 Task: Explore upcoming open houses in Charlotte, North Carolina, to visit properties in desirable neighborhoods.
Action: Mouse moved to (279, 232)
Screenshot: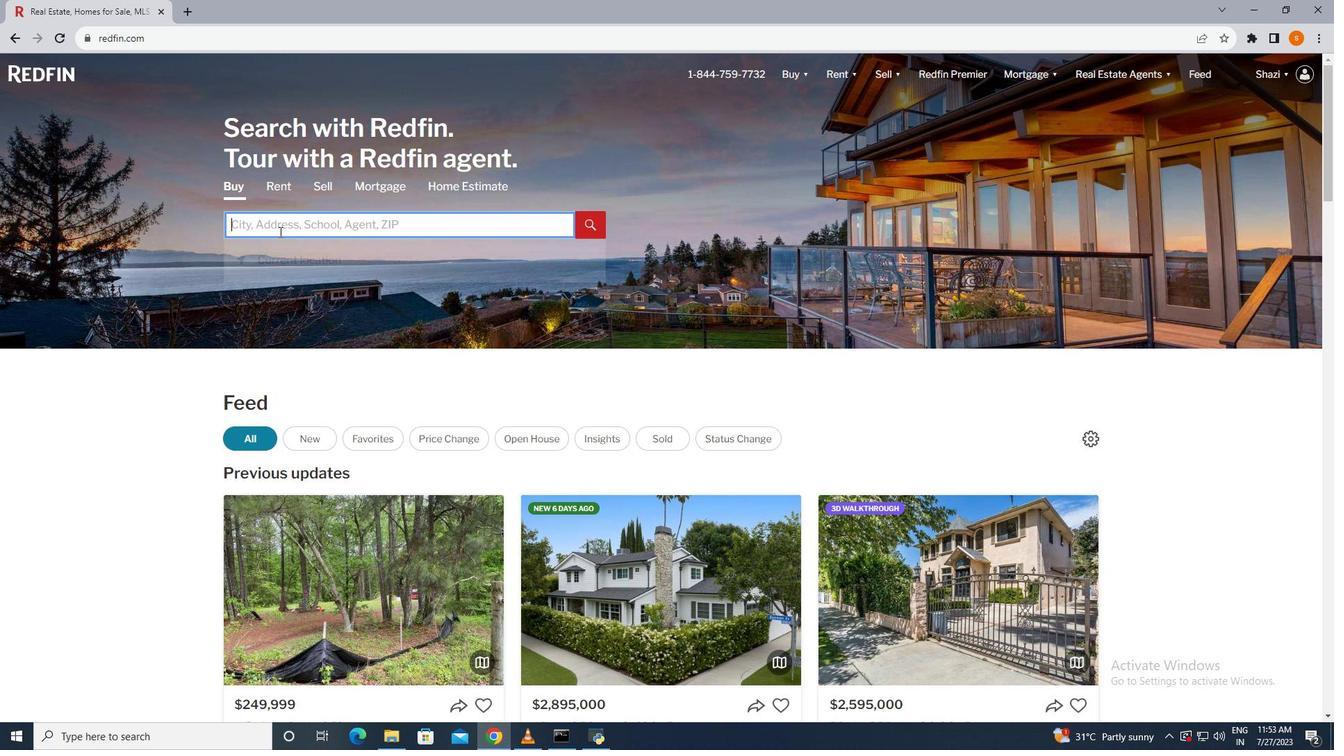 
Action: Mouse pressed left at (279, 232)
Screenshot: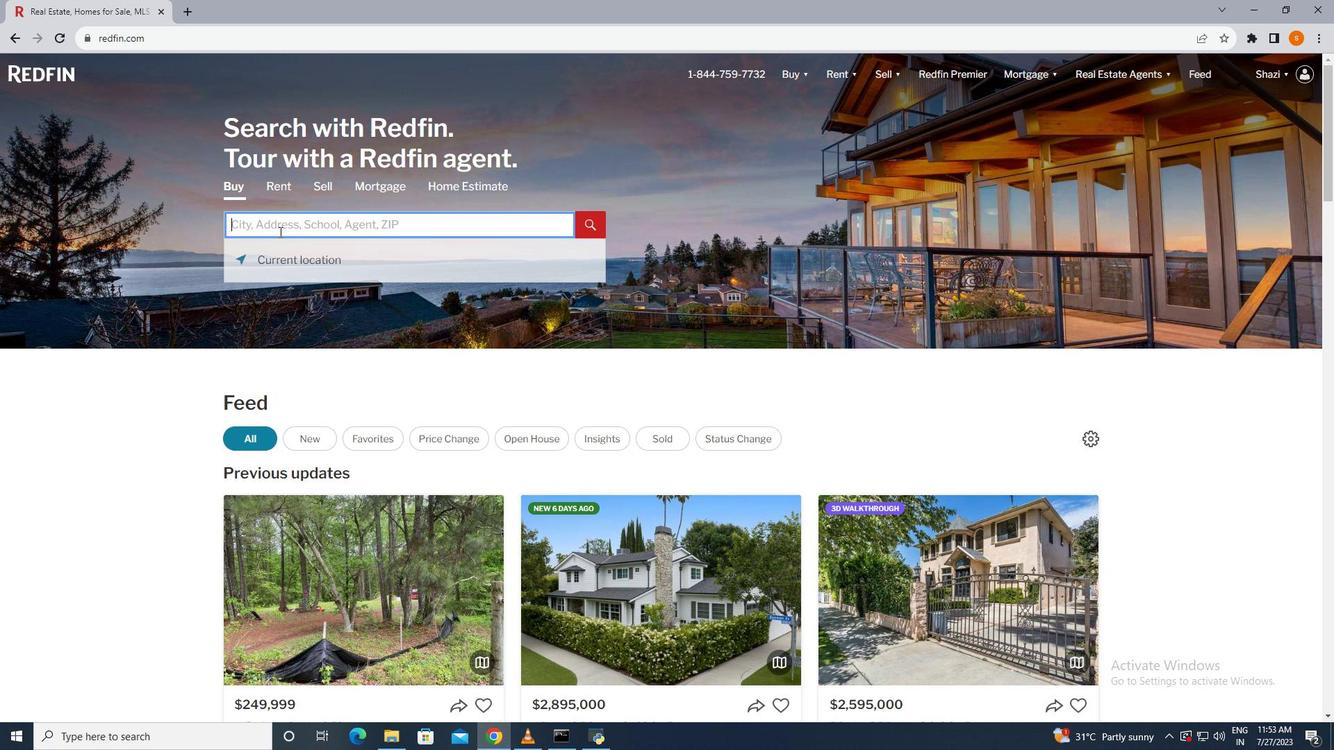 
Action: Mouse moved to (285, 225)
Screenshot: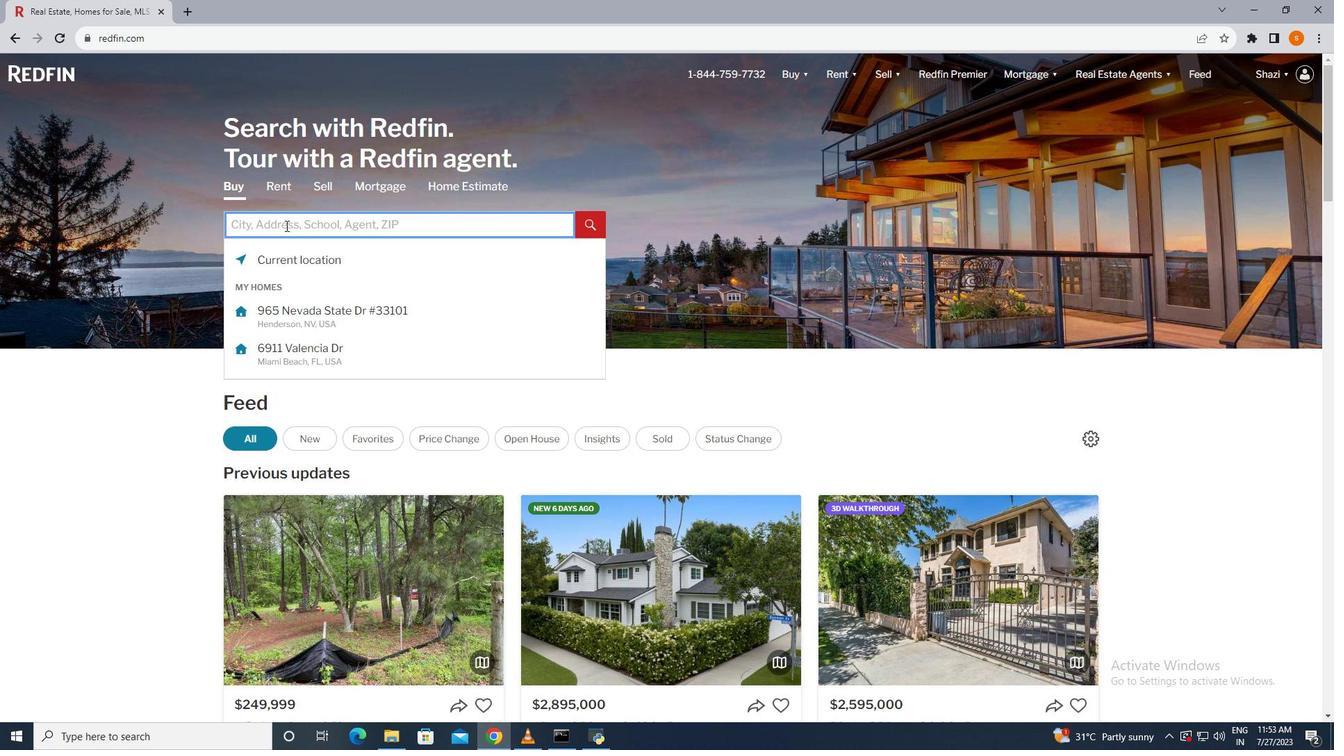 
Action: Mouse pressed left at (285, 225)
Screenshot: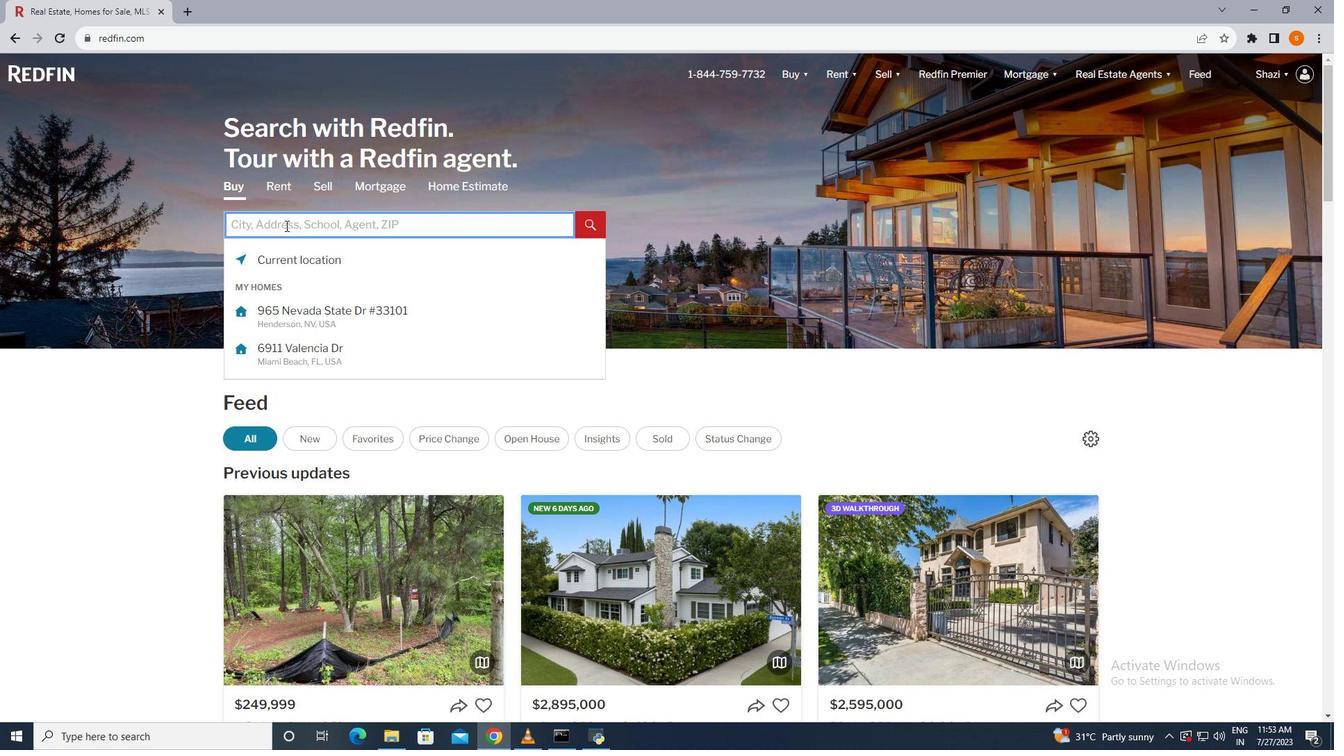 
Action: Key pressed <Key.shift>Charlotte,<Key.space><Key.shift><Key.shift><Key.shift><Key.shift><Key.shift><Key.shift><Key.shift><Key.shift><Key.shift><Key.shift>North<Key.space><Key.shift>Carolina<Key.enter>
Screenshot: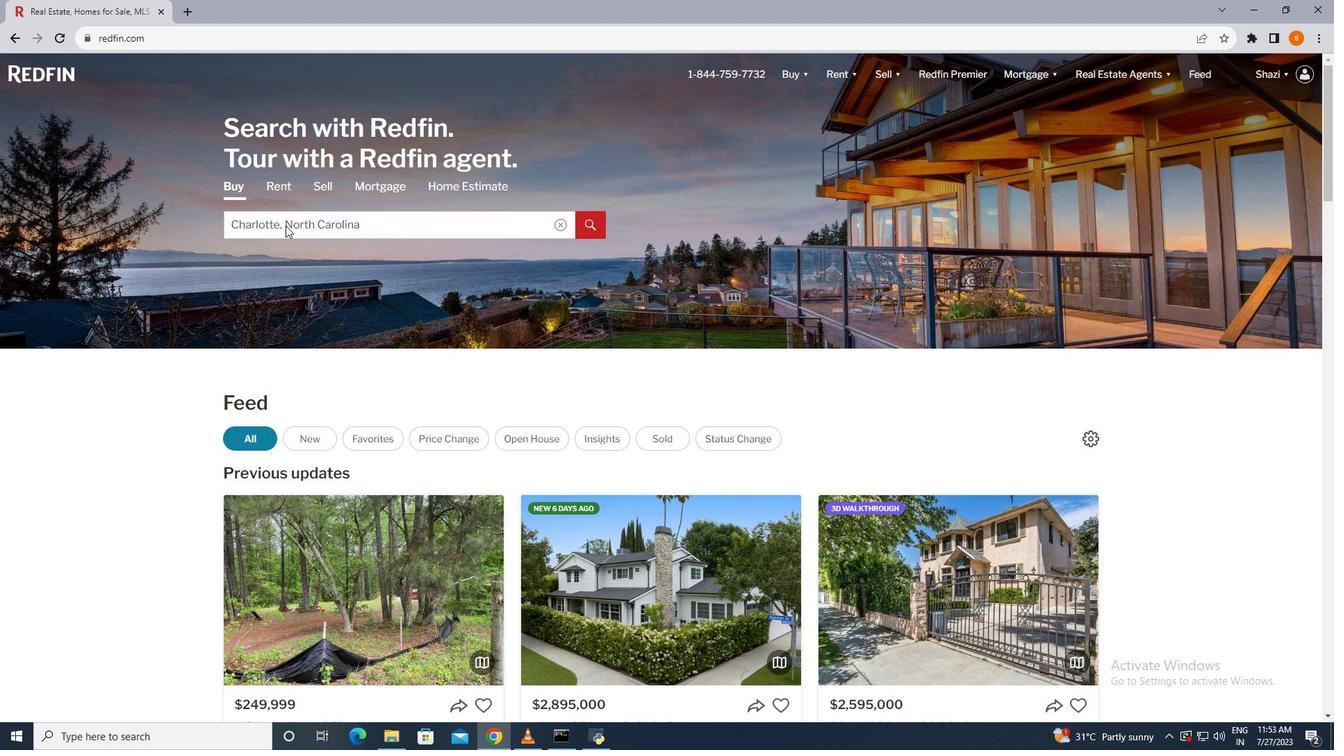 
Action: Mouse moved to (1219, 166)
Screenshot: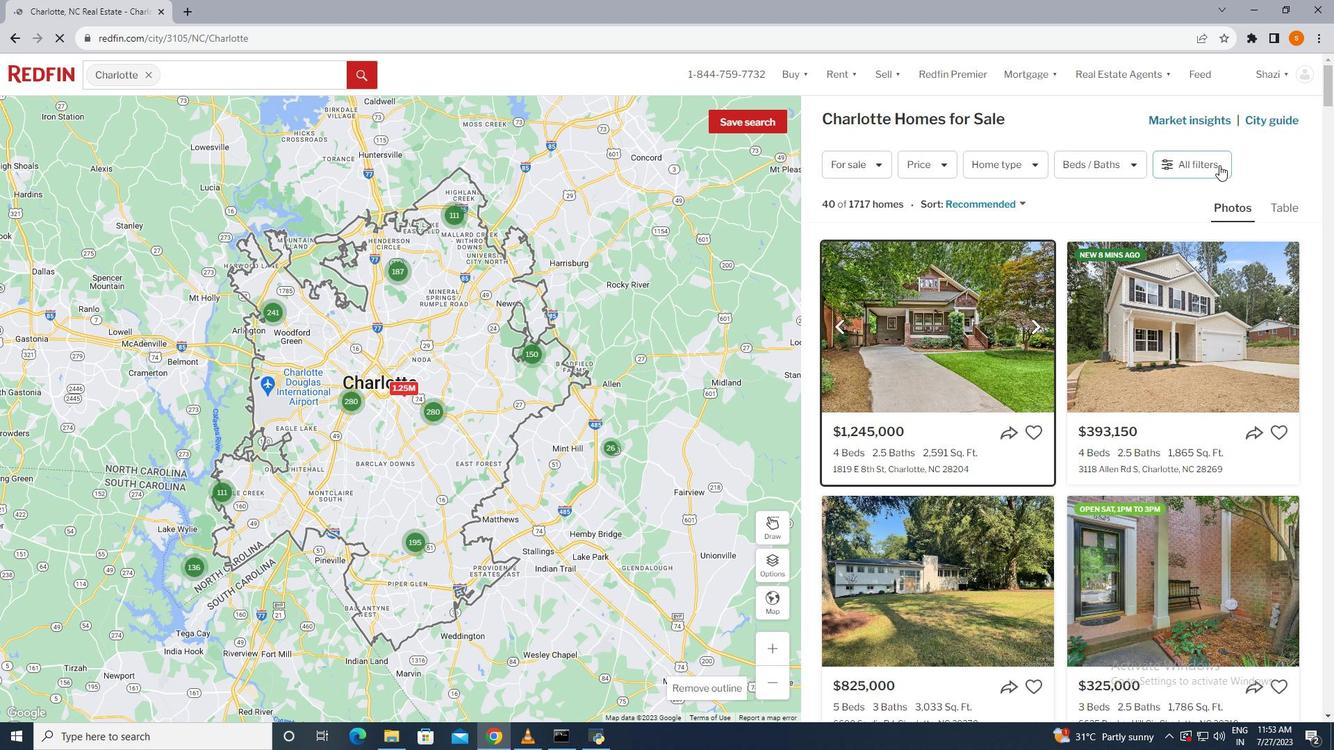 
Action: Mouse pressed left at (1219, 166)
Screenshot: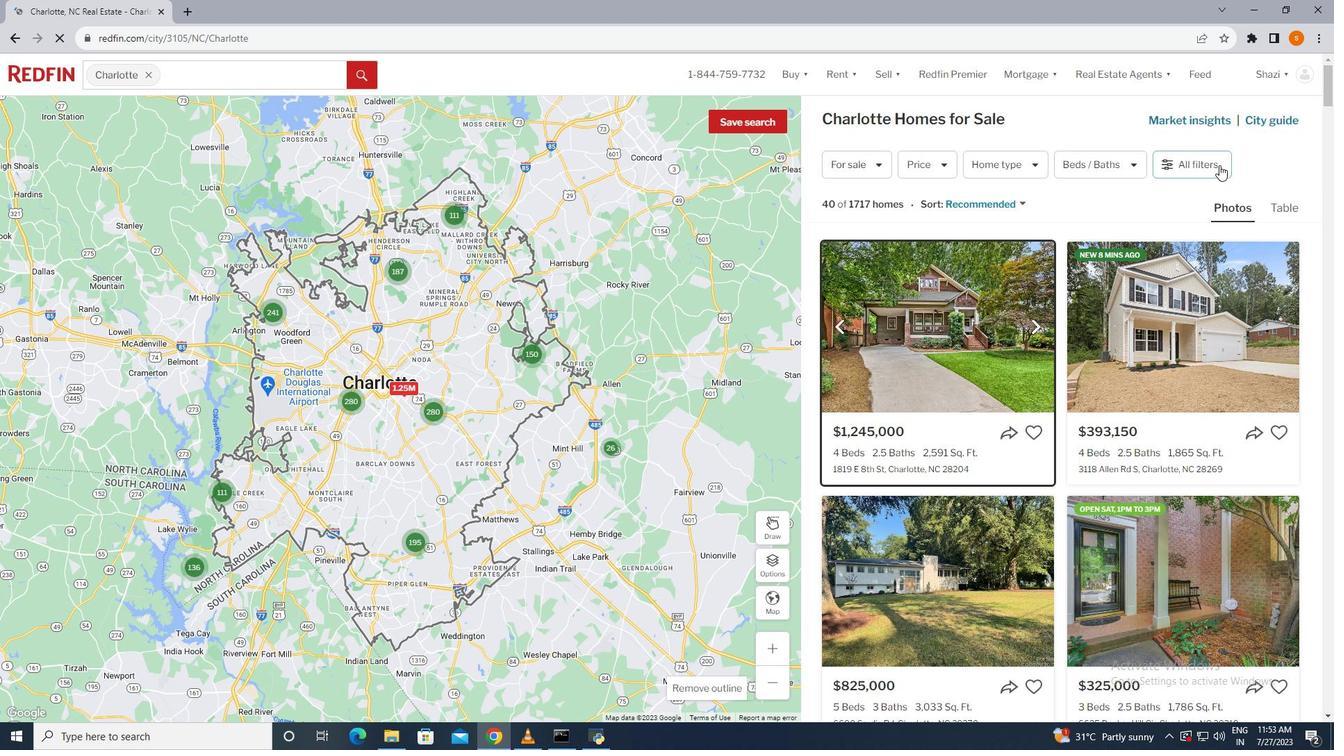 
Action: Mouse moved to (1216, 484)
Screenshot: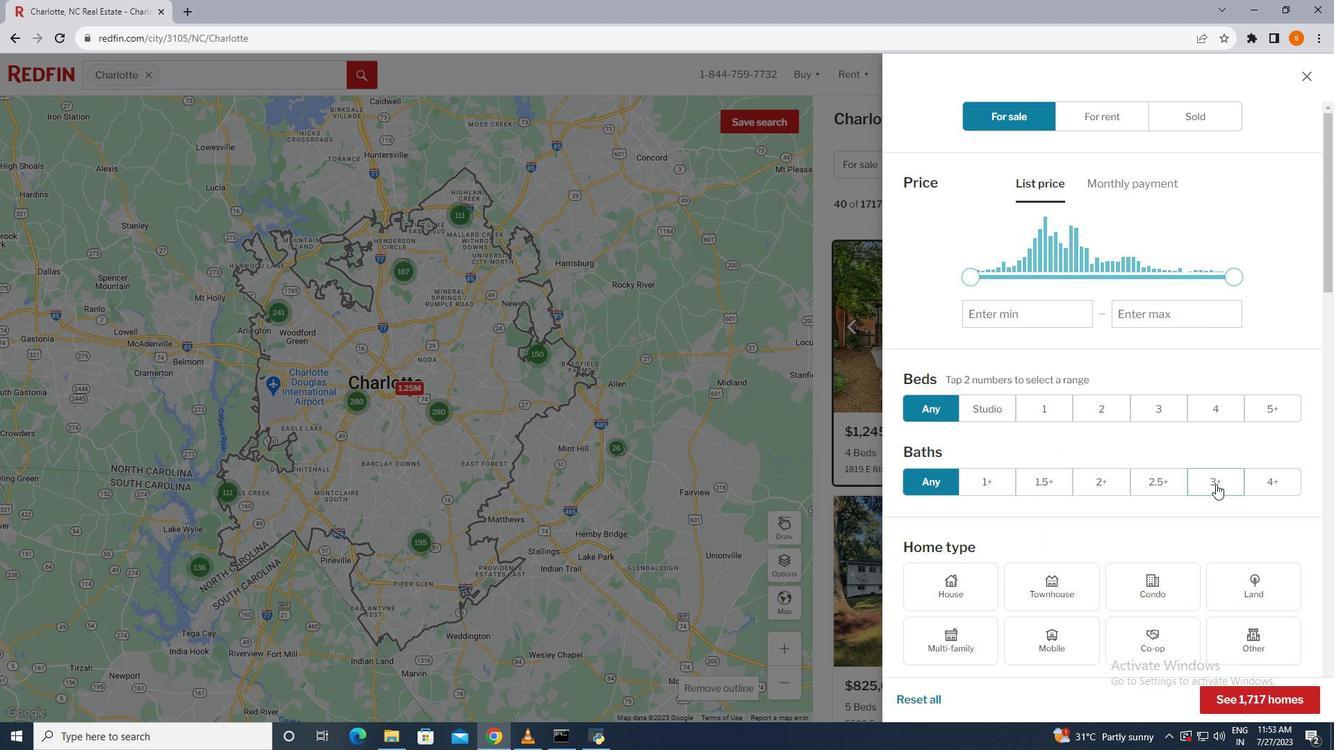 
Action: Mouse scrolled (1216, 483) with delta (0, 0)
Screenshot: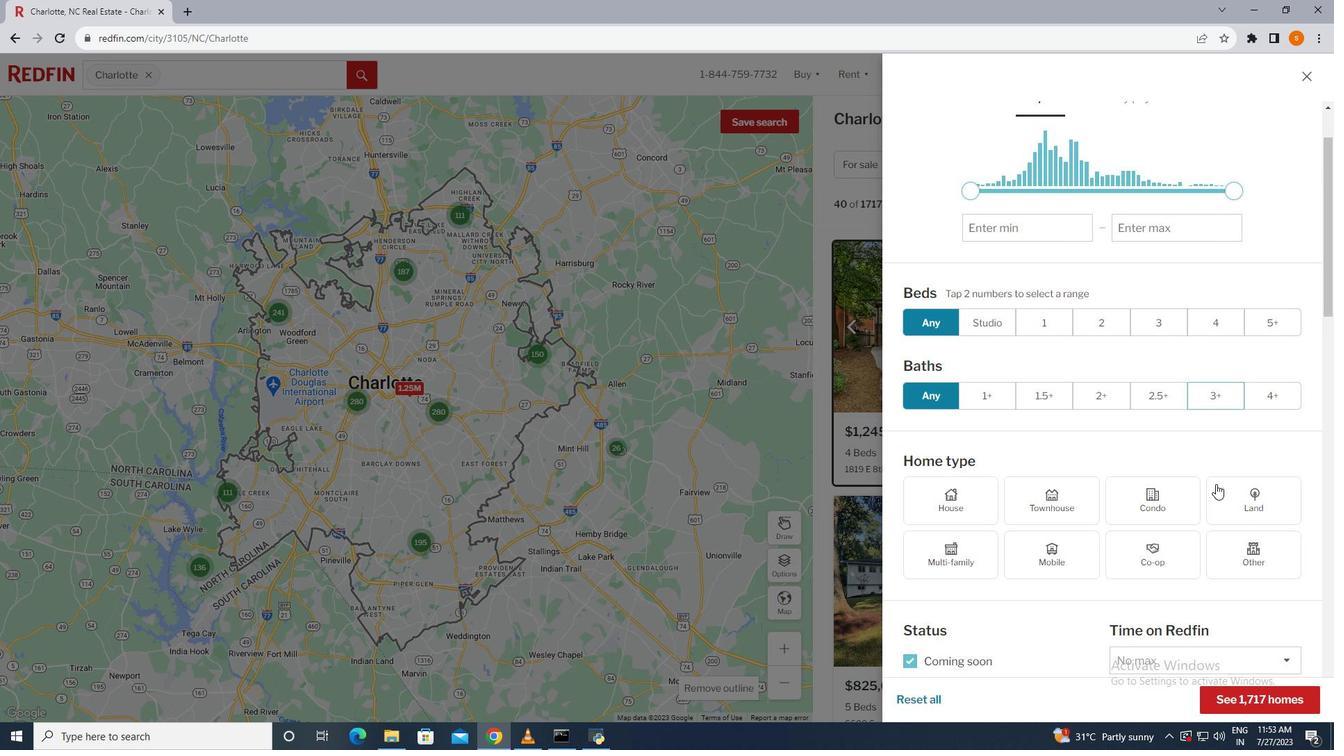 
Action: Mouse scrolled (1216, 483) with delta (0, 0)
Screenshot: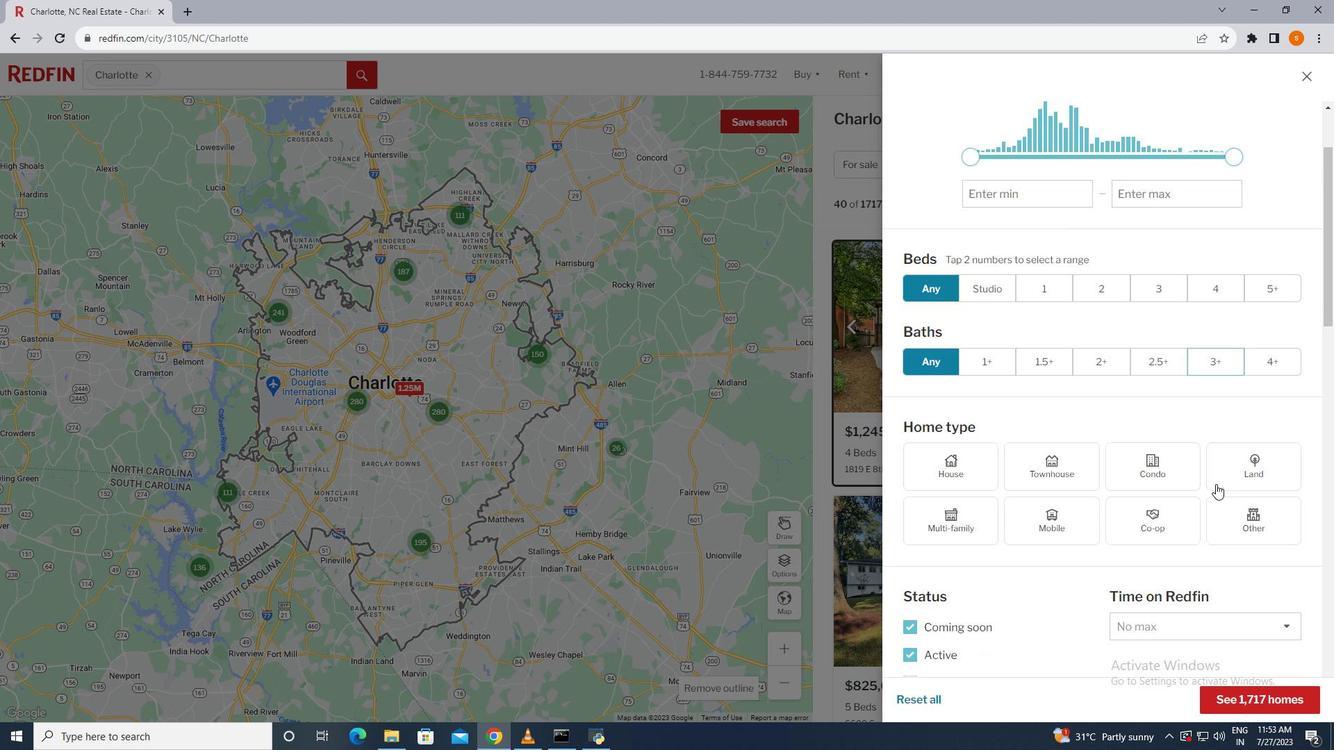 
Action: Mouse scrolled (1216, 483) with delta (0, 0)
Screenshot: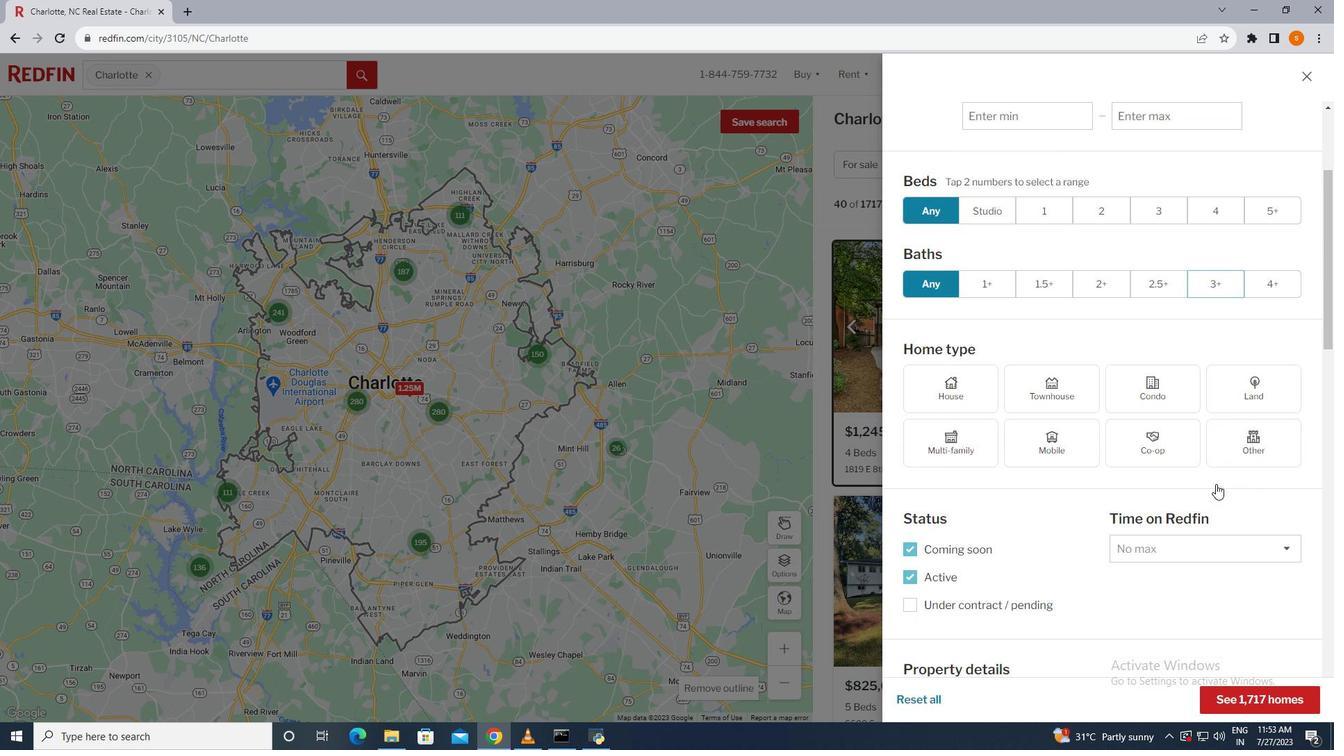 
Action: Mouse scrolled (1216, 483) with delta (0, 0)
Screenshot: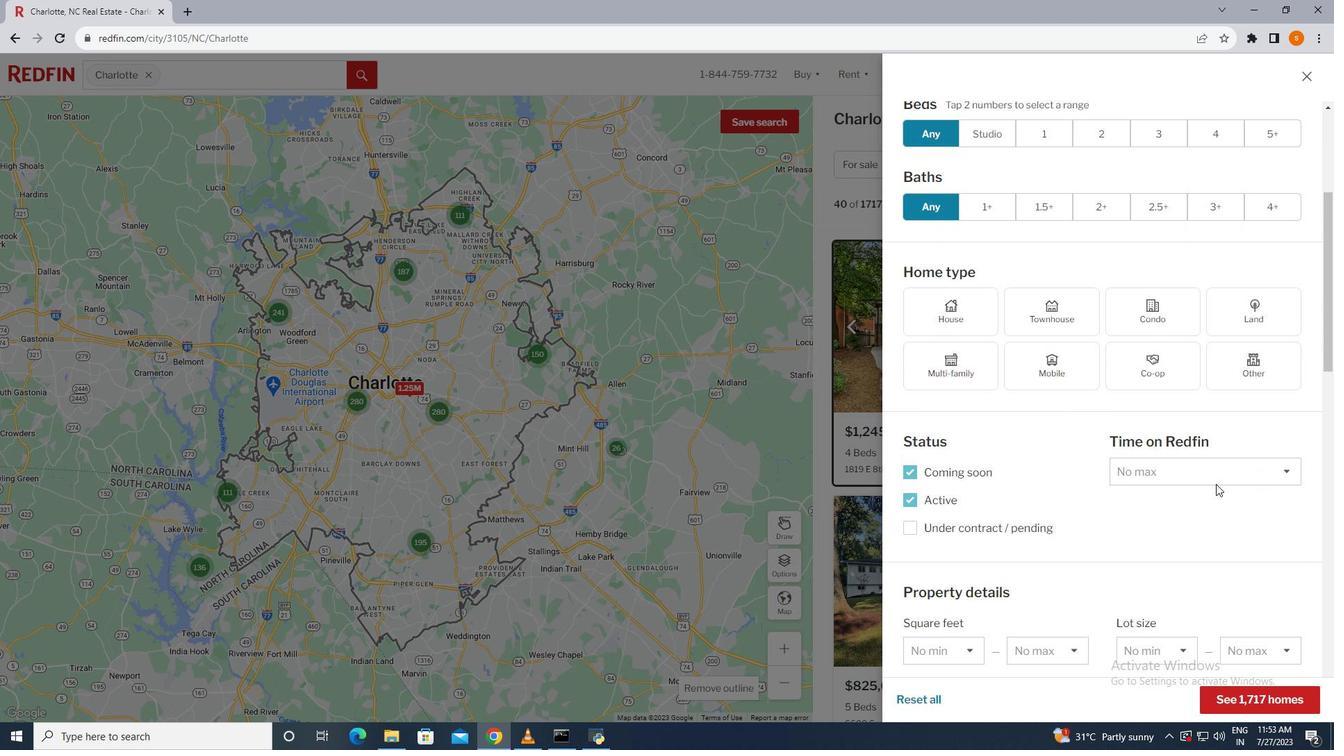 
Action: Mouse scrolled (1216, 483) with delta (0, 0)
Screenshot: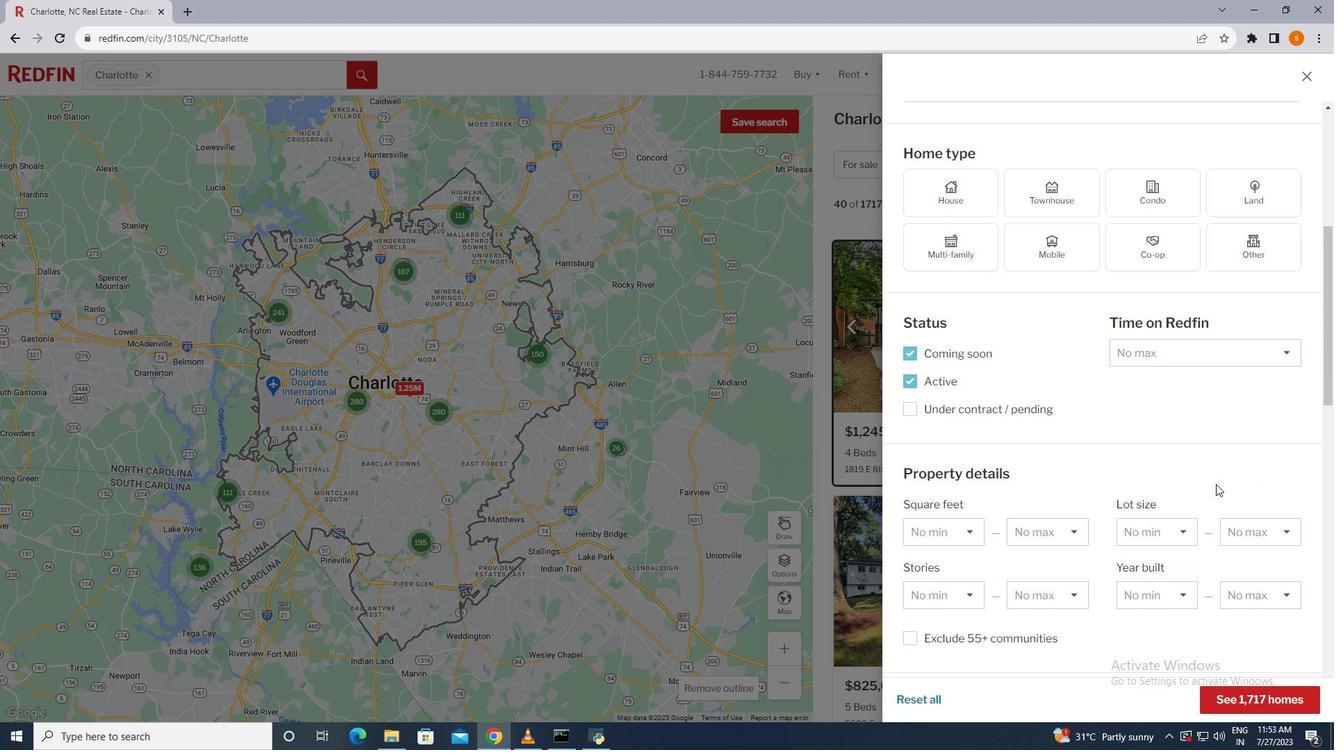 
Action: Mouse scrolled (1216, 483) with delta (0, 0)
Screenshot: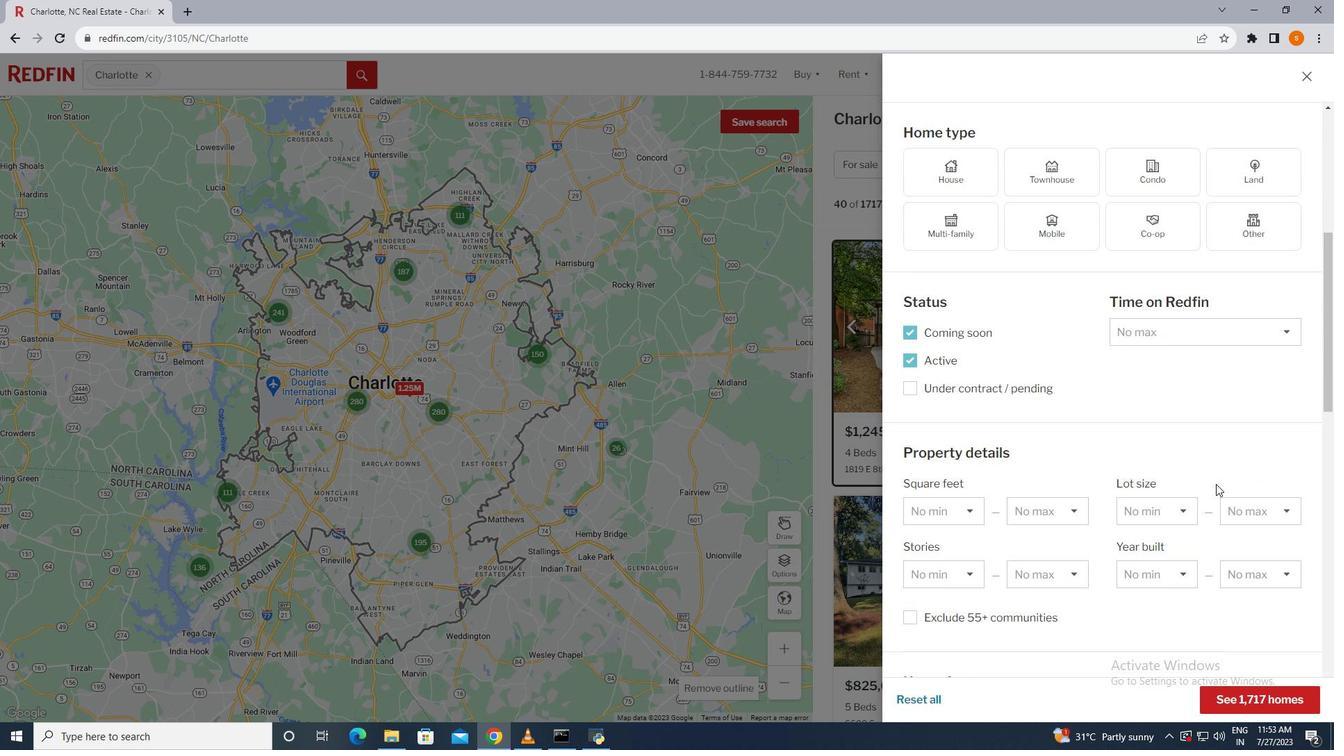 
Action: Mouse scrolled (1216, 483) with delta (0, 0)
Screenshot: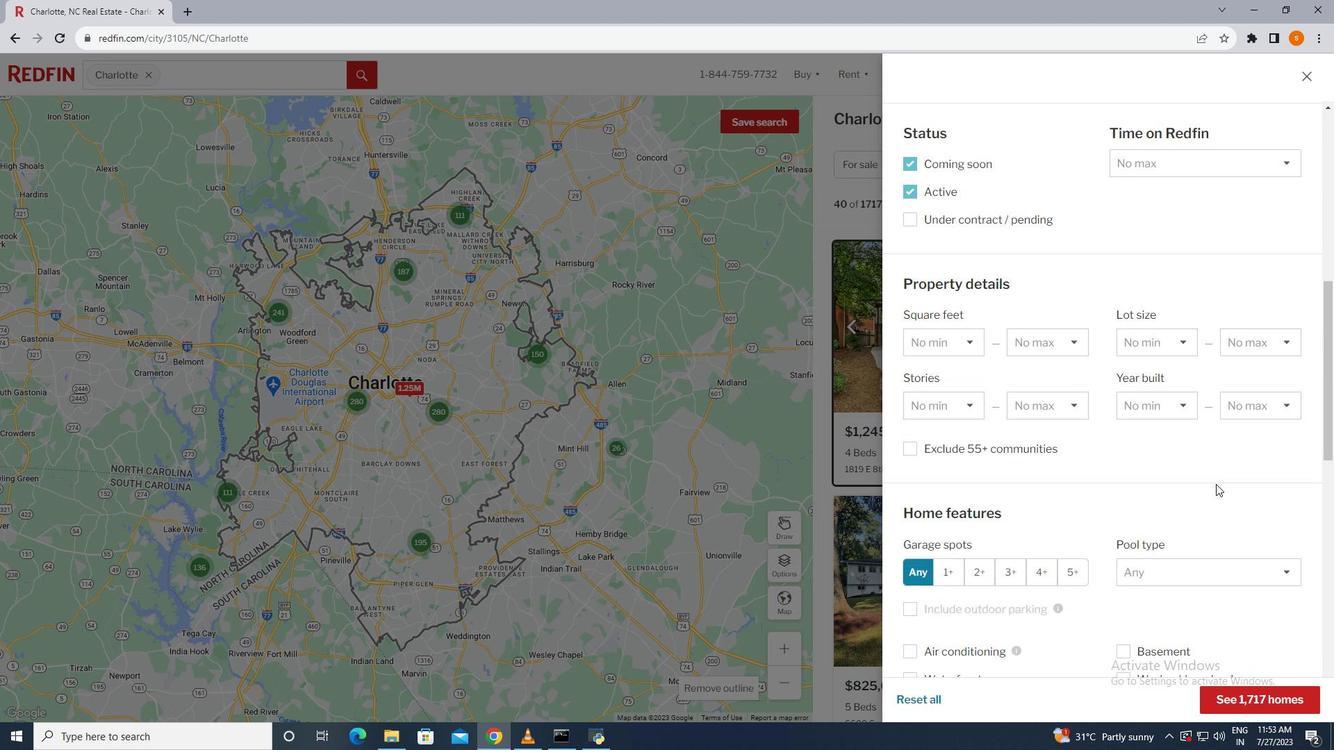 
Action: Mouse scrolled (1216, 483) with delta (0, 0)
Screenshot: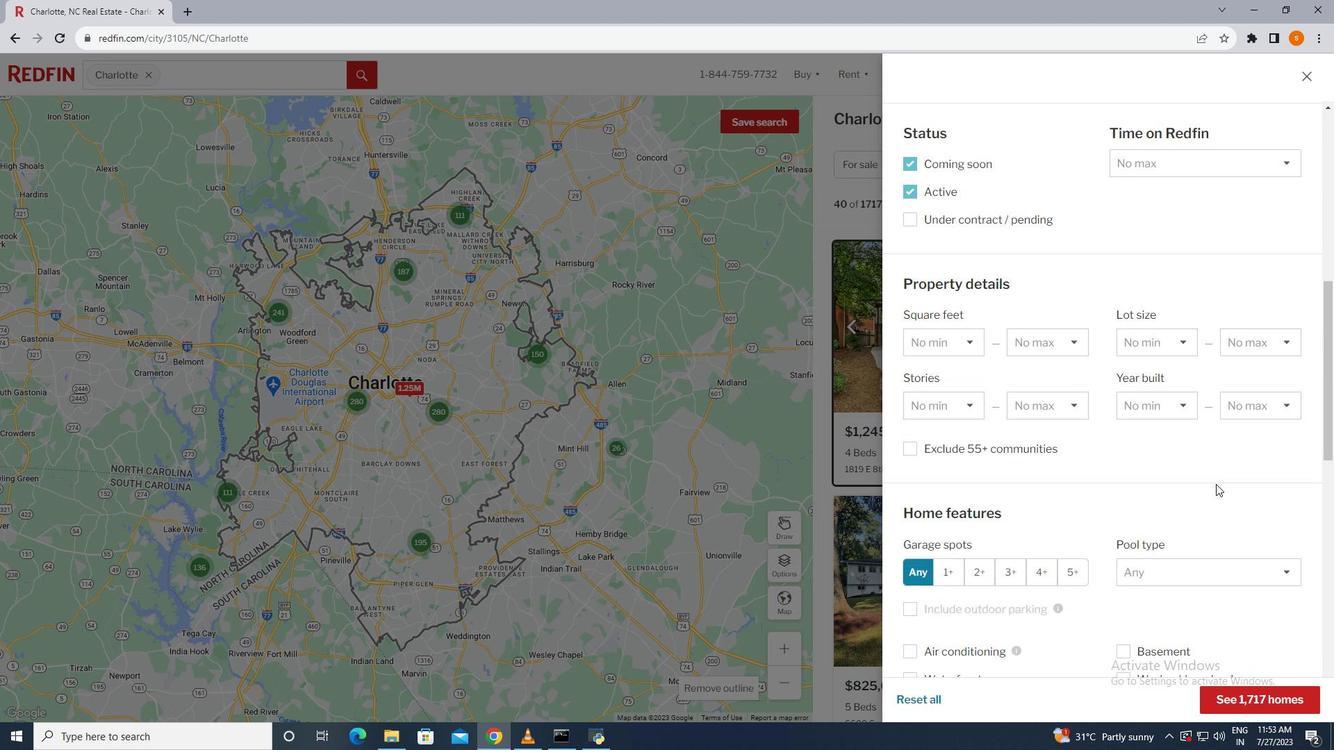 
Action: Mouse scrolled (1216, 483) with delta (0, 0)
Screenshot: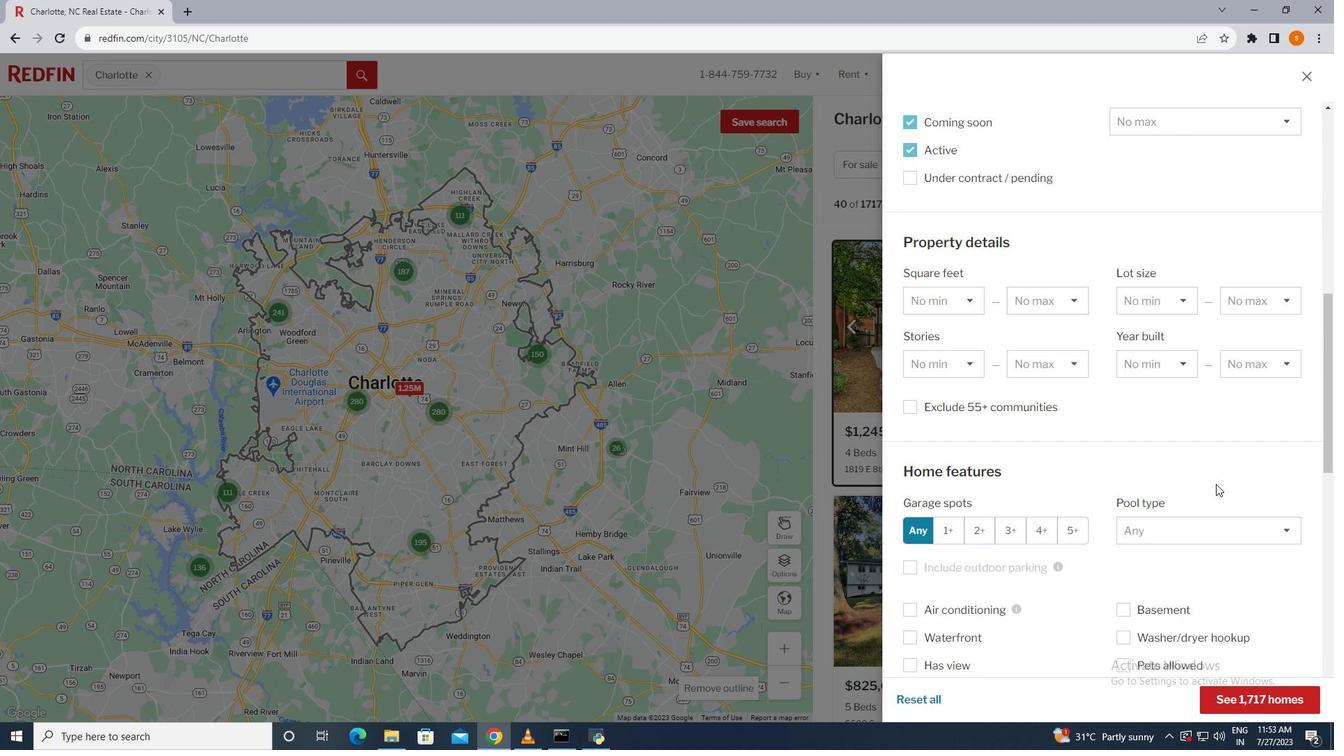 
Action: Mouse scrolled (1216, 483) with delta (0, 0)
Screenshot: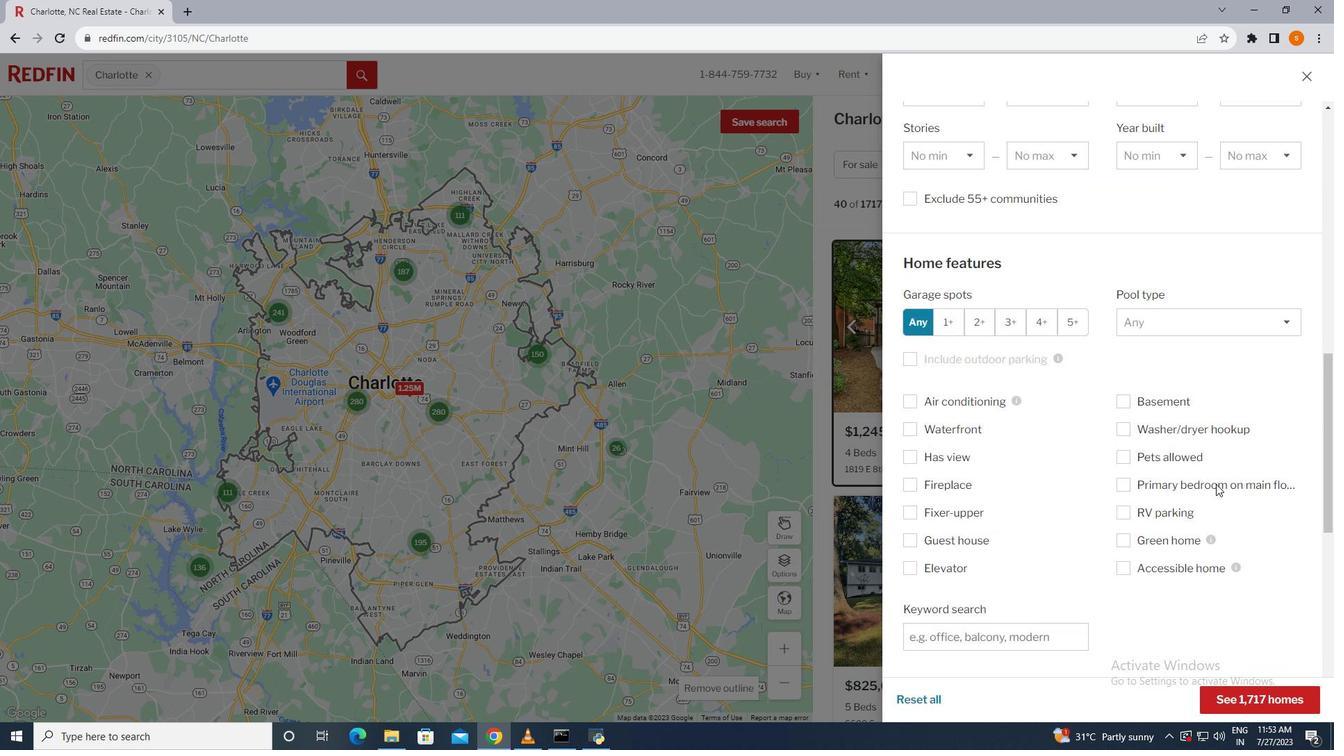 
Action: Mouse scrolled (1216, 483) with delta (0, 0)
Screenshot: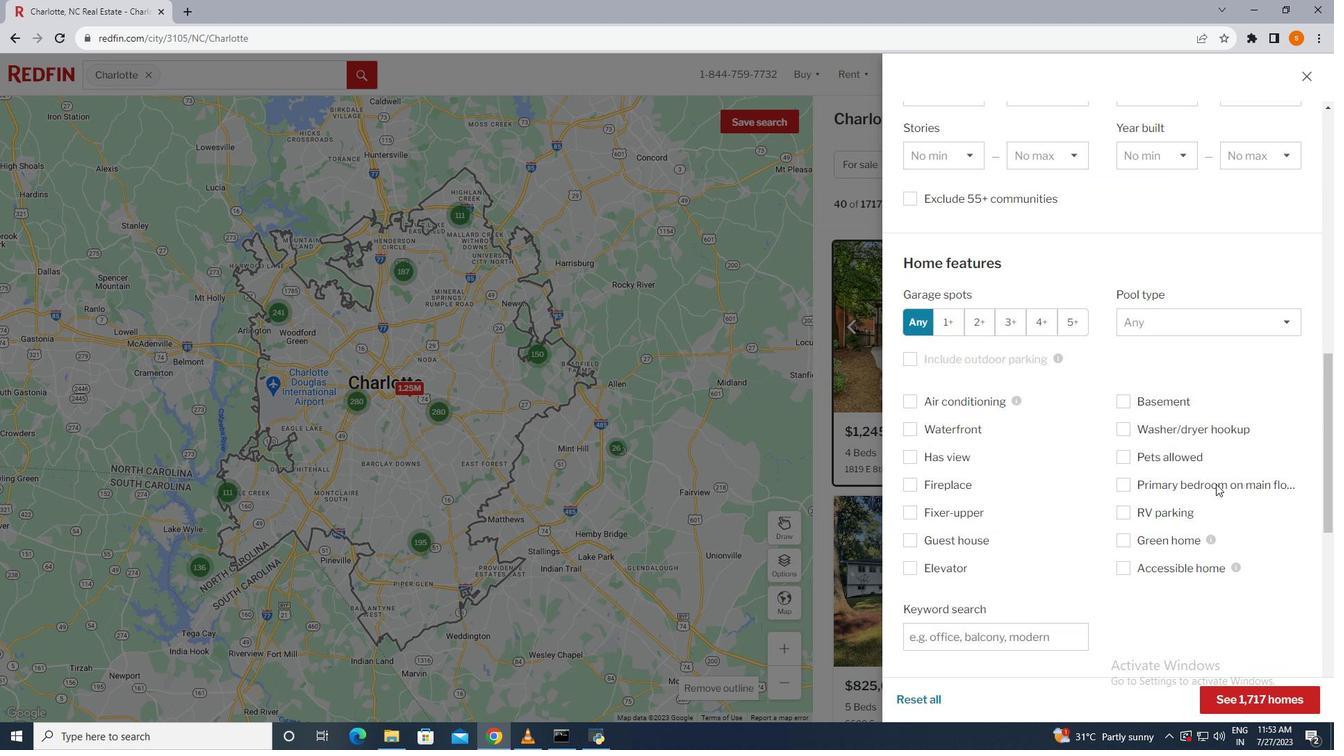 
Action: Mouse scrolled (1216, 483) with delta (0, 0)
Screenshot: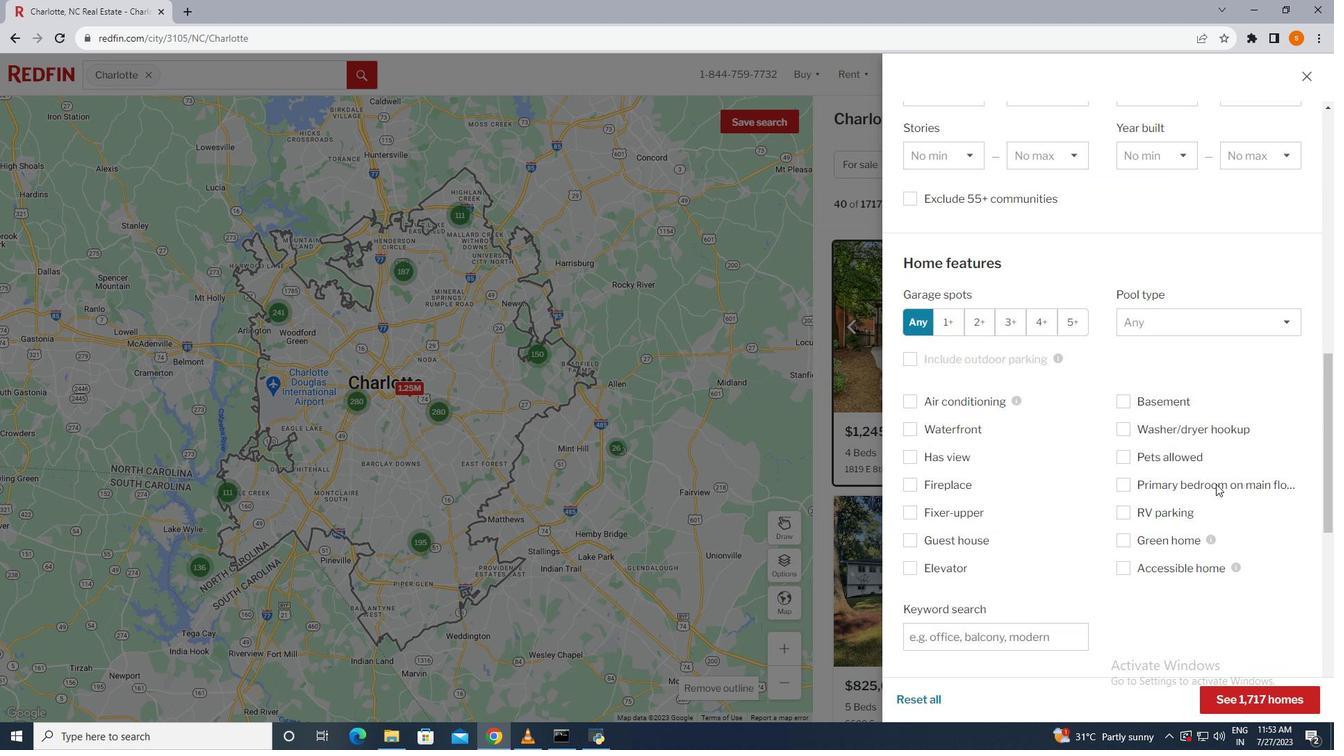 
Action: Mouse scrolled (1216, 483) with delta (0, 0)
Screenshot: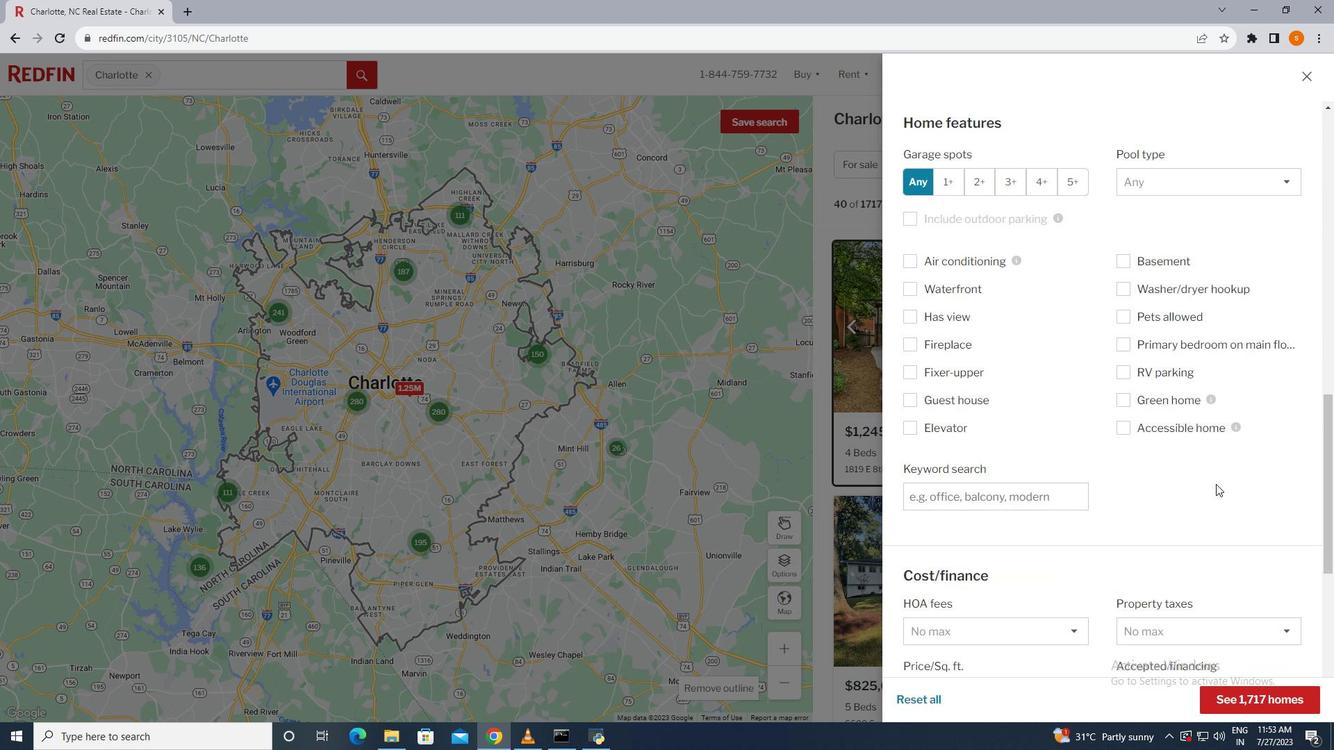 
Action: Mouse scrolled (1216, 483) with delta (0, 0)
Screenshot: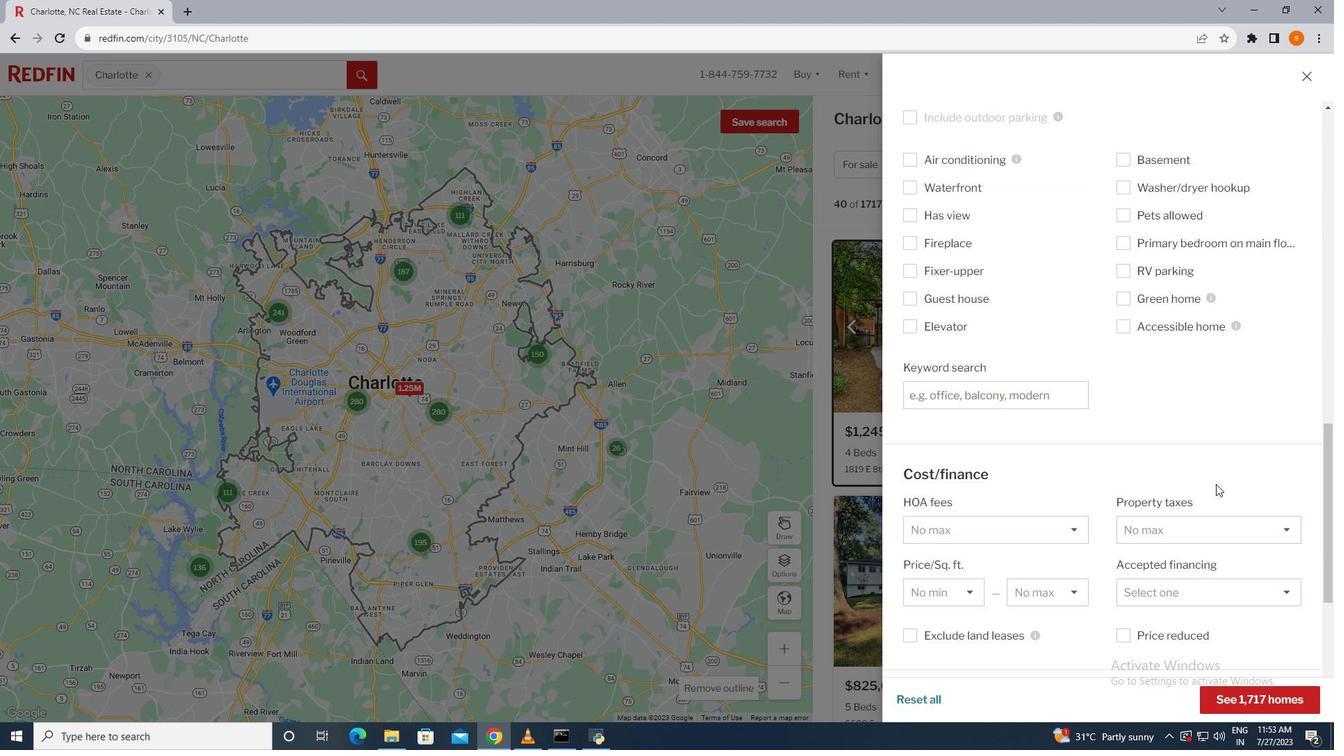 
Action: Mouse scrolled (1216, 483) with delta (0, 0)
Screenshot: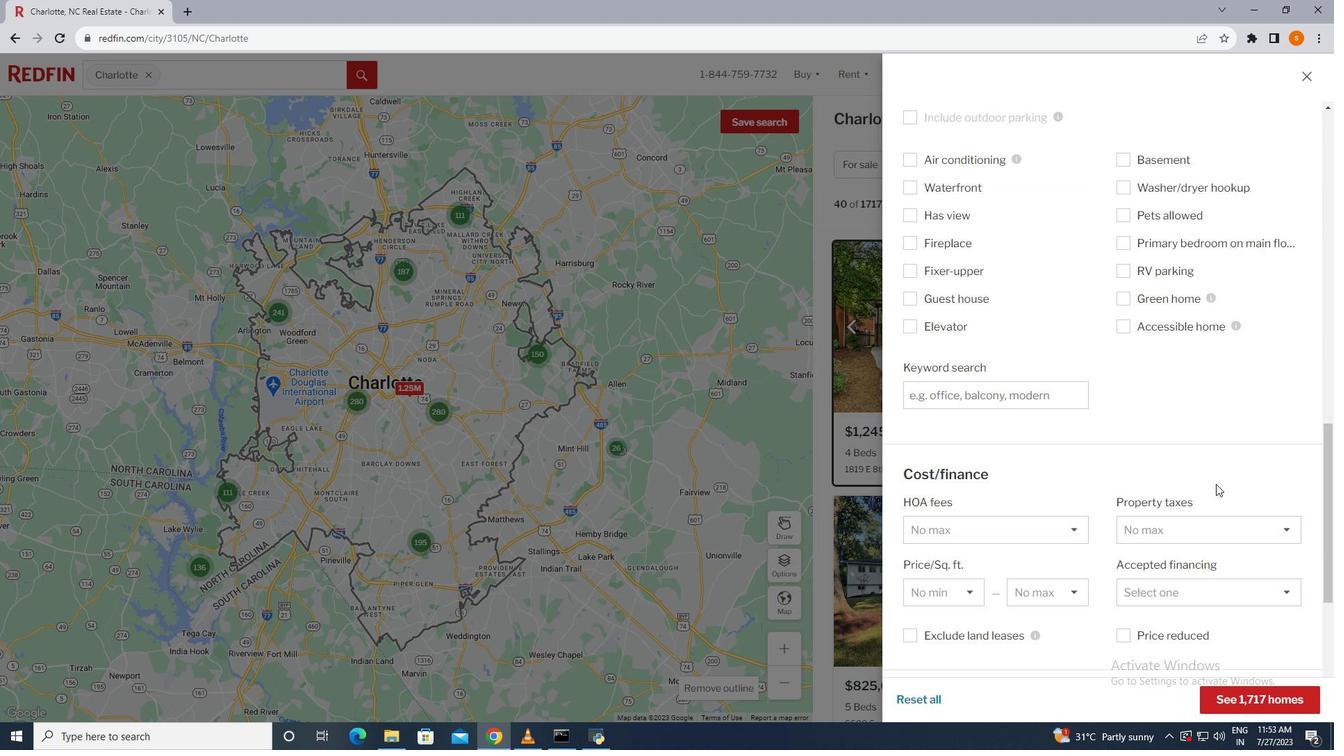 
Action: Mouse scrolled (1216, 483) with delta (0, 0)
Screenshot: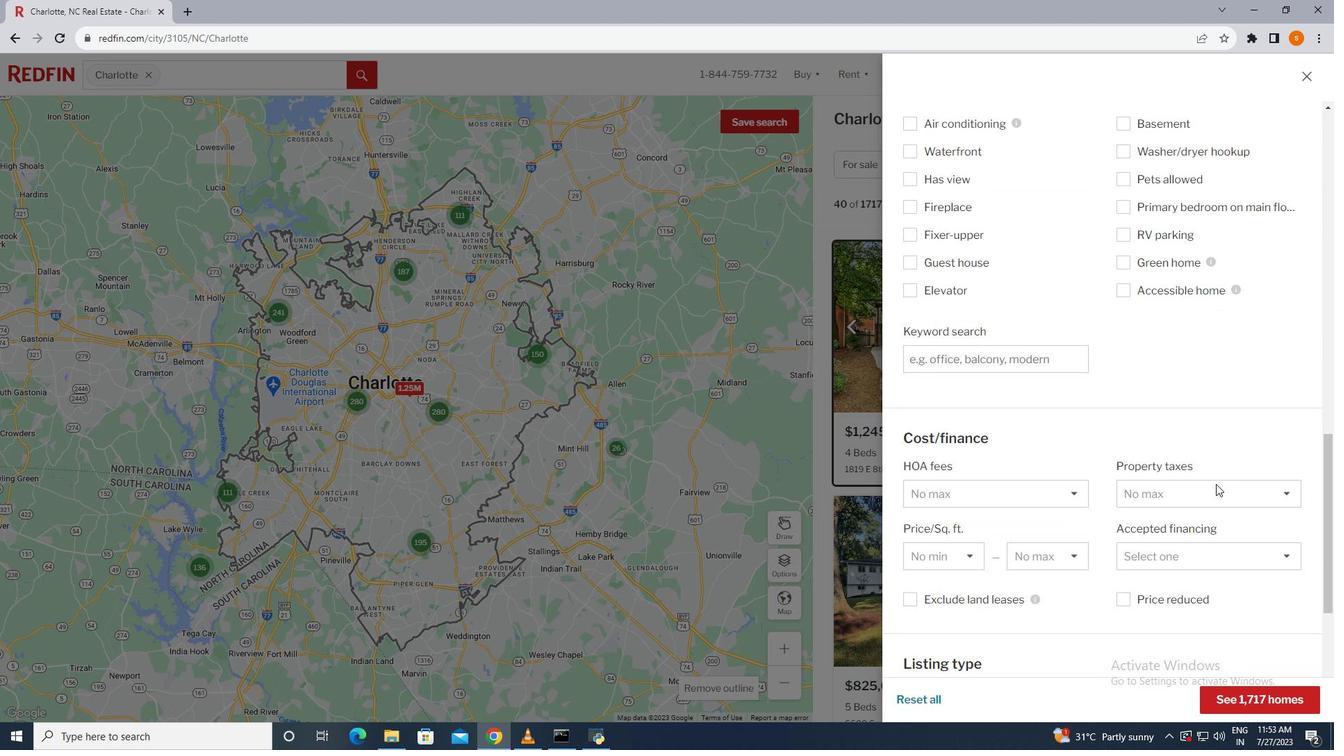 
Action: Mouse scrolled (1216, 483) with delta (0, 0)
Screenshot: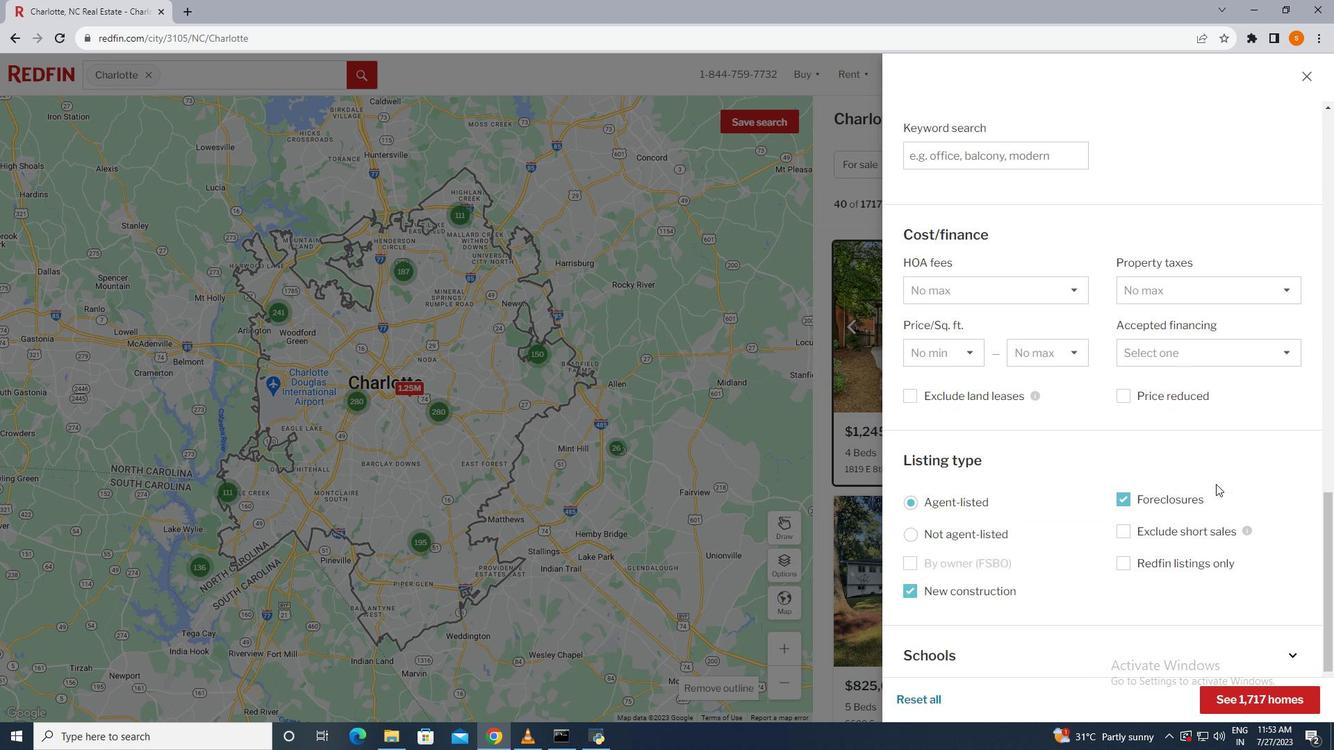 
Action: Mouse scrolled (1216, 483) with delta (0, 0)
Screenshot: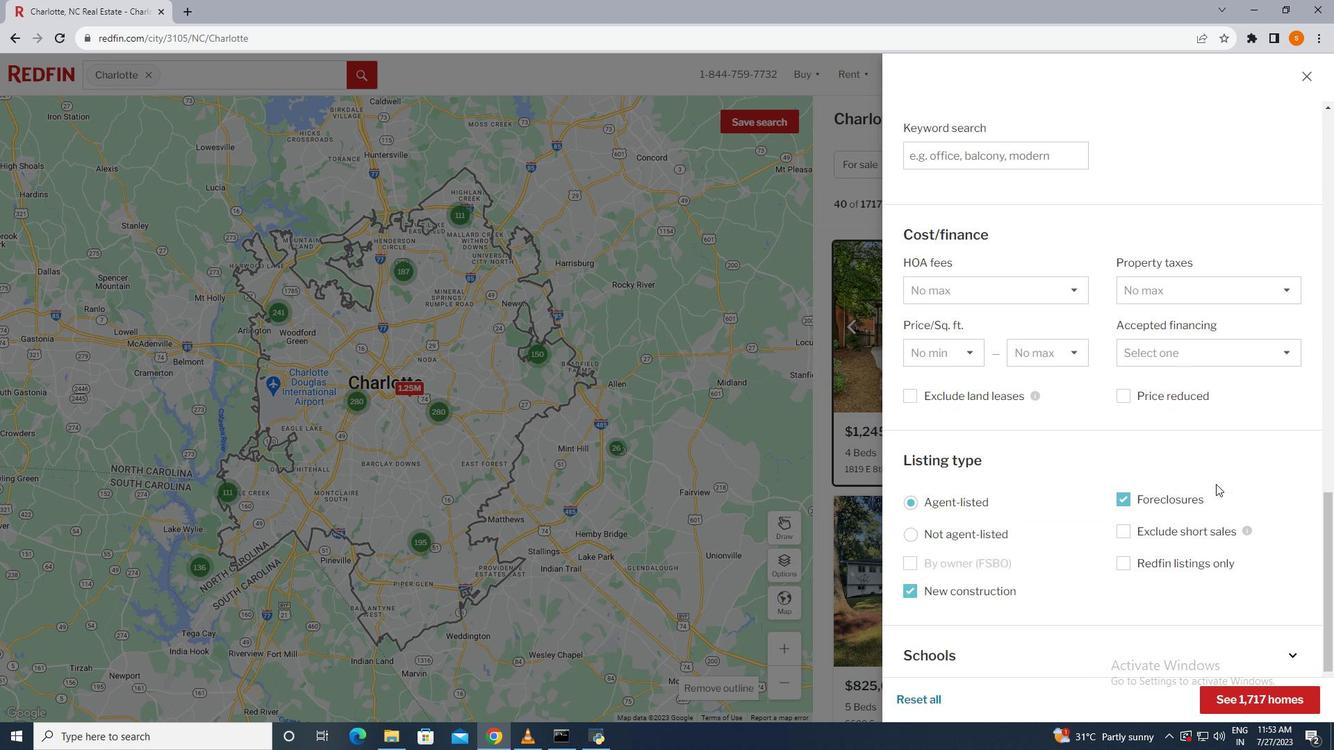 
Action: Mouse scrolled (1216, 483) with delta (0, 0)
Screenshot: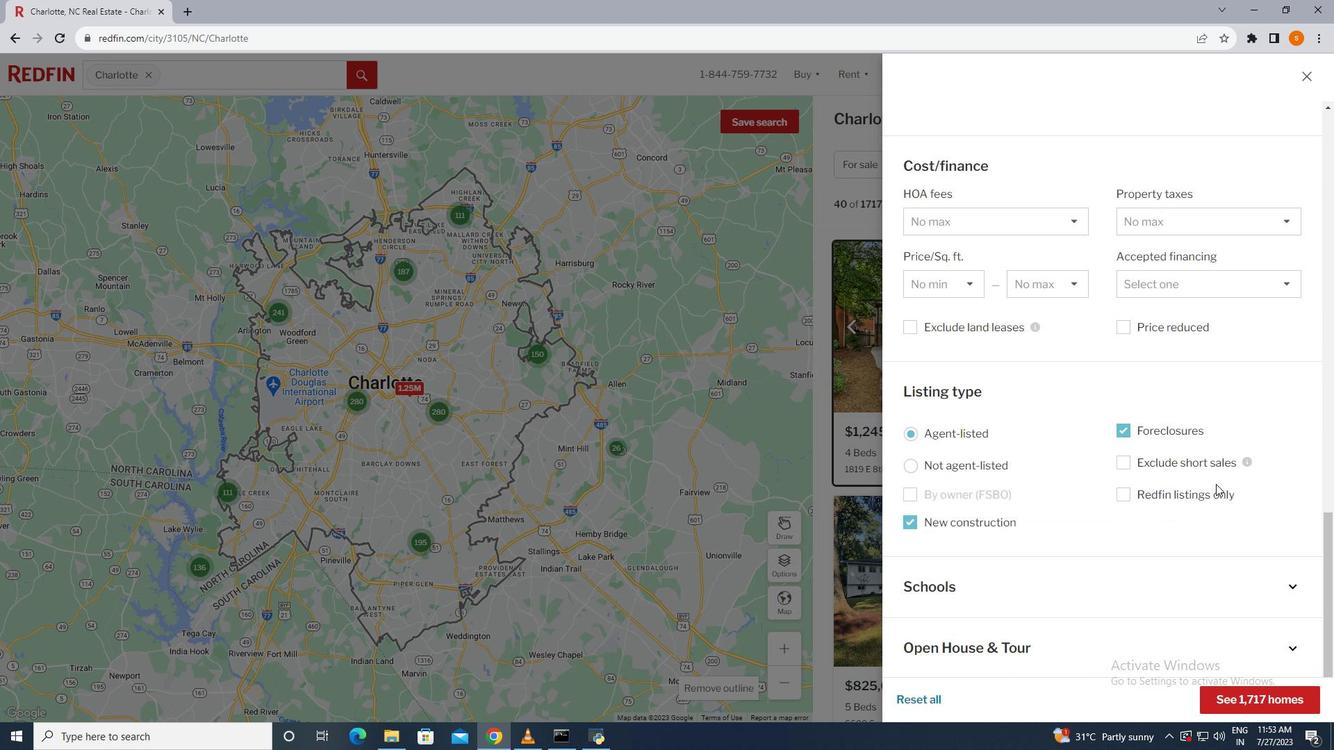 
Action: Mouse scrolled (1216, 483) with delta (0, 0)
Screenshot: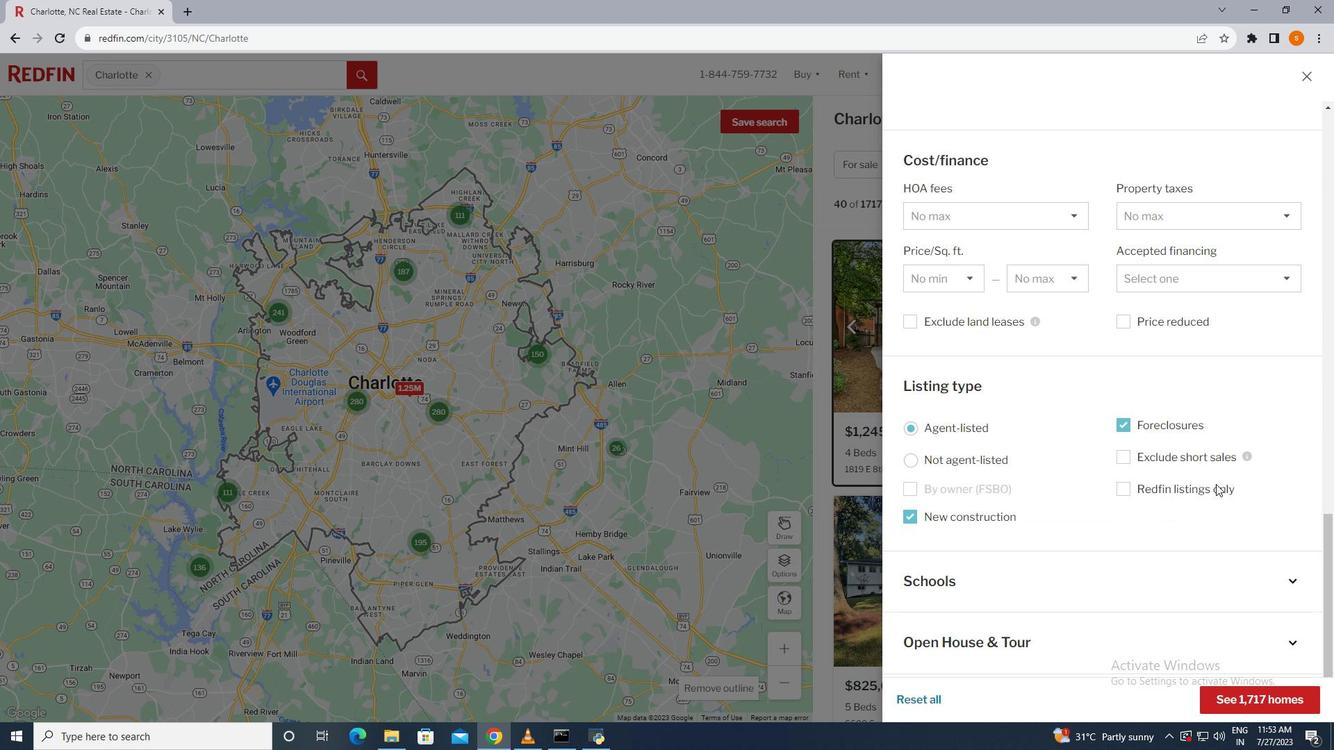 
Action: Mouse scrolled (1216, 483) with delta (0, 0)
Screenshot: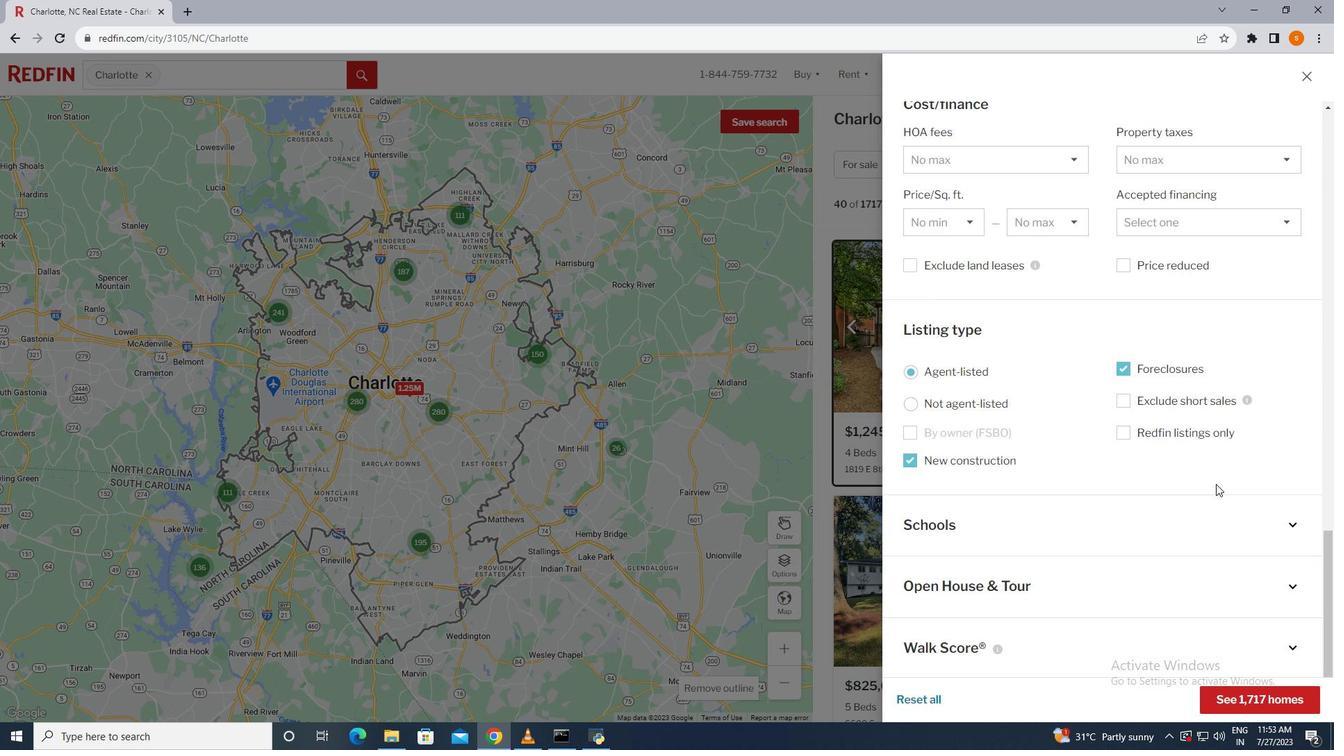 
Action: Mouse scrolled (1216, 483) with delta (0, 0)
Screenshot: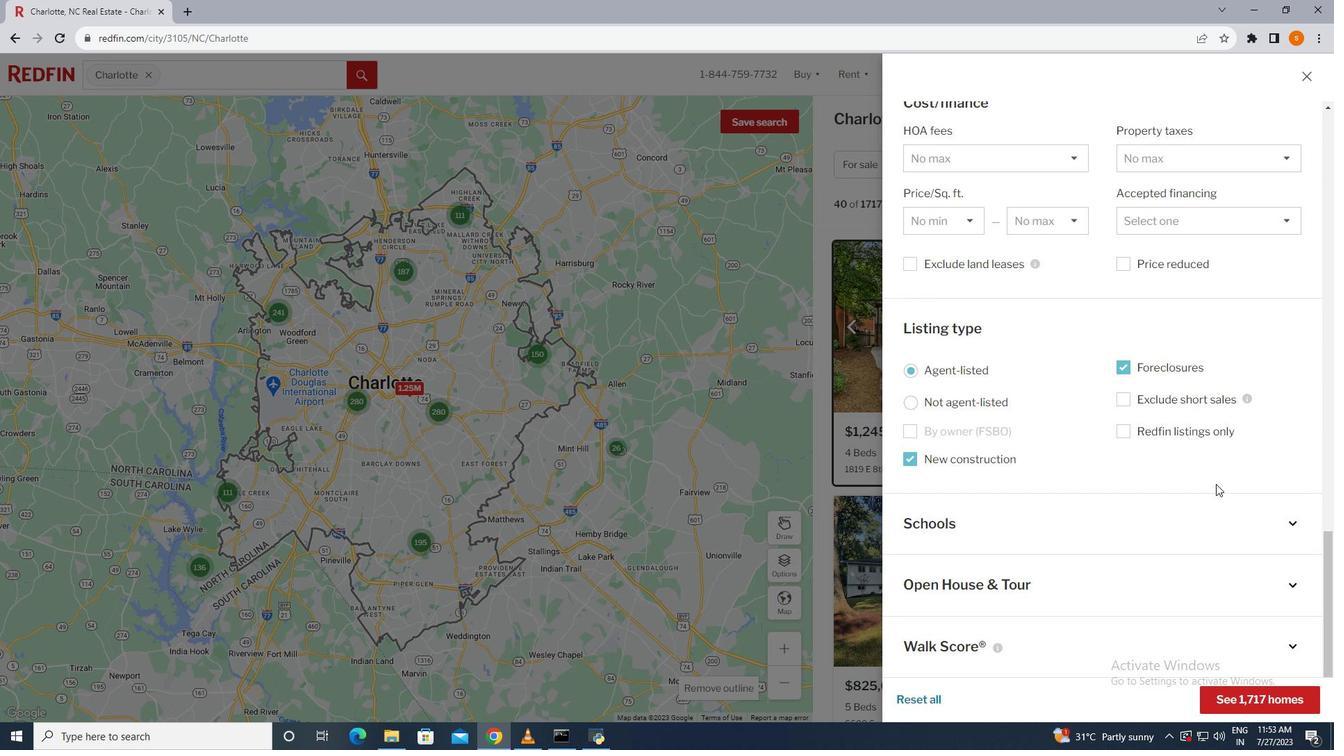
Action: Mouse scrolled (1216, 483) with delta (0, 0)
Screenshot: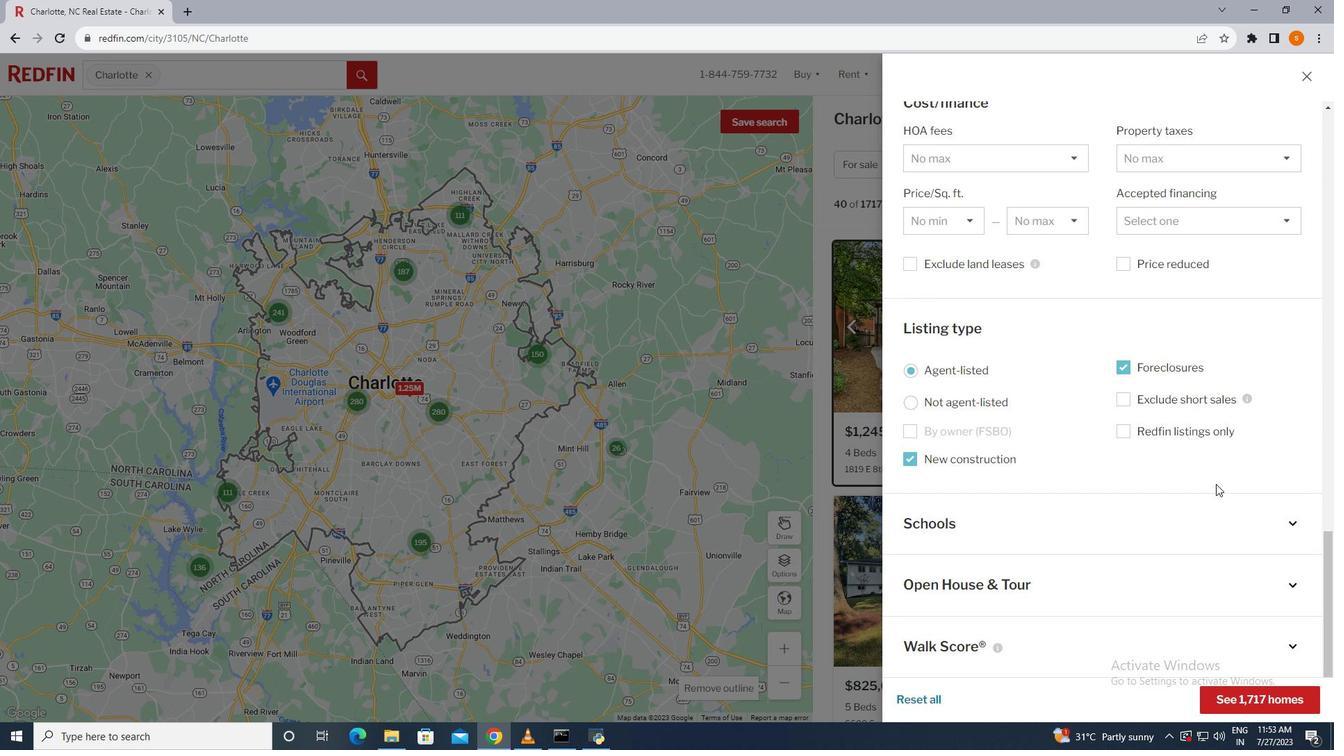 
Action: Mouse moved to (975, 588)
Screenshot: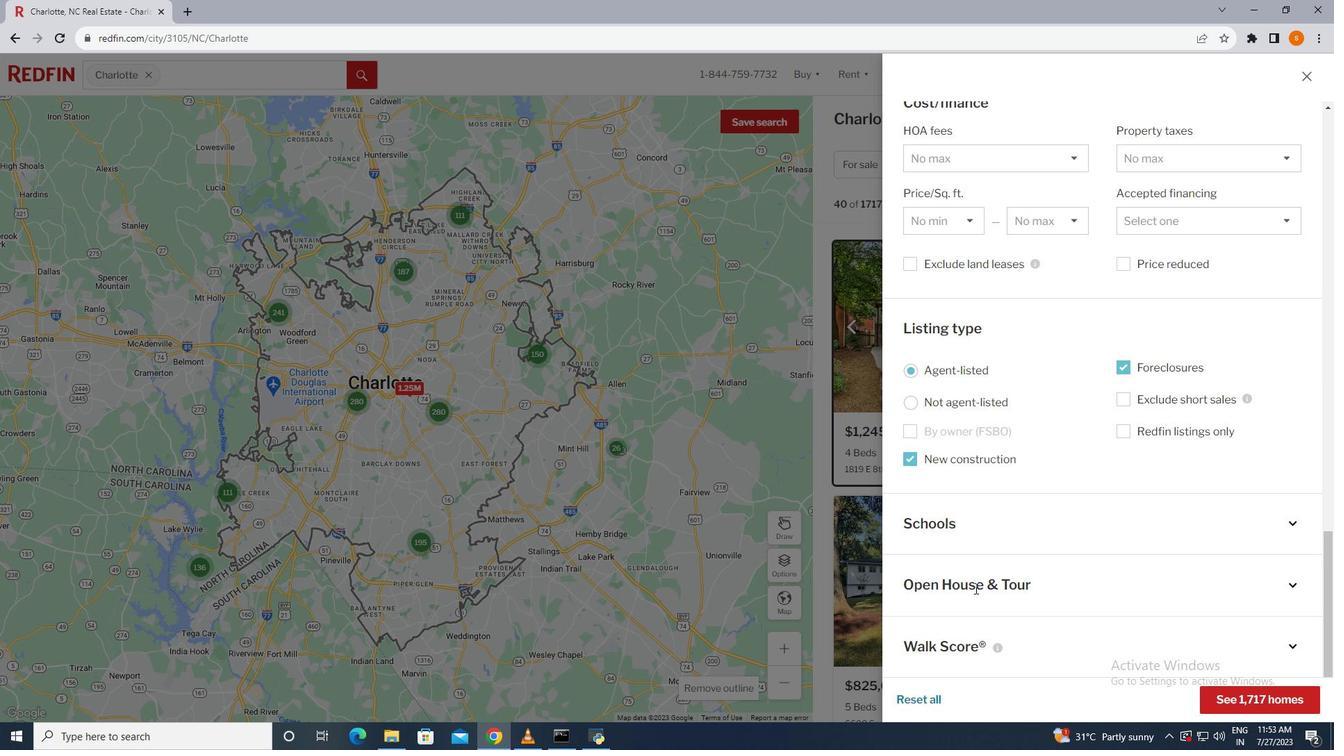 
Action: Mouse pressed left at (975, 588)
Screenshot: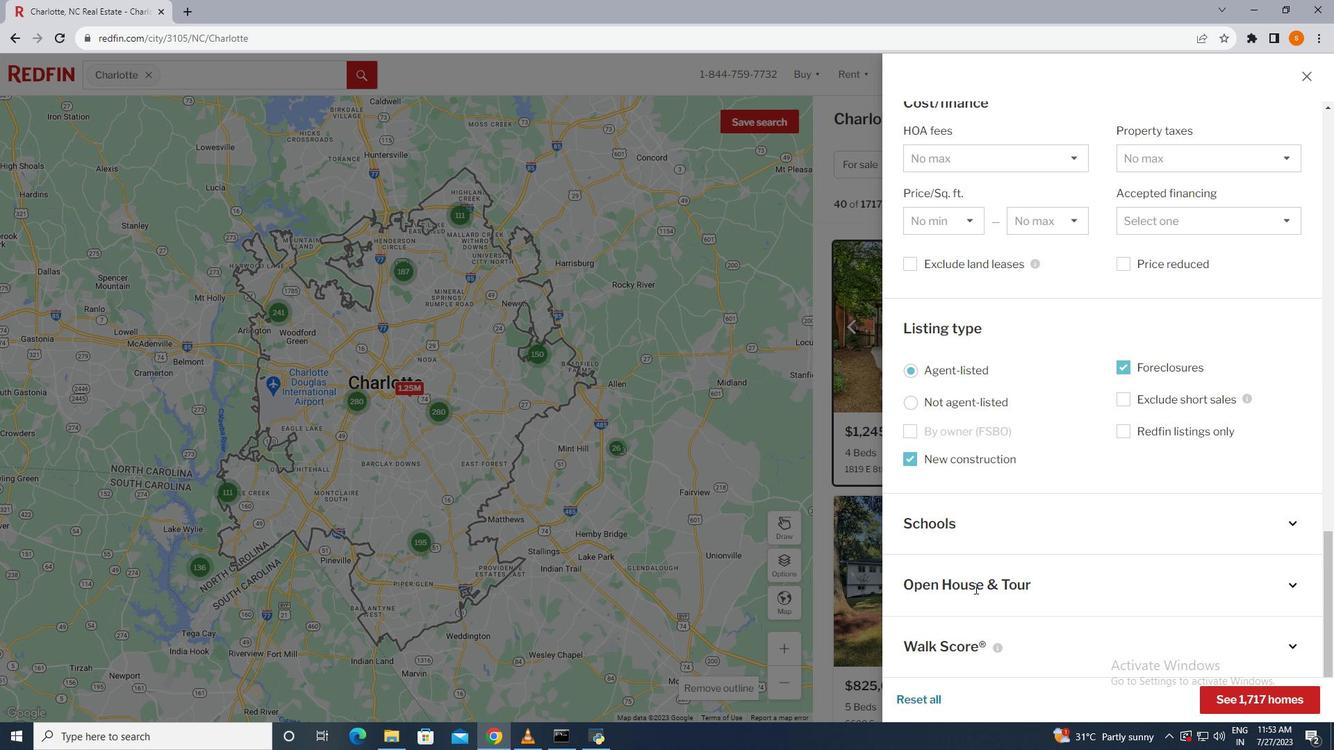 
Action: Mouse moved to (911, 583)
Screenshot: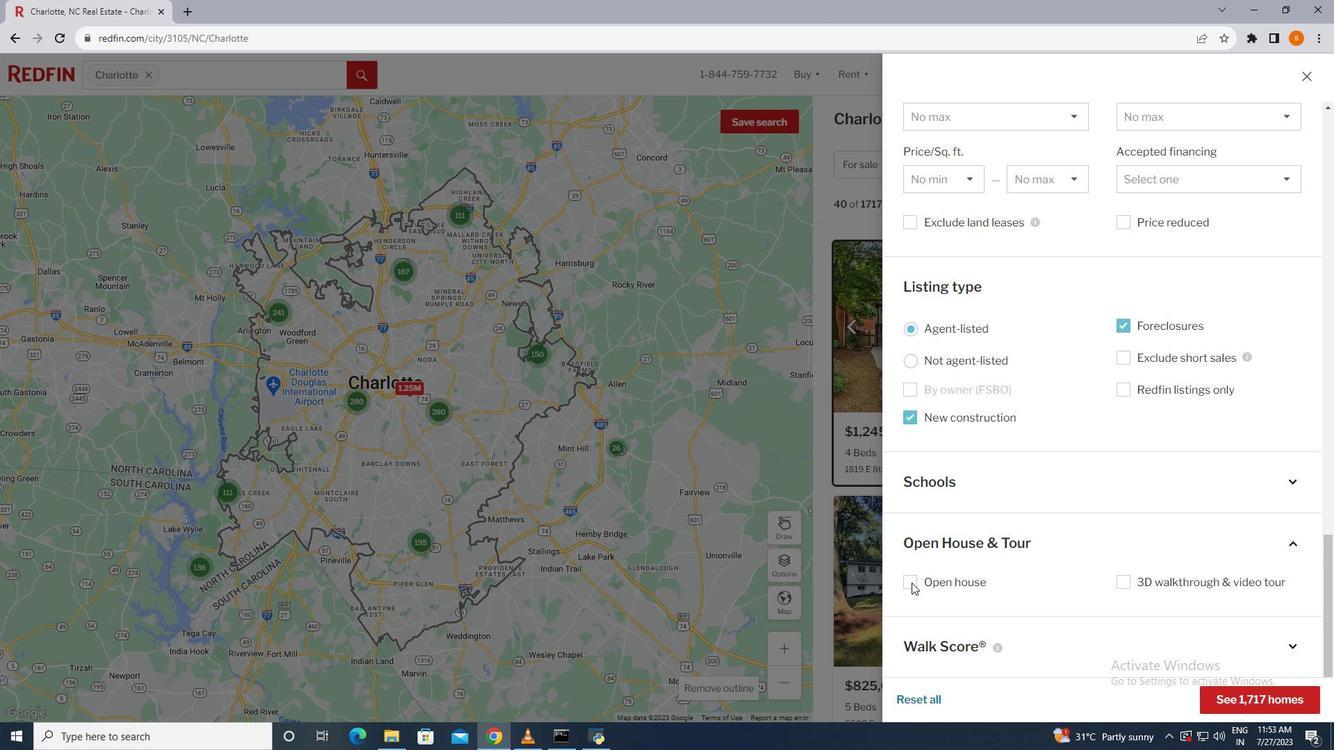 
Action: Mouse pressed left at (911, 583)
Screenshot: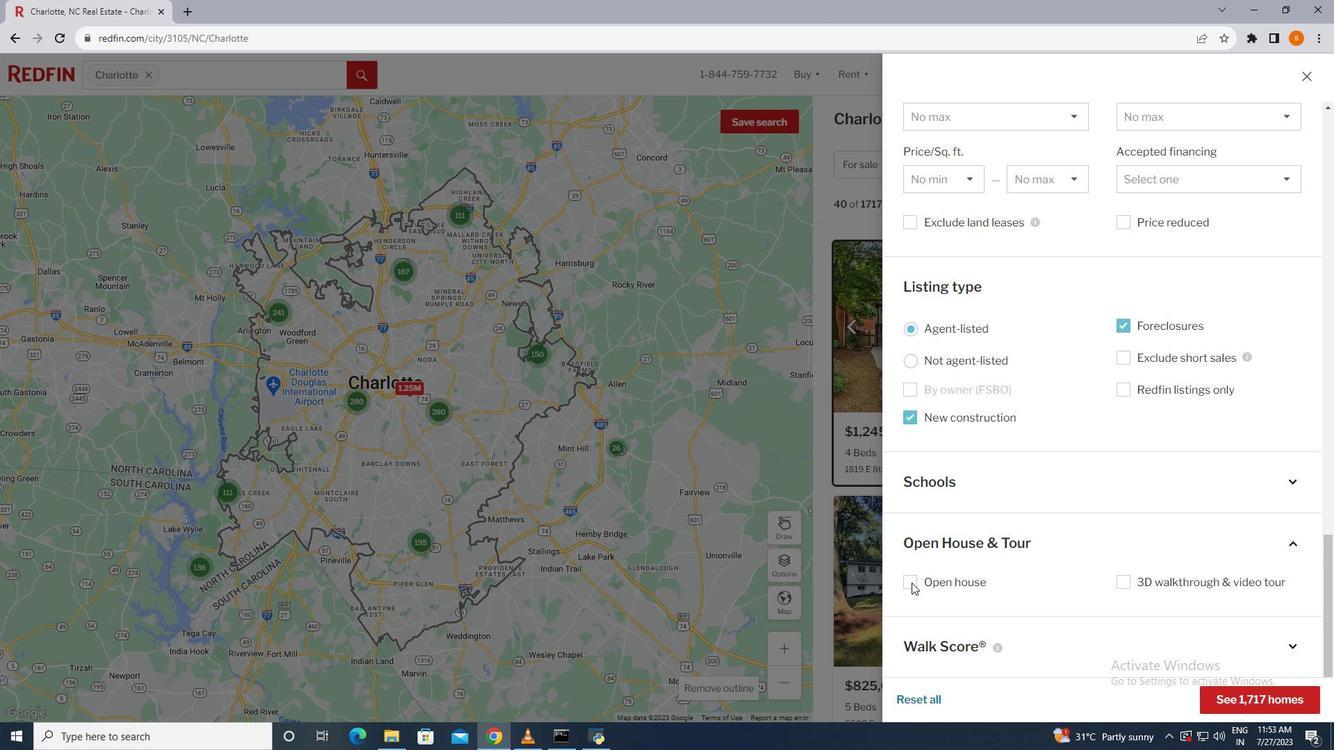 
Action: Mouse moved to (1080, 442)
Screenshot: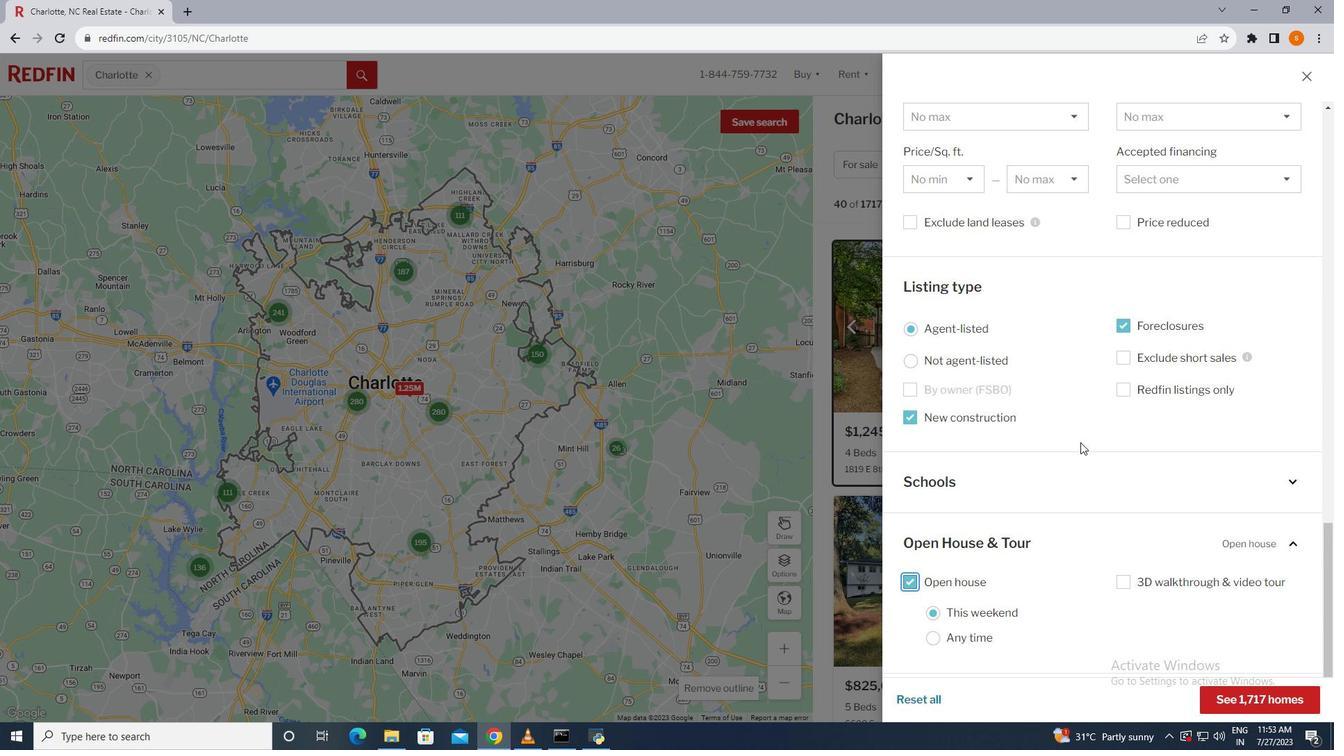 
Action: Mouse scrolled (1080, 443) with delta (0, 0)
Screenshot: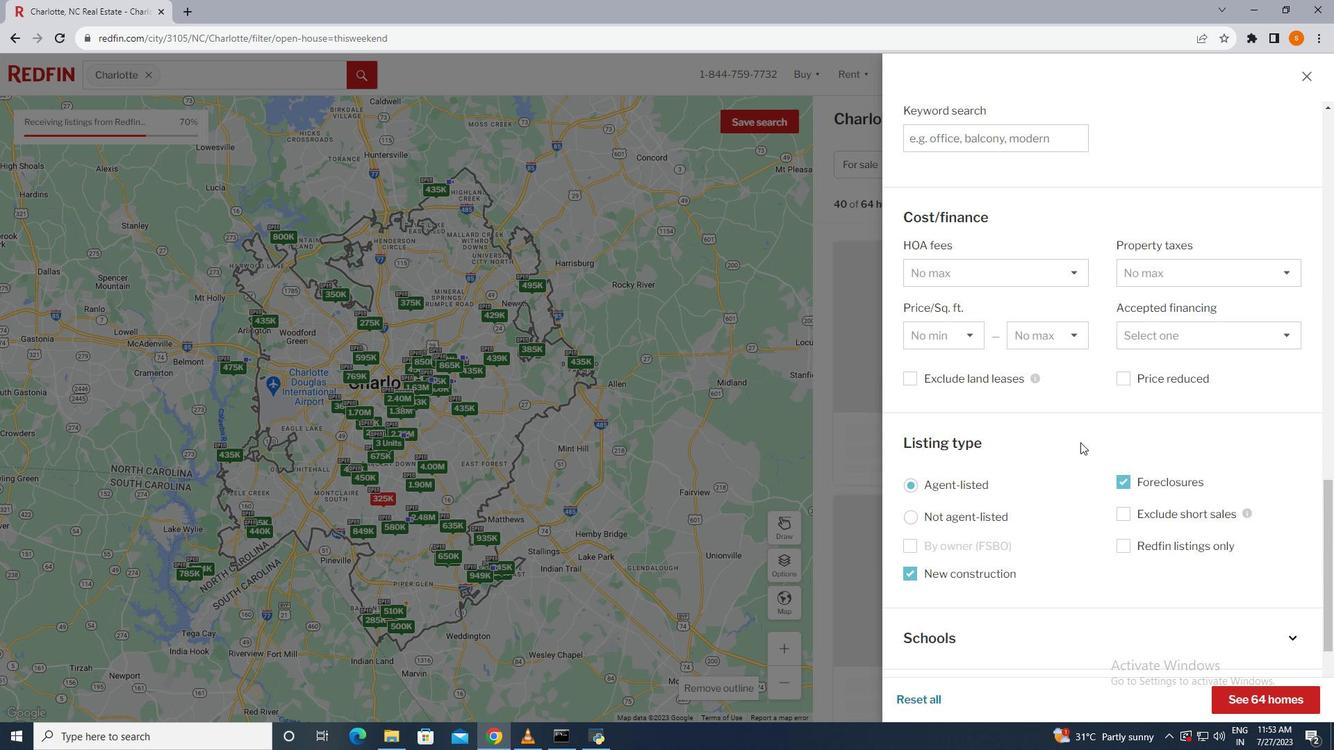 
Action: Mouse scrolled (1080, 443) with delta (0, 0)
Screenshot: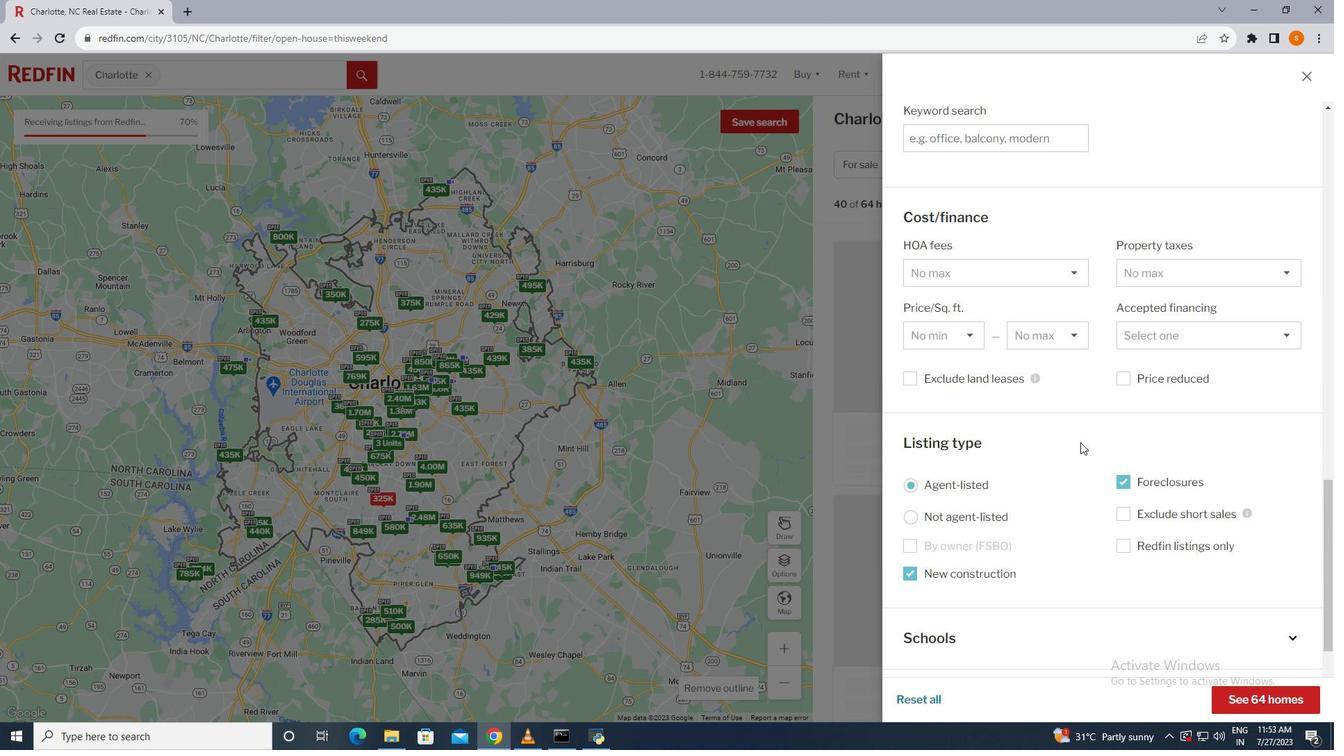 
Action: Mouse scrolled (1080, 443) with delta (0, 0)
Screenshot: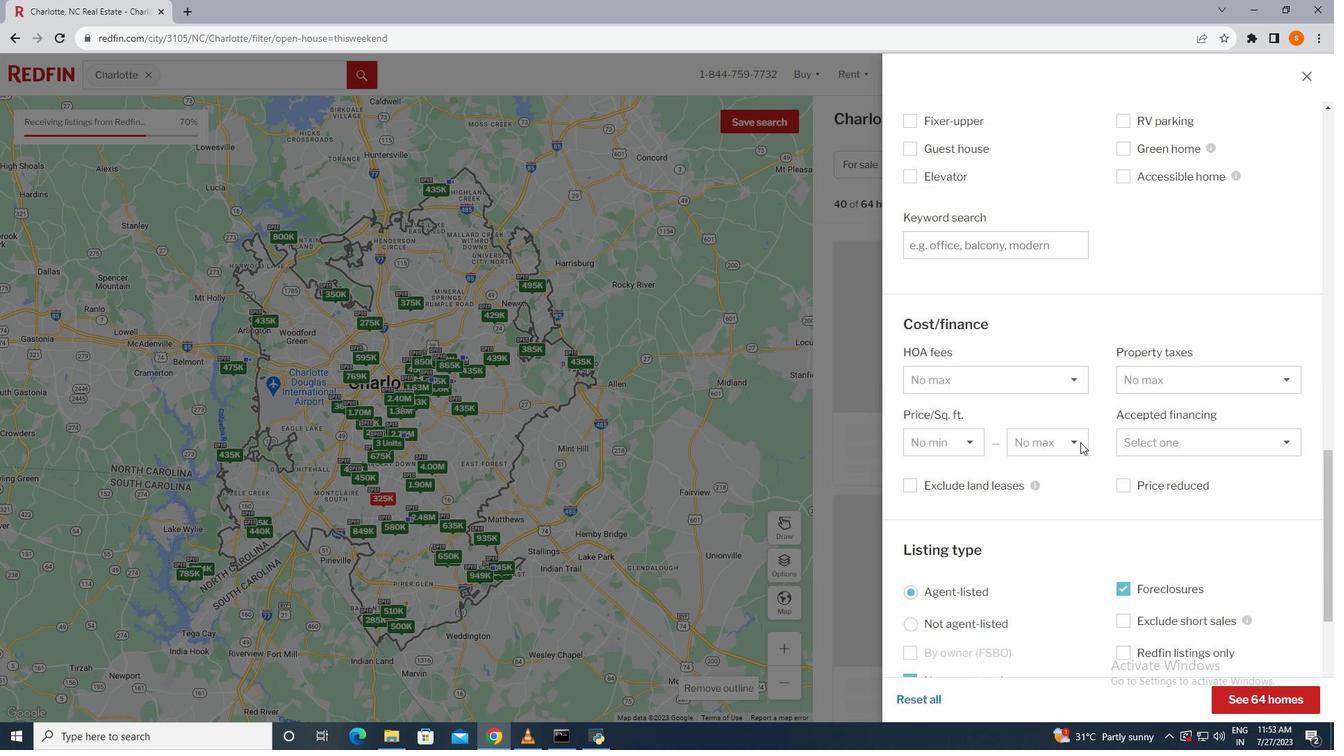 
Action: Mouse scrolled (1080, 443) with delta (0, 0)
Screenshot: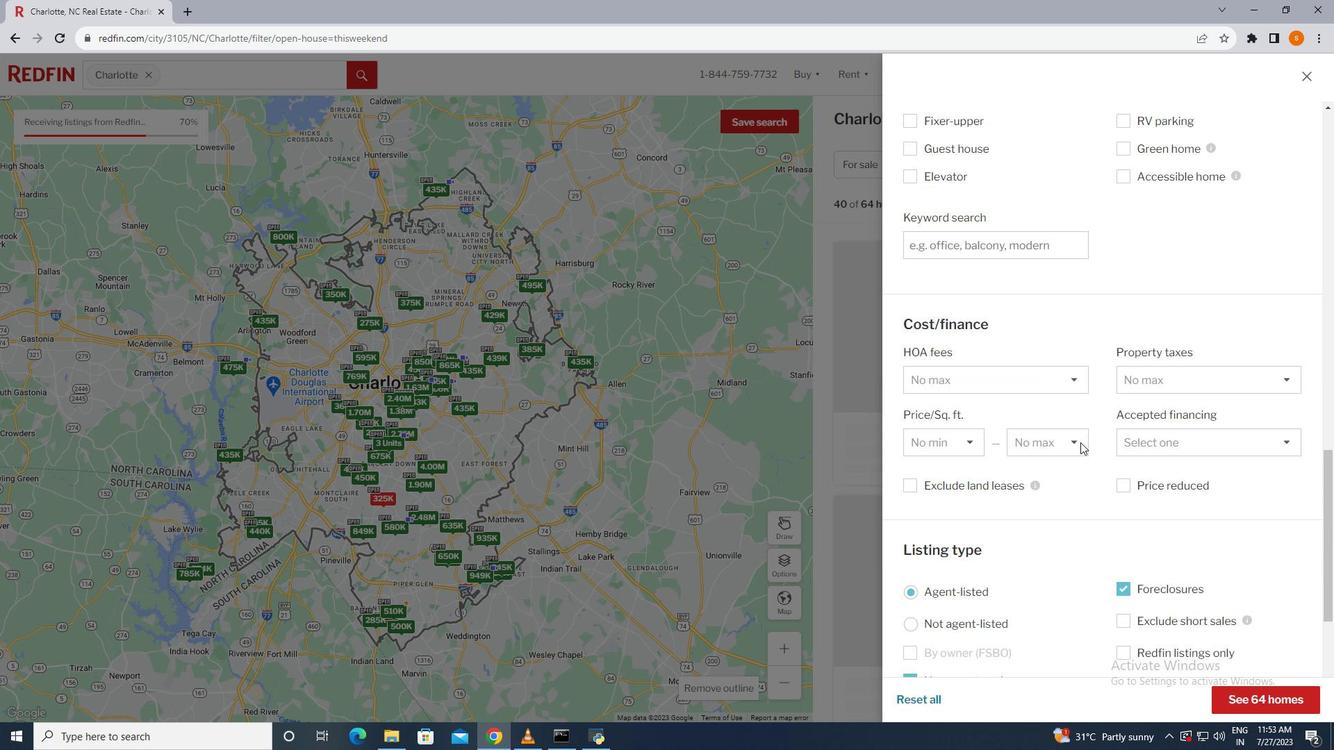 
Action: Mouse scrolled (1080, 443) with delta (0, 0)
Screenshot: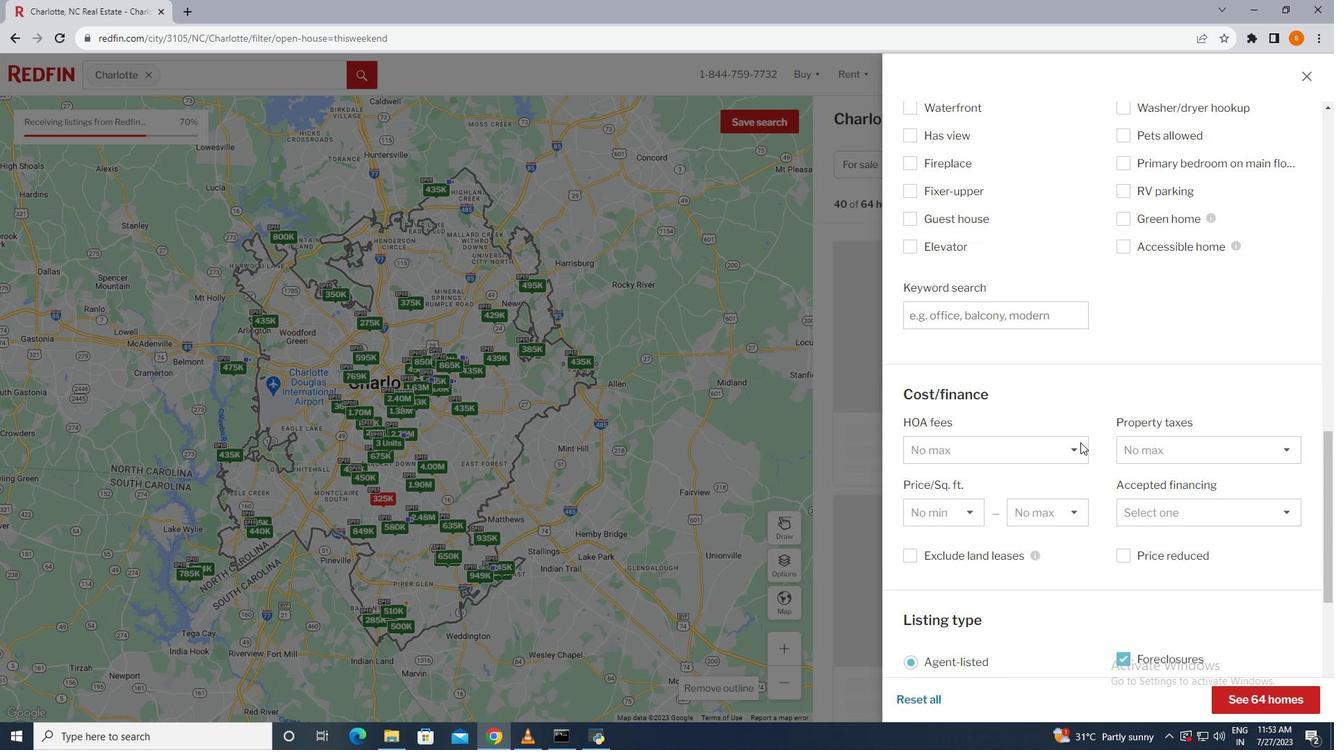 
Action: Mouse scrolled (1080, 443) with delta (0, 0)
Screenshot: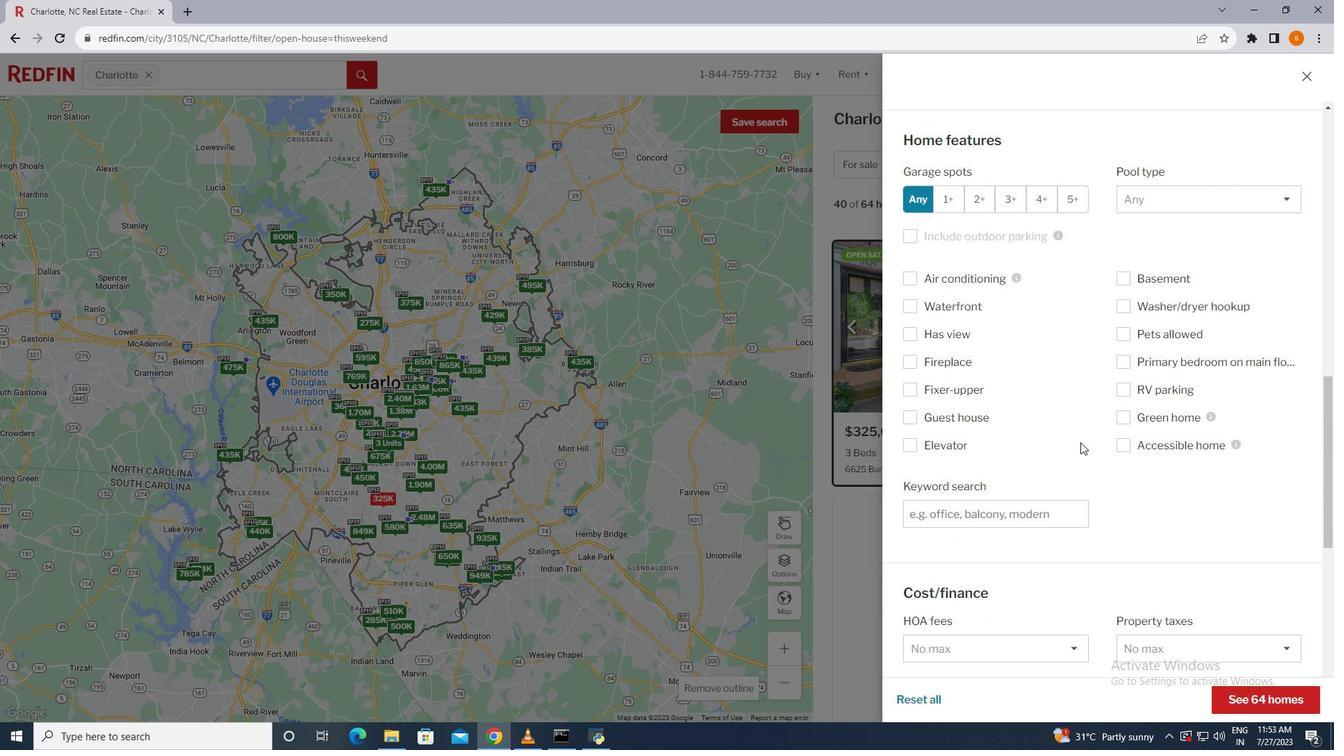 
Action: Mouse scrolled (1080, 443) with delta (0, 0)
Screenshot: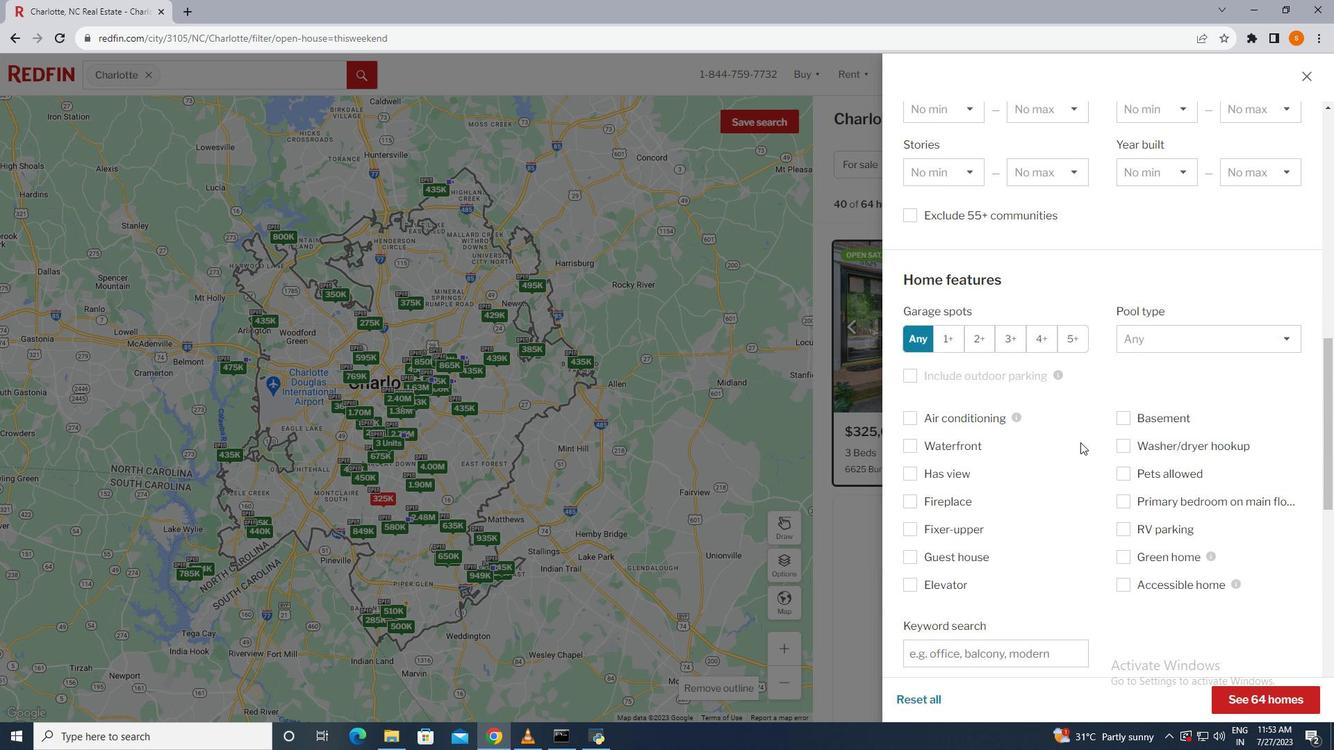 
Action: Mouse scrolled (1080, 443) with delta (0, 0)
Screenshot: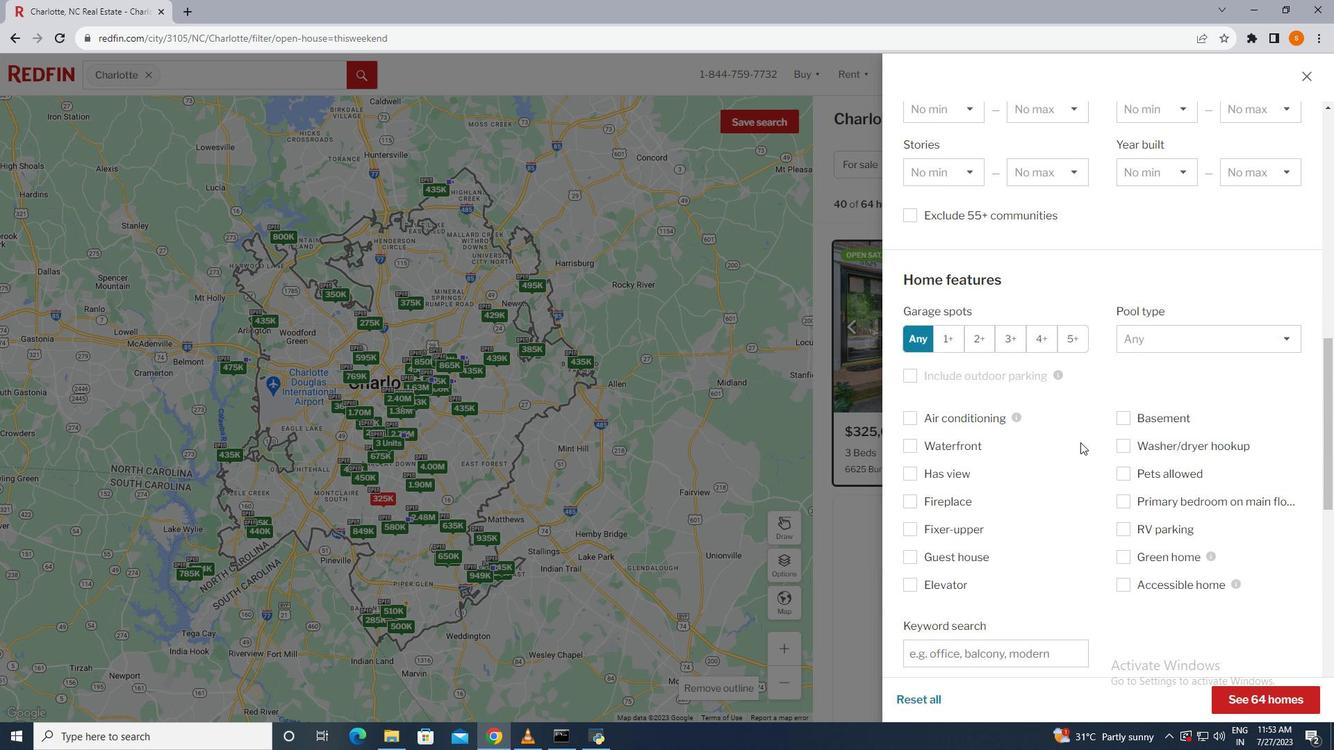 
Action: Mouse scrolled (1080, 443) with delta (0, 0)
Screenshot: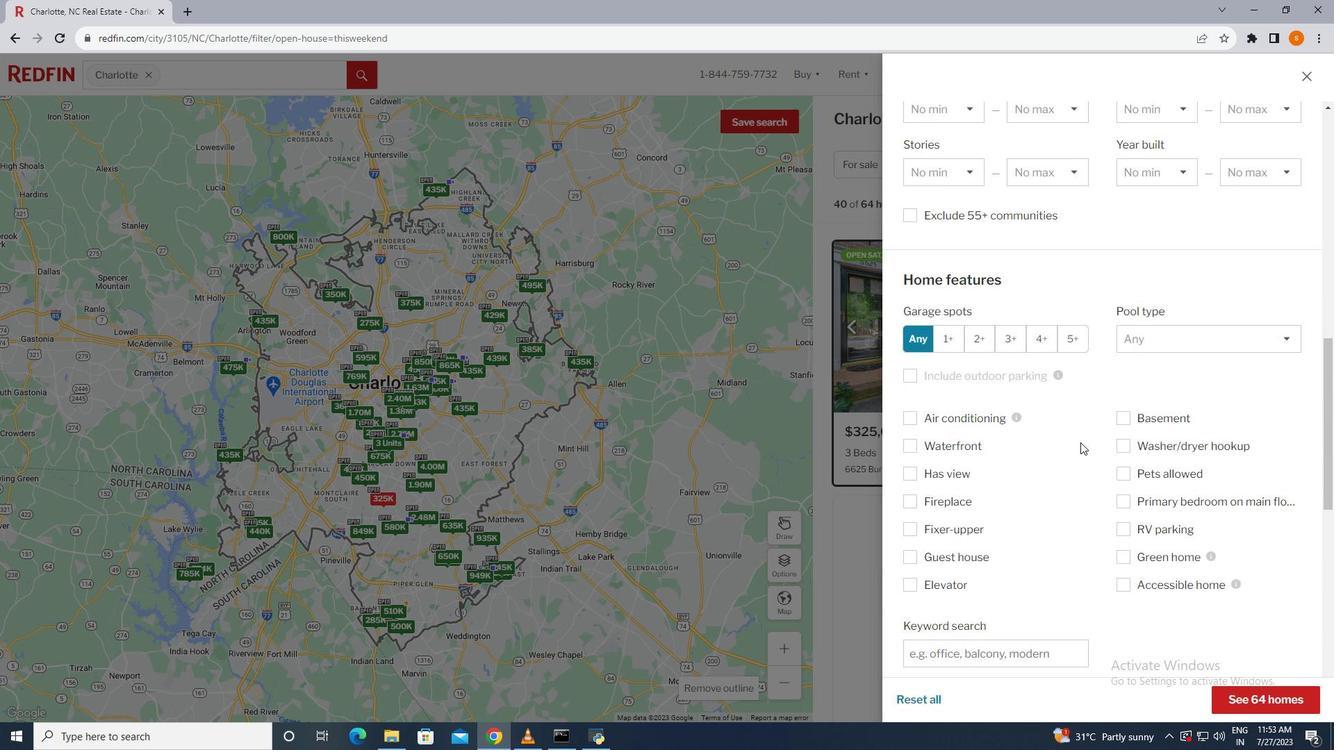
Action: Mouse scrolled (1080, 443) with delta (0, 0)
Screenshot: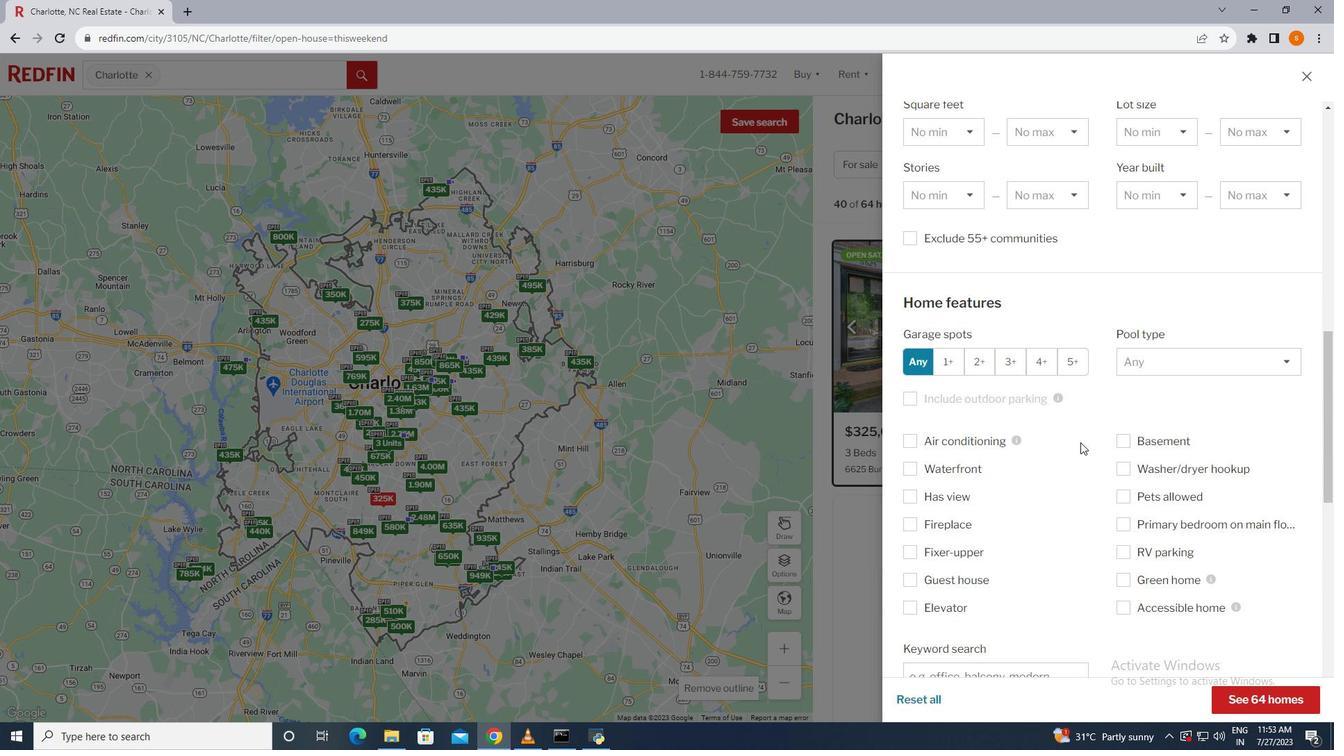 
Action: Mouse scrolled (1080, 443) with delta (0, 0)
Screenshot: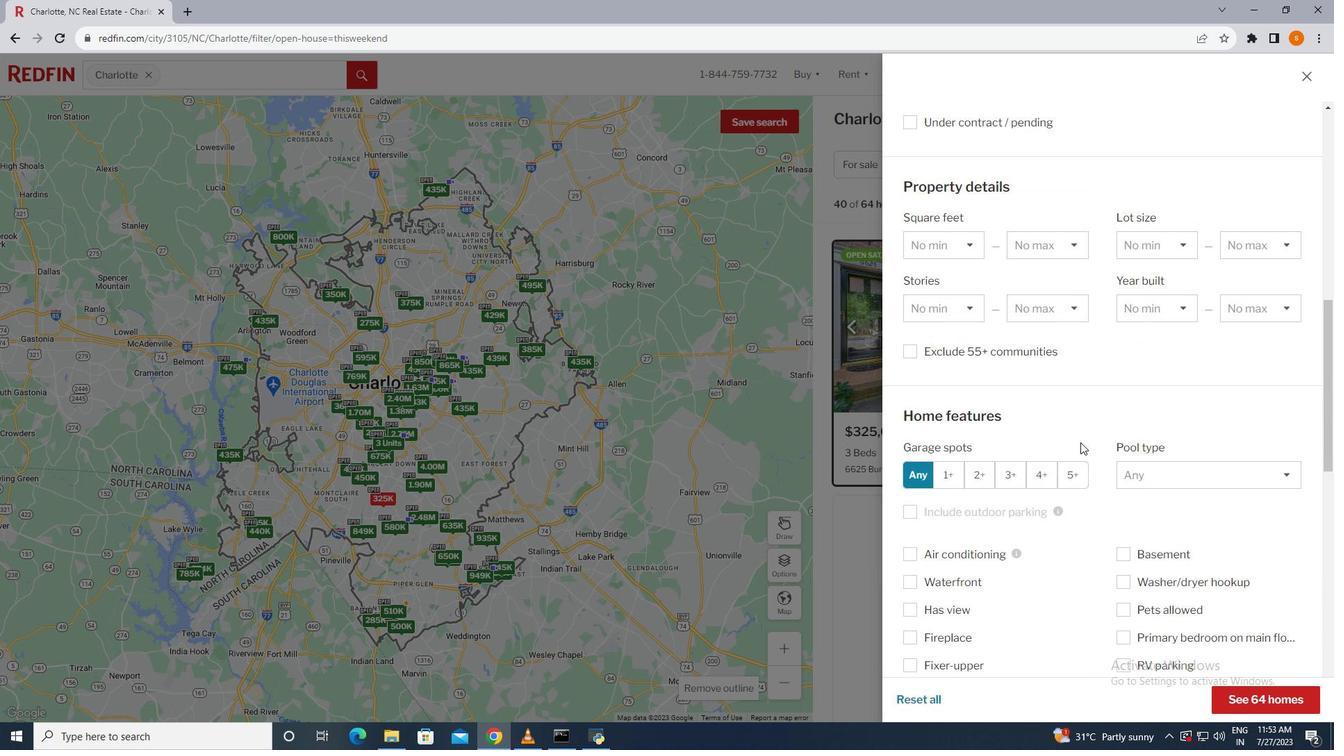 
Action: Mouse scrolled (1080, 443) with delta (0, 0)
Screenshot: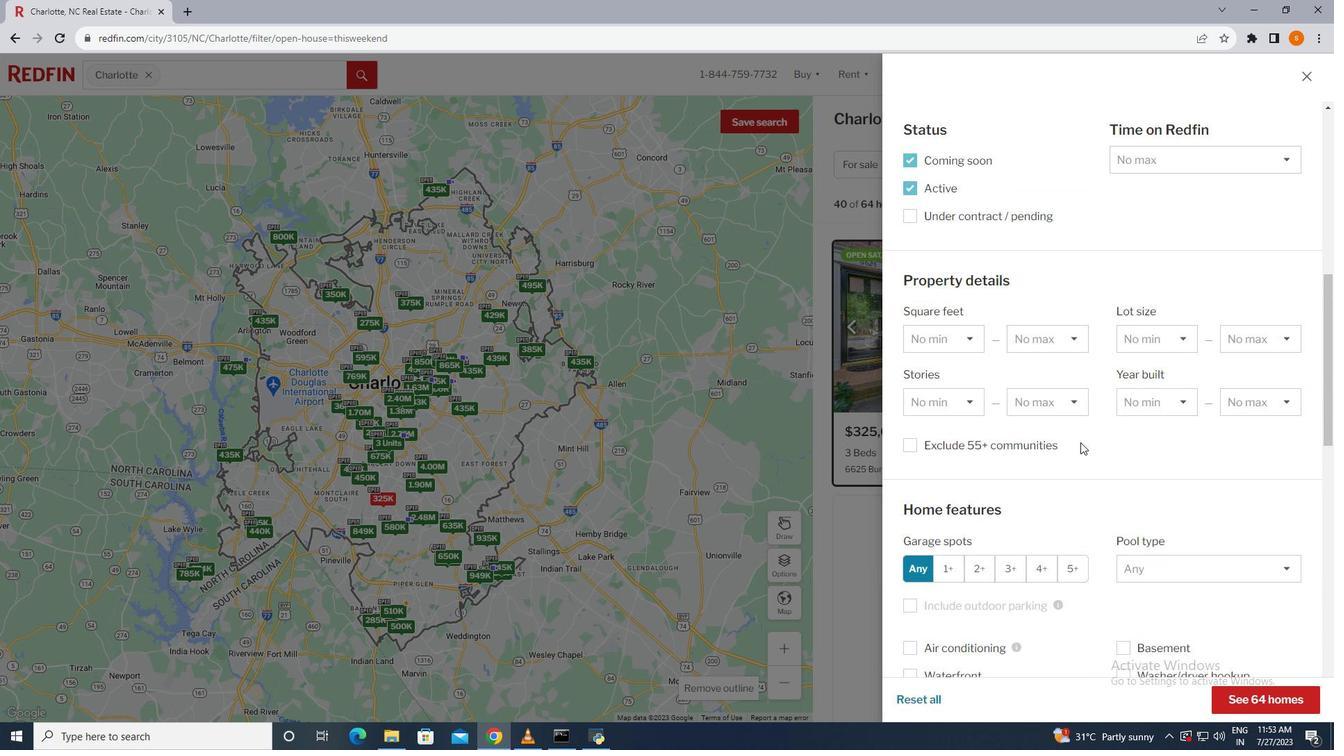 
Action: Mouse scrolled (1080, 443) with delta (0, 0)
Screenshot: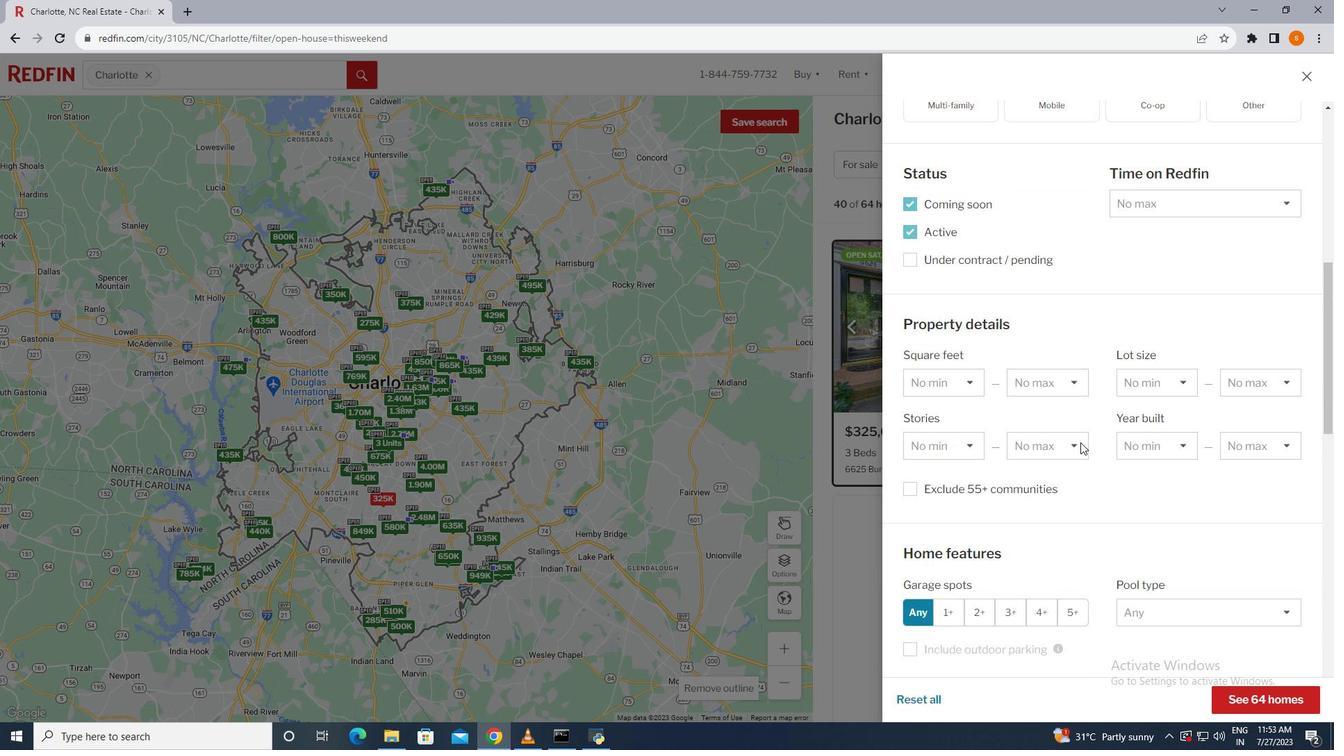 
Action: Mouse scrolled (1080, 443) with delta (0, 0)
Screenshot: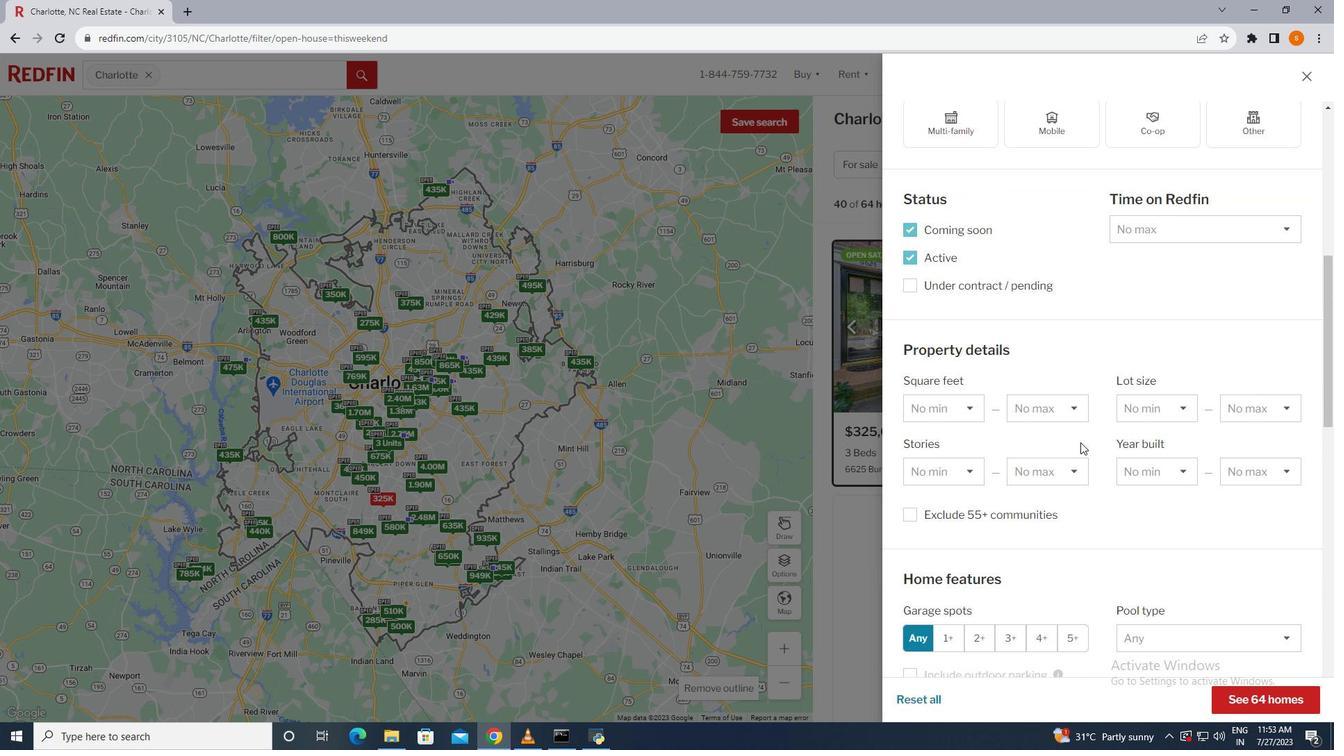 
Action: Mouse scrolled (1080, 443) with delta (0, 0)
Screenshot: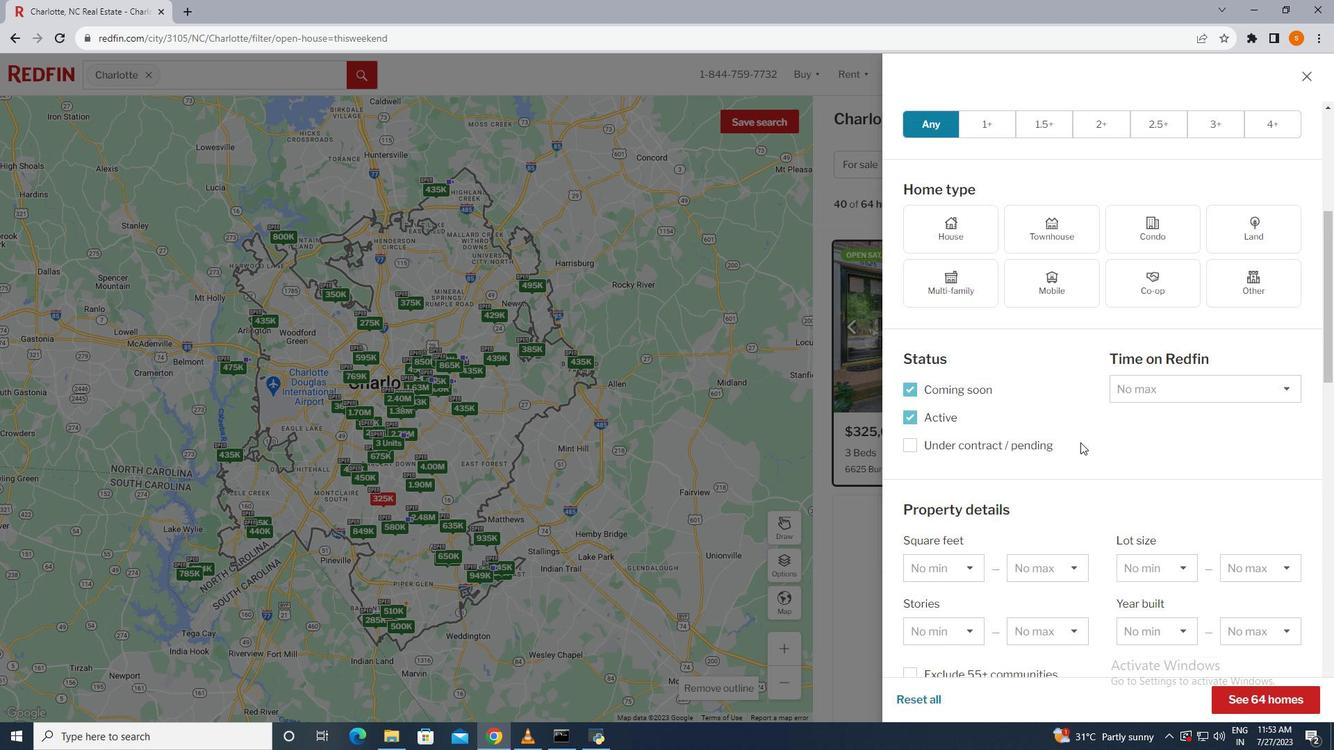 
Action: Mouse scrolled (1080, 443) with delta (0, 0)
Screenshot: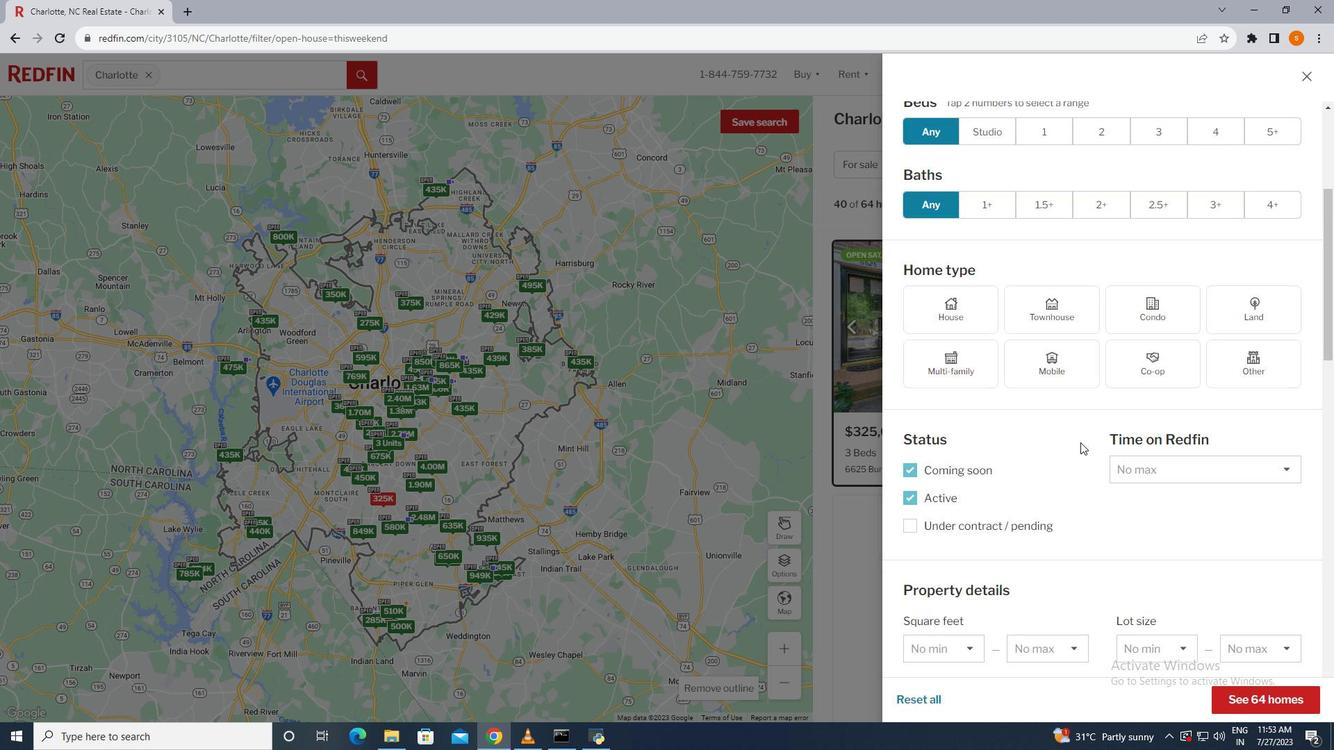 
Action: Mouse scrolled (1080, 443) with delta (0, 0)
Screenshot: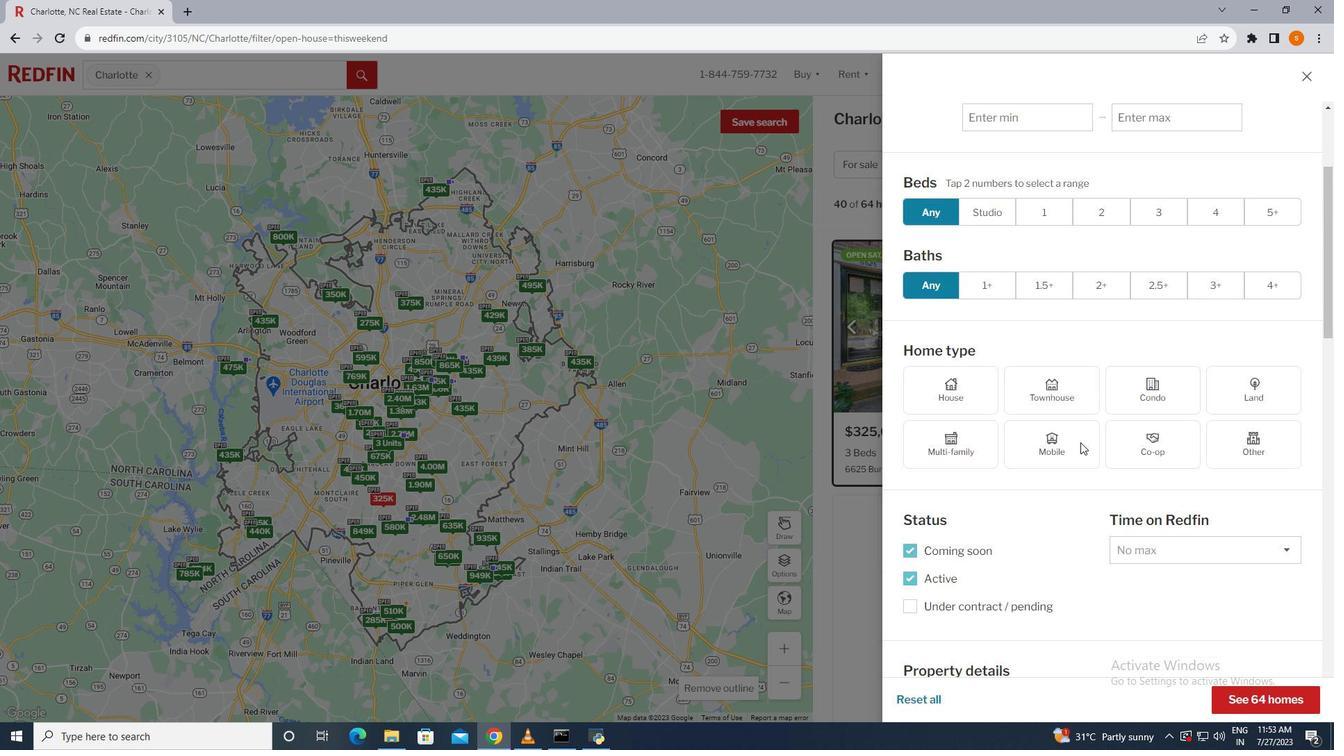 
Action: Mouse scrolled (1080, 443) with delta (0, 0)
Screenshot: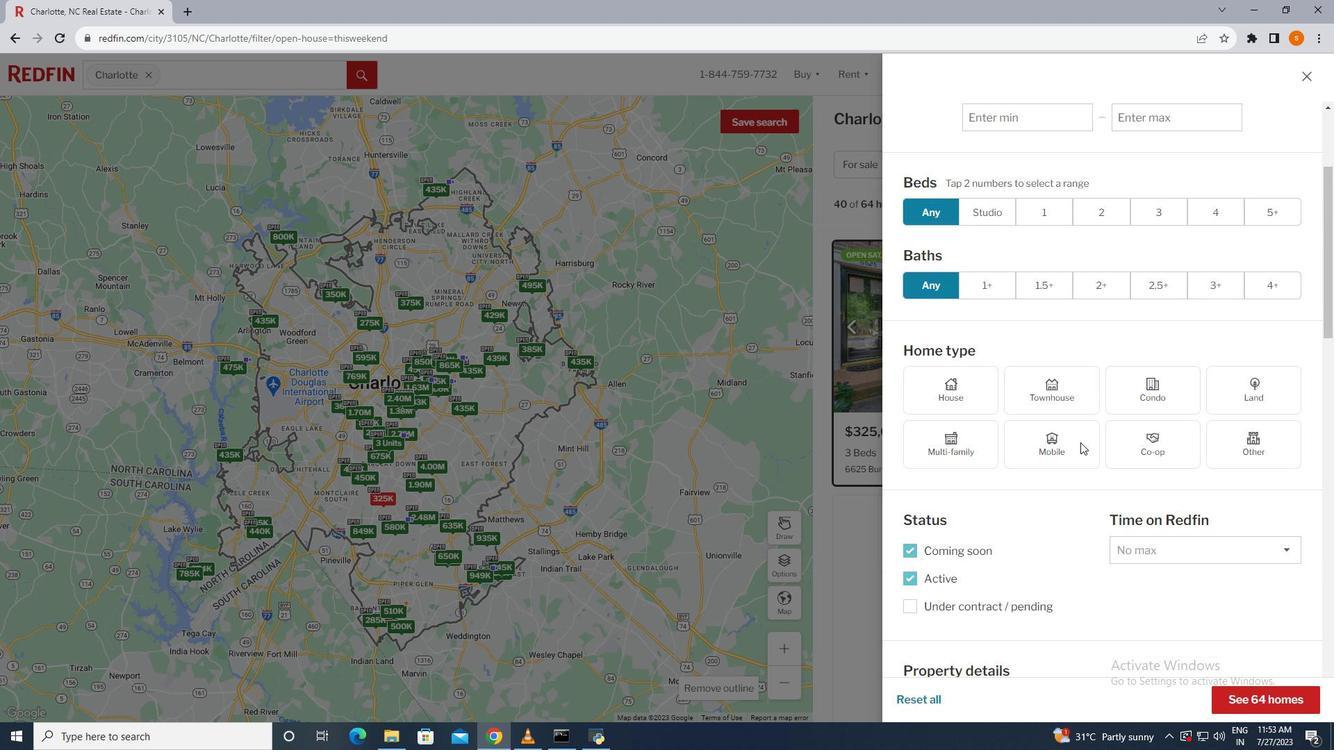 
Action: Mouse scrolled (1080, 443) with delta (0, 0)
Screenshot: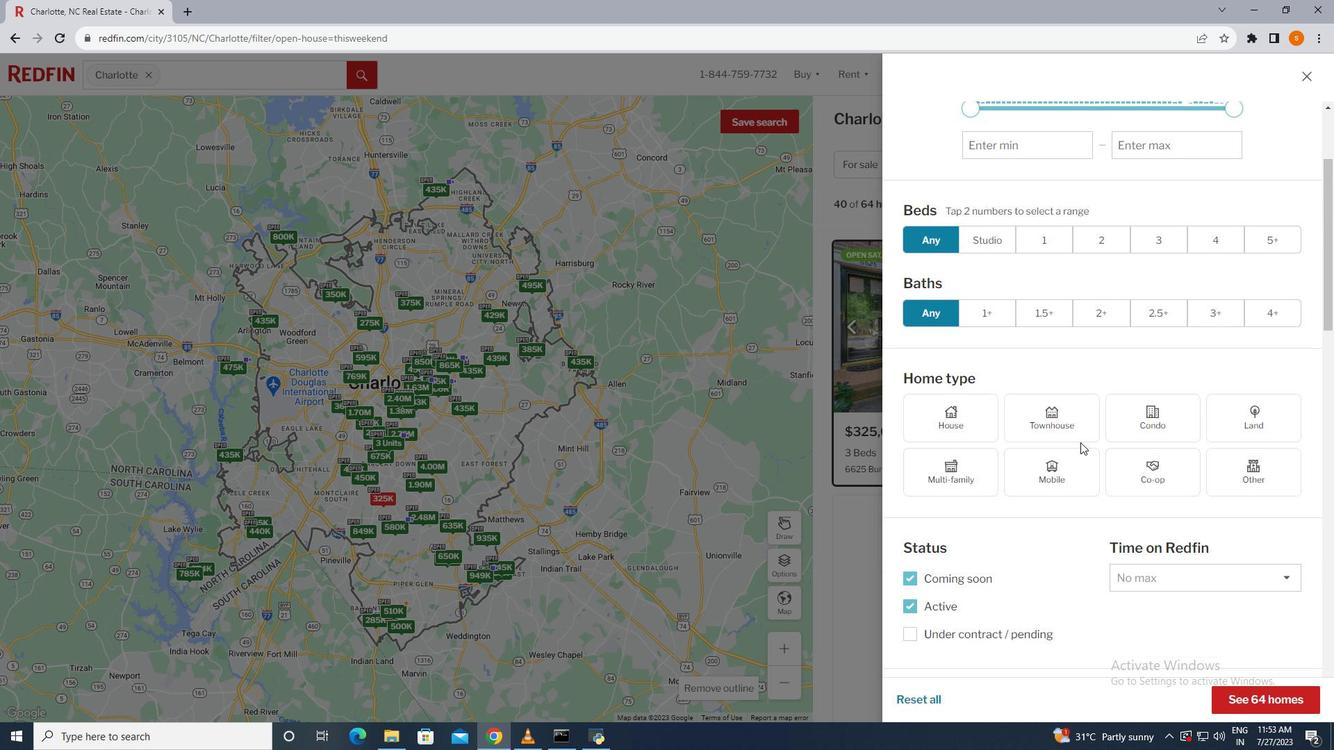 
Action: Mouse moved to (1043, 503)
Screenshot: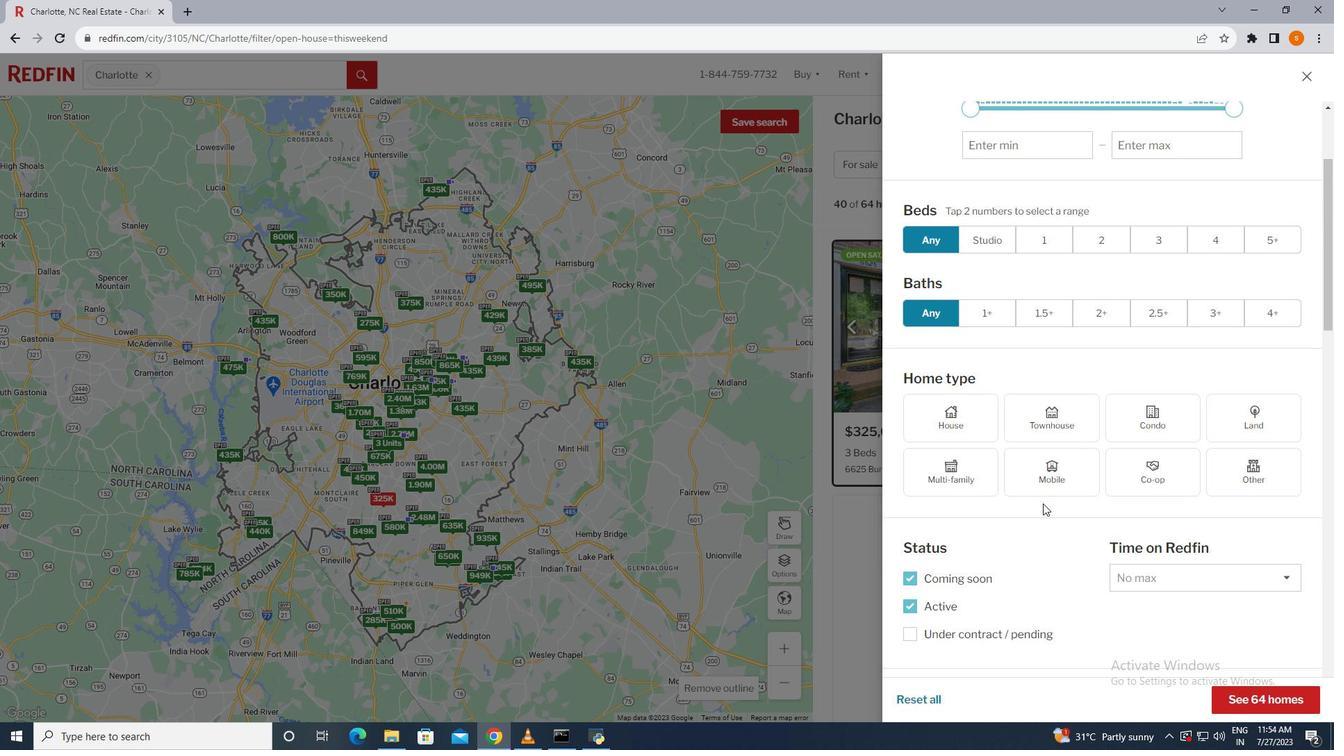 
Action: Mouse scrolled (1043, 503) with delta (0, 0)
Screenshot: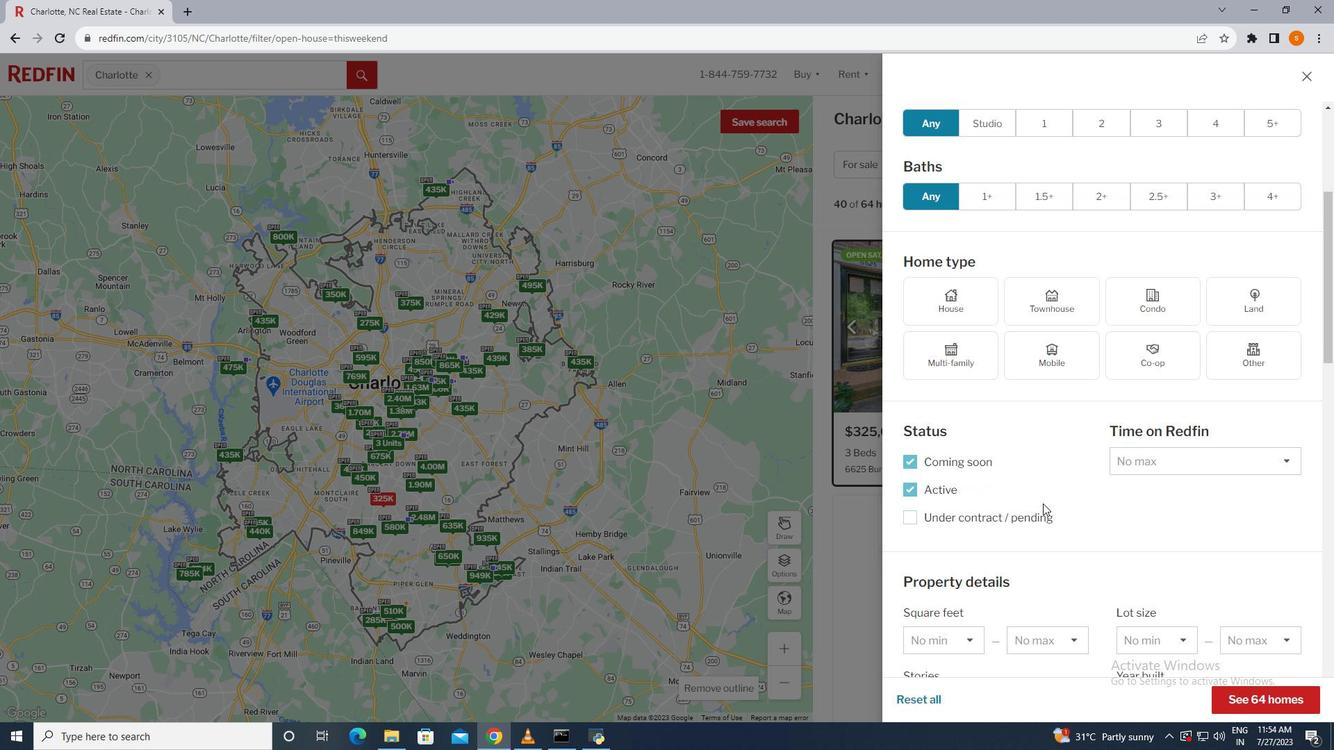 
Action: Mouse scrolled (1043, 503) with delta (0, 0)
Screenshot: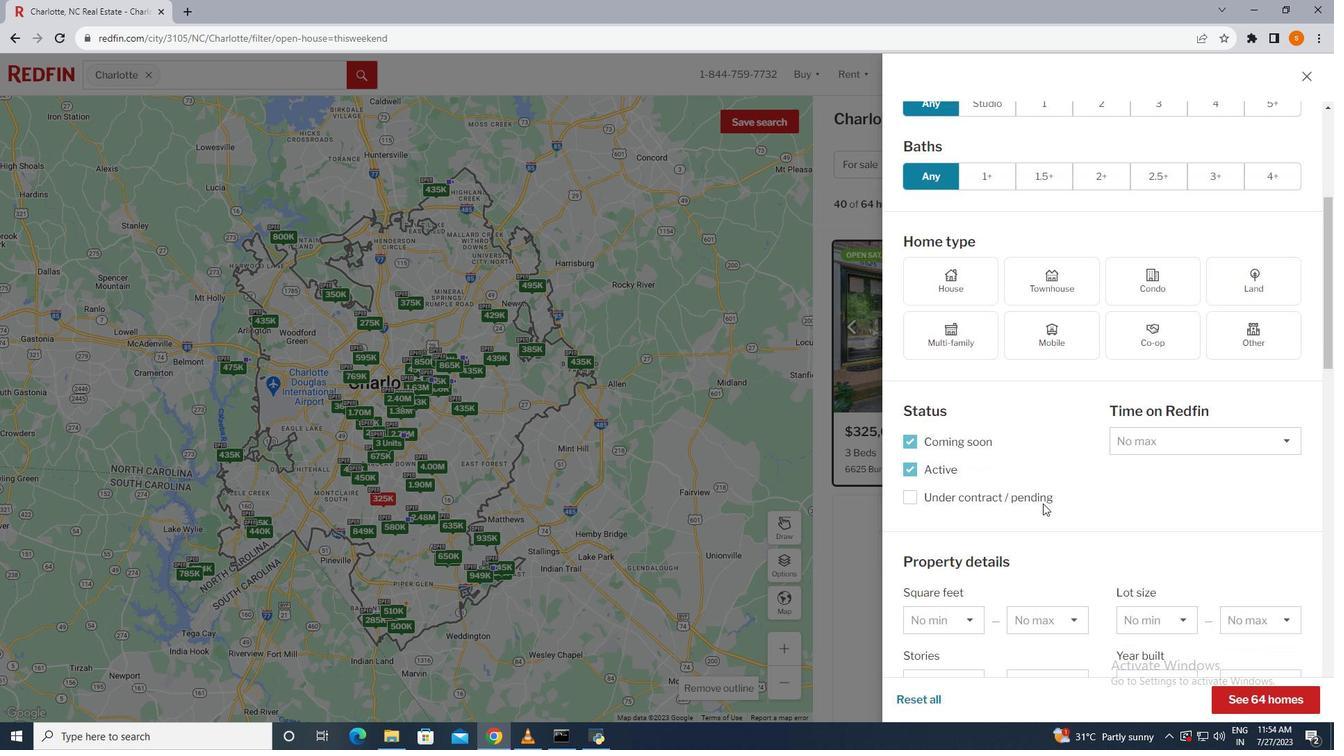 
Action: Mouse moved to (912, 466)
Screenshot: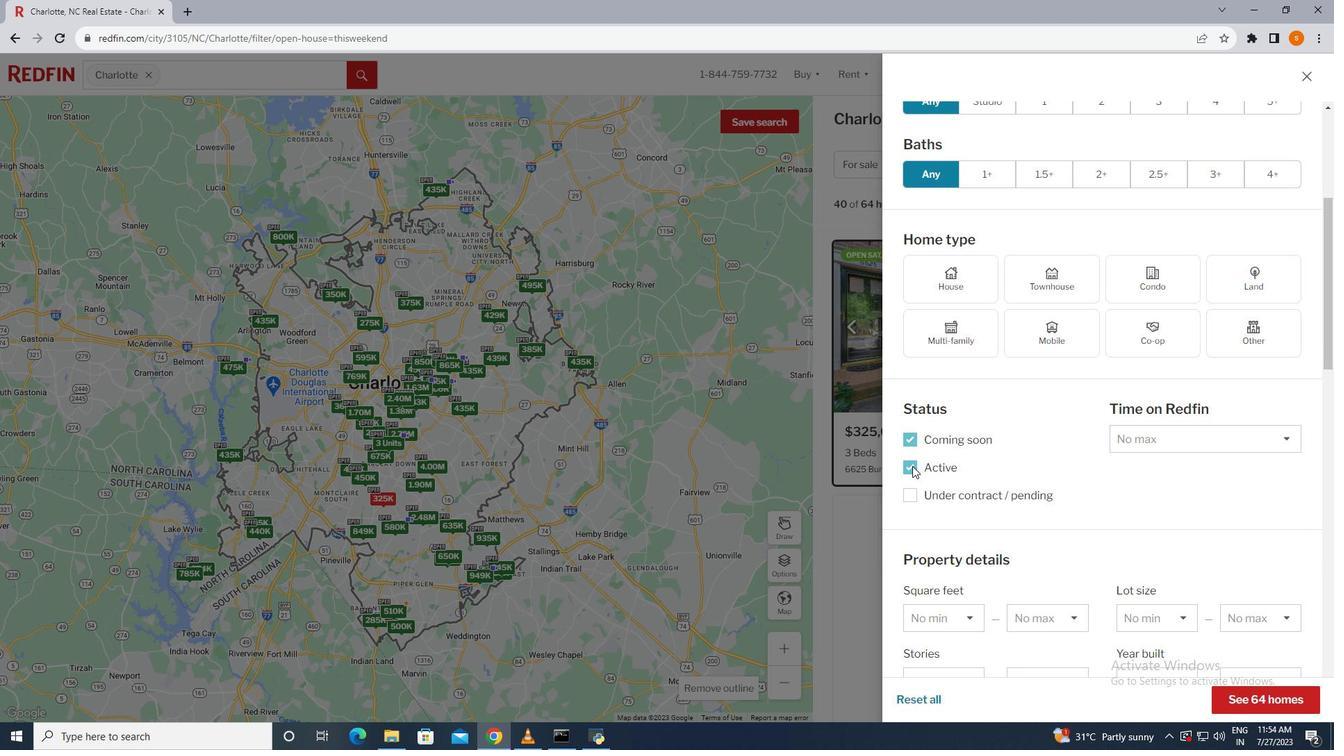 
Action: Mouse pressed left at (912, 466)
Screenshot: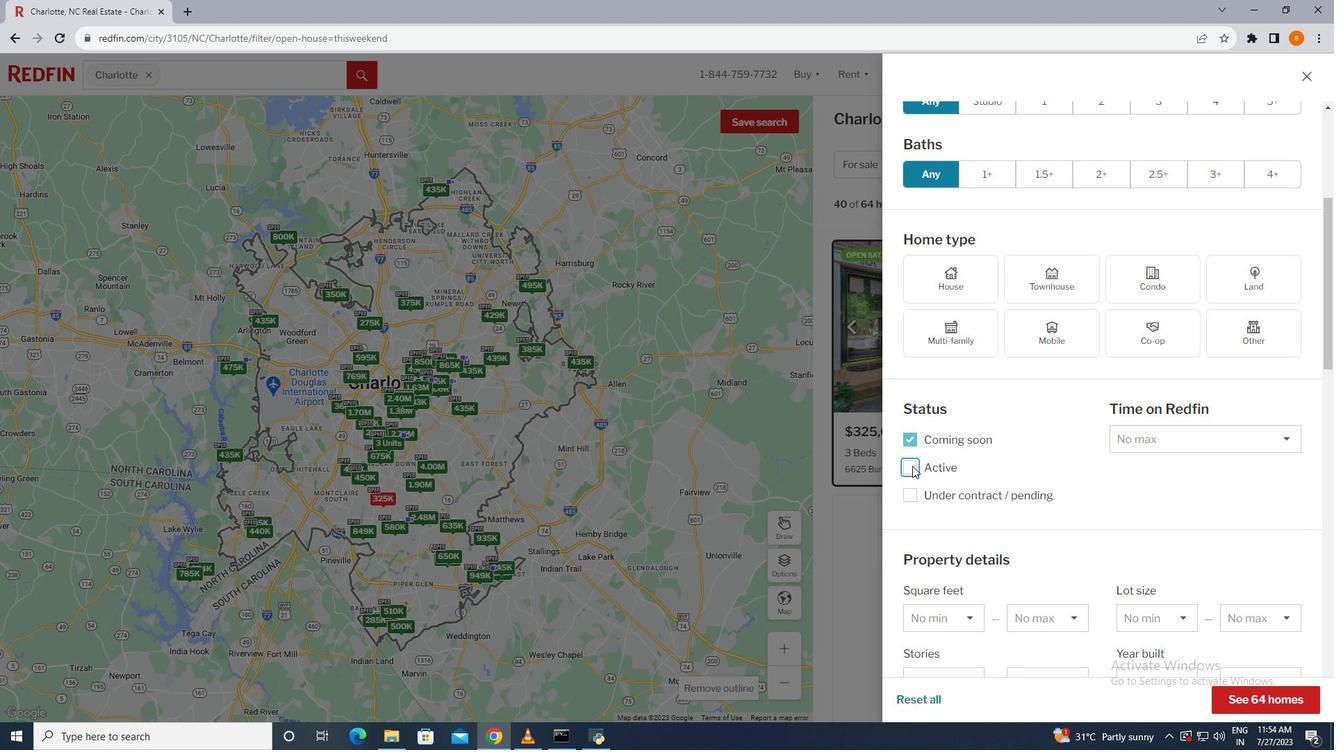 
Action: Mouse moved to (1261, 700)
Screenshot: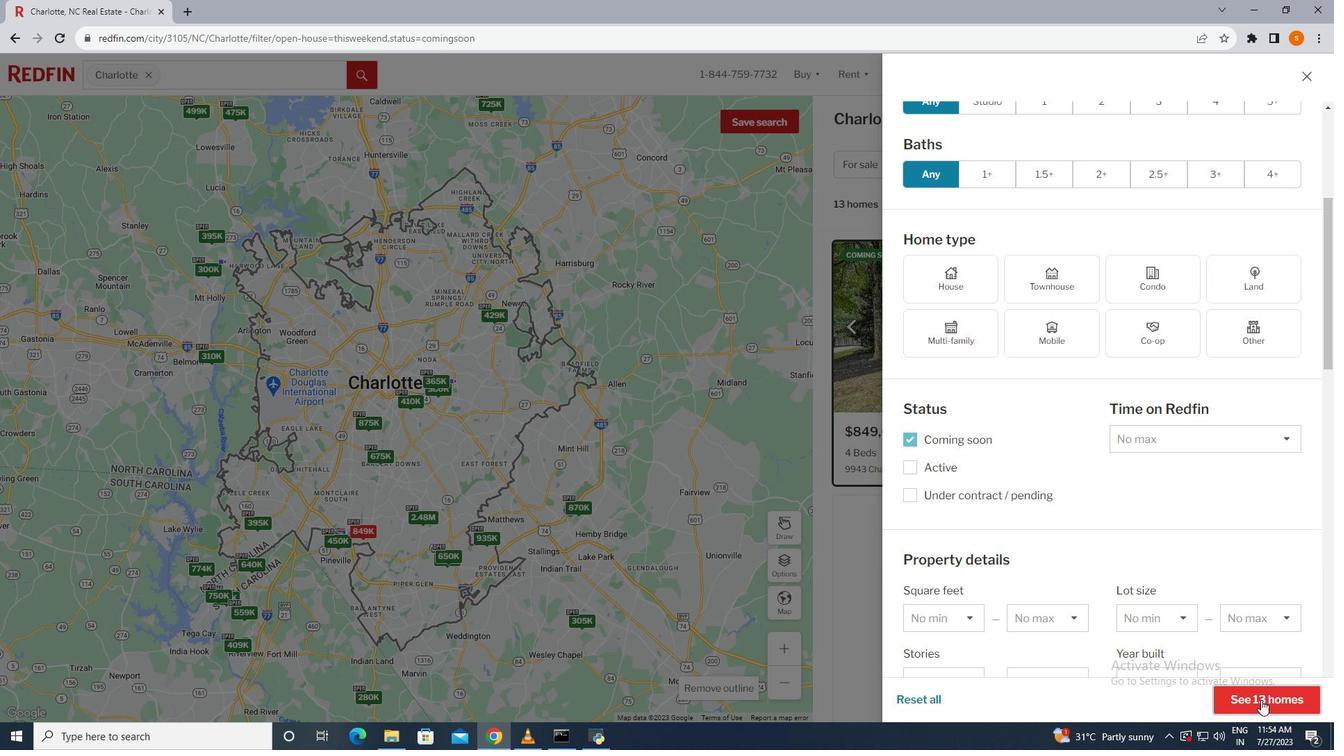 
Action: Mouse pressed left at (1261, 700)
Screenshot: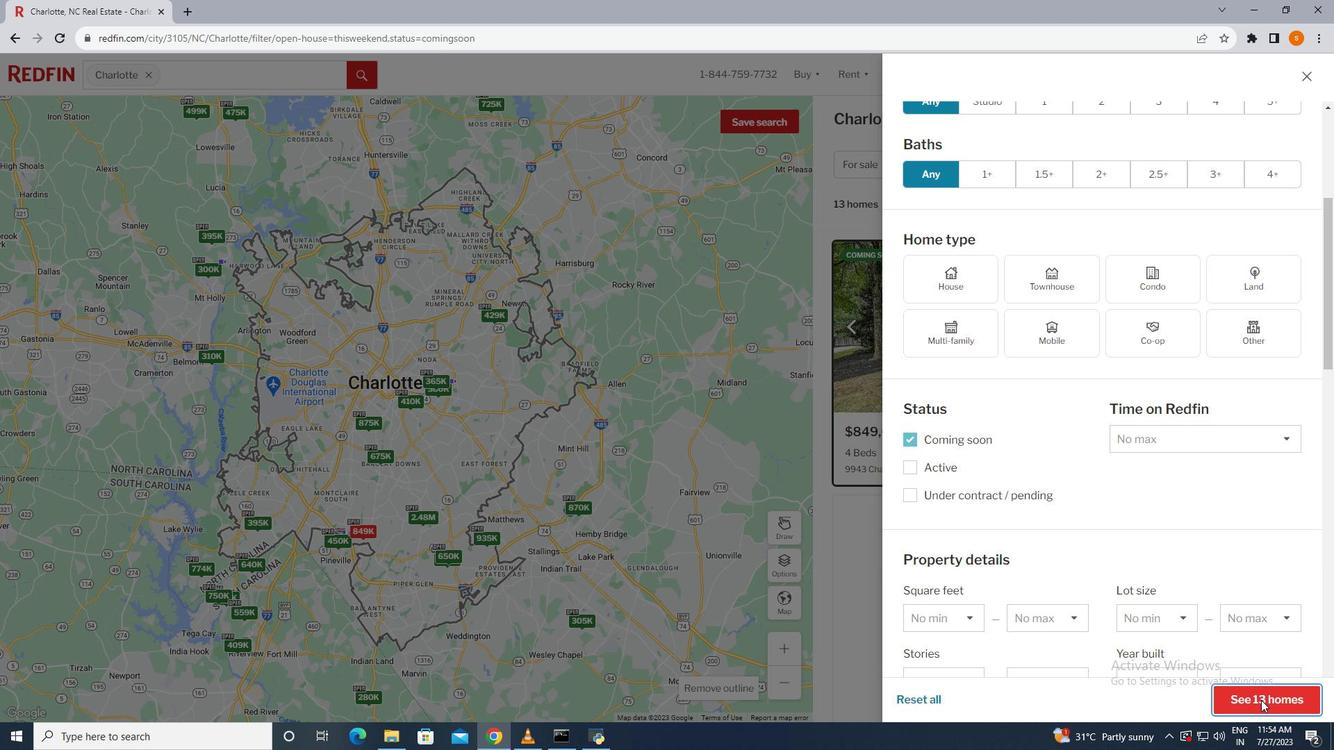 
Action: Mouse moved to (951, 376)
Screenshot: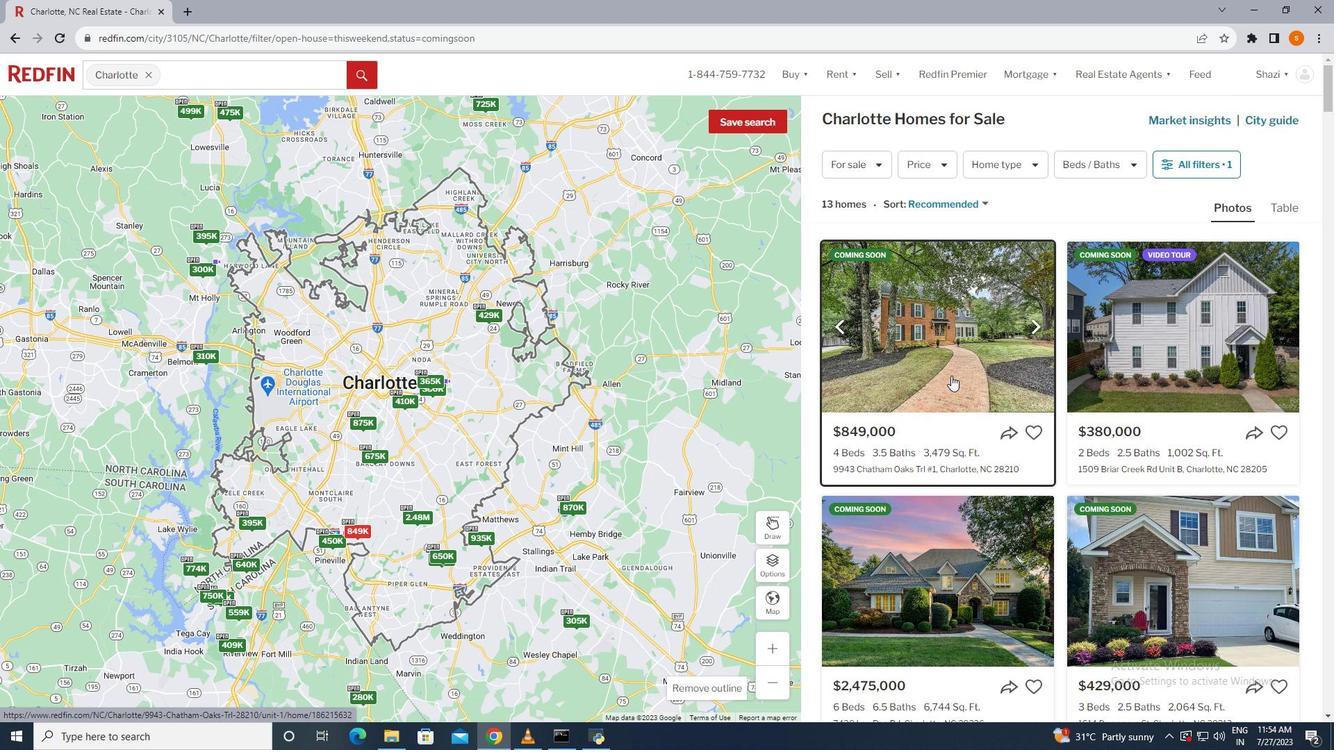 
Action: Mouse pressed left at (951, 376)
Screenshot: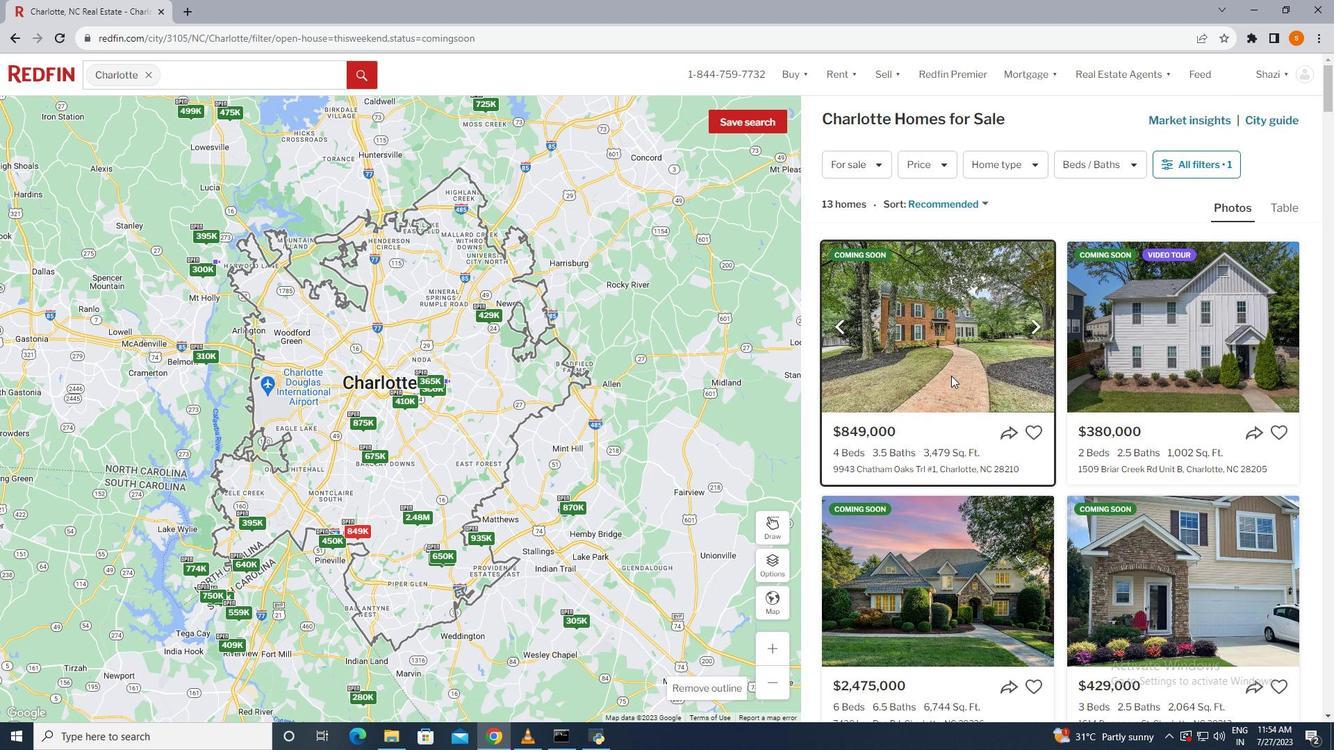 
Action: Mouse moved to (561, 474)
Screenshot: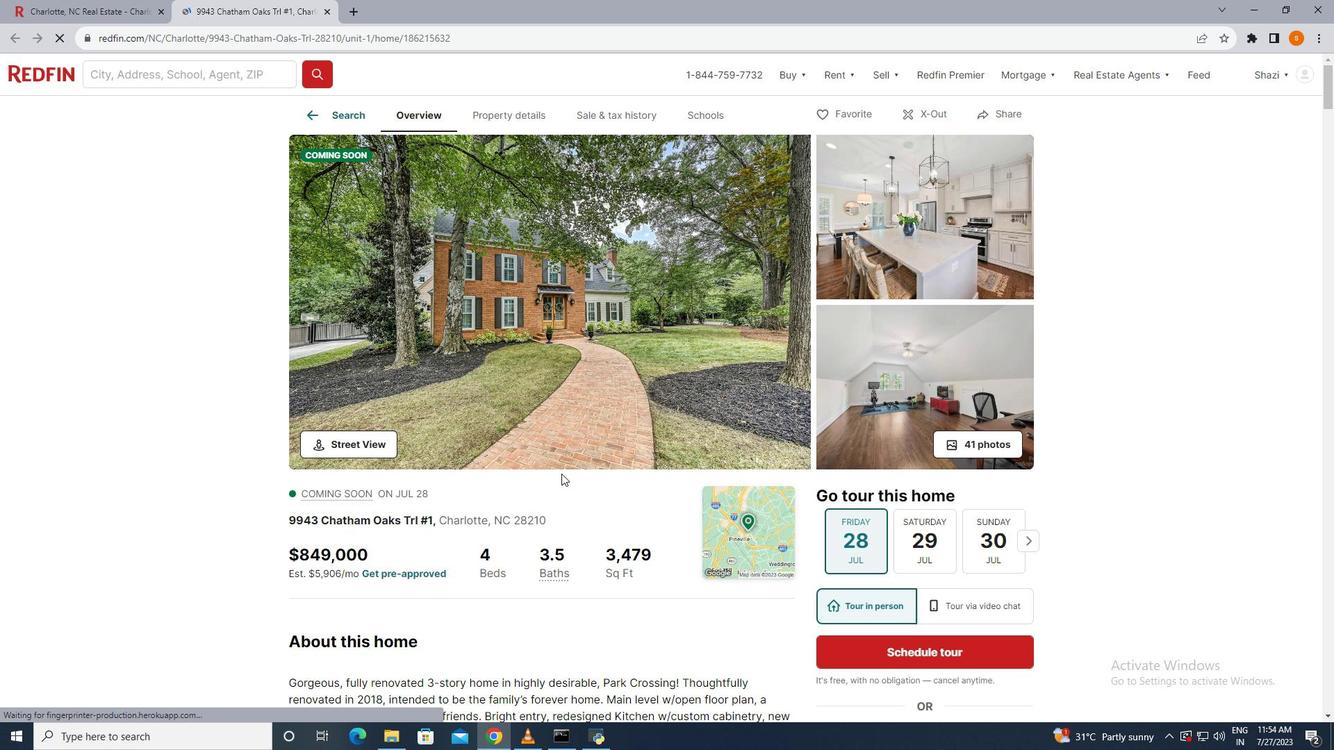 
Action: Mouse scrolled (561, 473) with delta (0, 0)
Screenshot: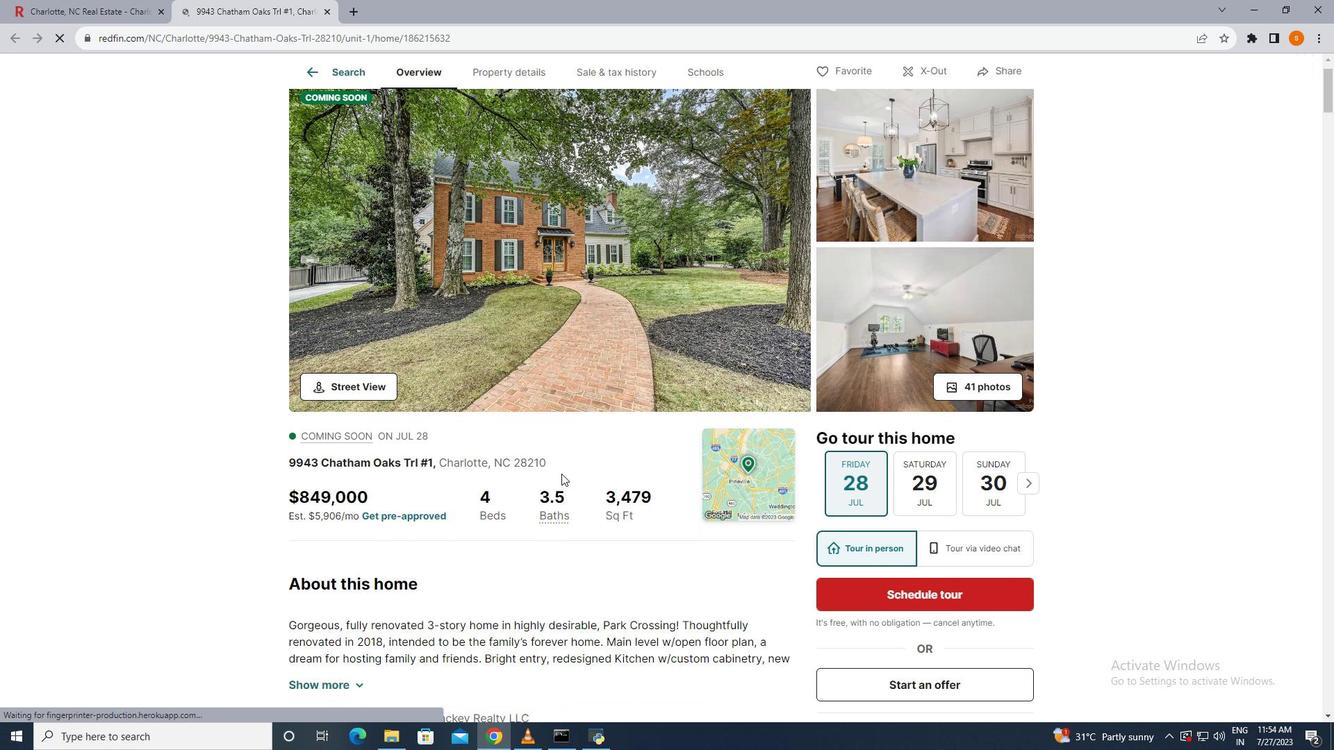 
Action: Mouse scrolled (561, 473) with delta (0, 0)
Screenshot: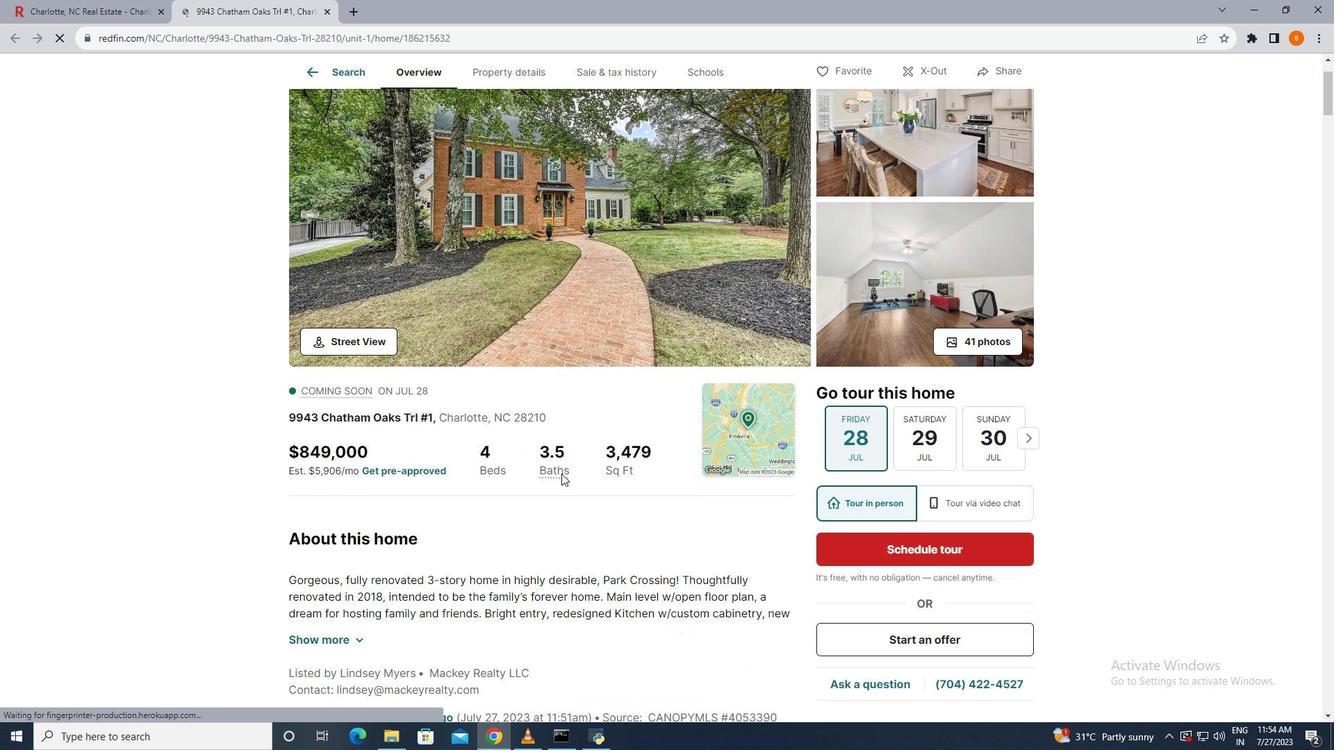 
Action: Mouse scrolled (561, 473) with delta (0, 0)
Screenshot: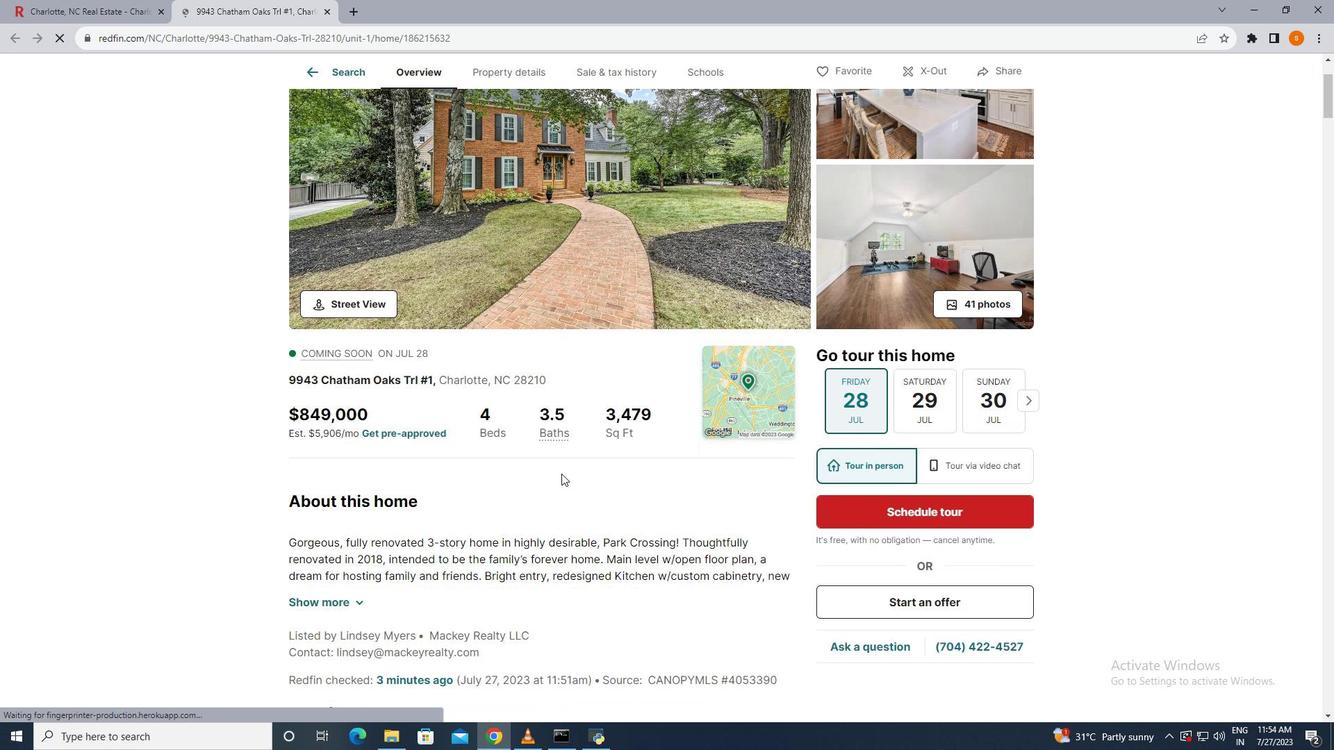 
Action: Mouse scrolled (561, 473) with delta (0, 0)
Screenshot: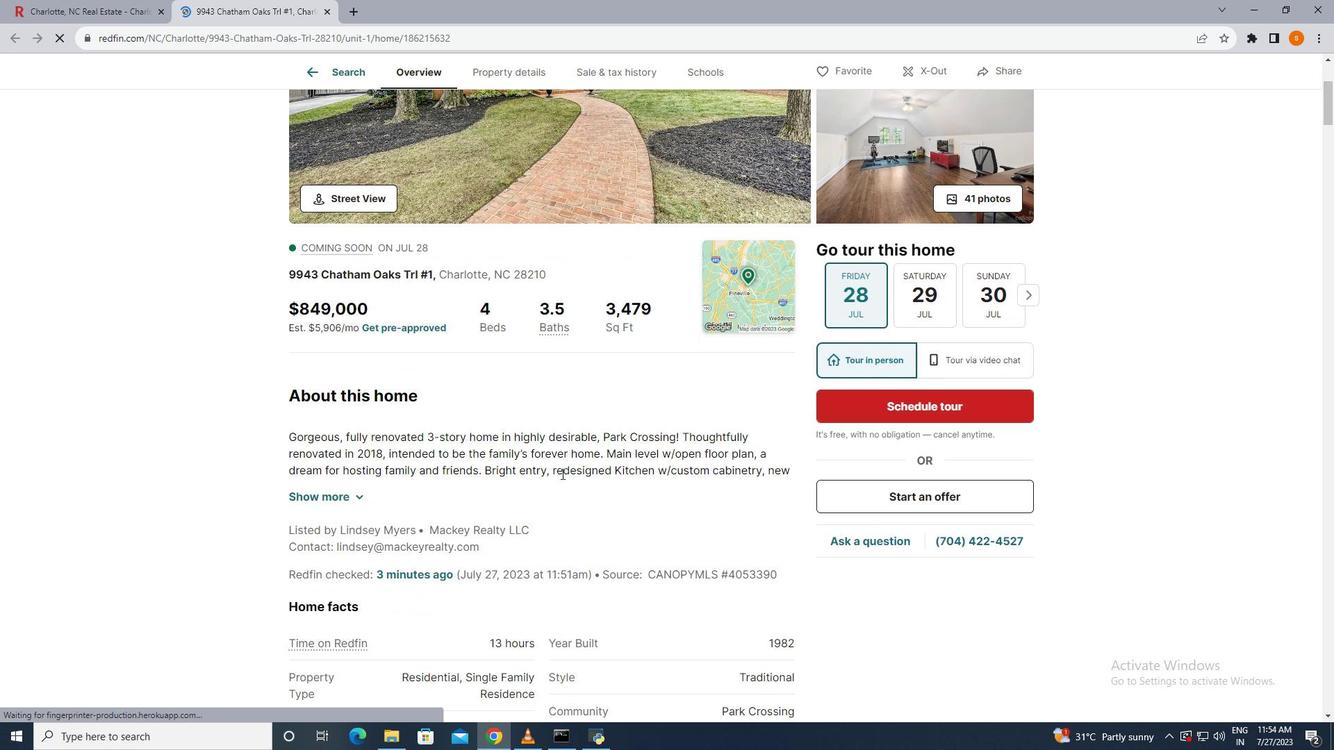 
Action: Mouse scrolled (561, 473) with delta (0, 0)
Screenshot: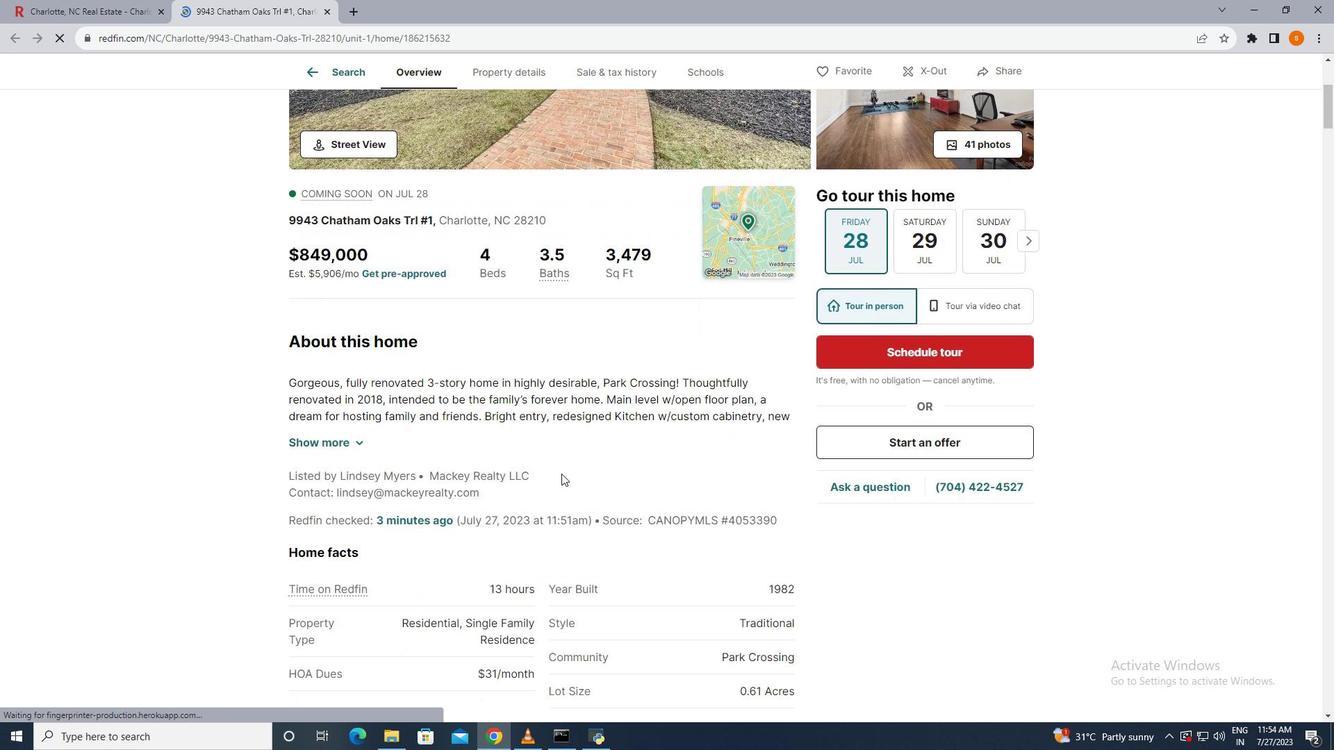 
Action: Mouse scrolled (561, 473) with delta (0, 0)
Screenshot: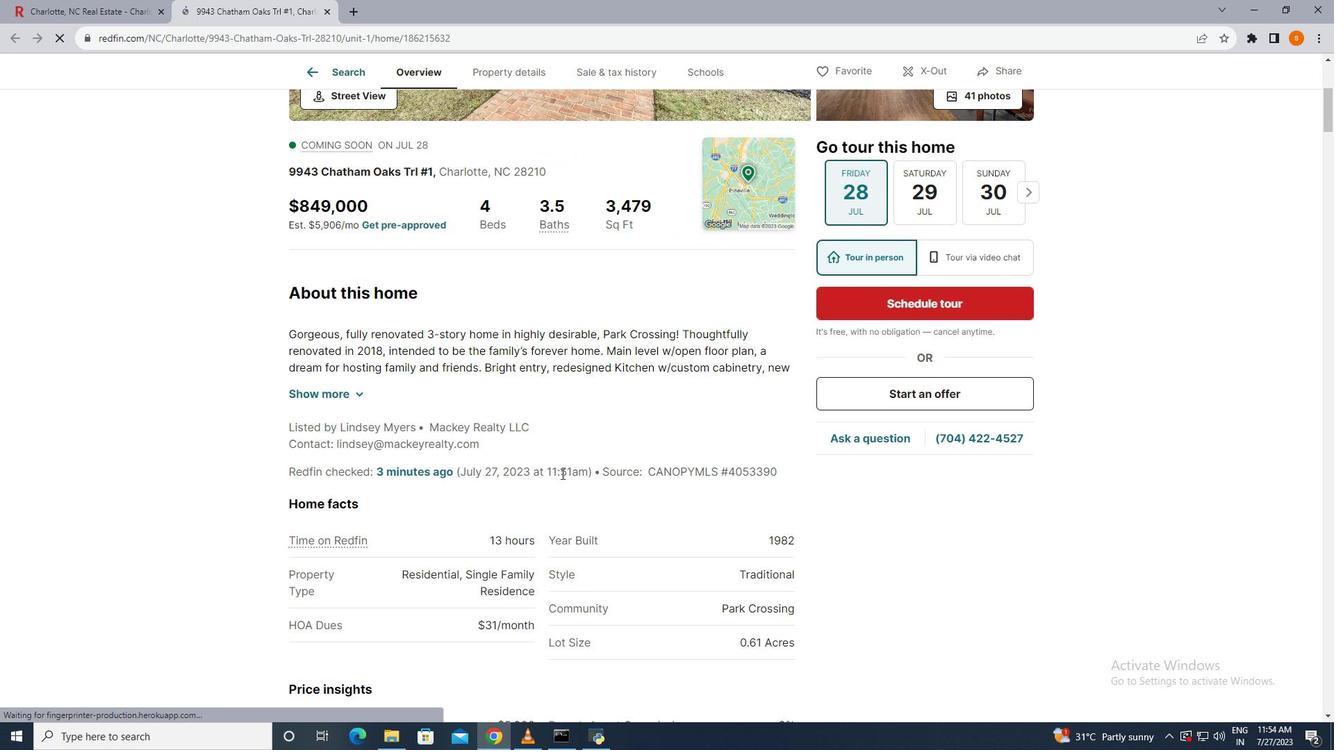 
Action: Mouse scrolled (561, 473) with delta (0, 0)
Screenshot: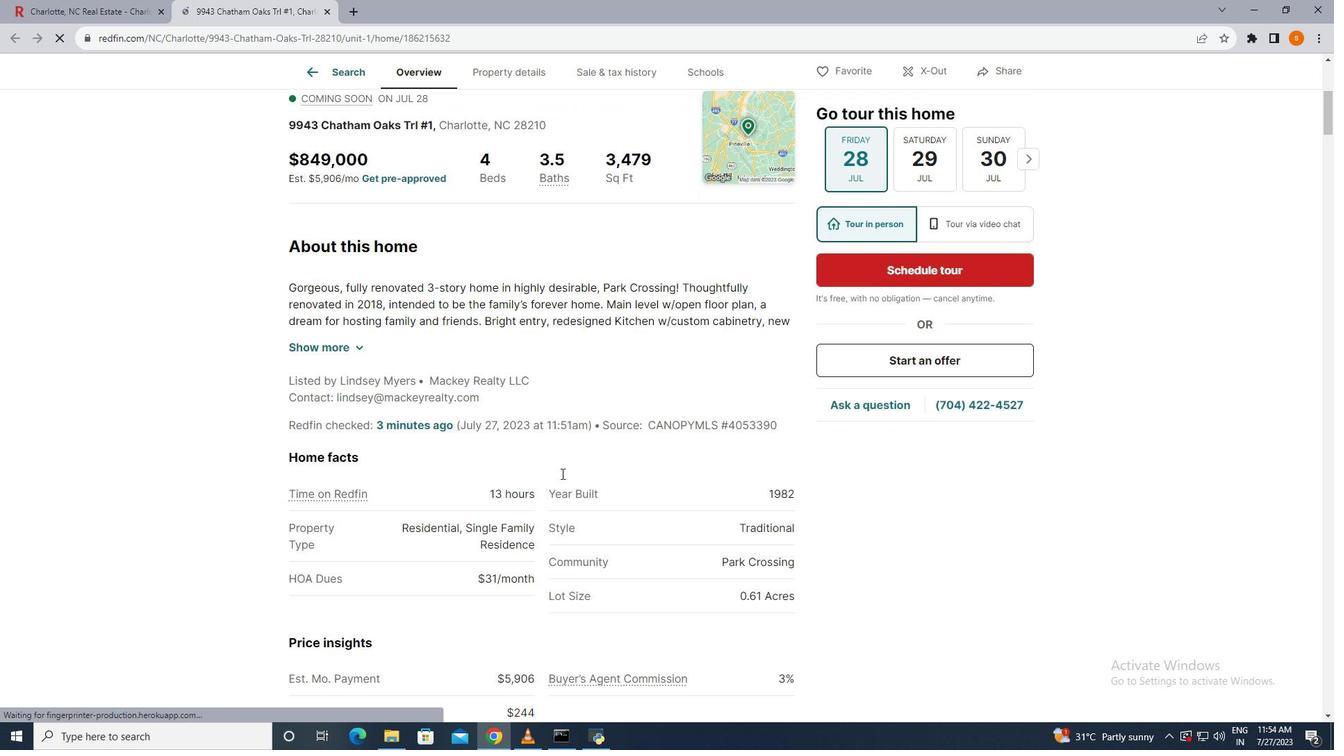 
Action: Mouse scrolled (561, 473) with delta (0, 0)
Screenshot: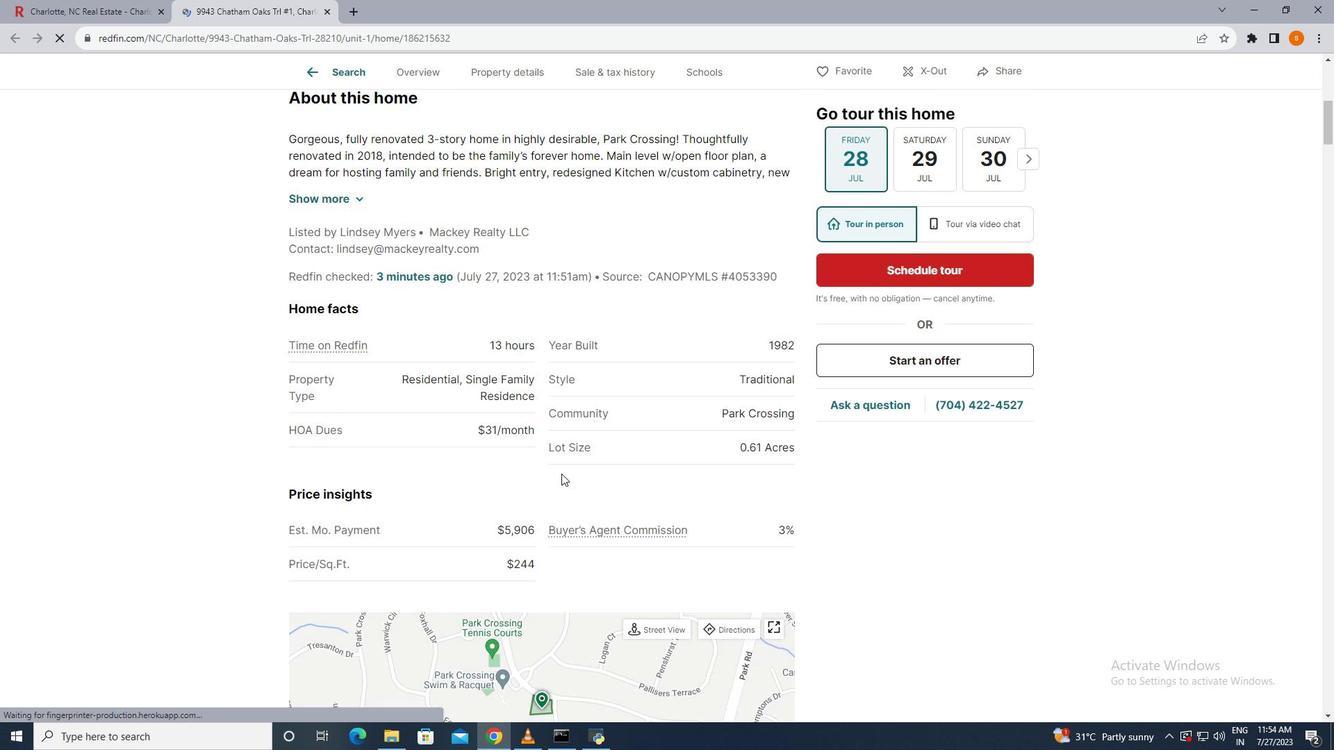 
Action: Mouse scrolled (561, 473) with delta (0, 0)
Screenshot: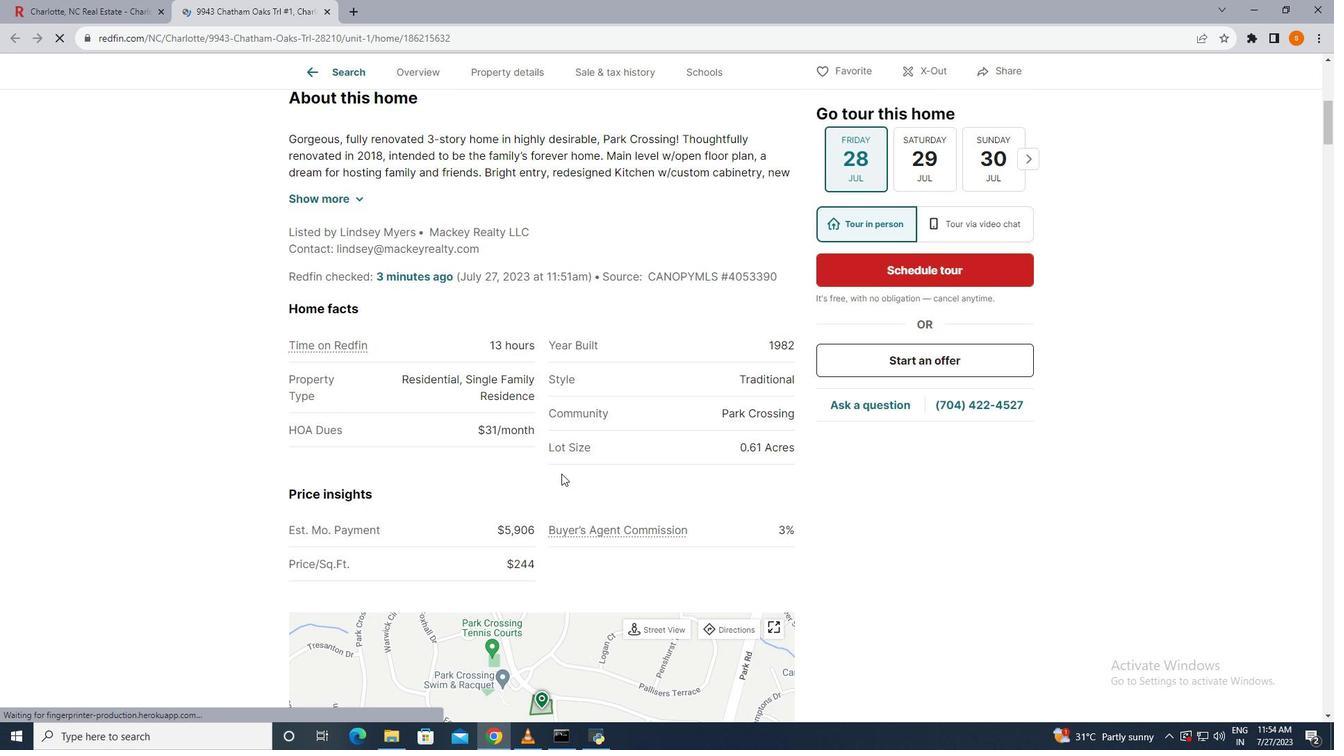 
Action: Mouse scrolled (561, 473) with delta (0, 0)
Screenshot: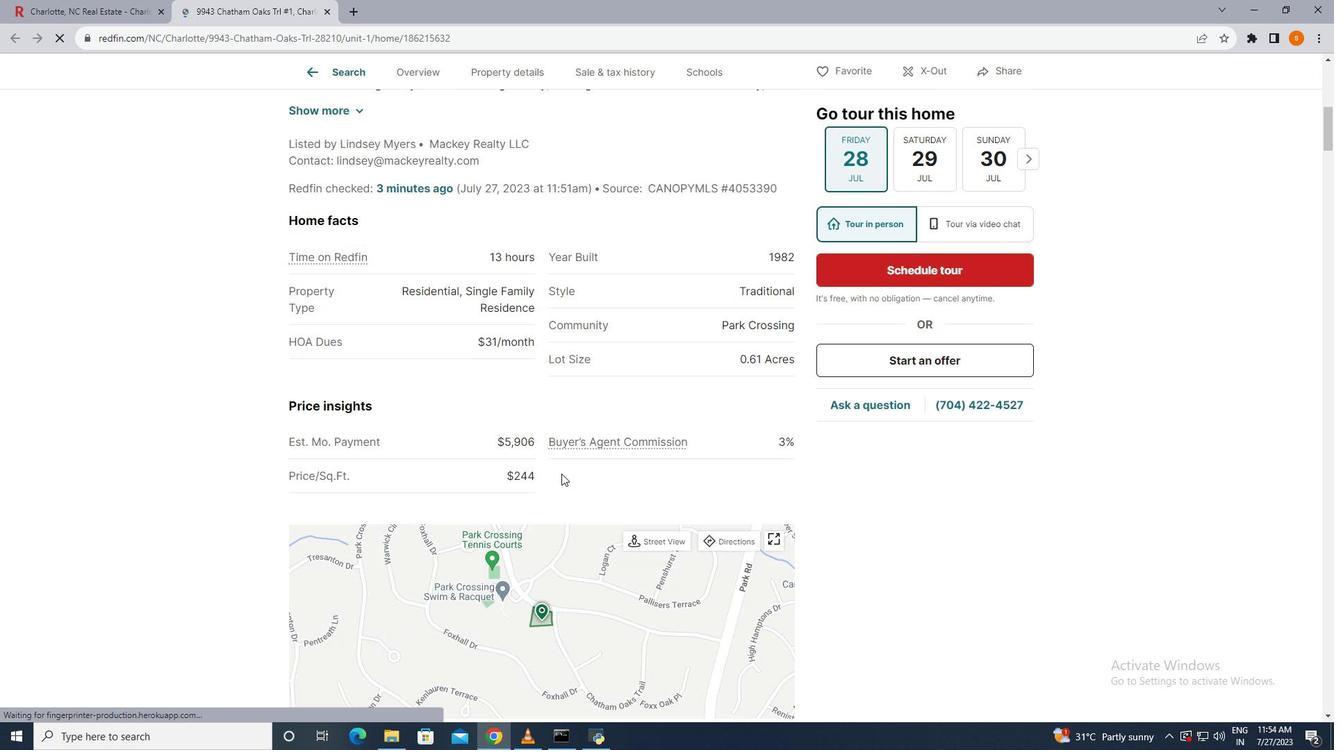 
Action: Mouse scrolled (561, 473) with delta (0, 0)
Screenshot: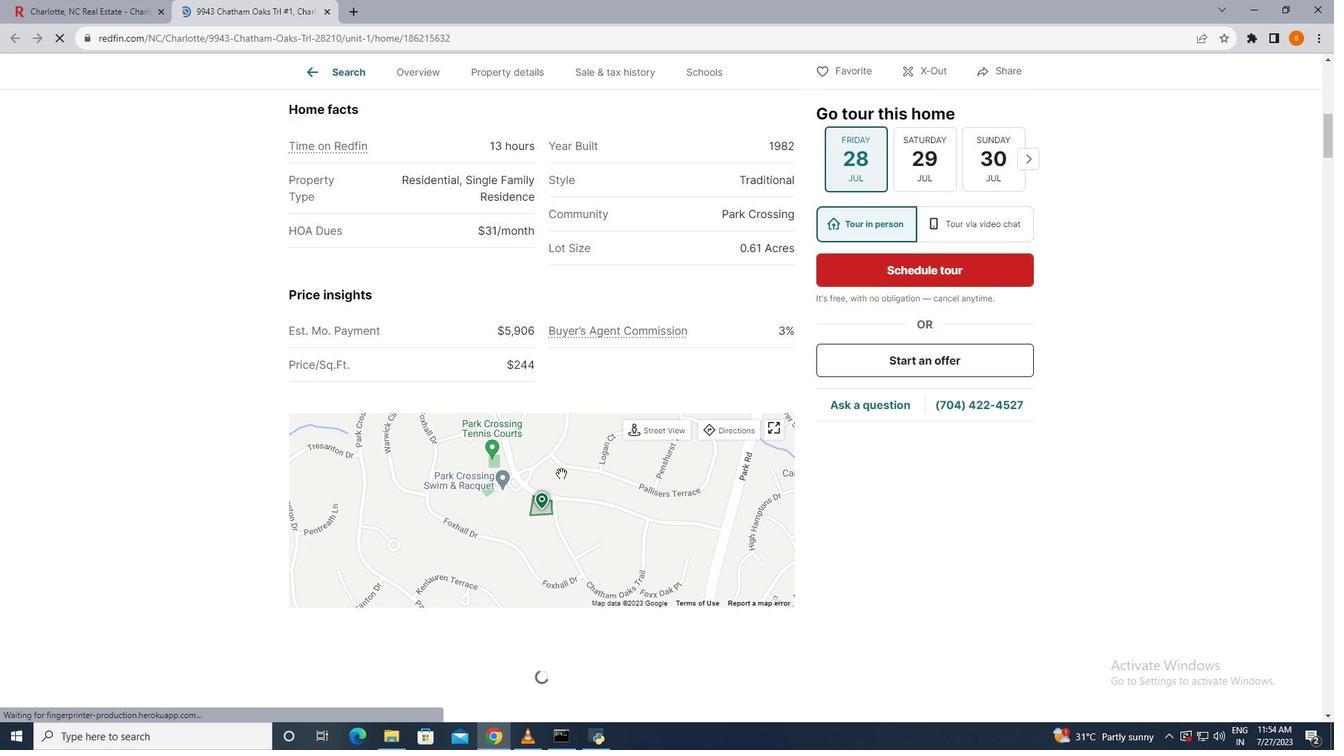 
Action: Mouse scrolled (561, 473) with delta (0, 0)
Screenshot: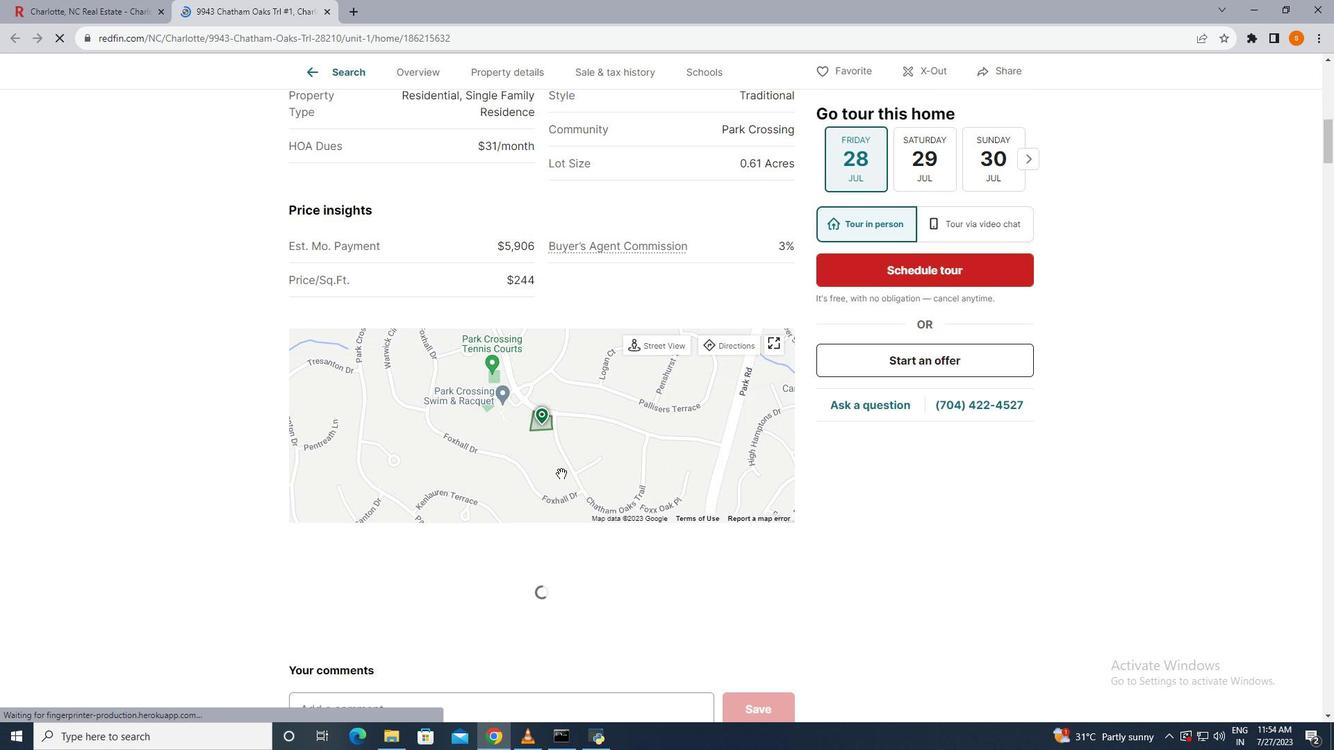 
Action: Mouse scrolled (561, 473) with delta (0, 0)
Screenshot: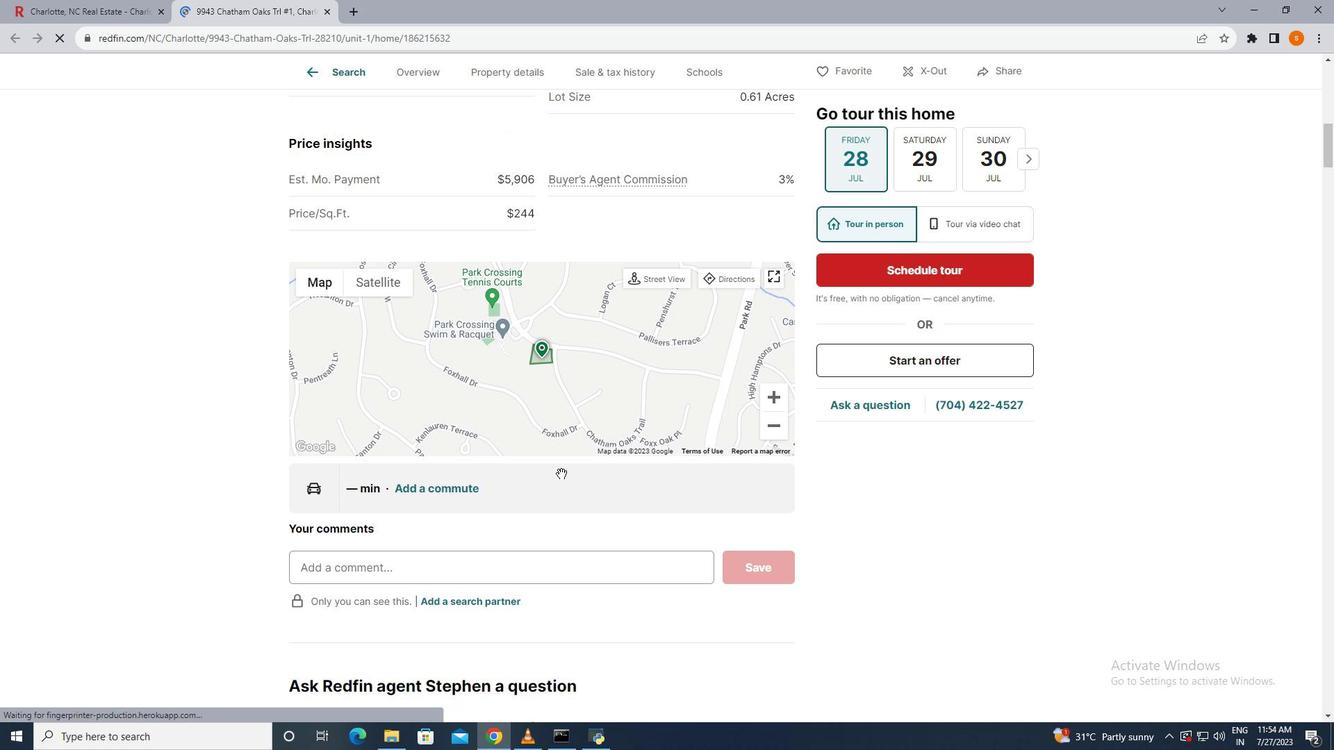 
Action: Mouse scrolled (561, 473) with delta (0, 0)
Screenshot: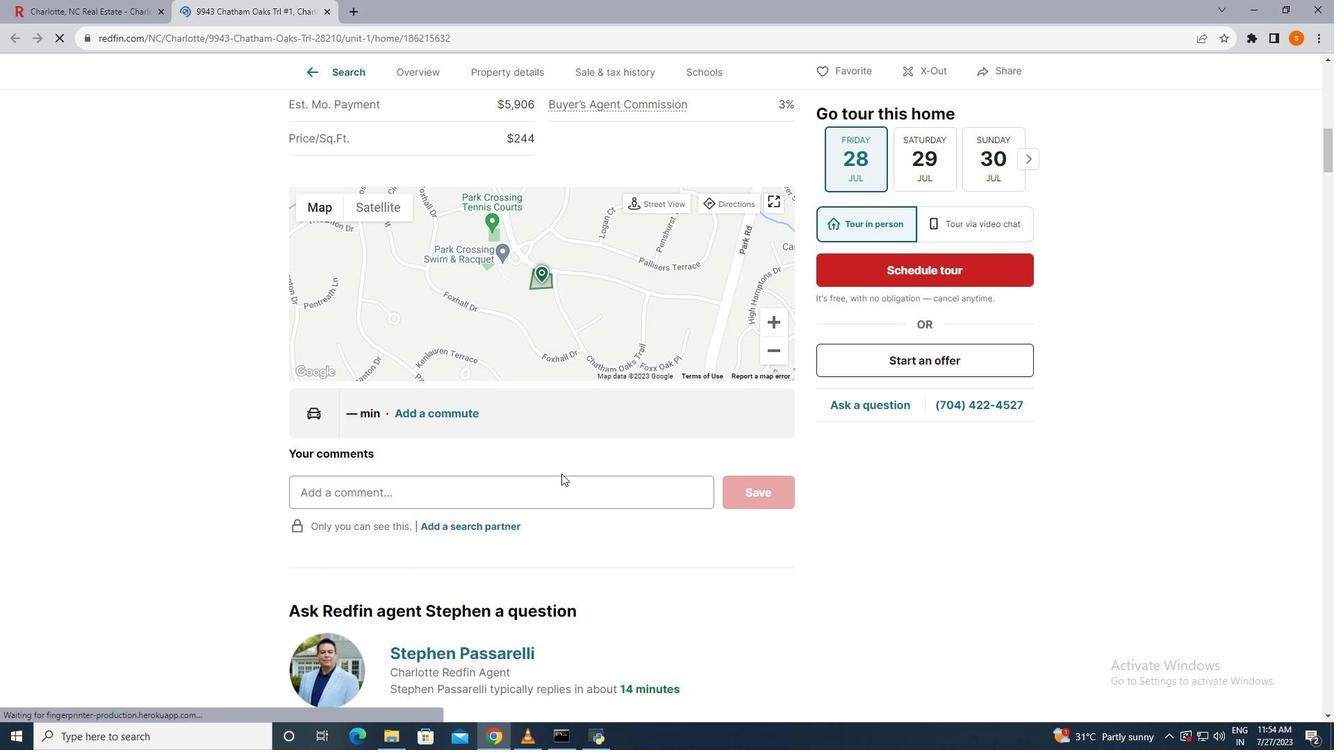 
Action: Mouse scrolled (561, 473) with delta (0, 0)
Screenshot: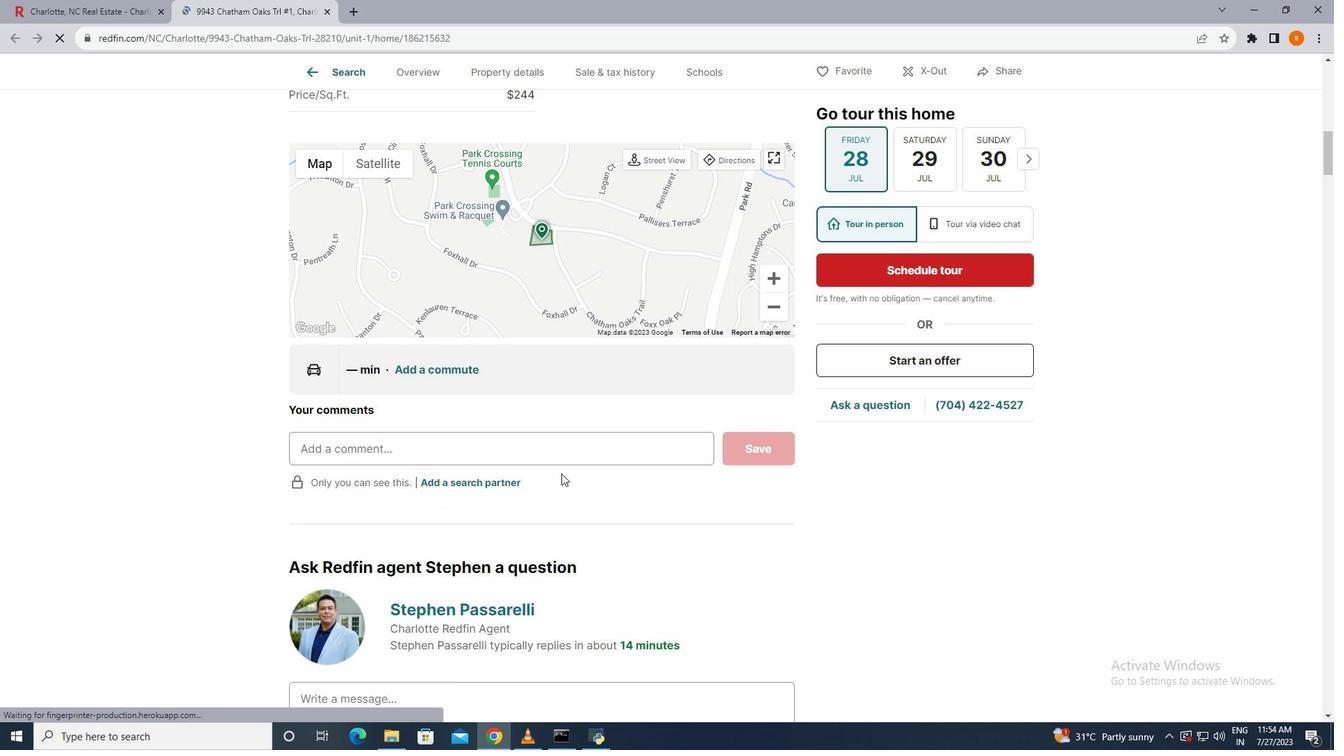
Action: Mouse scrolled (561, 473) with delta (0, 0)
Screenshot: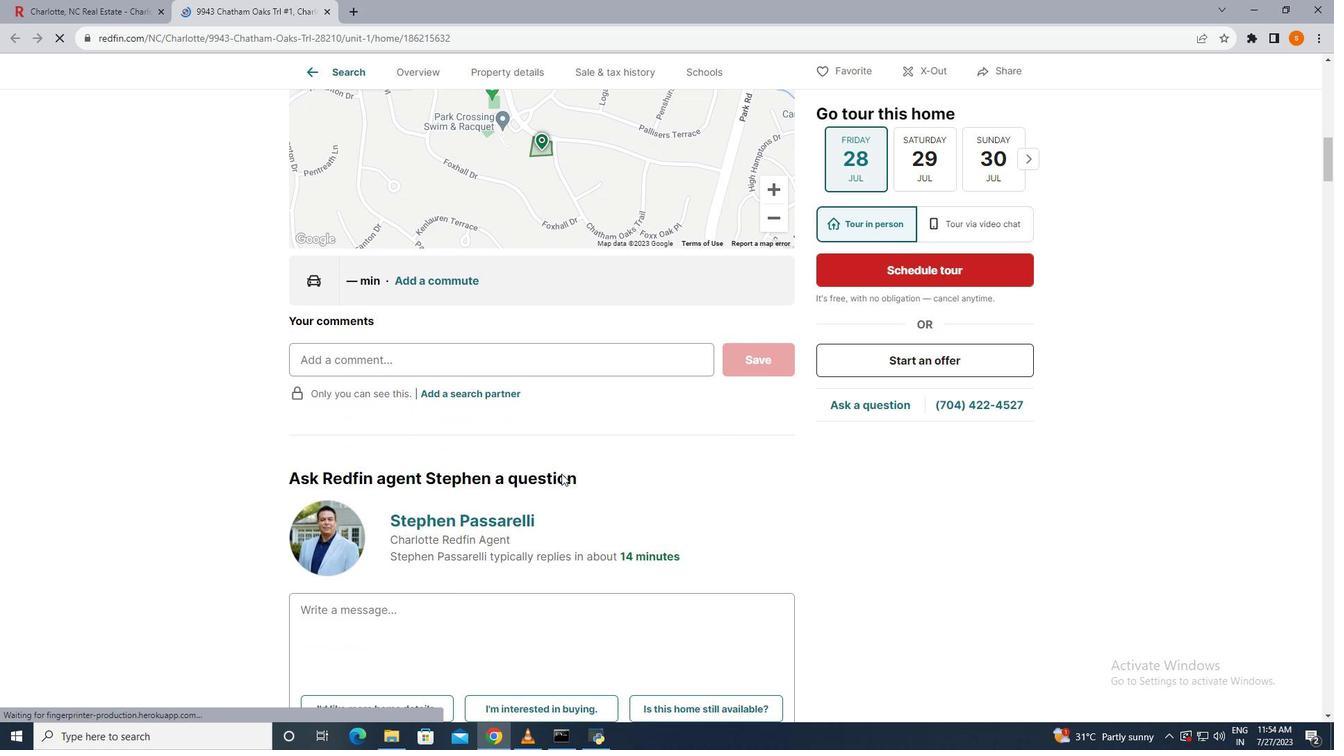 
Action: Mouse scrolled (561, 473) with delta (0, 0)
Screenshot: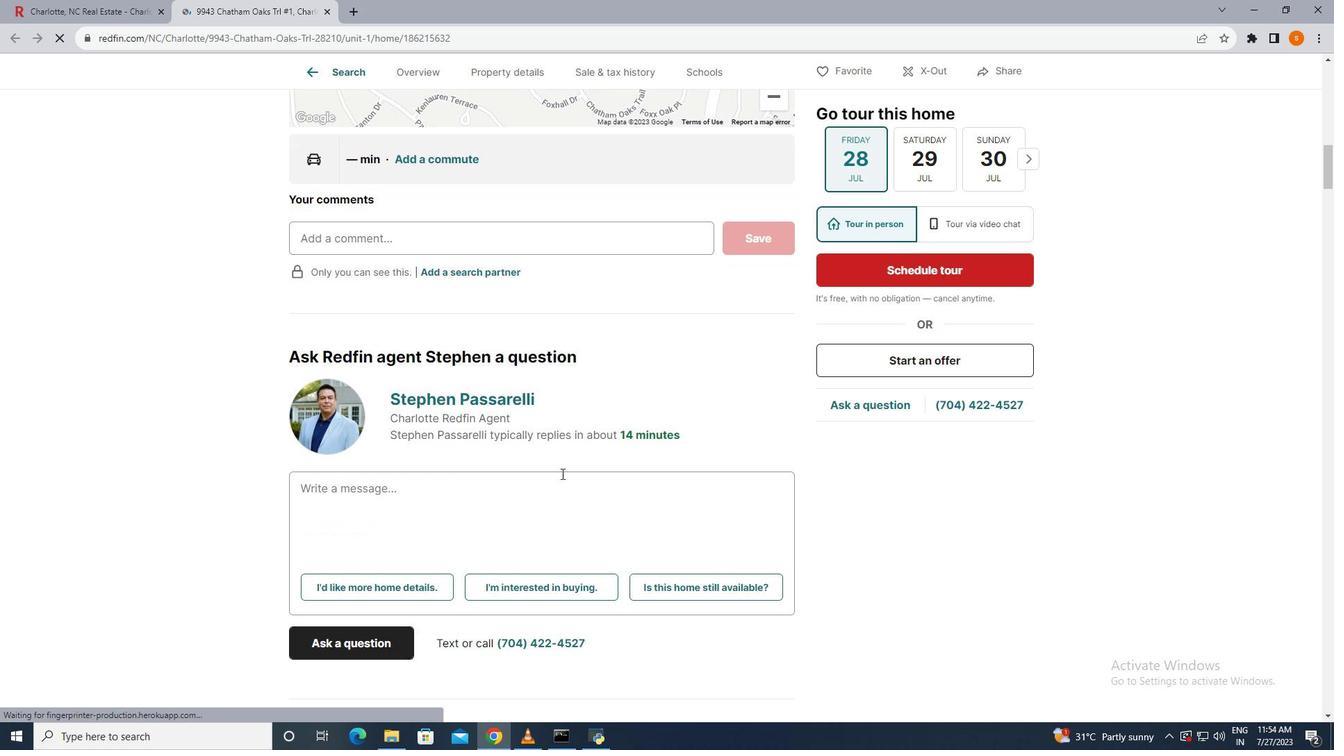 
Action: Mouse scrolled (561, 473) with delta (0, 0)
Screenshot: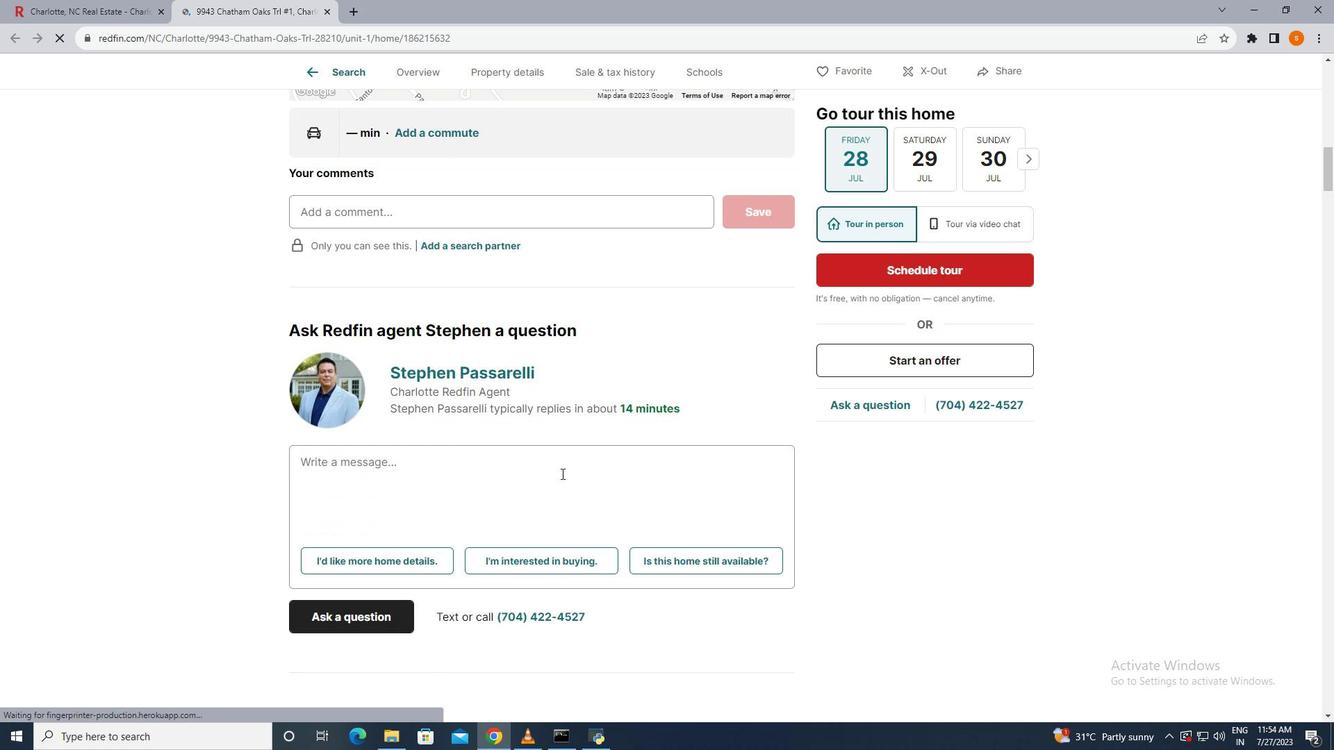 
Action: Mouse scrolled (561, 473) with delta (0, 0)
Screenshot: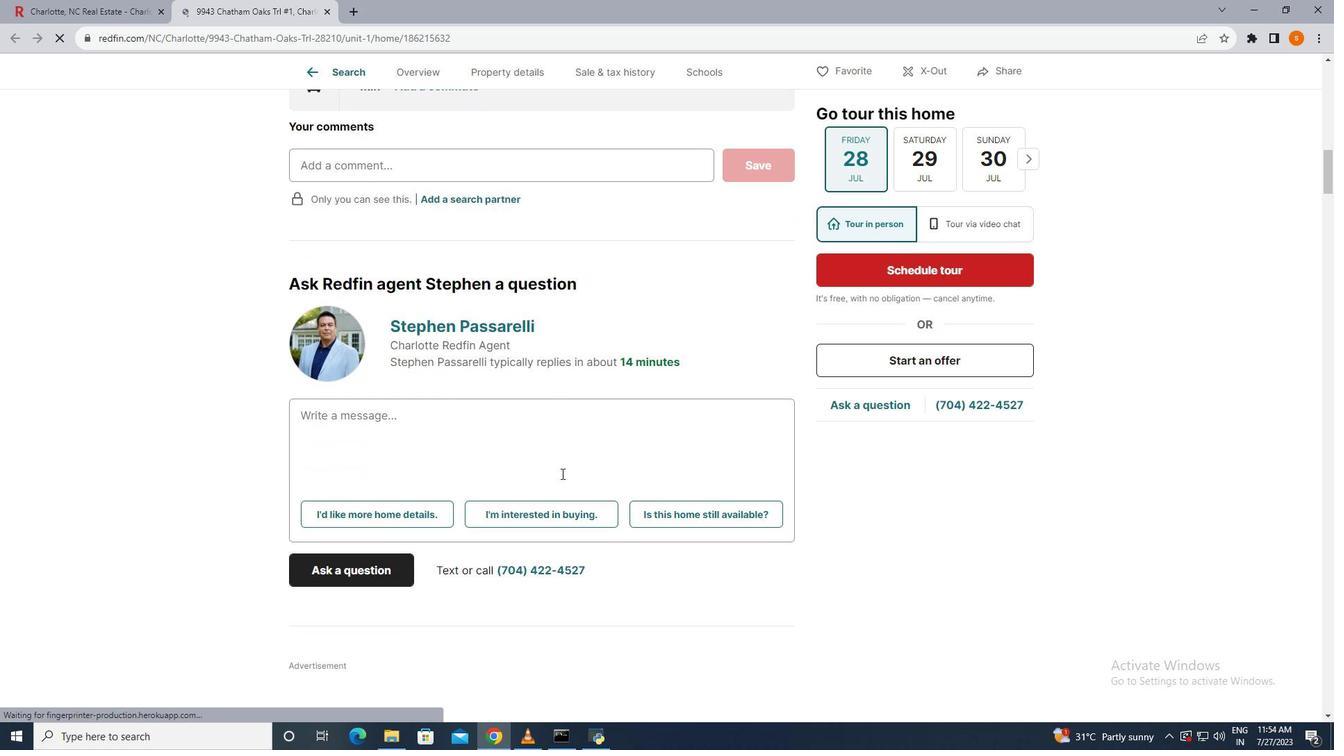 
Action: Mouse scrolled (561, 473) with delta (0, 0)
Screenshot: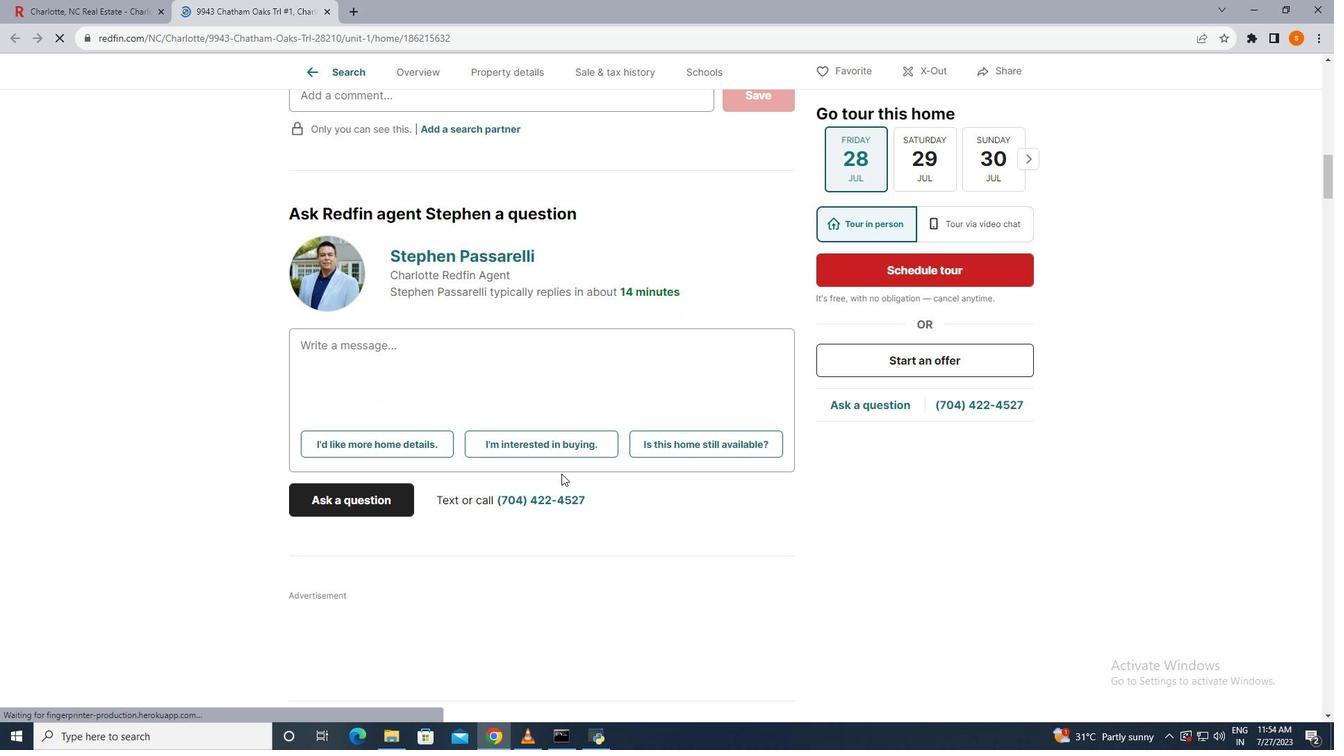
Action: Mouse scrolled (561, 473) with delta (0, 0)
Screenshot: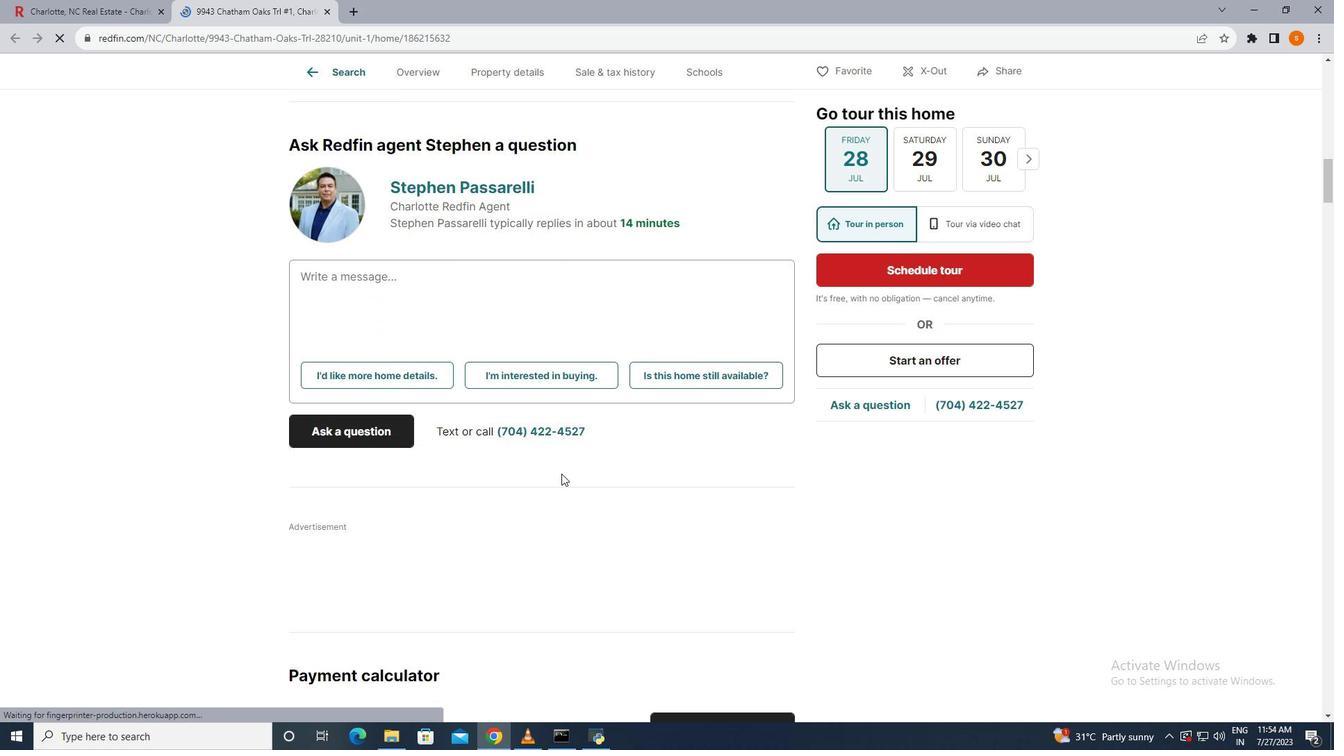 
Action: Mouse scrolled (561, 473) with delta (0, 0)
Screenshot: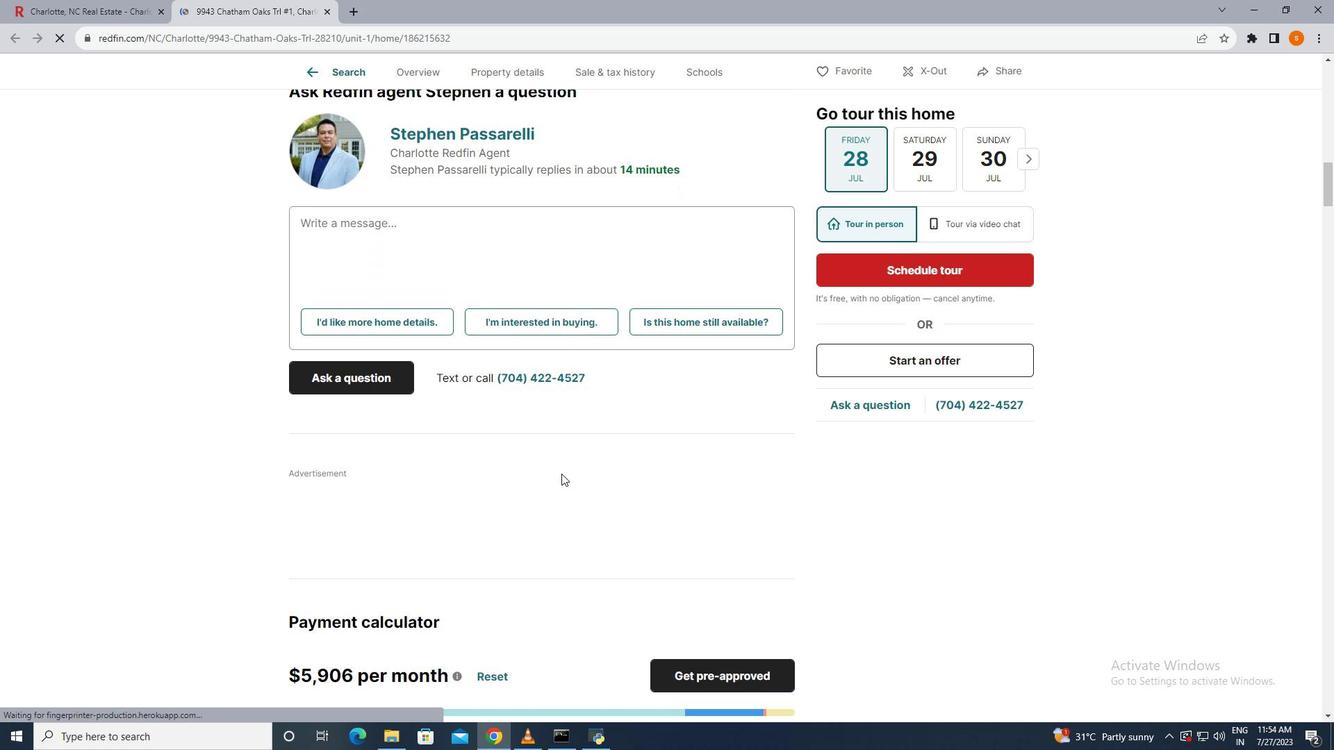 
Action: Mouse scrolled (561, 473) with delta (0, 0)
Screenshot: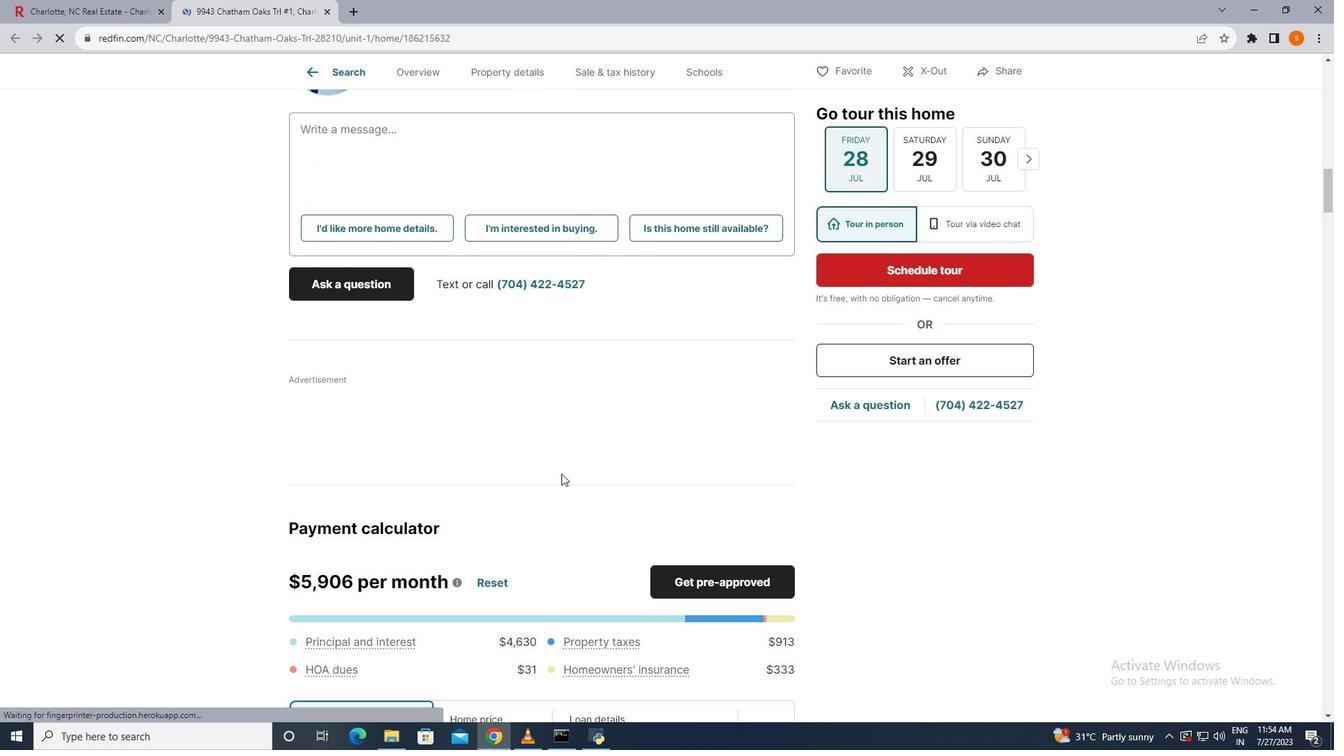 
Action: Mouse scrolled (561, 473) with delta (0, 0)
Screenshot: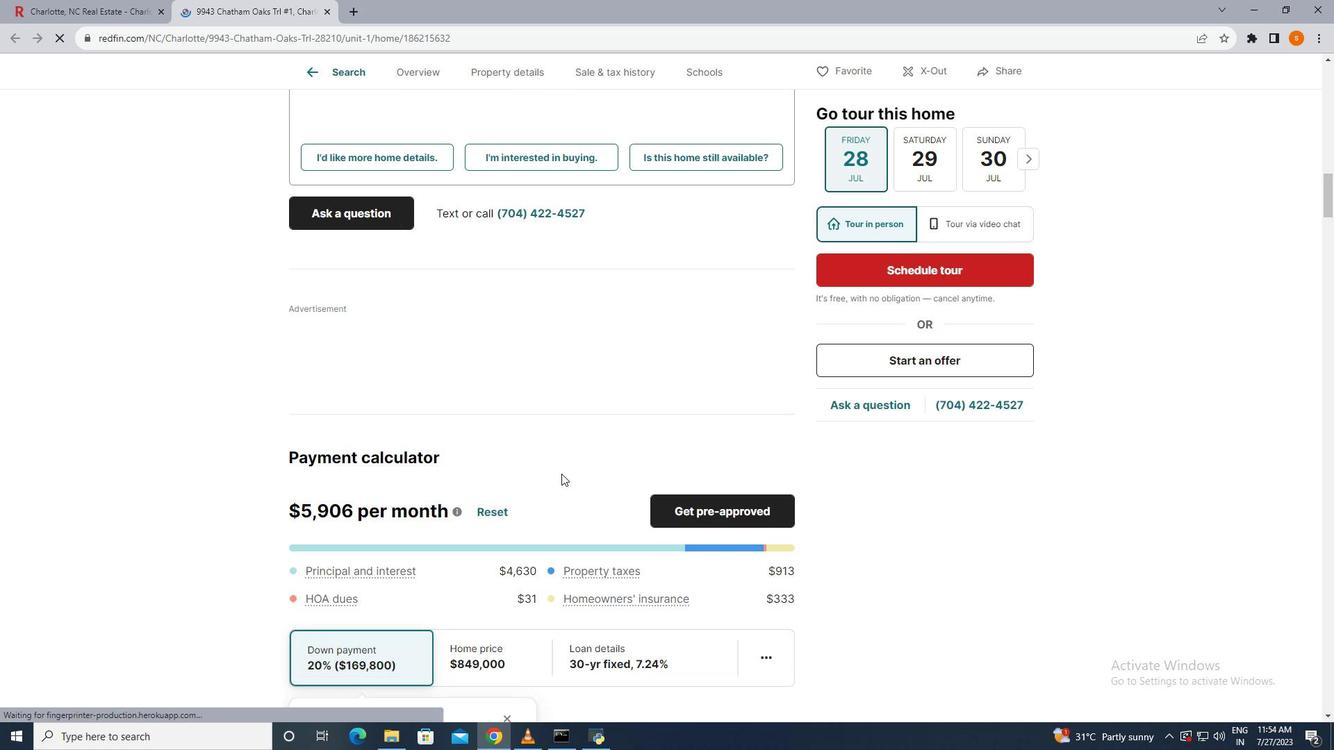 
Action: Mouse scrolled (561, 473) with delta (0, 0)
Screenshot: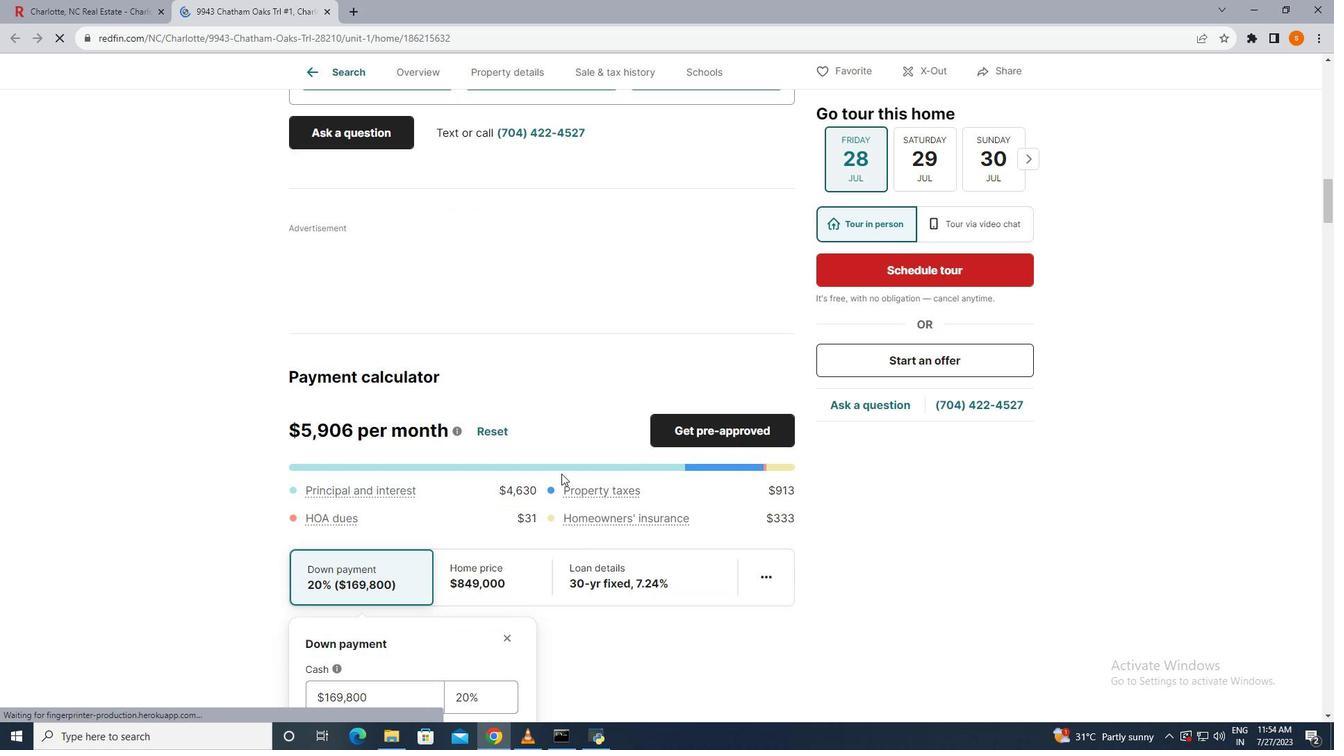 
Action: Mouse scrolled (561, 473) with delta (0, 0)
Screenshot: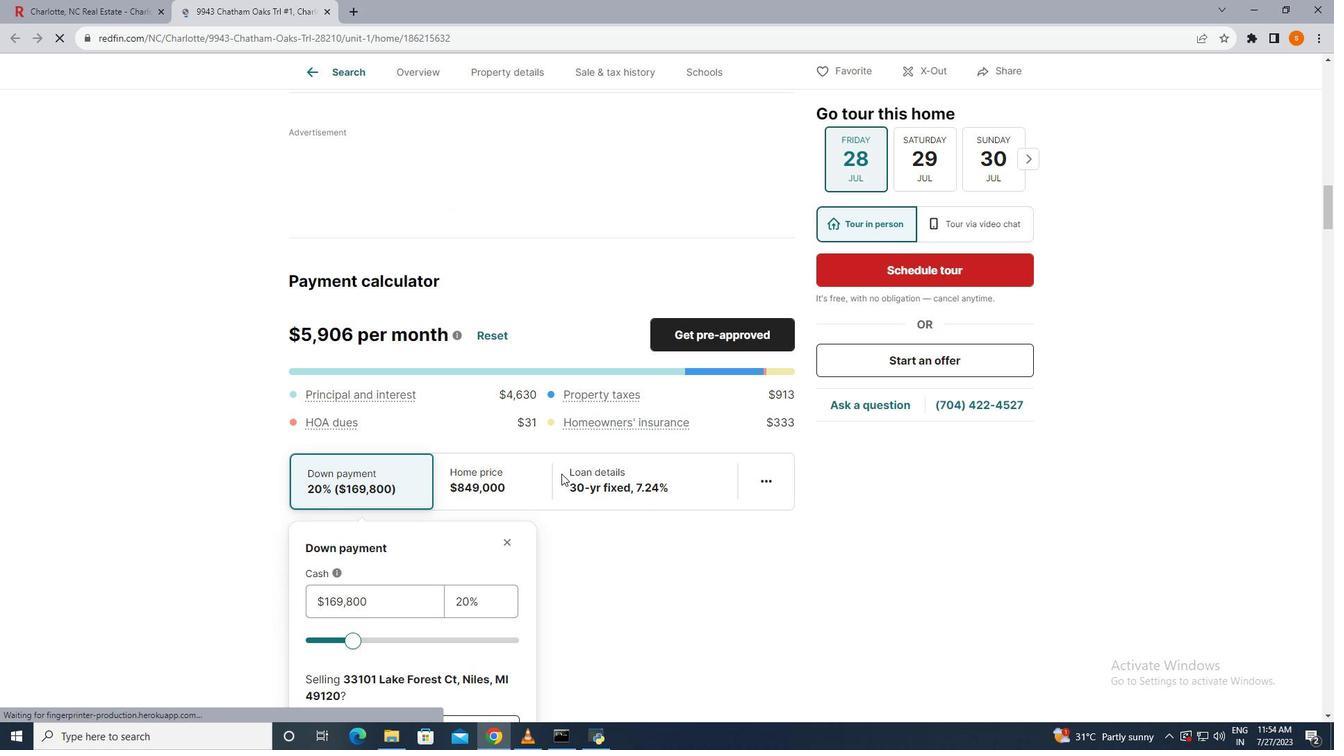 
Action: Mouse scrolled (561, 473) with delta (0, 0)
Screenshot: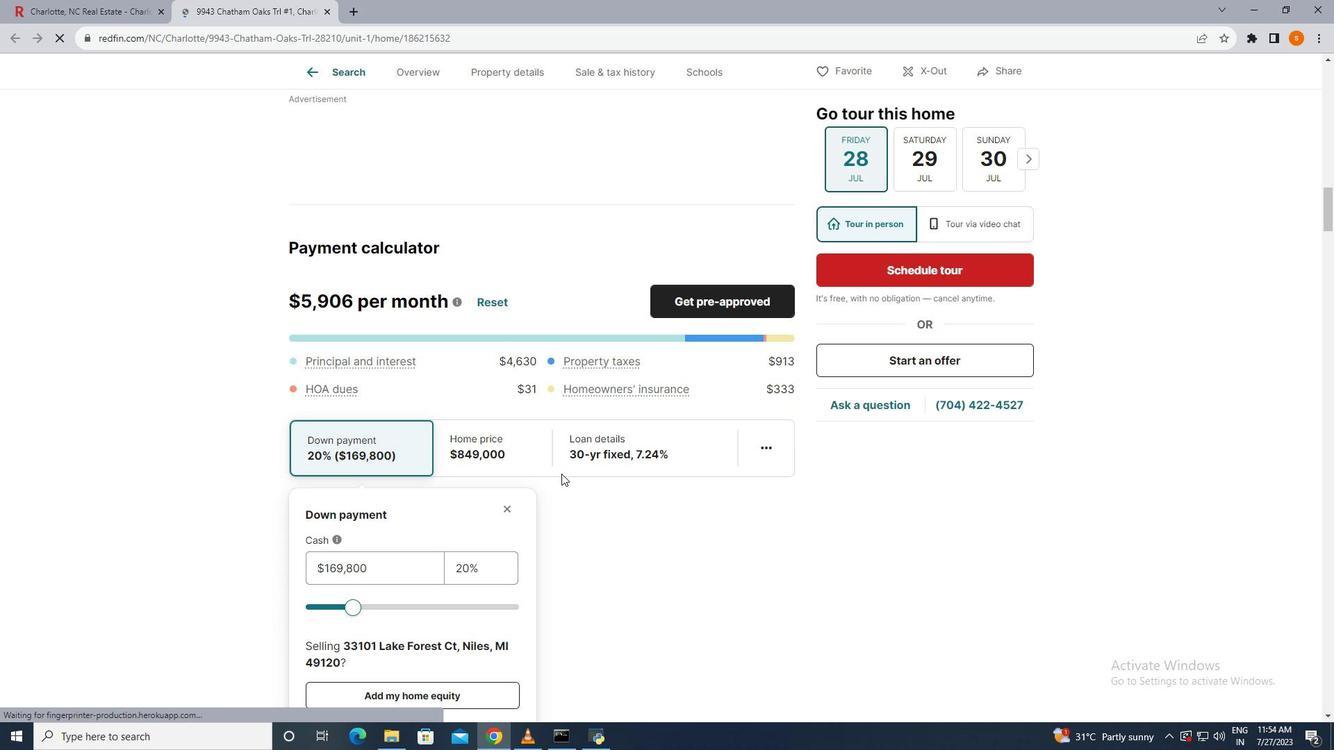 
Action: Mouse scrolled (561, 473) with delta (0, 0)
Screenshot: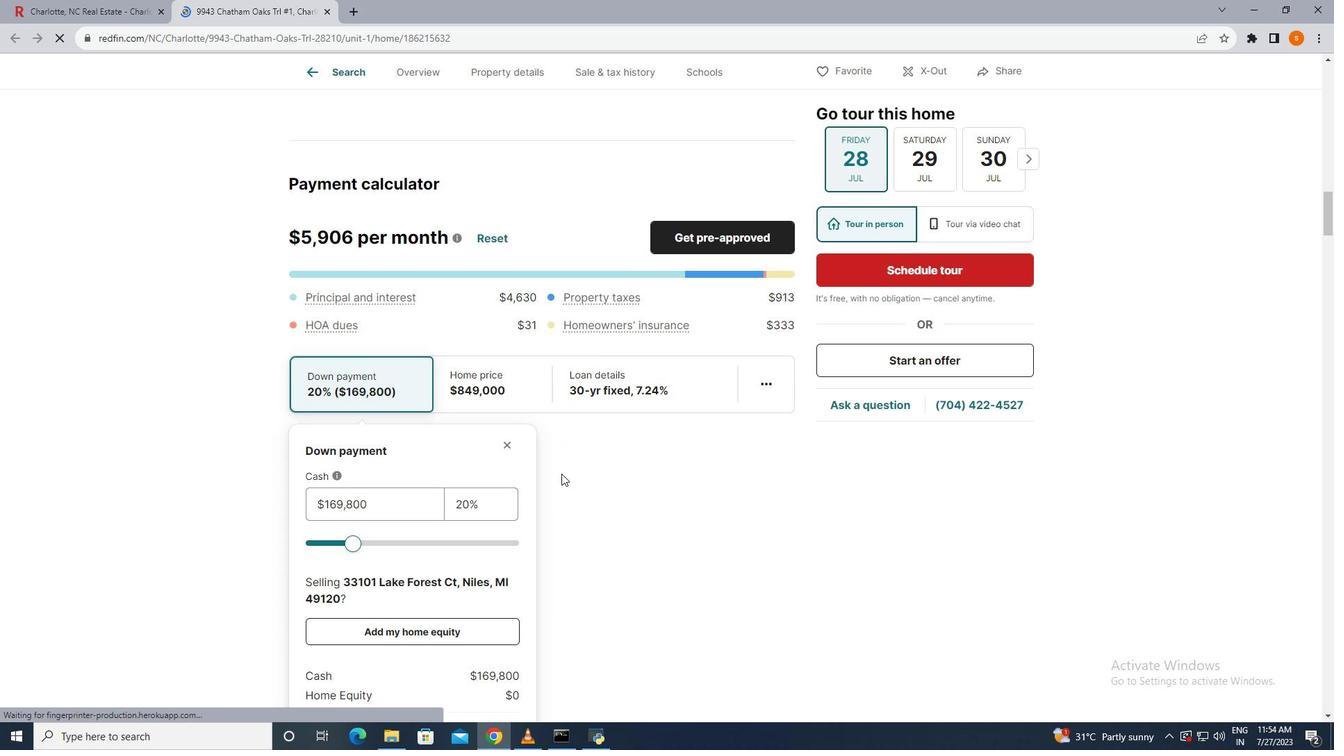 
Action: Mouse scrolled (561, 473) with delta (0, 0)
Screenshot: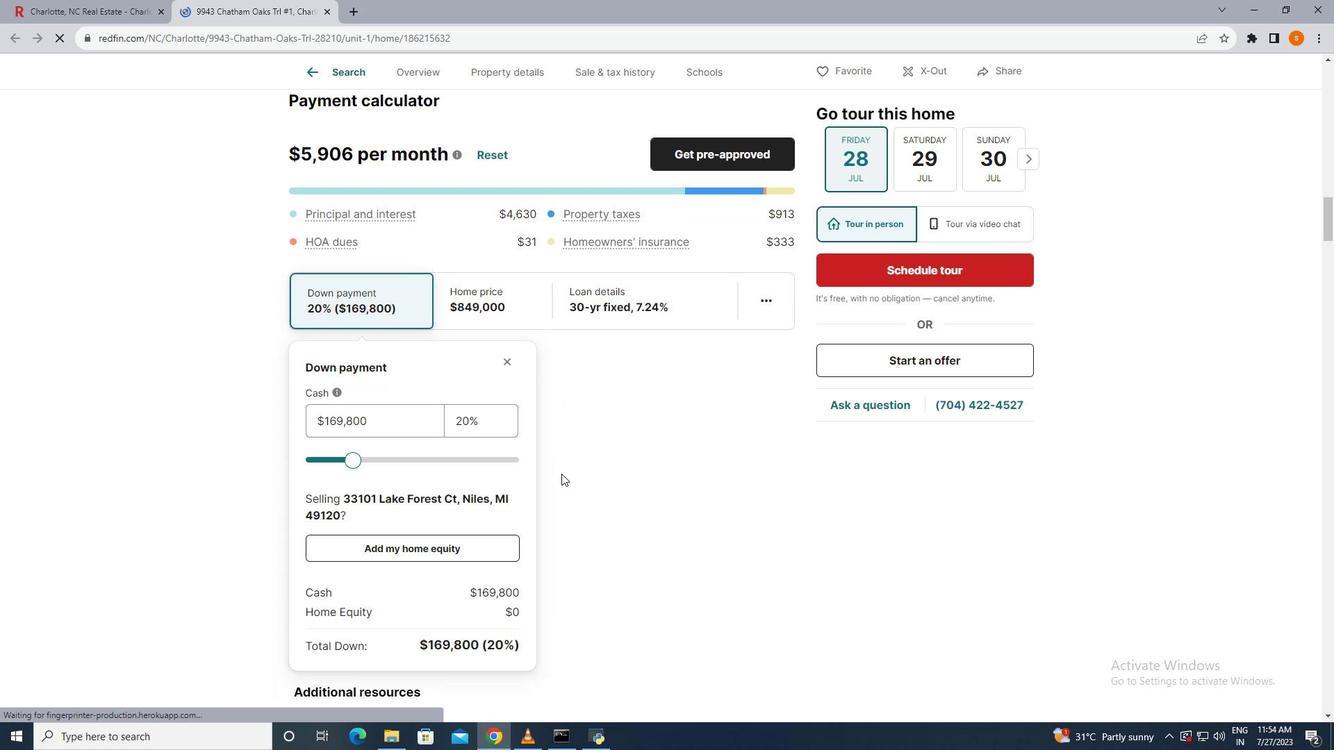 
Action: Mouse scrolled (561, 473) with delta (0, 0)
Screenshot: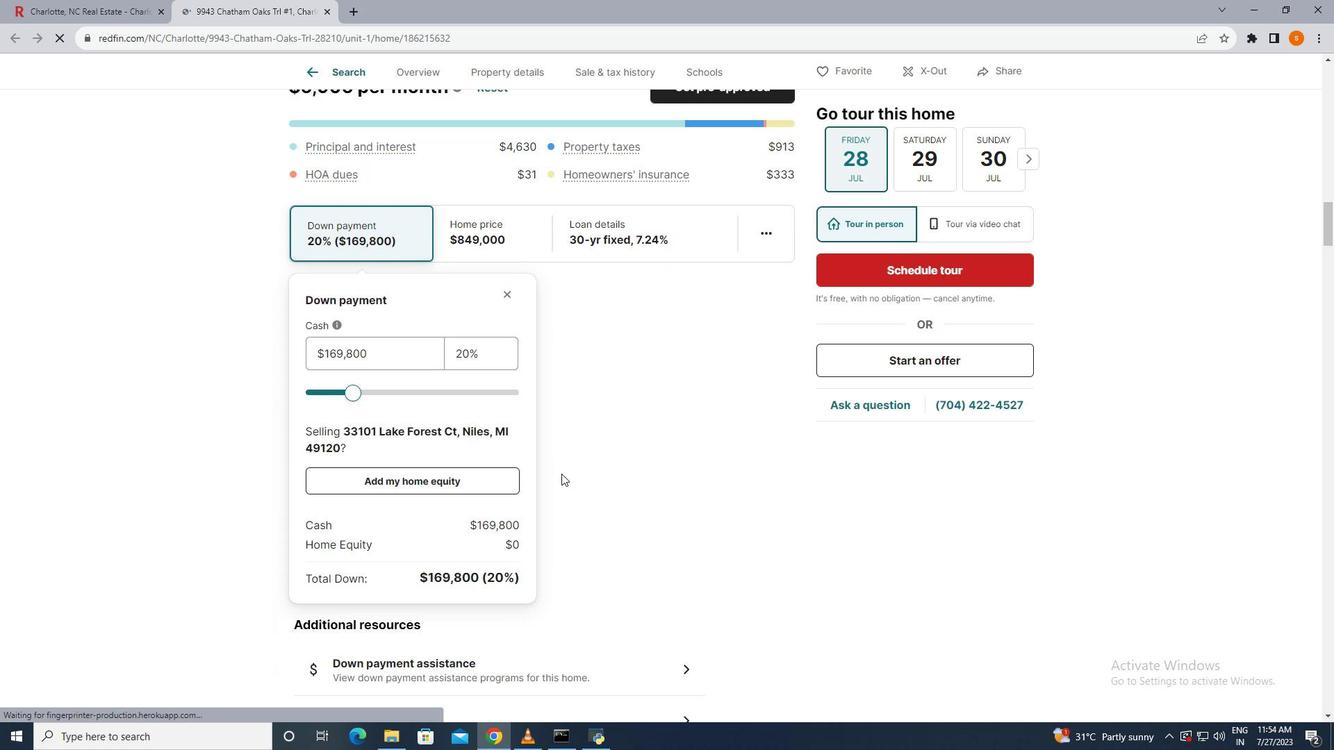 
Action: Mouse scrolled (561, 473) with delta (0, 0)
Screenshot: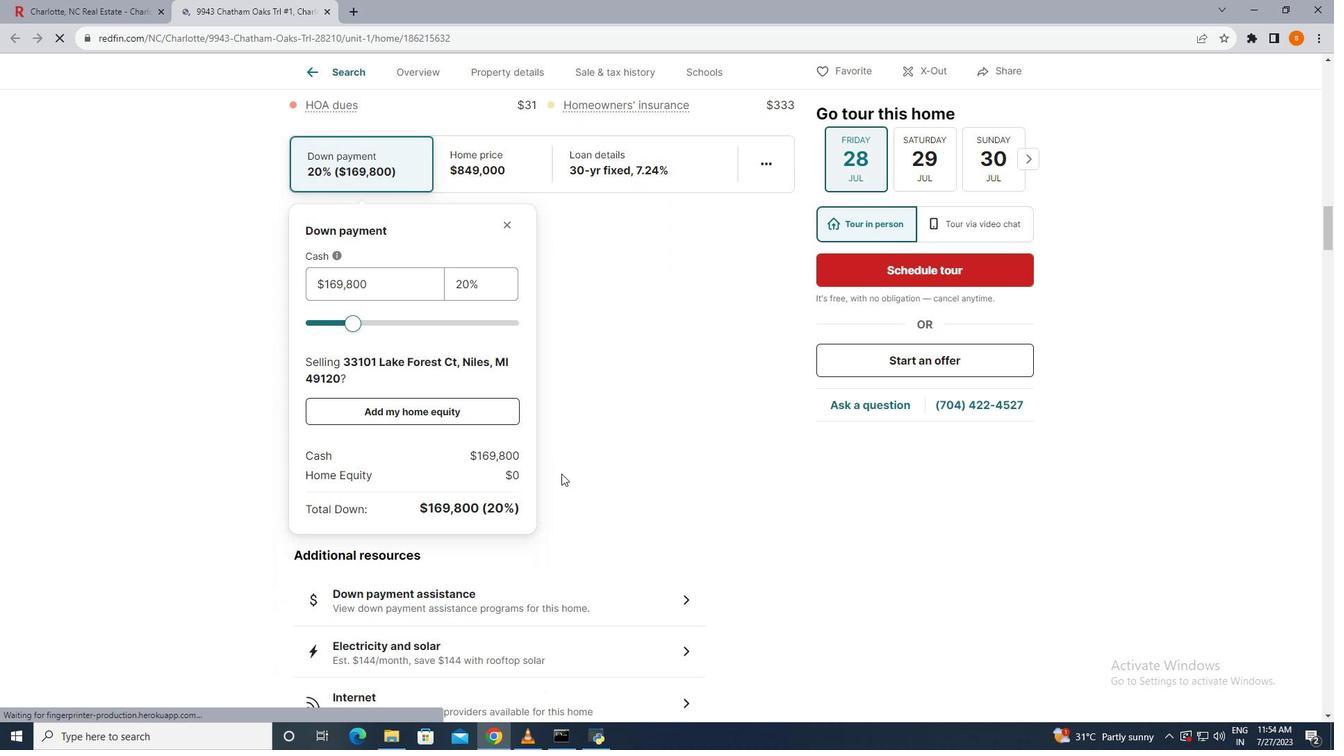 
Action: Mouse scrolled (561, 473) with delta (0, 0)
Screenshot: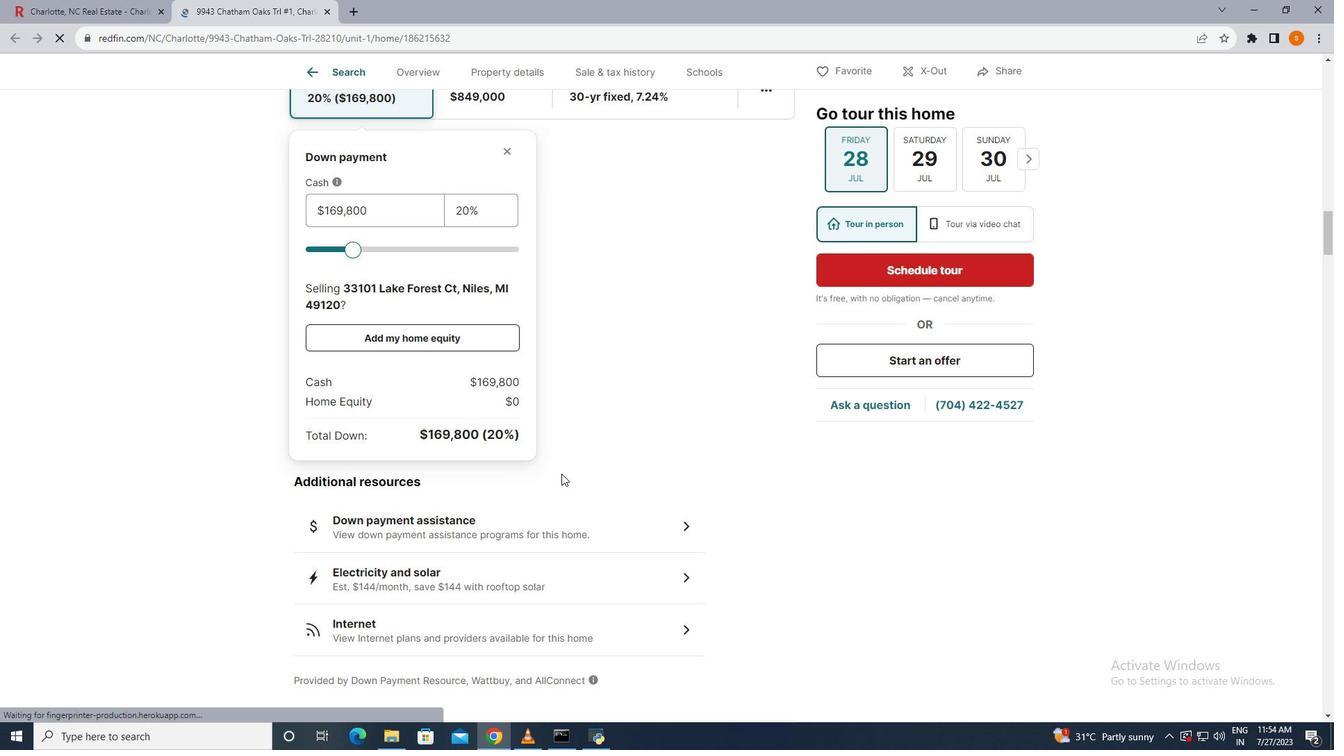 
Action: Mouse scrolled (561, 473) with delta (0, 0)
Screenshot: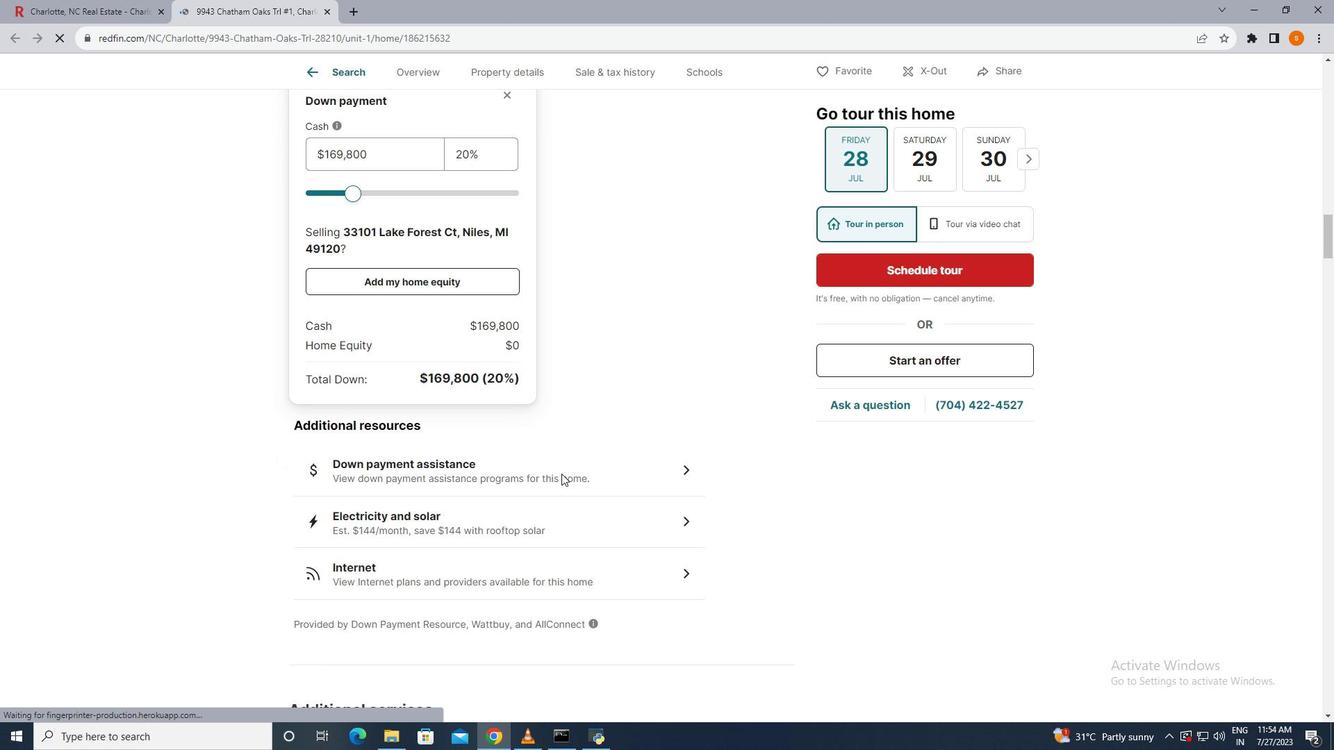 
Action: Mouse scrolled (561, 473) with delta (0, 0)
Screenshot: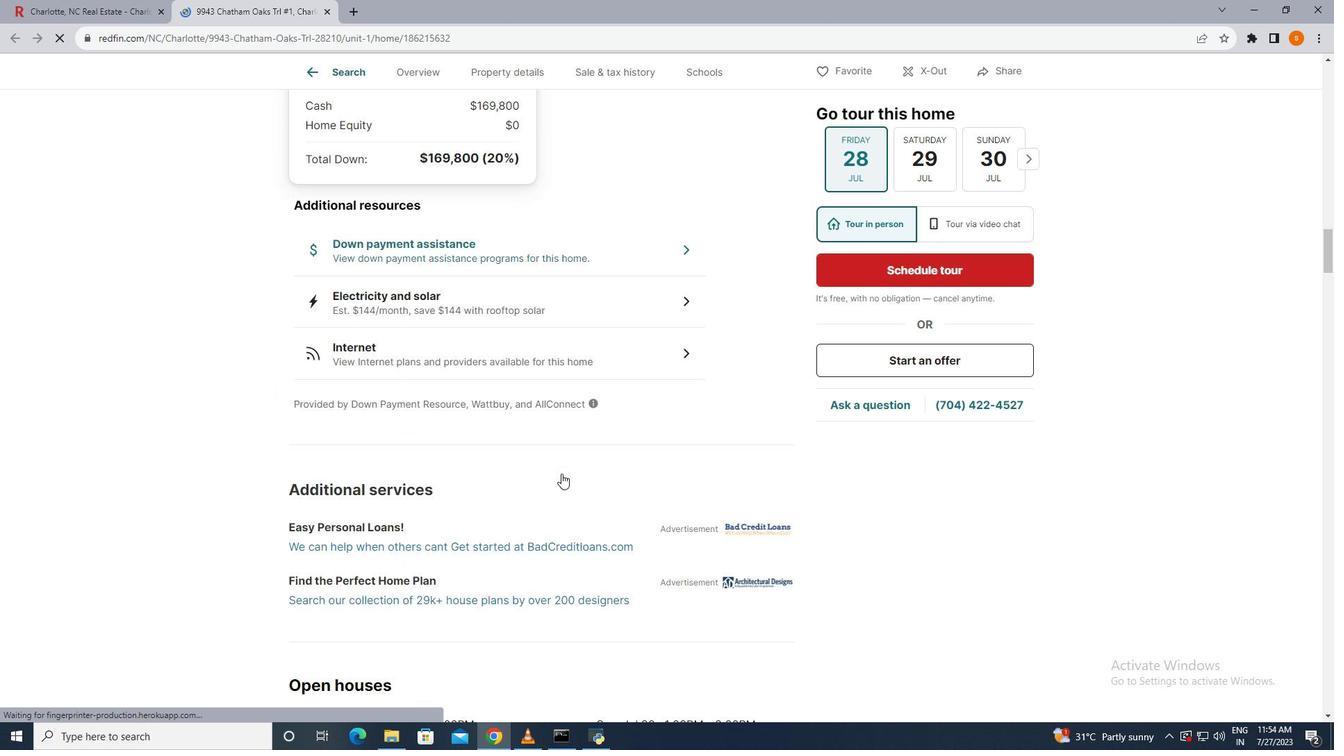 
Action: Mouse scrolled (561, 473) with delta (0, 0)
Screenshot: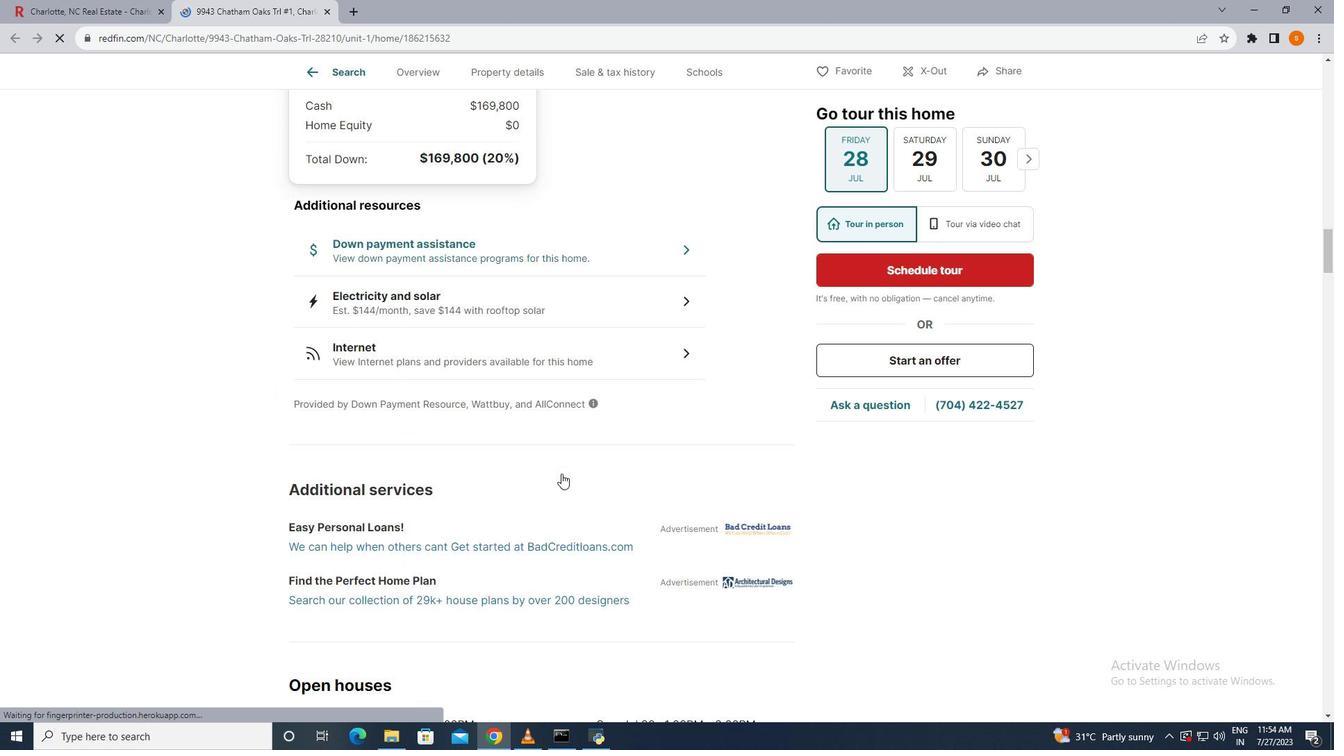 
Action: Mouse scrolled (561, 473) with delta (0, 0)
Screenshot: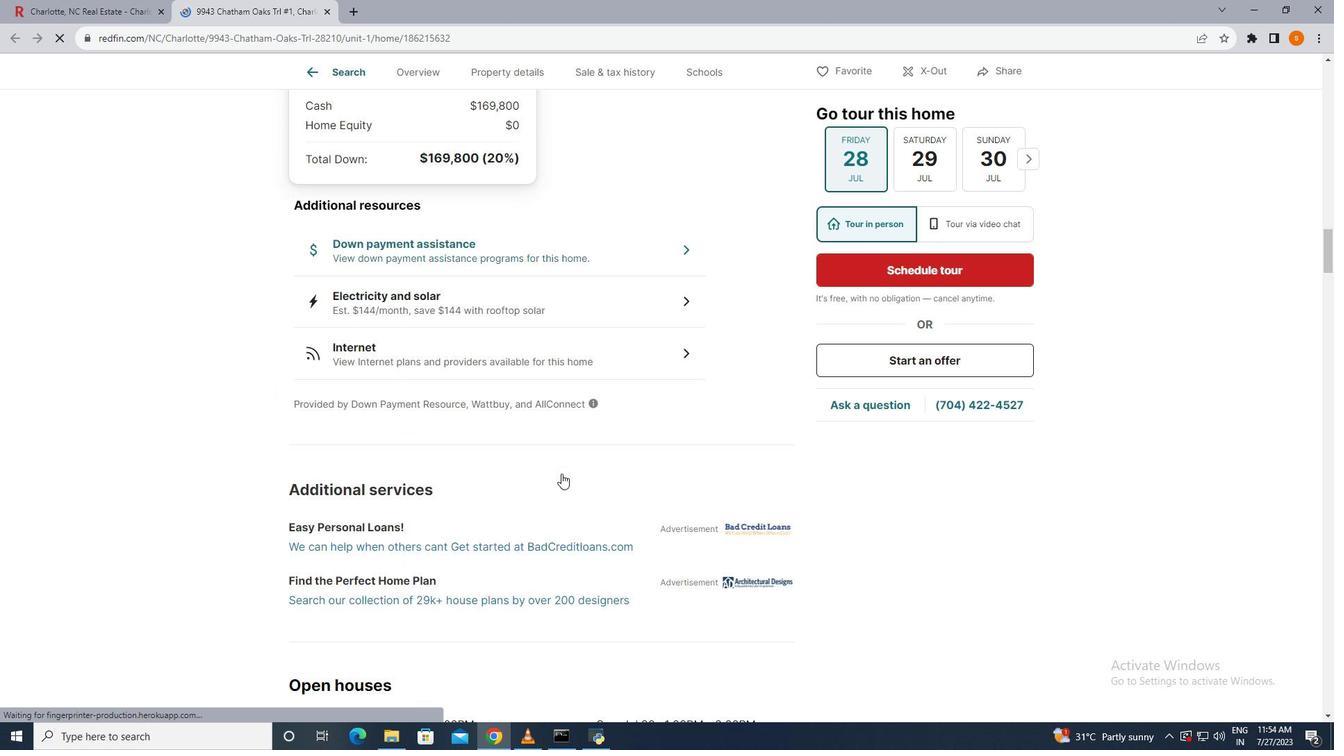 
Action: Mouse scrolled (561, 473) with delta (0, 0)
Screenshot: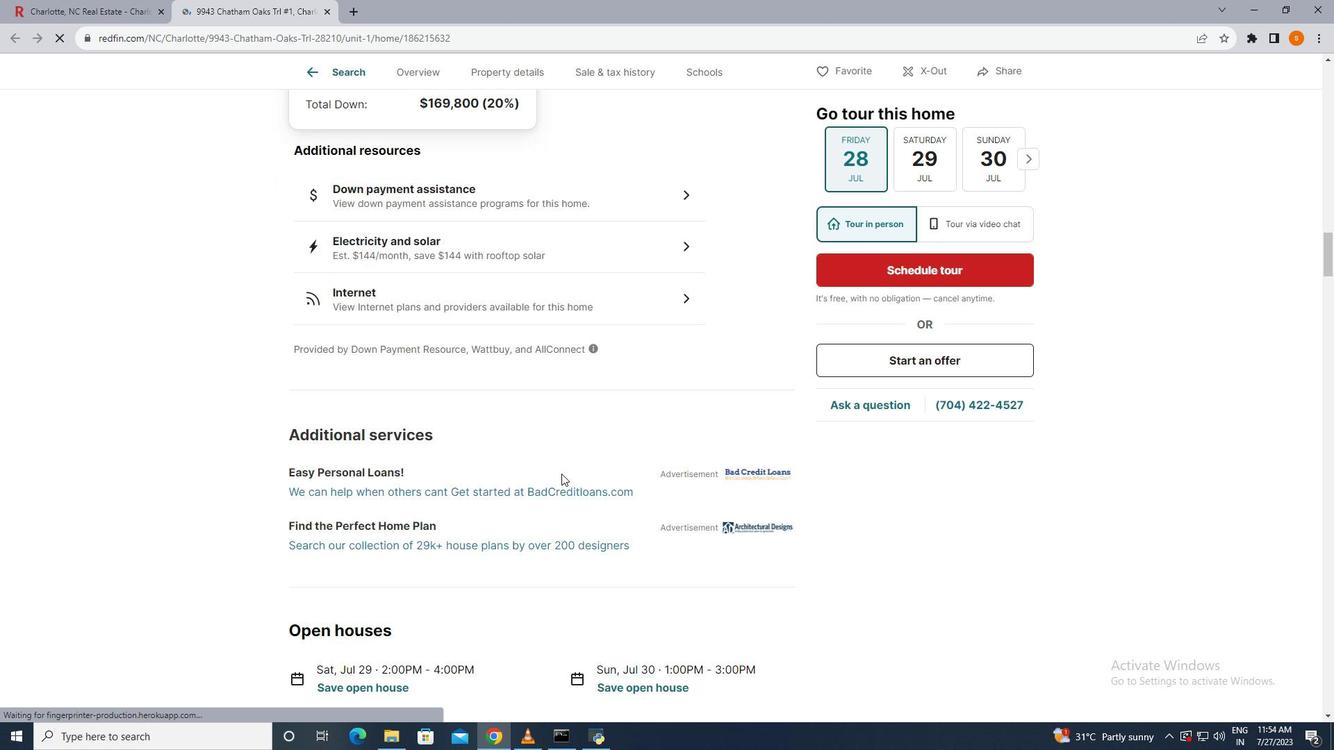 
Action: Mouse scrolled (561, 473) with delta (0, 0)
Screenshot: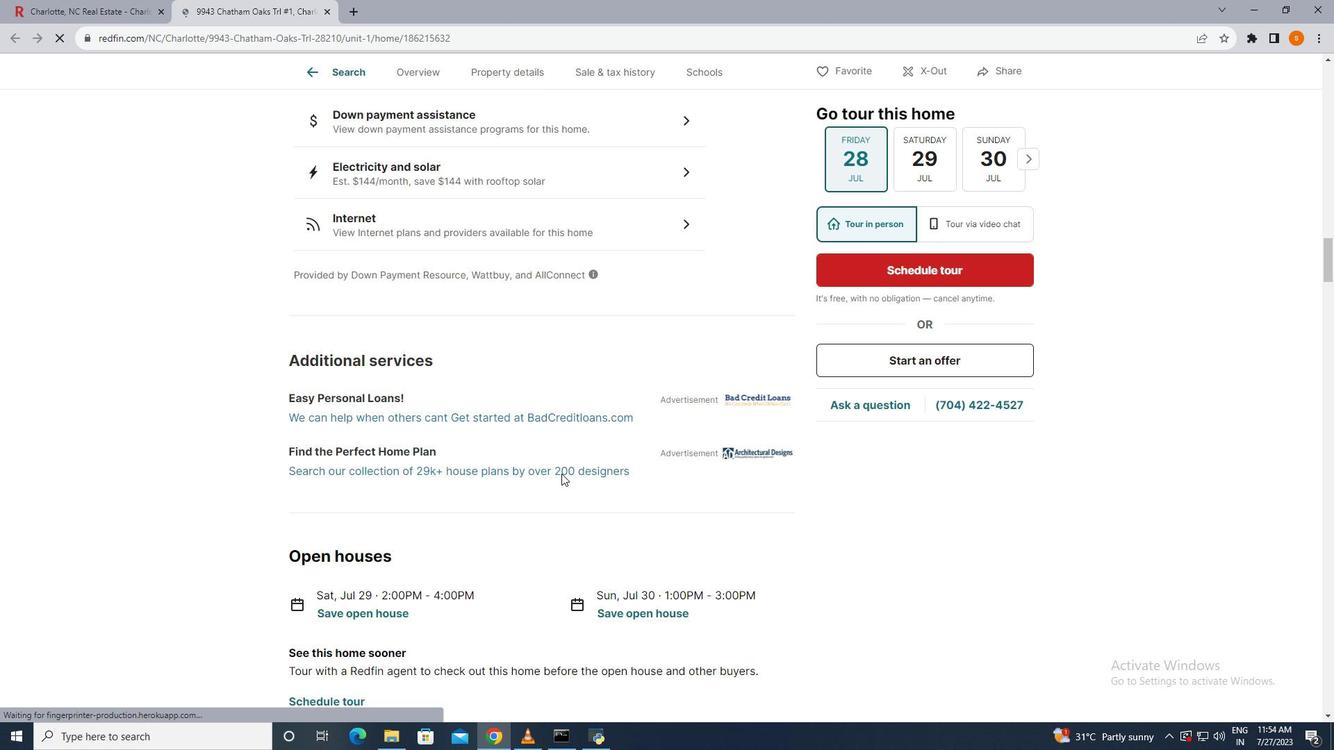 
Action: Mouse scrolled (561, 473) with delta (0, 0)
Screenshot: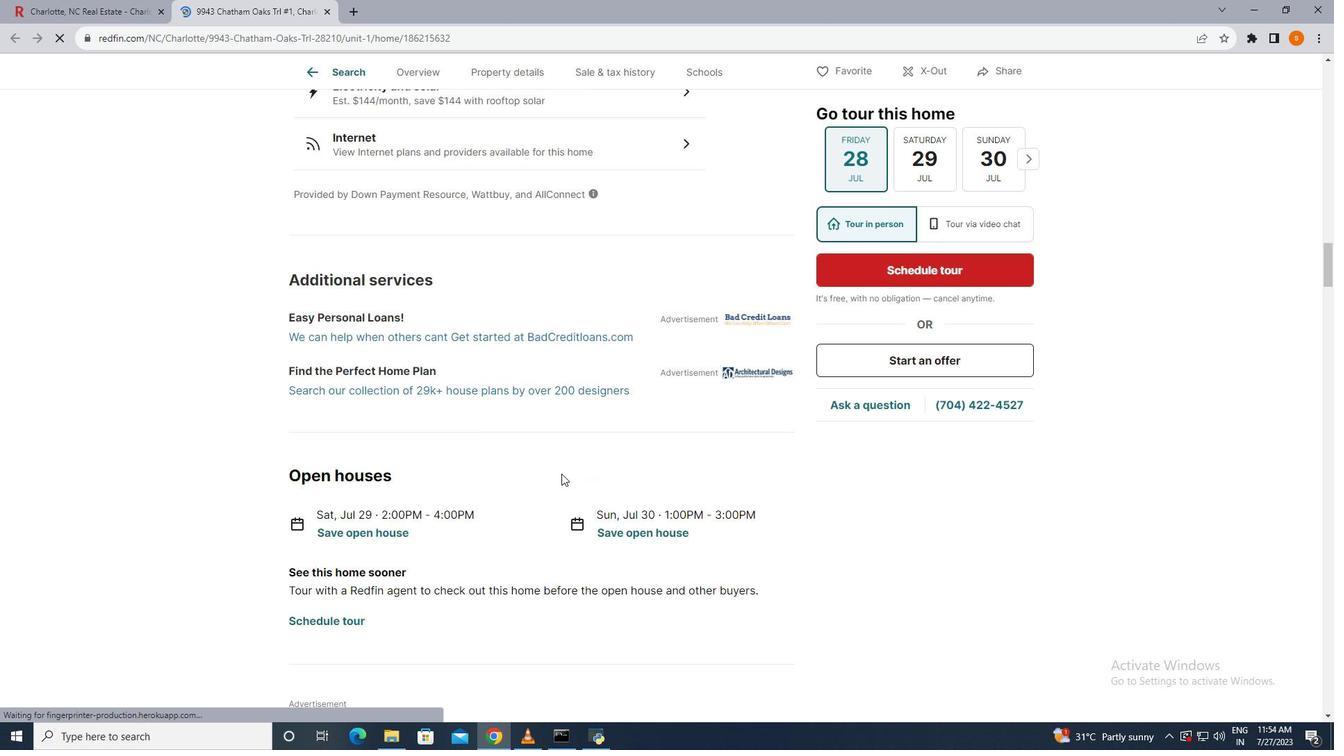 
Action: Mouse scrolled (561, 473) with delta (0, 0)
Screenshot: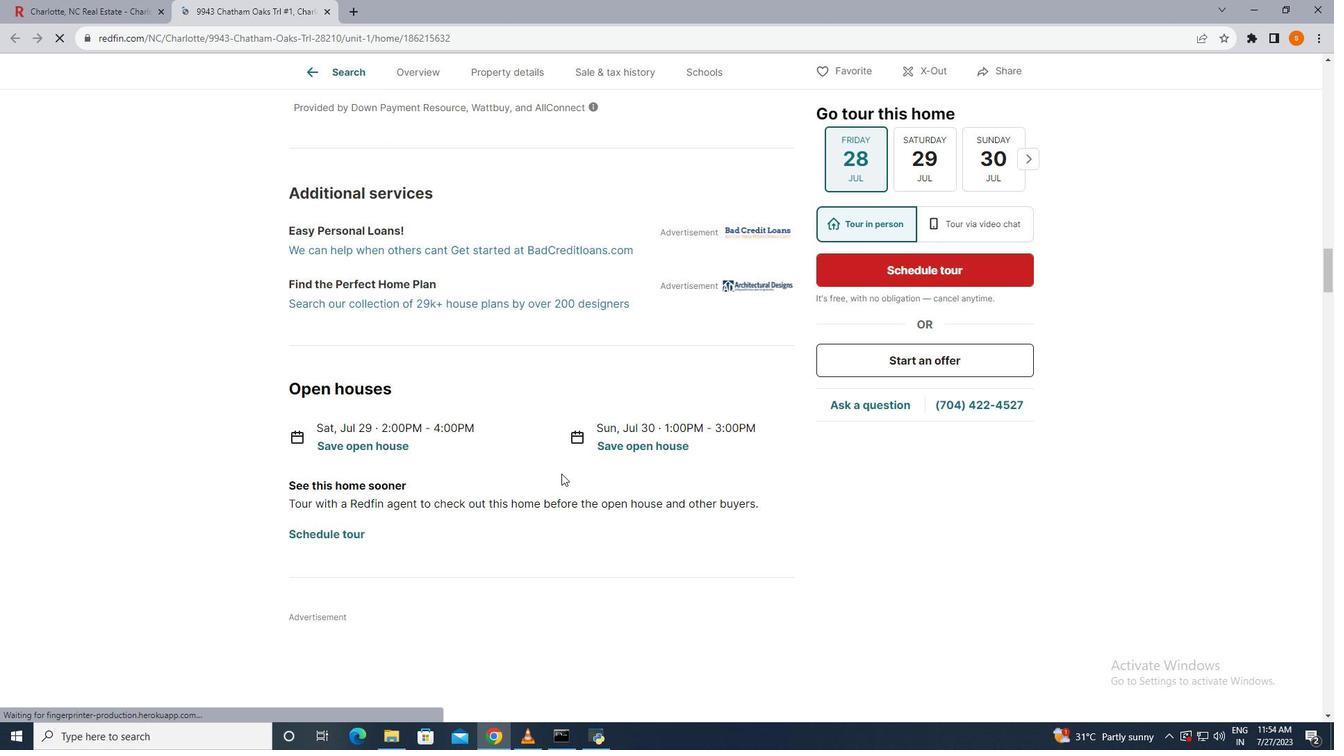 
Action: Mouse scrolled (561, 473) with delta (0, 0)
Screenshot: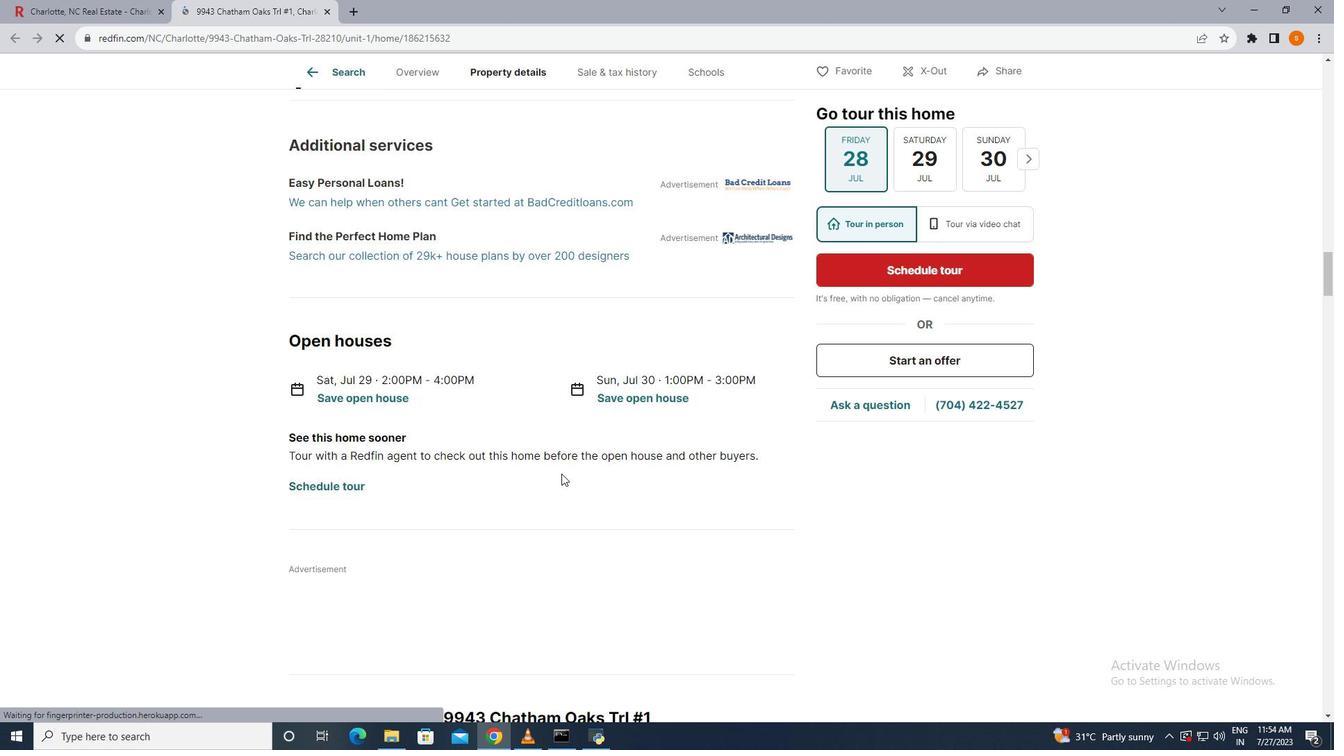 
Action: Mouse scrolled (561, 473) with delta (0, 0)
Screenshot: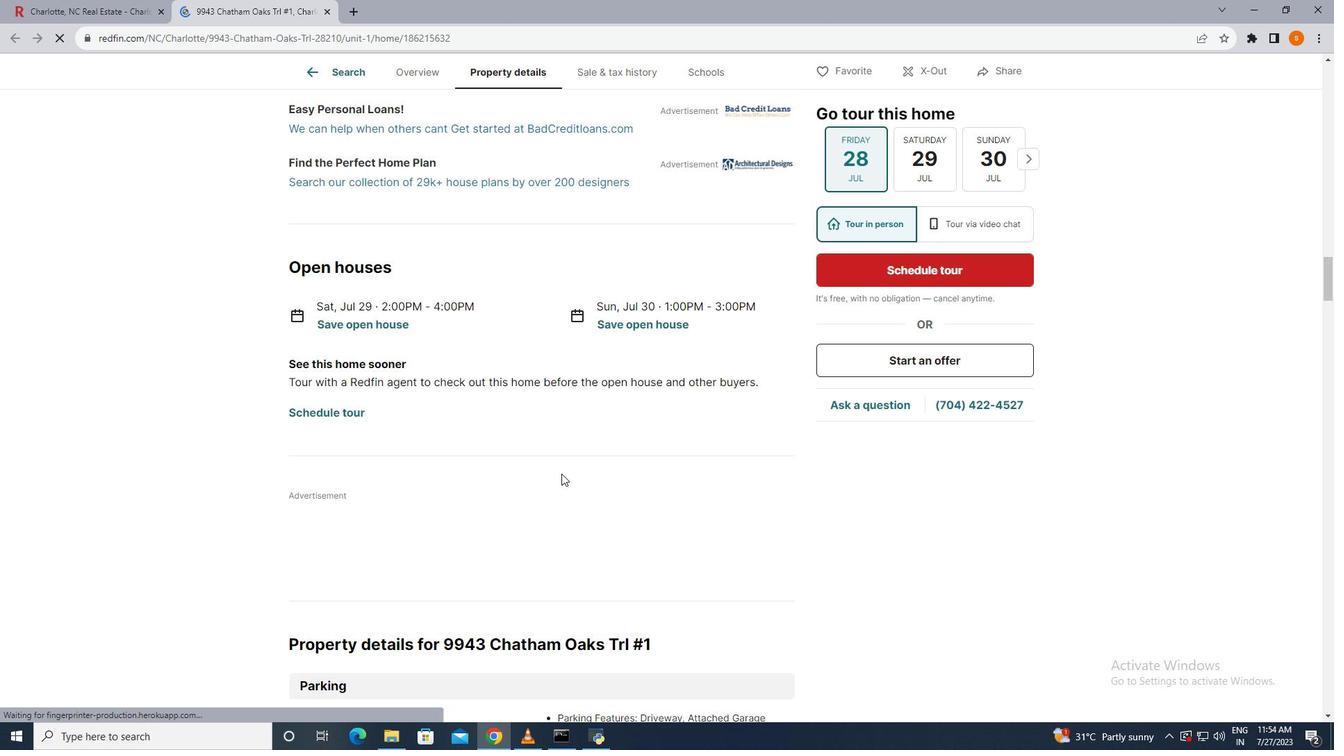 
Action: Mouse scrolled (561, 473) with delta (0, 0)
Screenshot: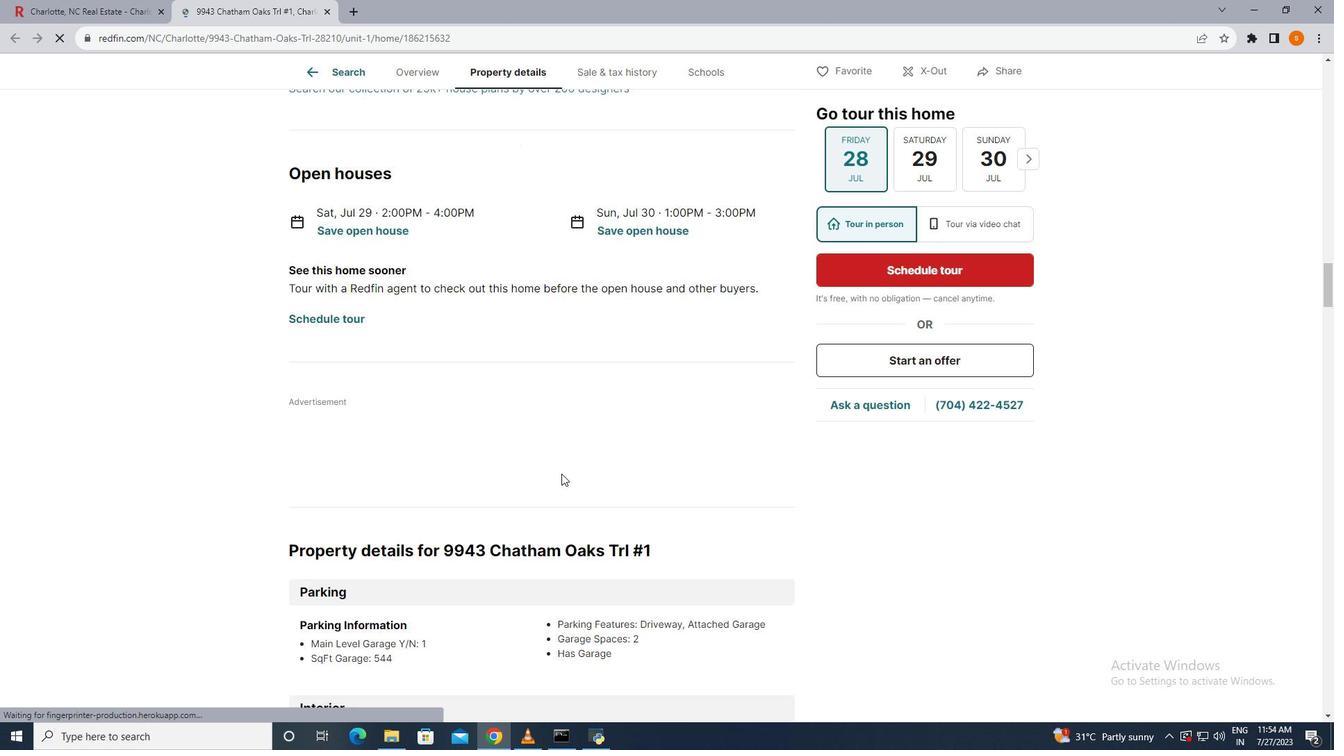 
Action: Mouse scrolled (561, 473) with delta (0, 0)
Screenshot: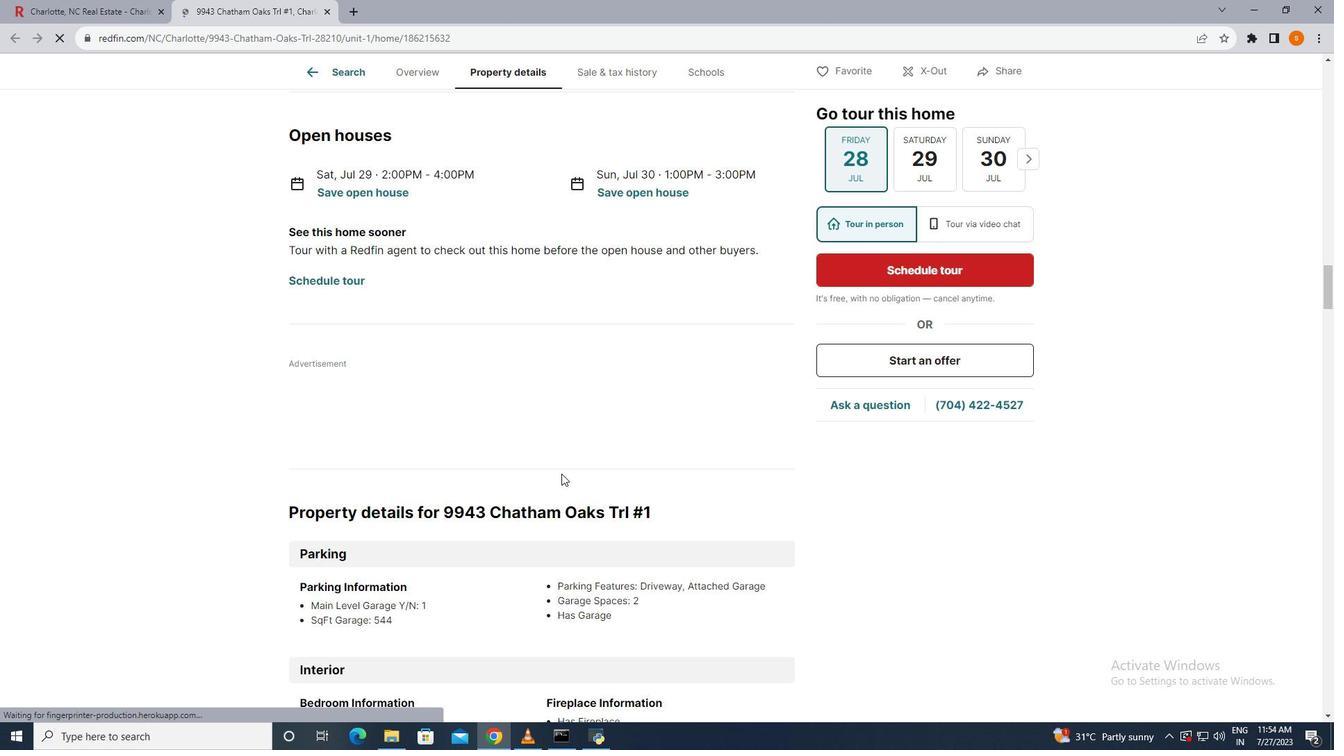 
Action: Mouse scrolled (561, 473) with delta (0, 0)
Screenshot: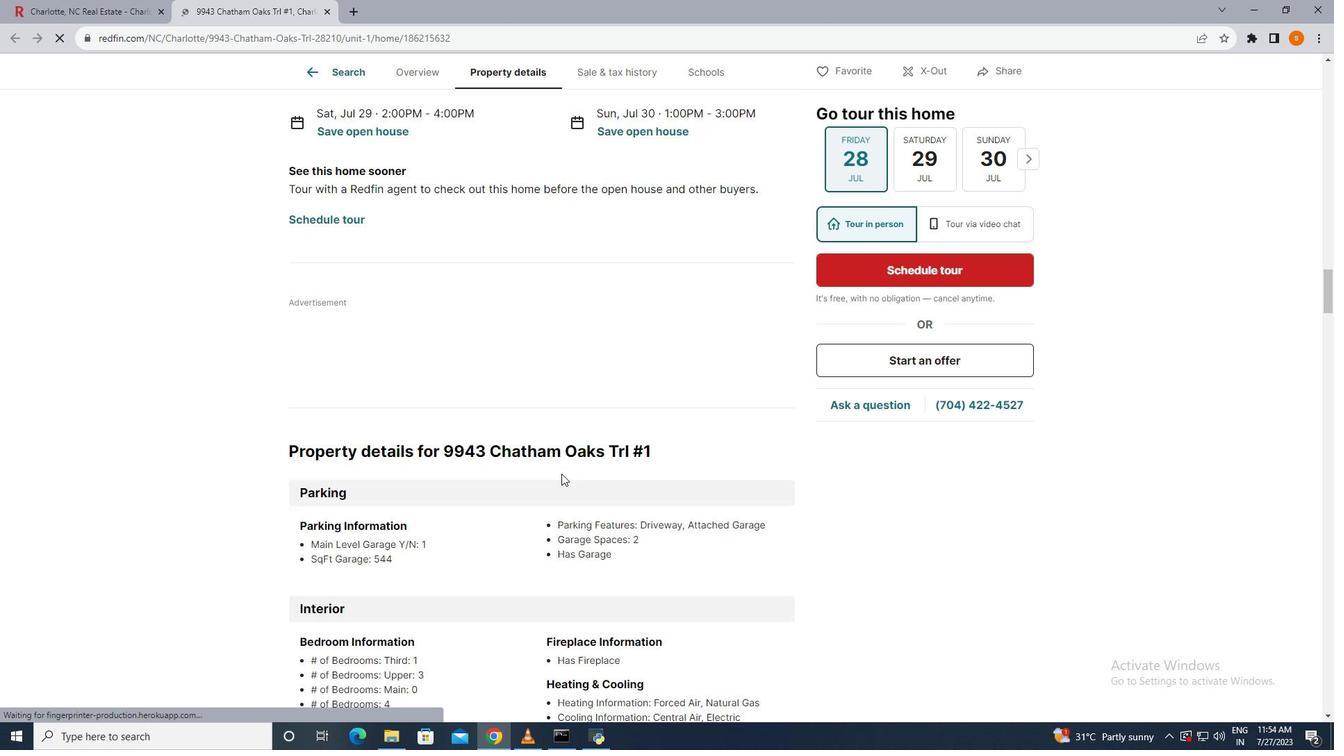 
Action: Mouse scrolled (561, 473) with delta (0, 0)
Screenshot: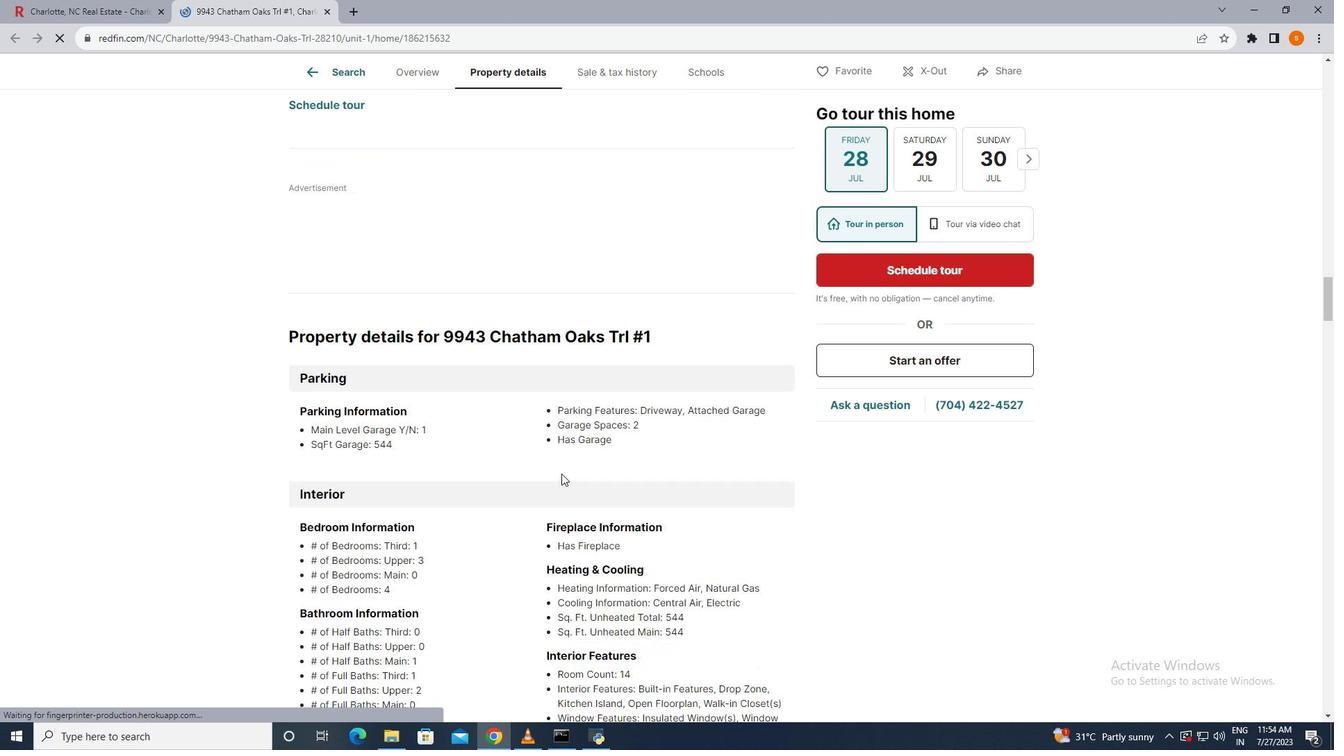 
Action: Mouse scrolled (561, 473) with delta (0, 0)
Screenshot: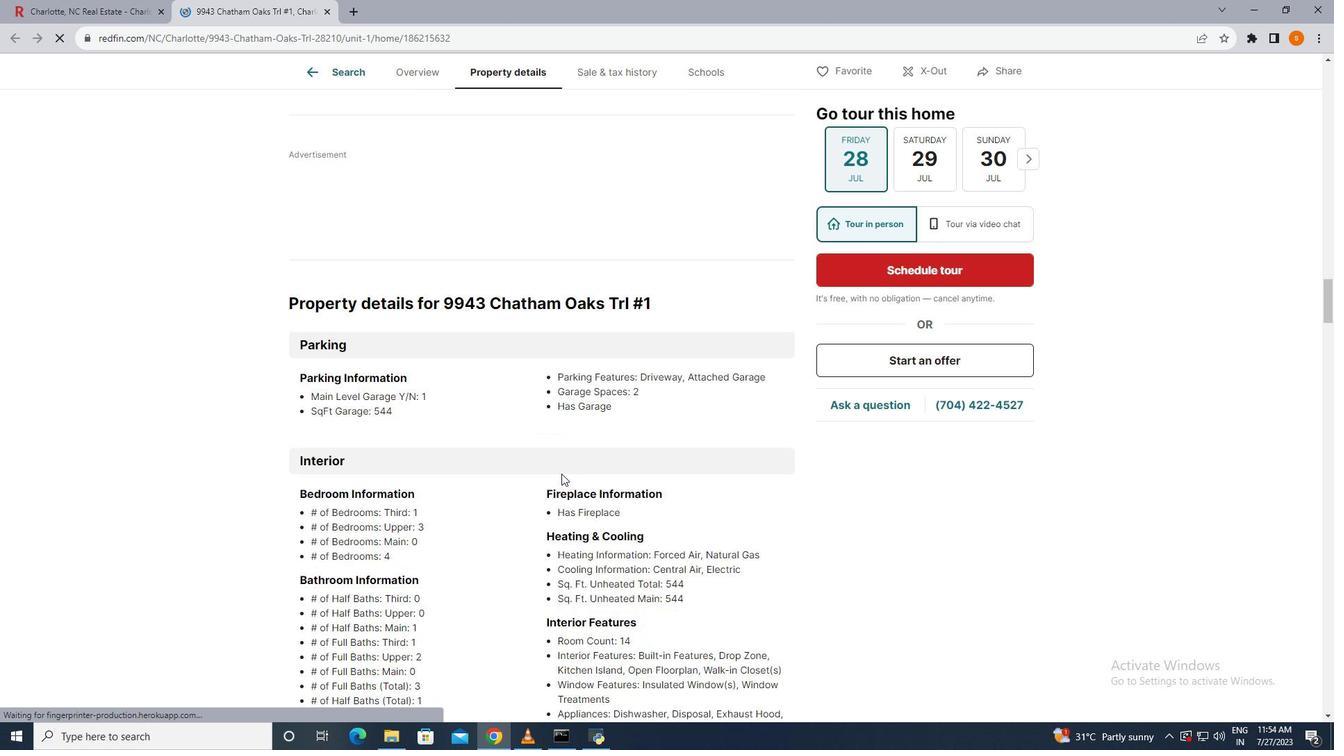 
Action: Mouse scrolled (561, 473) with delta (0, 0)
Screenshot: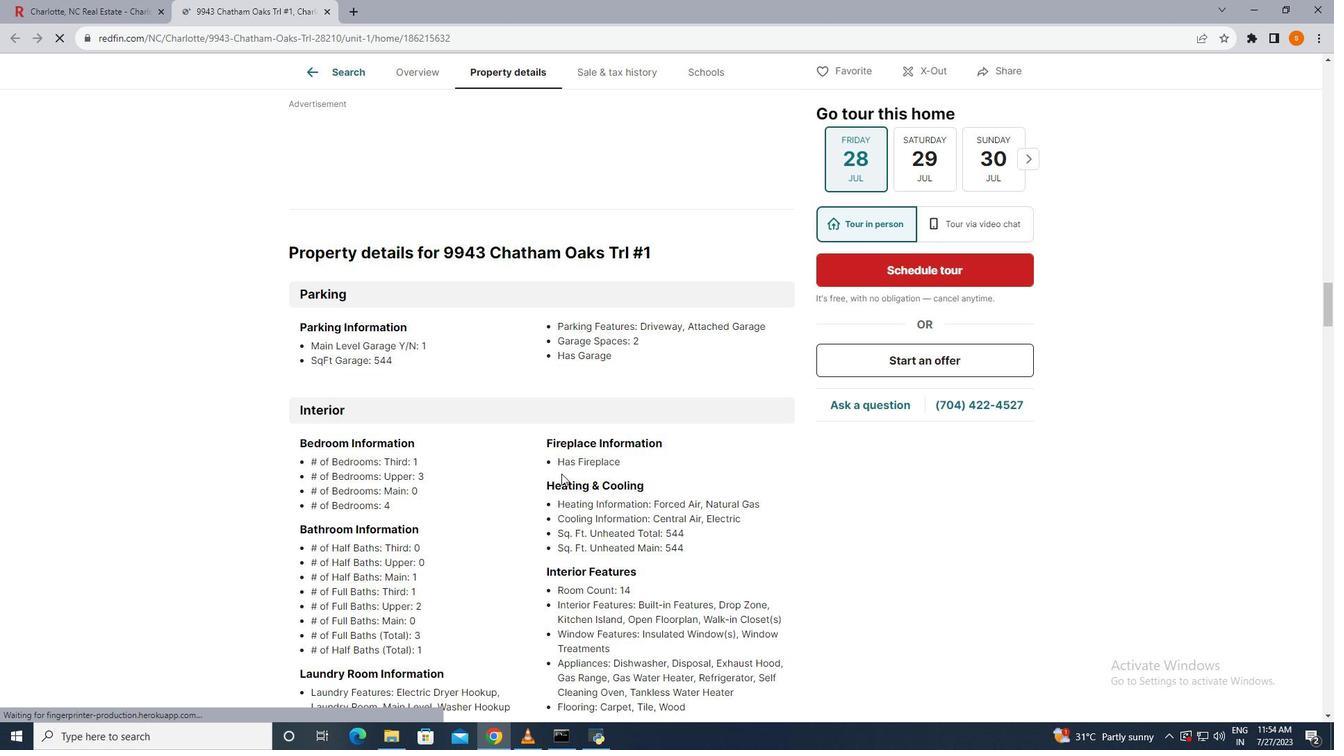 
Action: Mouse scrolled (561, 473) with delta (0, 0)
Screenshot: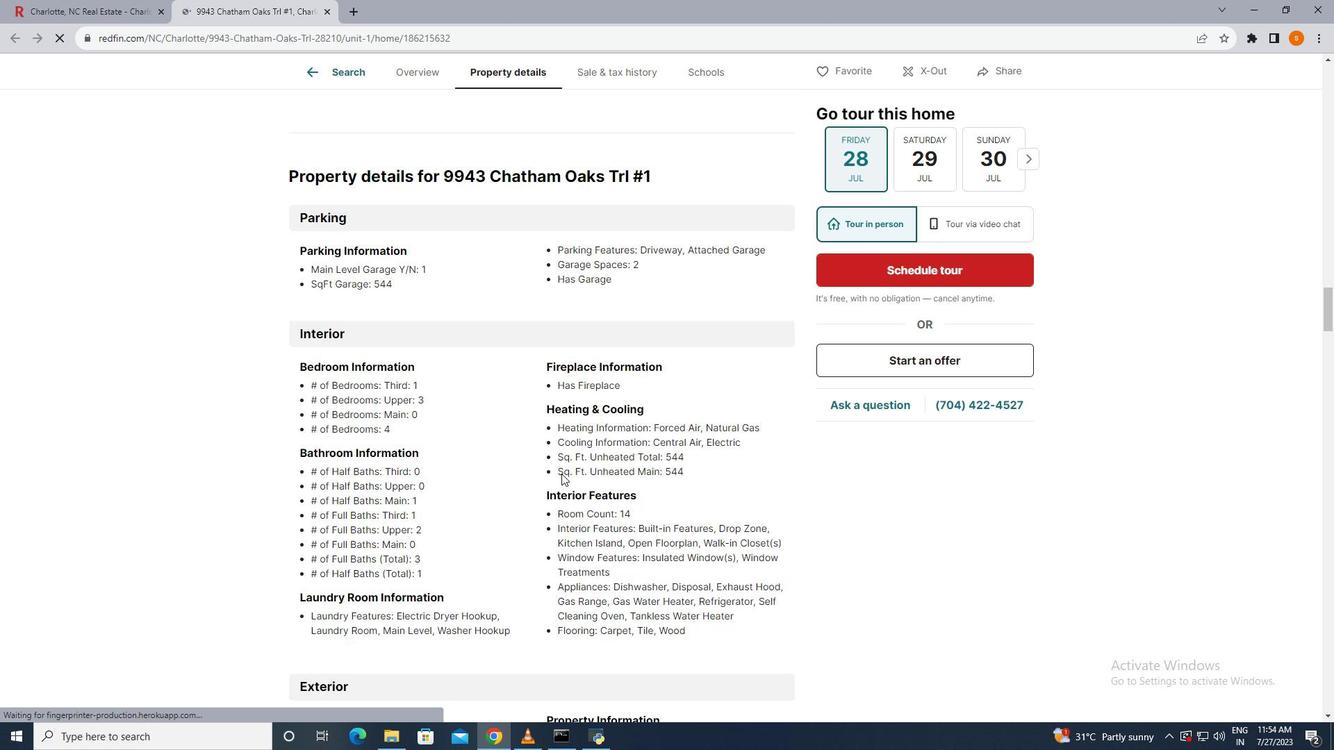 
Action: Mouse scrolled (561, 473) with delta (0, 0)
Screenshot: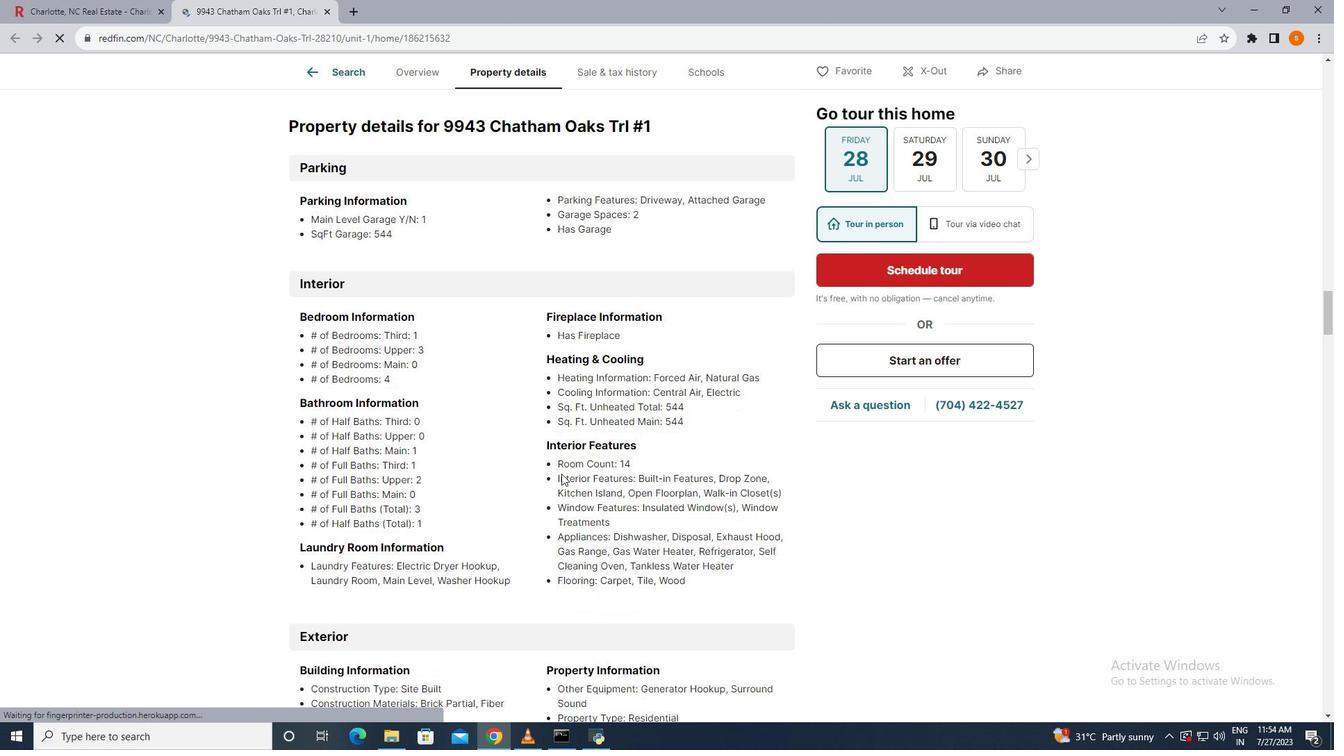 
Action: Mouse scrolled (561, 473) with delta (0, 0)
Screenshot: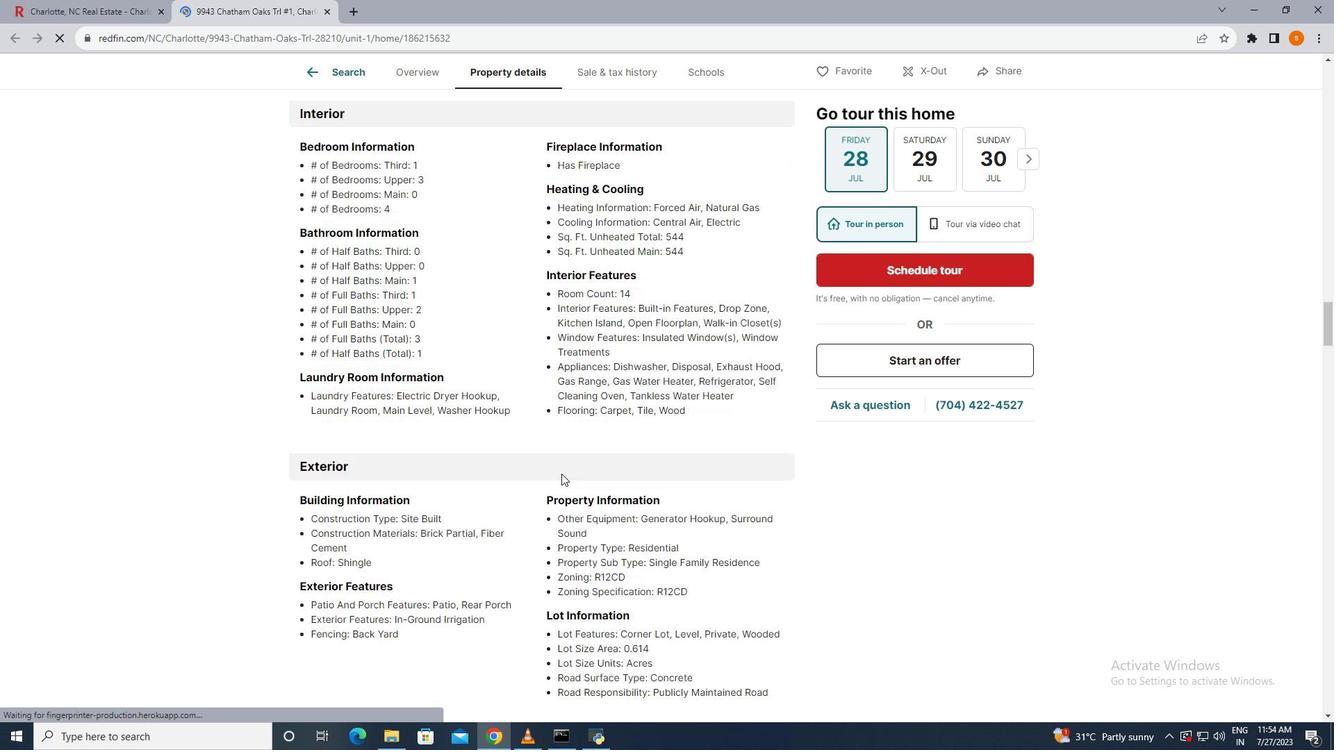 
Action: Mouse scrolled (561, 473) with delta (0, 0)
Screenshot: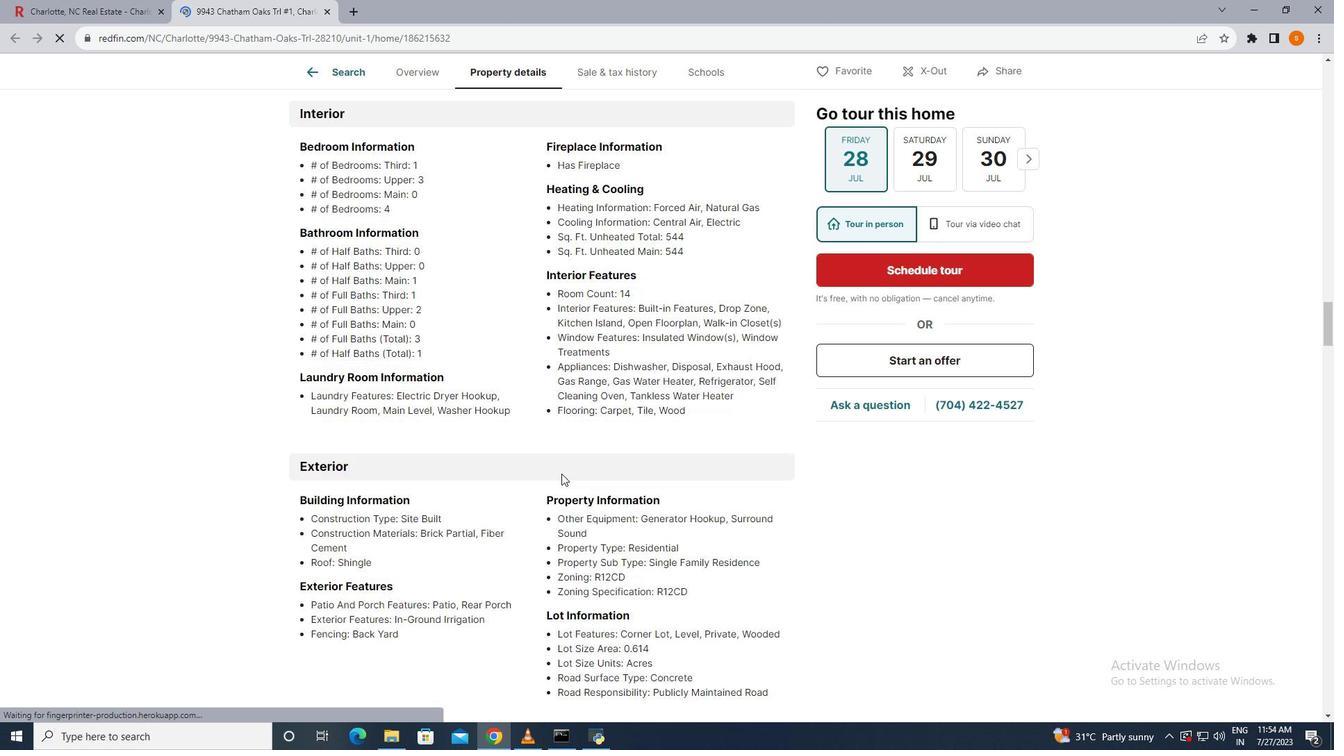 
Action: Mouse scrolled (561, 473) with delta (0, 0)
Screenshot: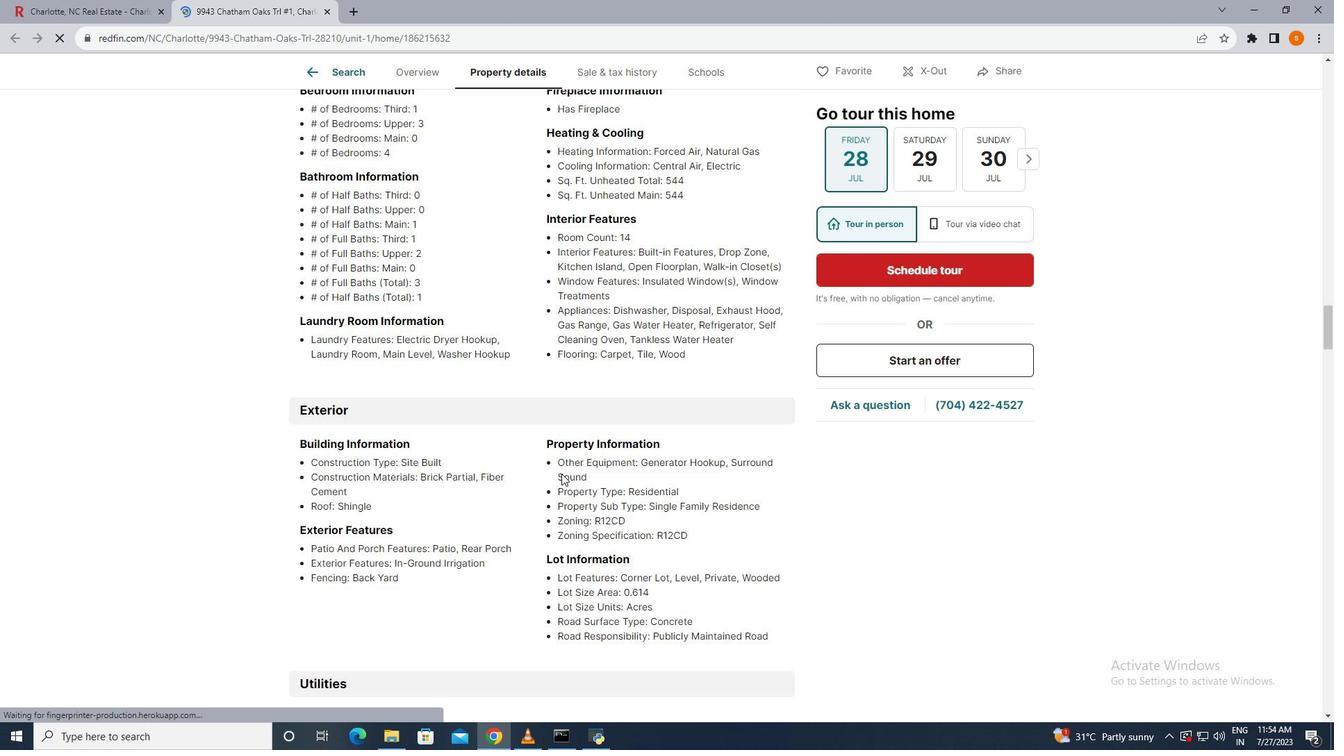
Action: Mouse scrolled (561, 473) with delta (0, 0)
Screenshot: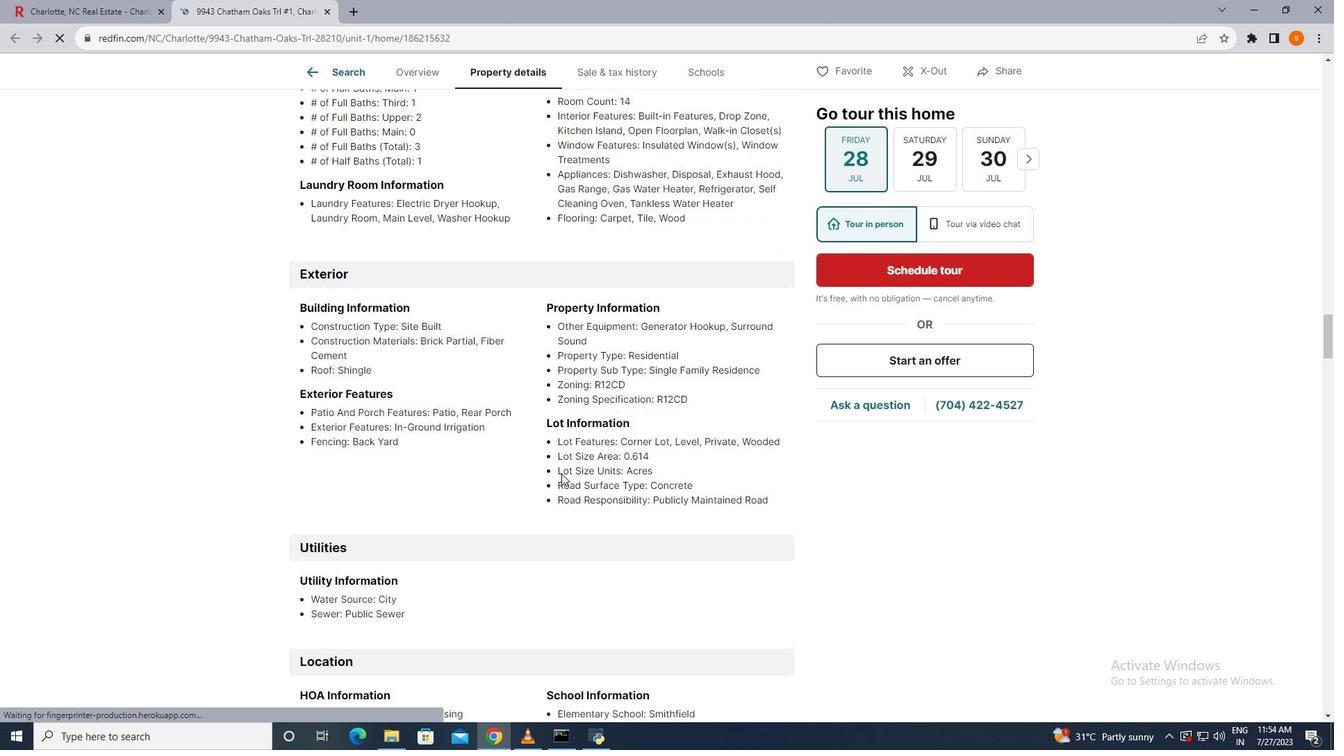 
Action: Mouse scrolled (561, 473) with delta (0, 0)
Screenshot: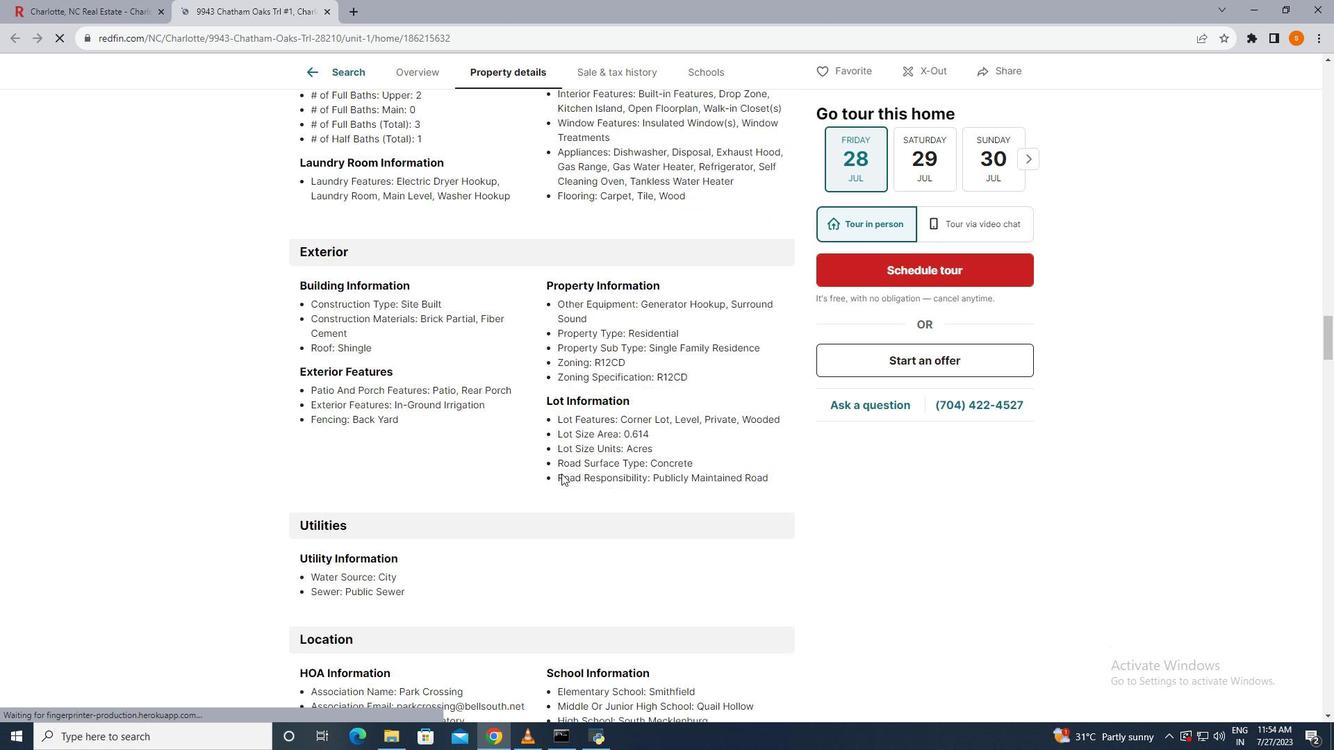 
Action: Mouse scrolled (561, 473) with delta (0, 0)
Screenshot: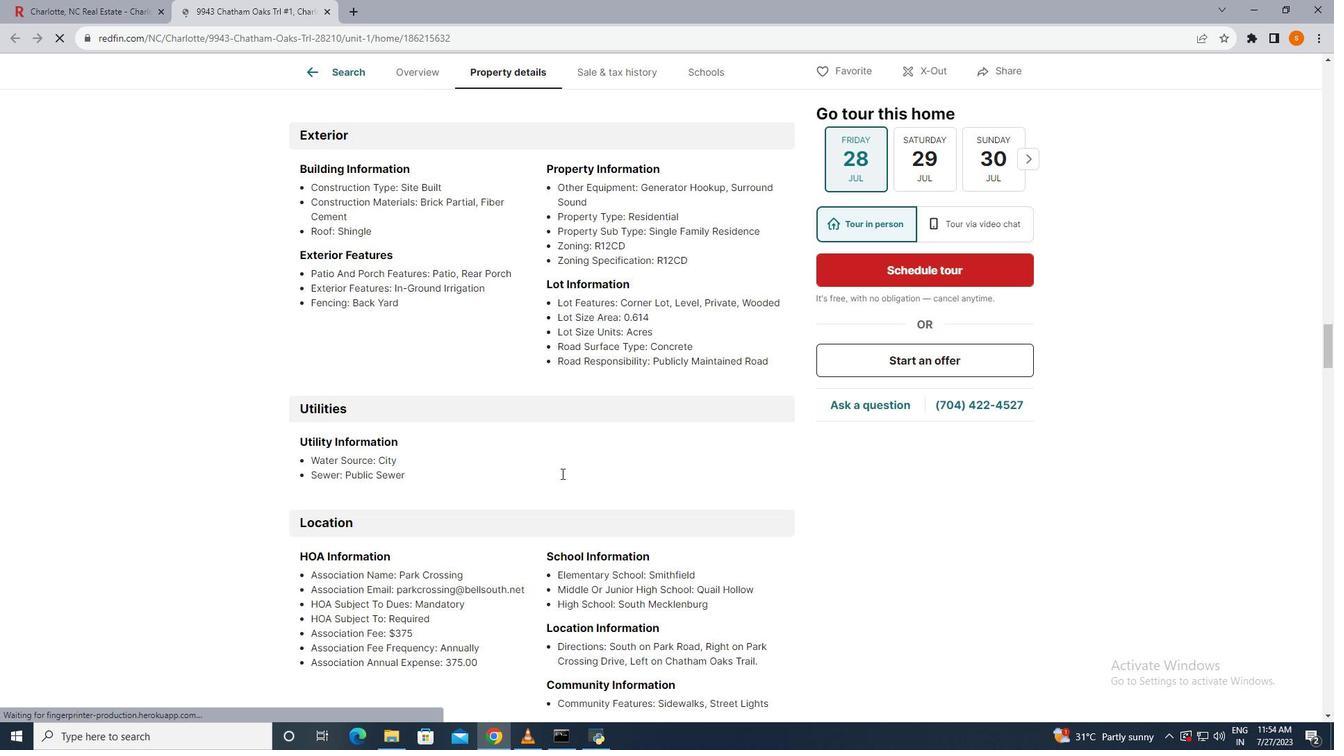 
Action: Mouse scrolled (561, 473) with delta (0, 0)
Screenshot: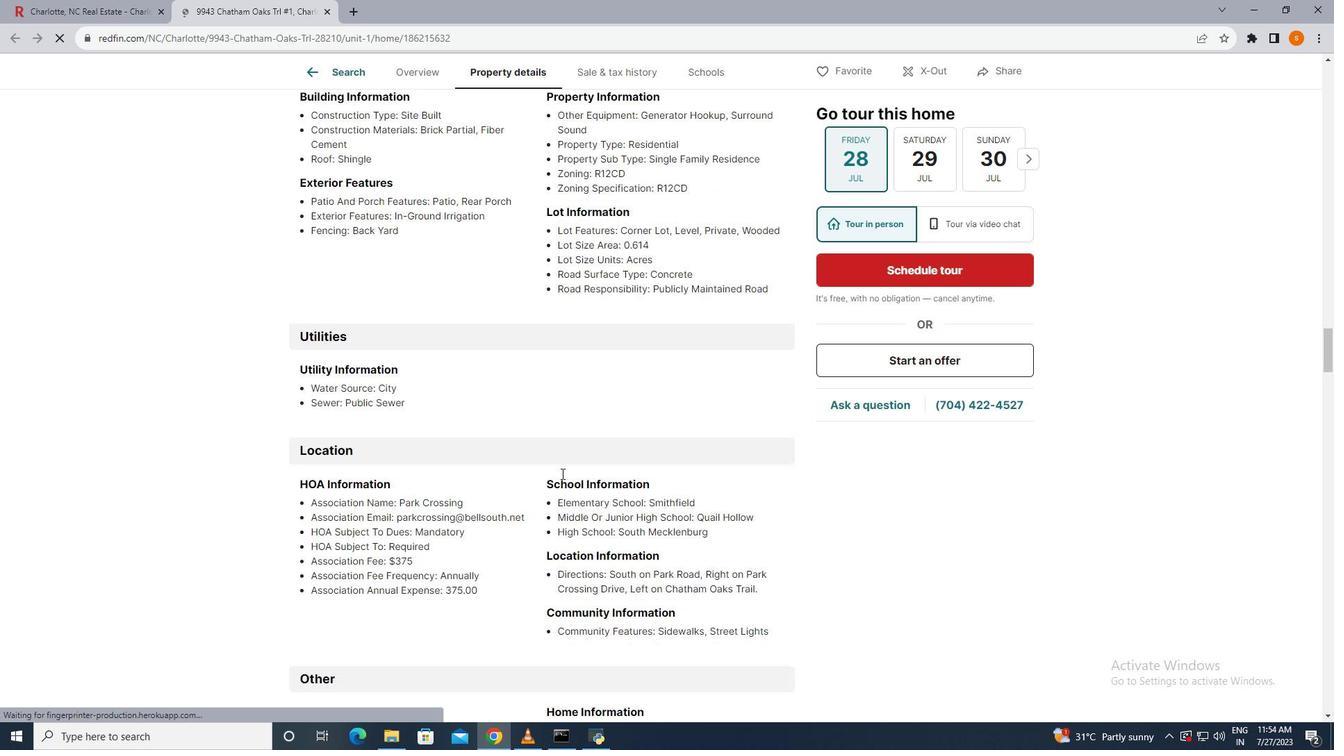
Action: Mouse scrolled (561, 473) with delta (0, 0)
Screenshot: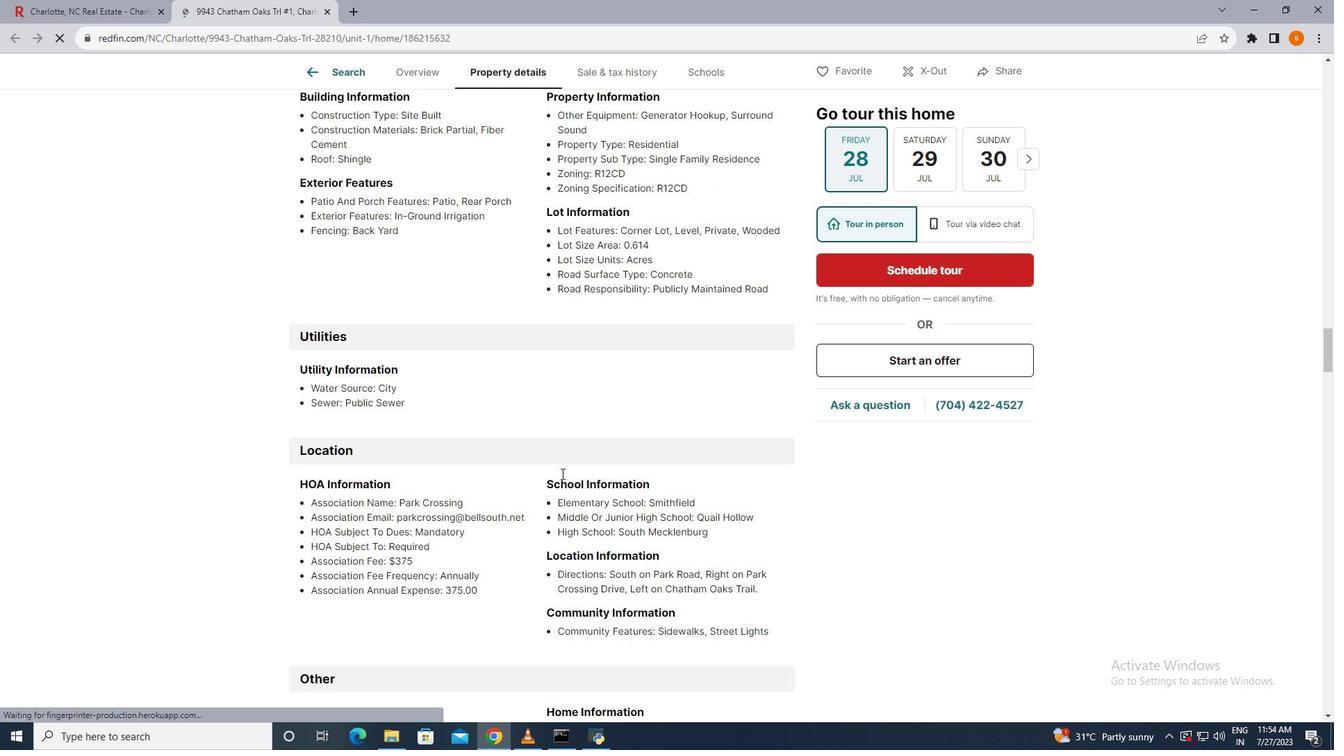 
Action: Mouse moved to (560, 471)
Screenshot: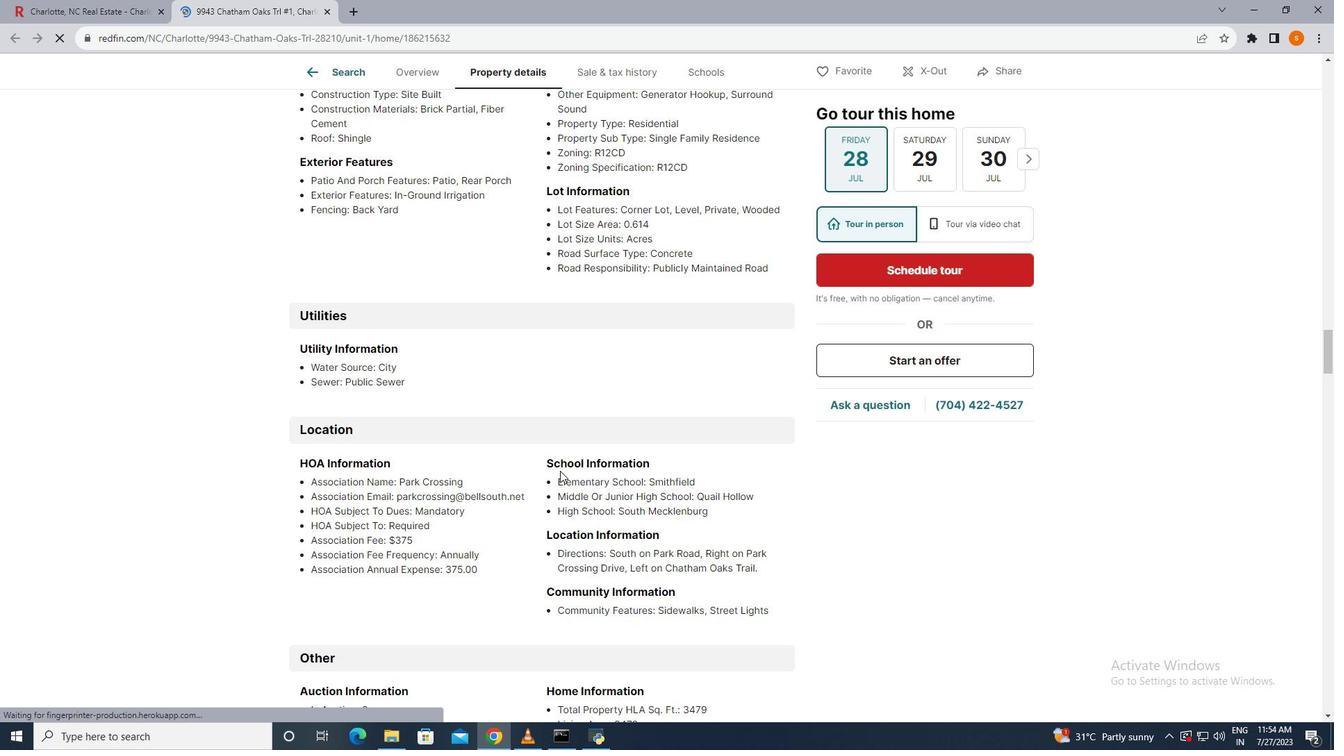 
Action: Mouse scrolled (560, 470) with delta (0, 0)
Screenshot: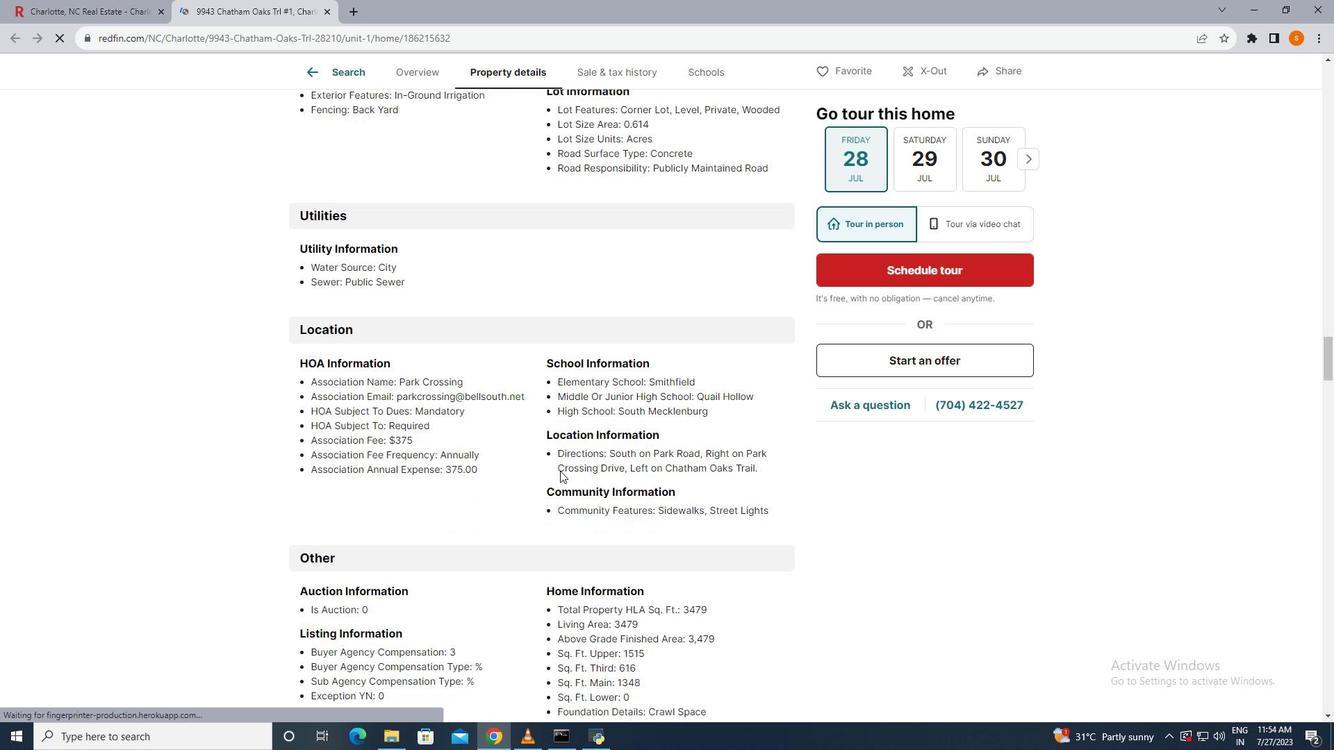 
Action: Mouse scrolled (560, 470) with delta (0, 0)
Screenshot: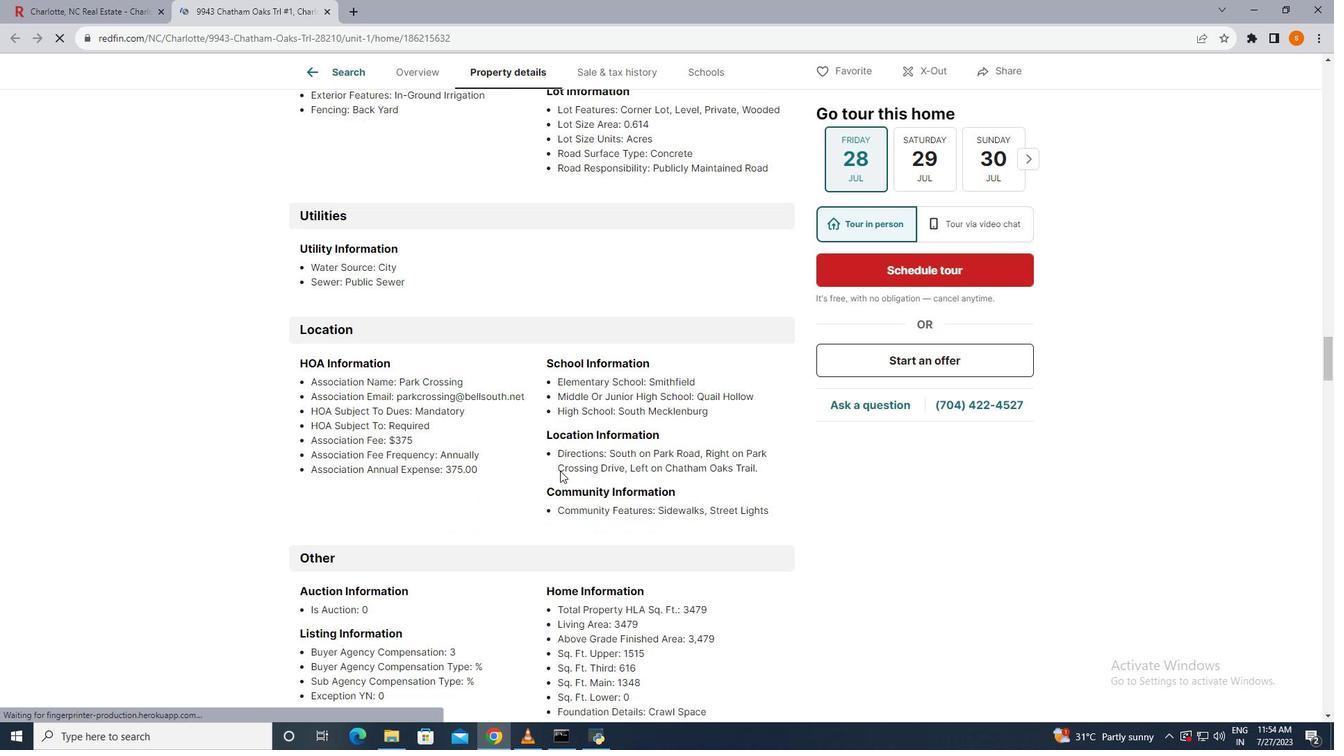 
Action: Mouse scrolled (560, 470) with delta (0, 0)
Screenshot: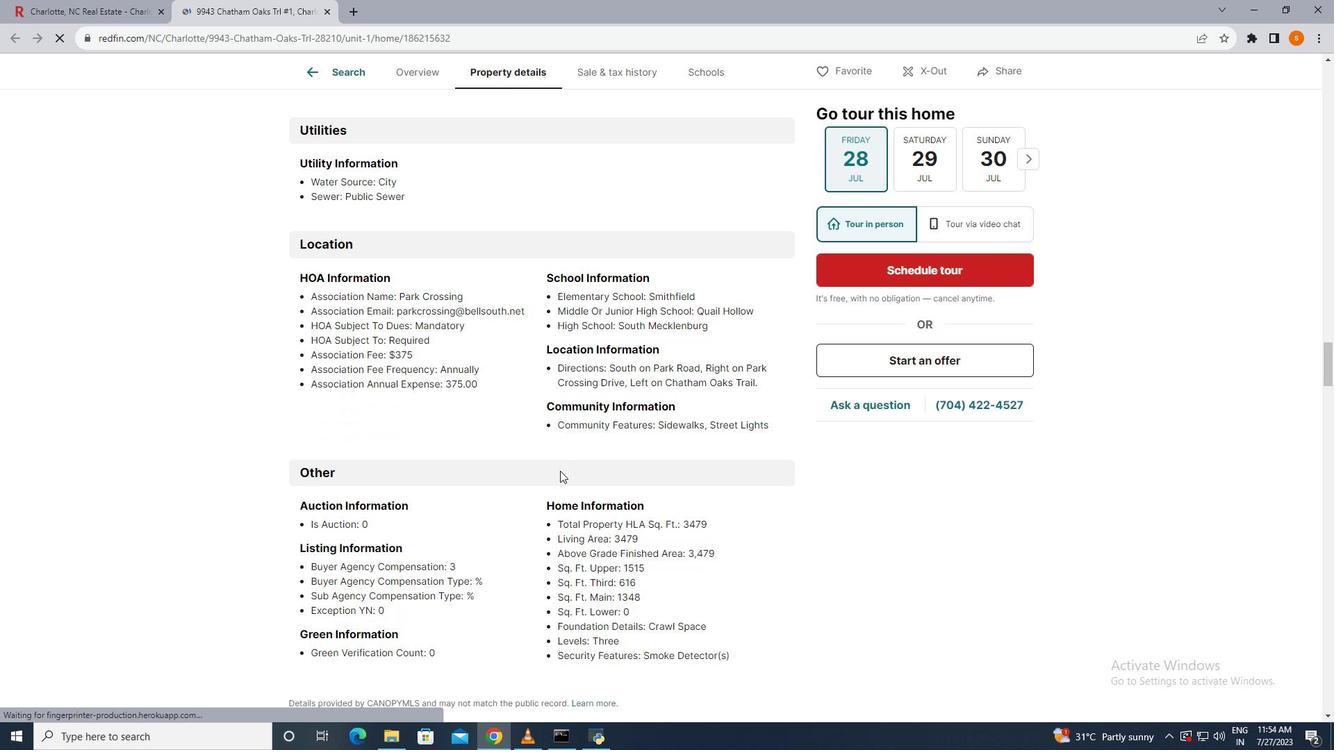 
Action: Mouse scrolled (560, 470) with delta (0, 0)
Screenshot: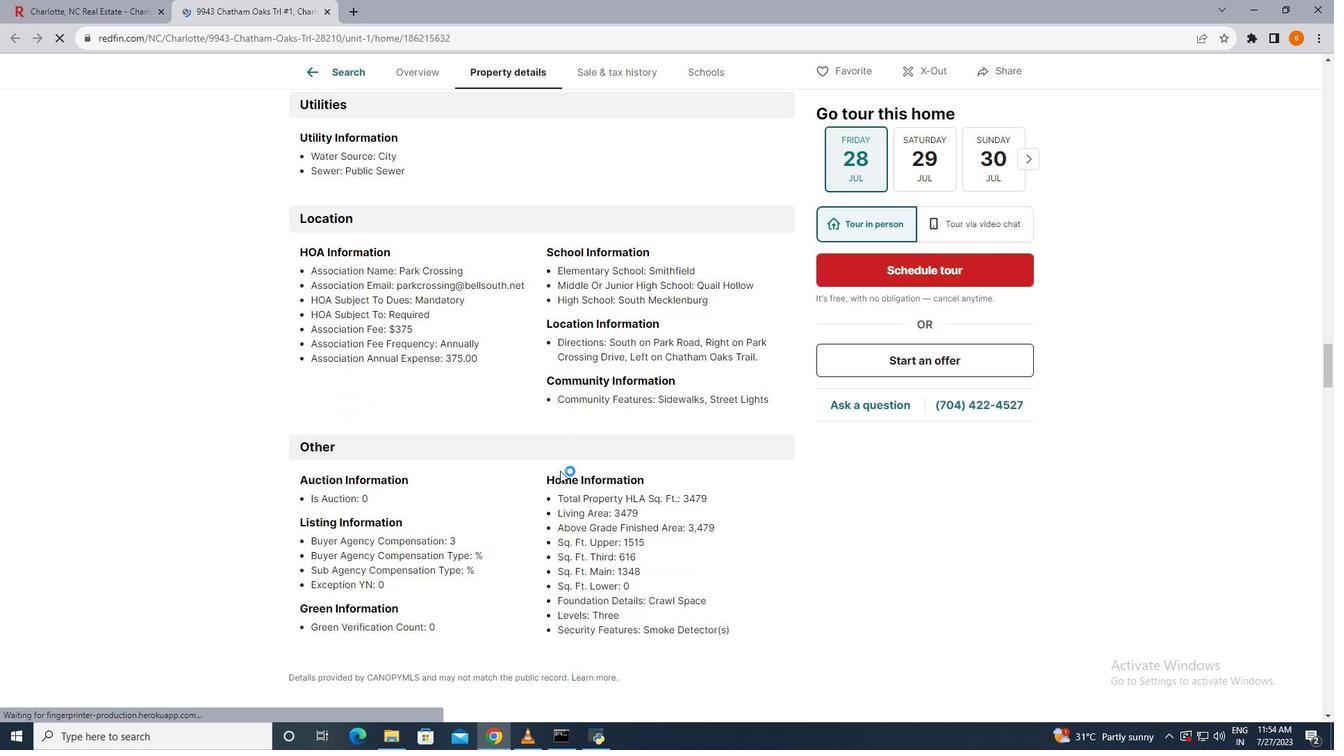 
Action: Mouse scrolled (560, 471) with delta (0, 0)
Screenshot: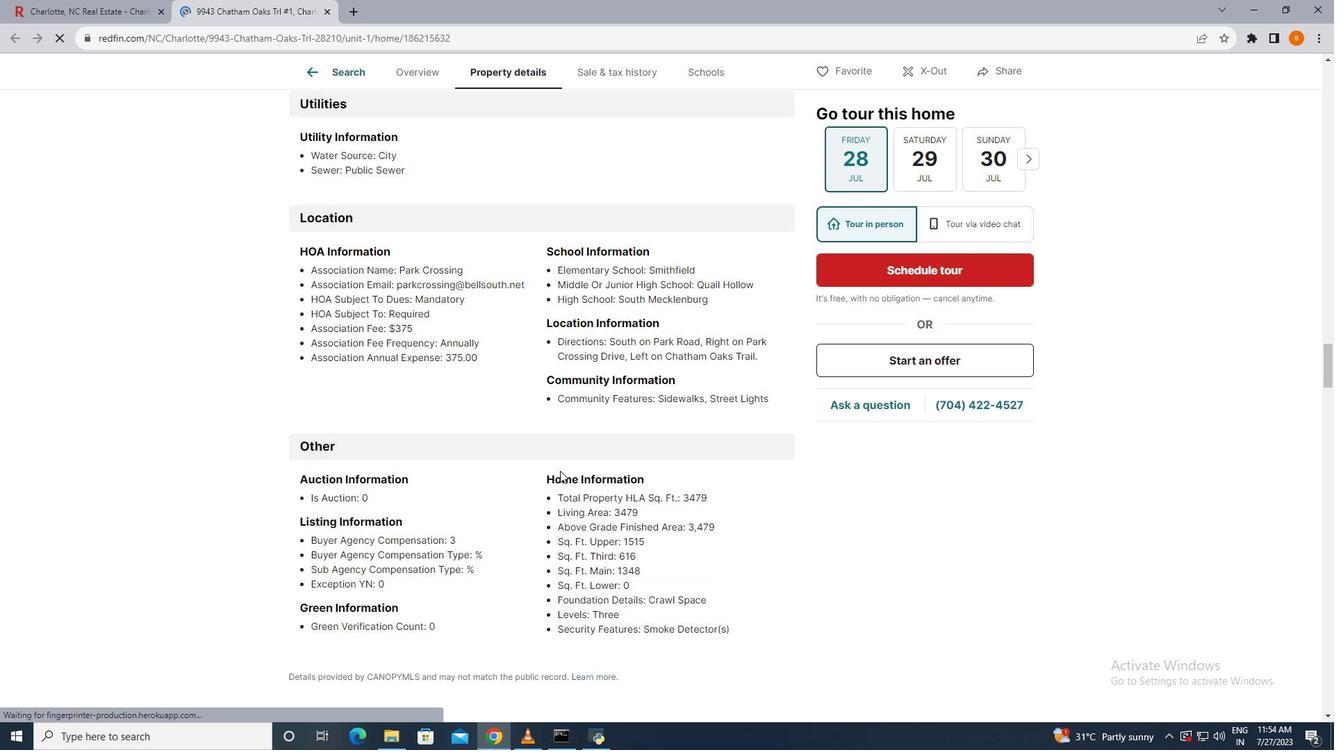 
Action: Mouse scrolled (560, 470) with delta (0, 0)
Screenshot: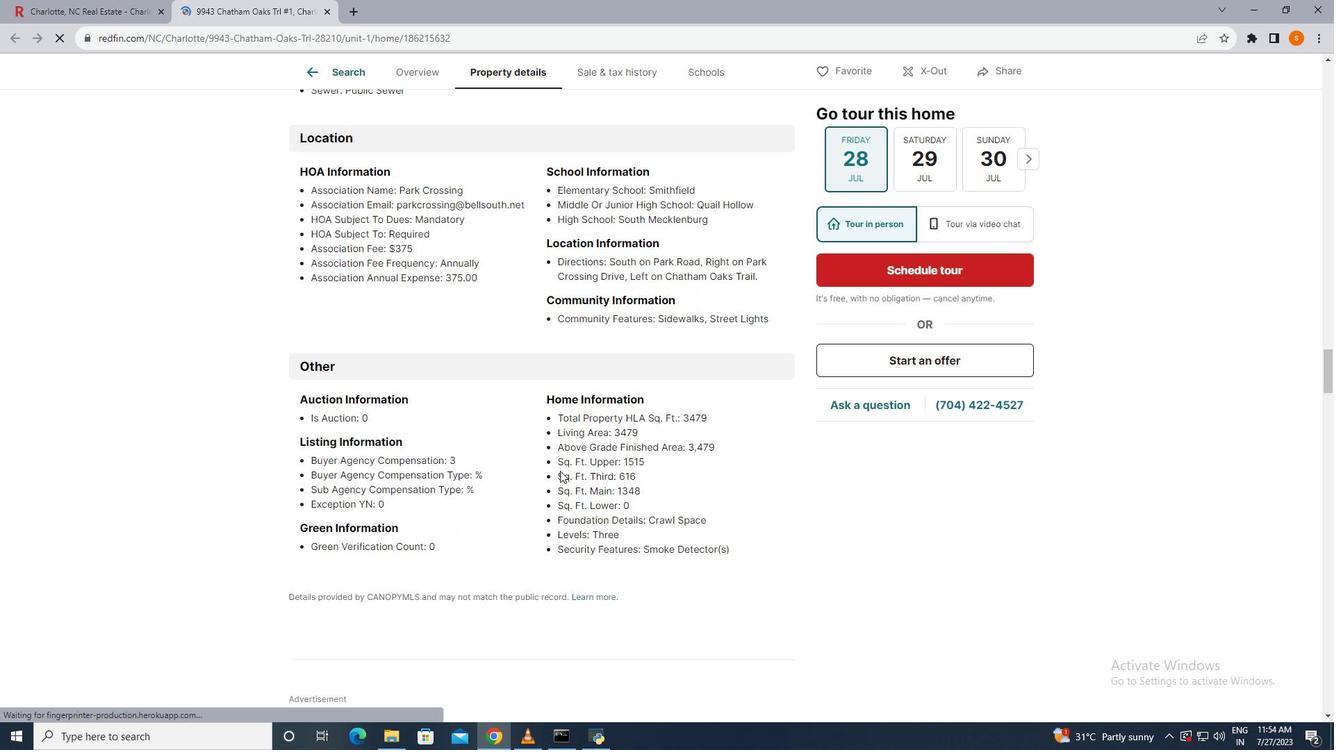 
Action: Mouse scrolled (560, 470) with delta (0, 0)
Screenshot: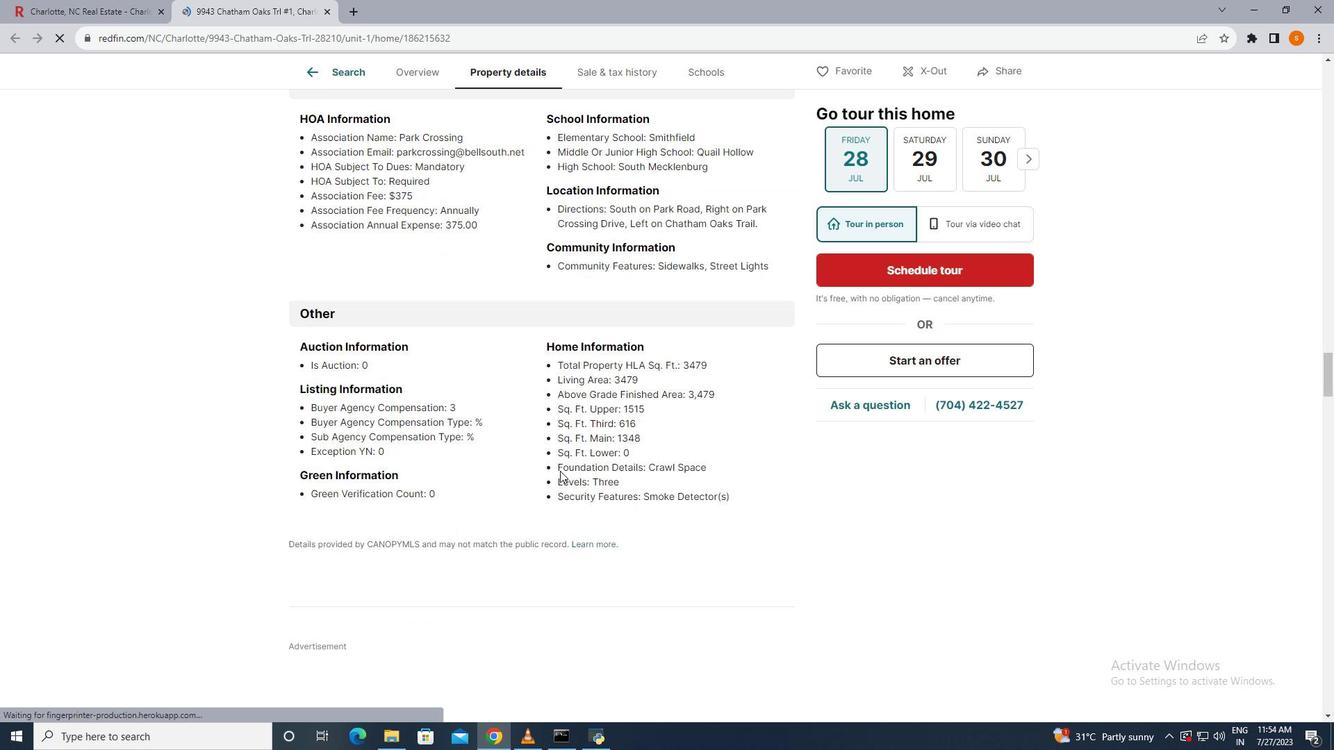 
Action: Mouse scrolled (560, 470) with delta (0, 0)
Screenshot: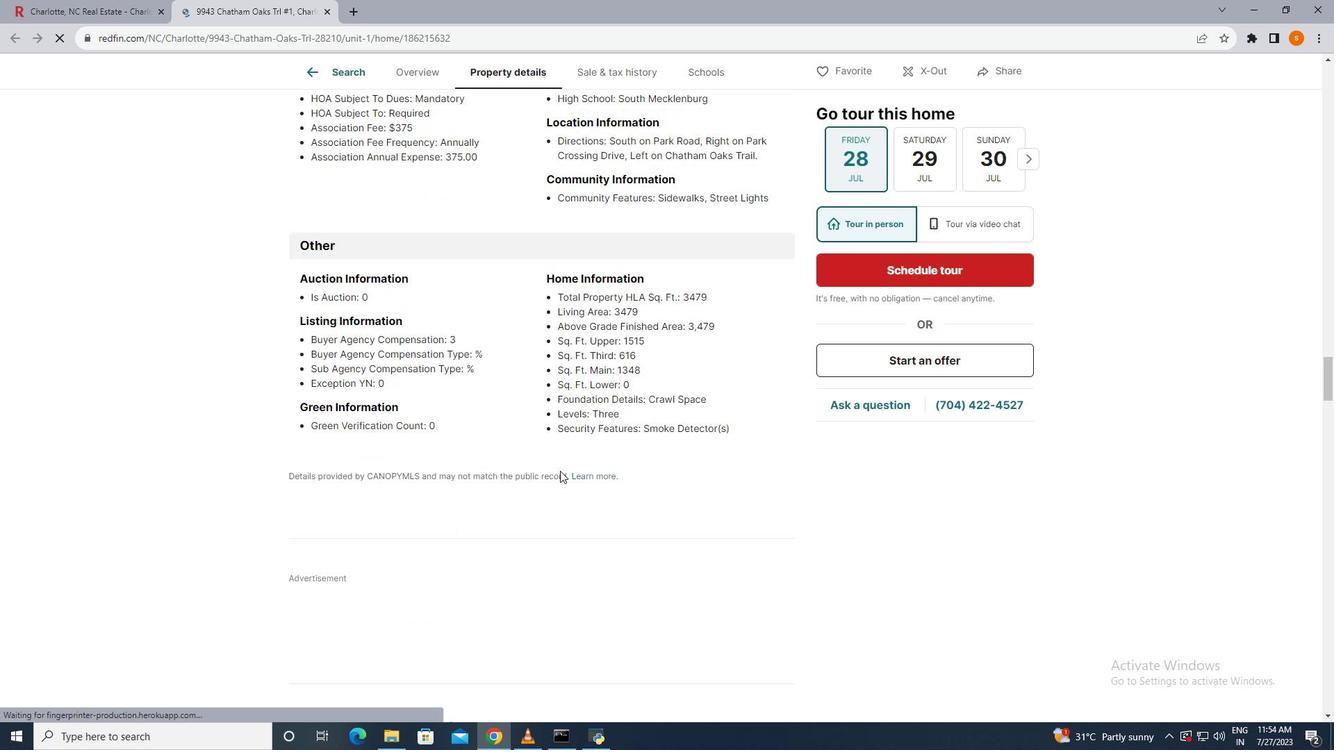 
Action: Mouse scrolled (560, 470) with delta (0, 0)
Screenshot: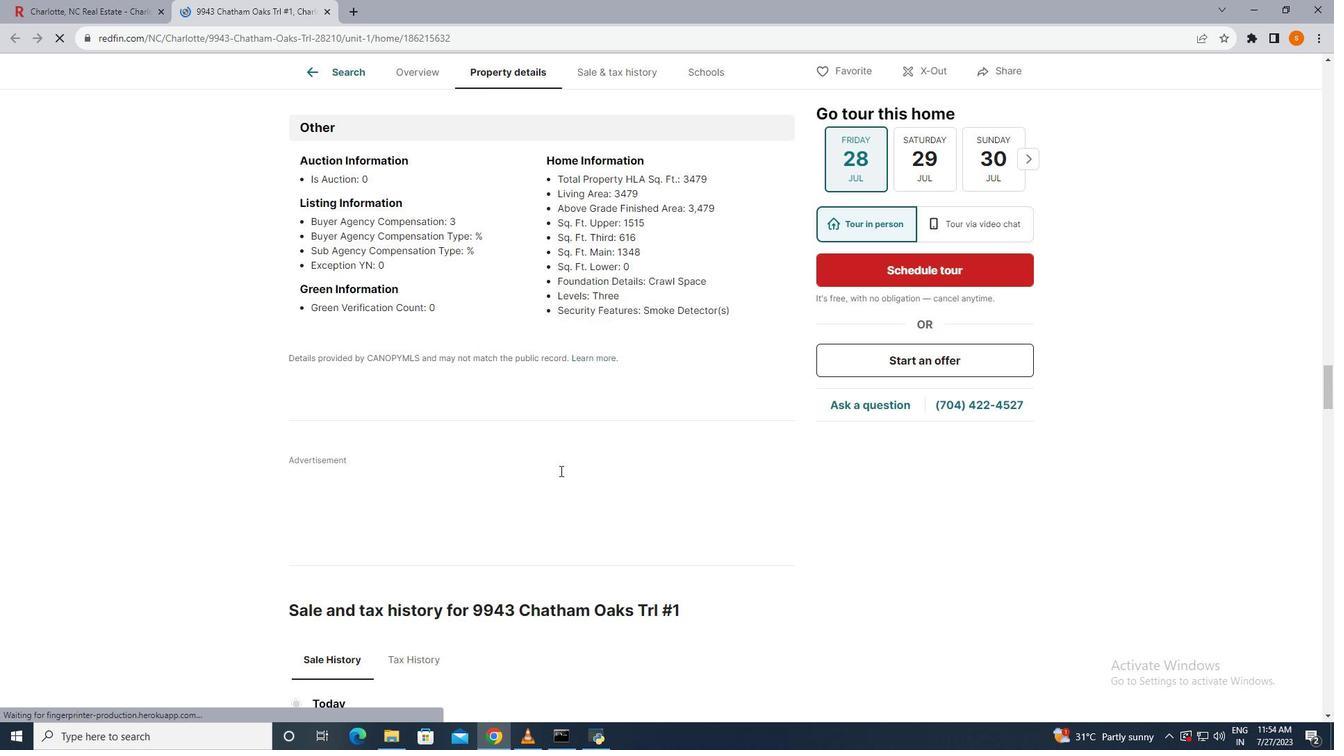 
Action: Mouse scrolled (560, 470) with delta (0, 0)
Screenshot: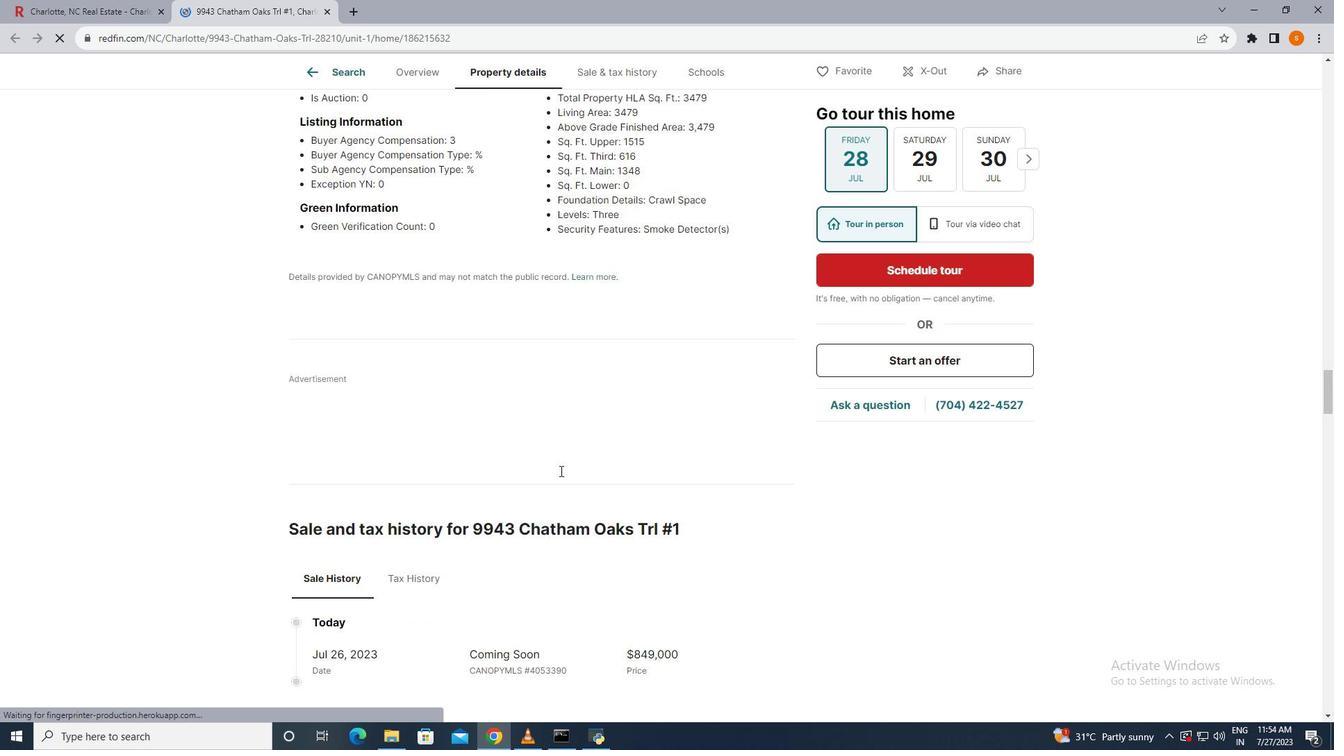 
Action: Mouse scrolled (560, 470) with delta (0, 0)
Screenshot: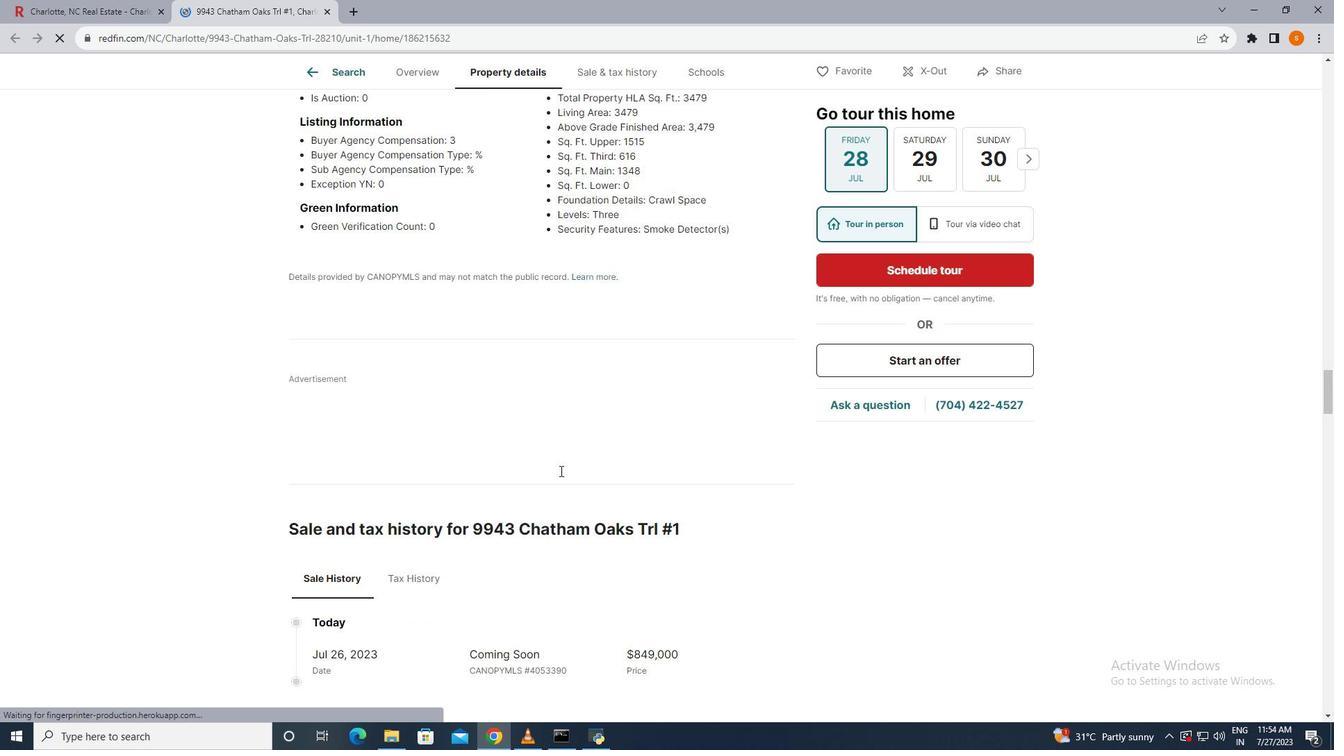 
Action: Mouse scrolled (560, 470) with delta (0, 0)
Screenshot: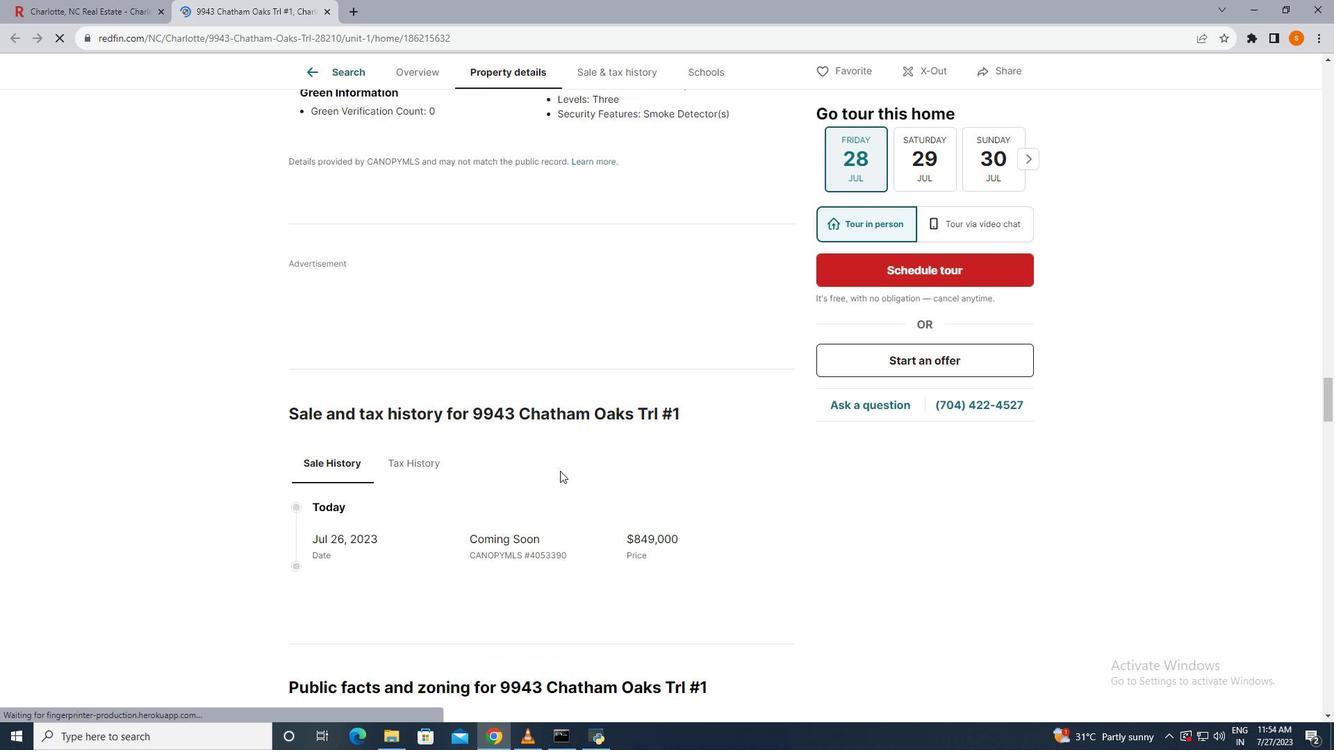 
Action: Mouse scrolled (560, 470) with delta (0, 0)
Screenshot: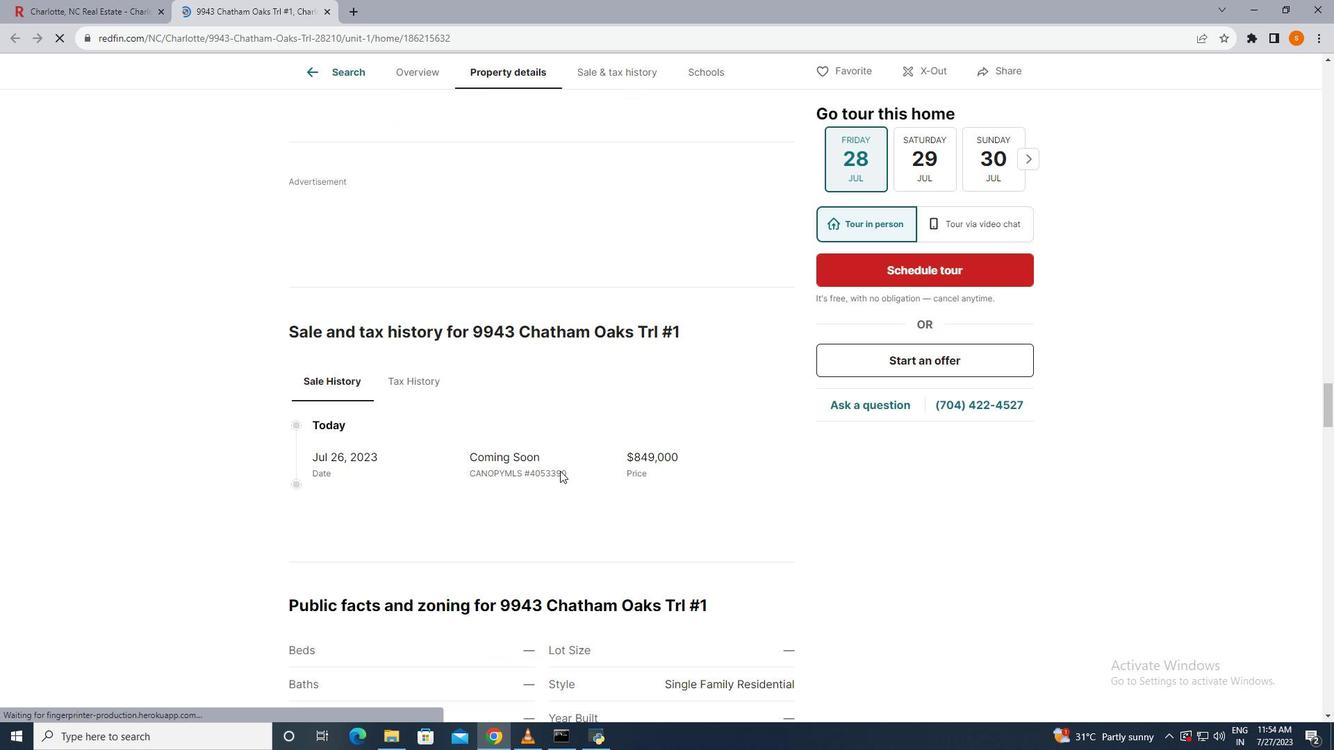 
Action: Mouse scrolled (560, 470) with delta (0, 0)
Screenshot: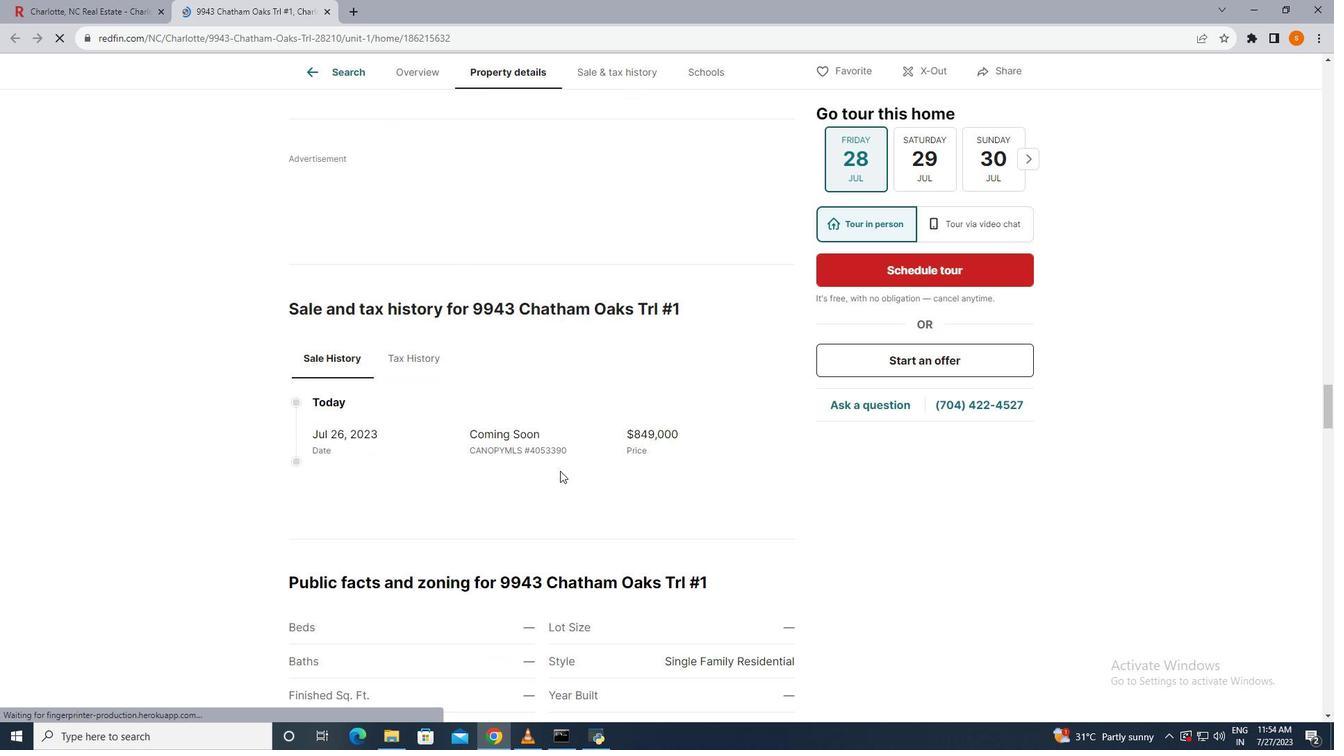 
Action: Mouse scrolled (560, 470) with delta (0, 0)
Screenshot: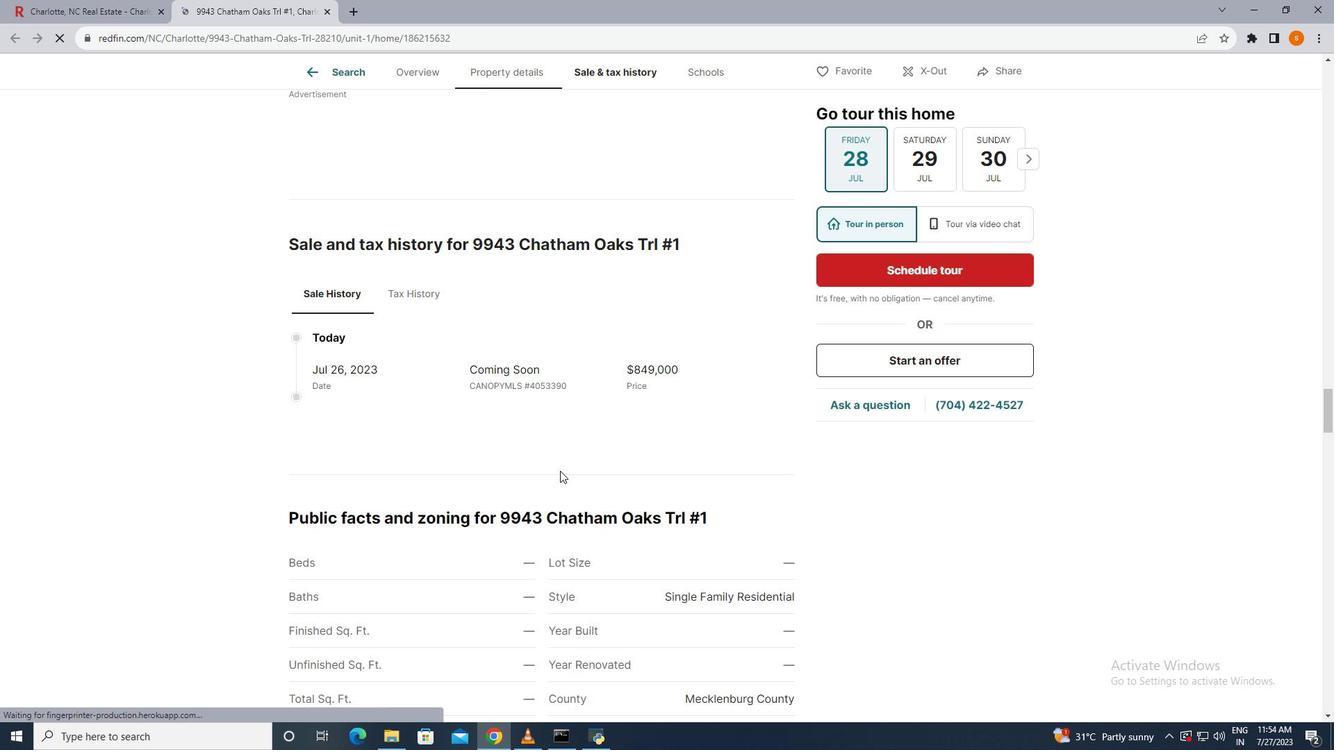 
Action: Mouse scrolled (560, 470) with delta (0, 0)
Screenshot: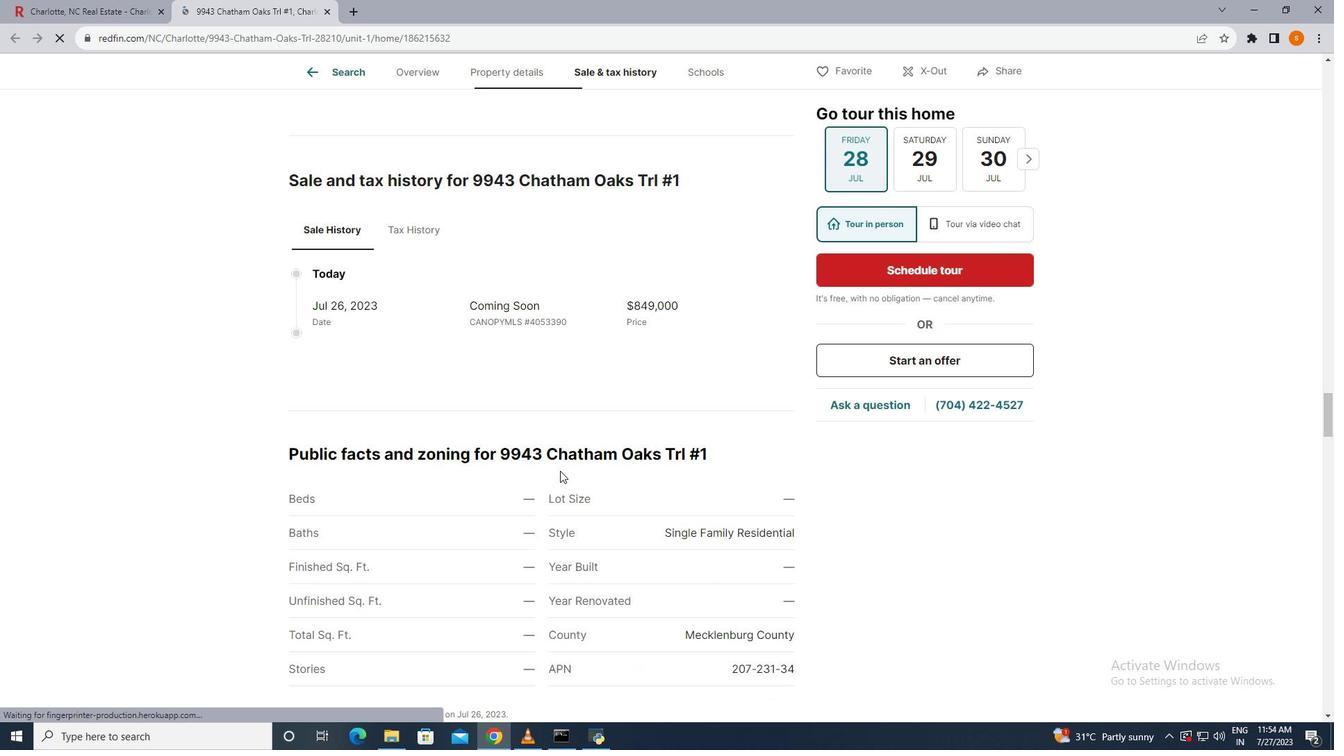 
Action: Mouse scrolled (560, 470) with delta (0, 0)
Screenshot: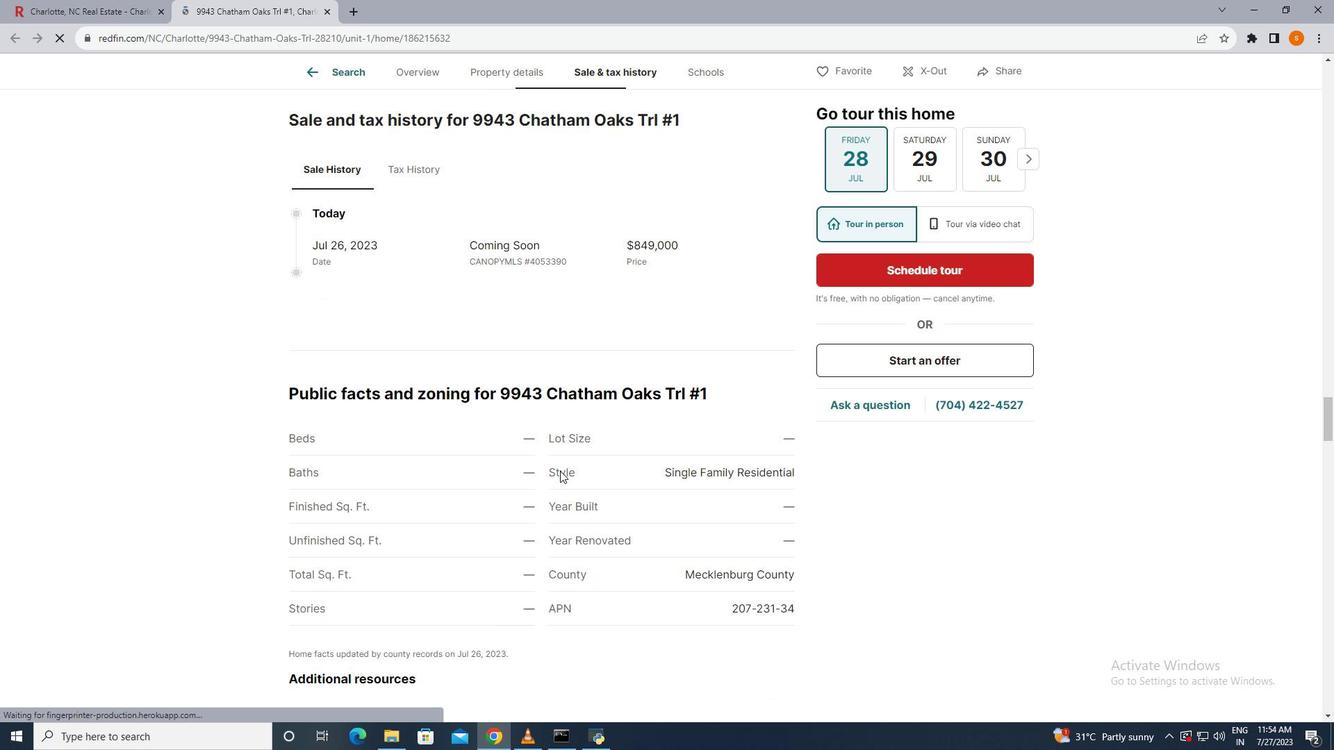 
Action: Mouse scrolled (560, 470) with delta (0, 0)
Screenshot: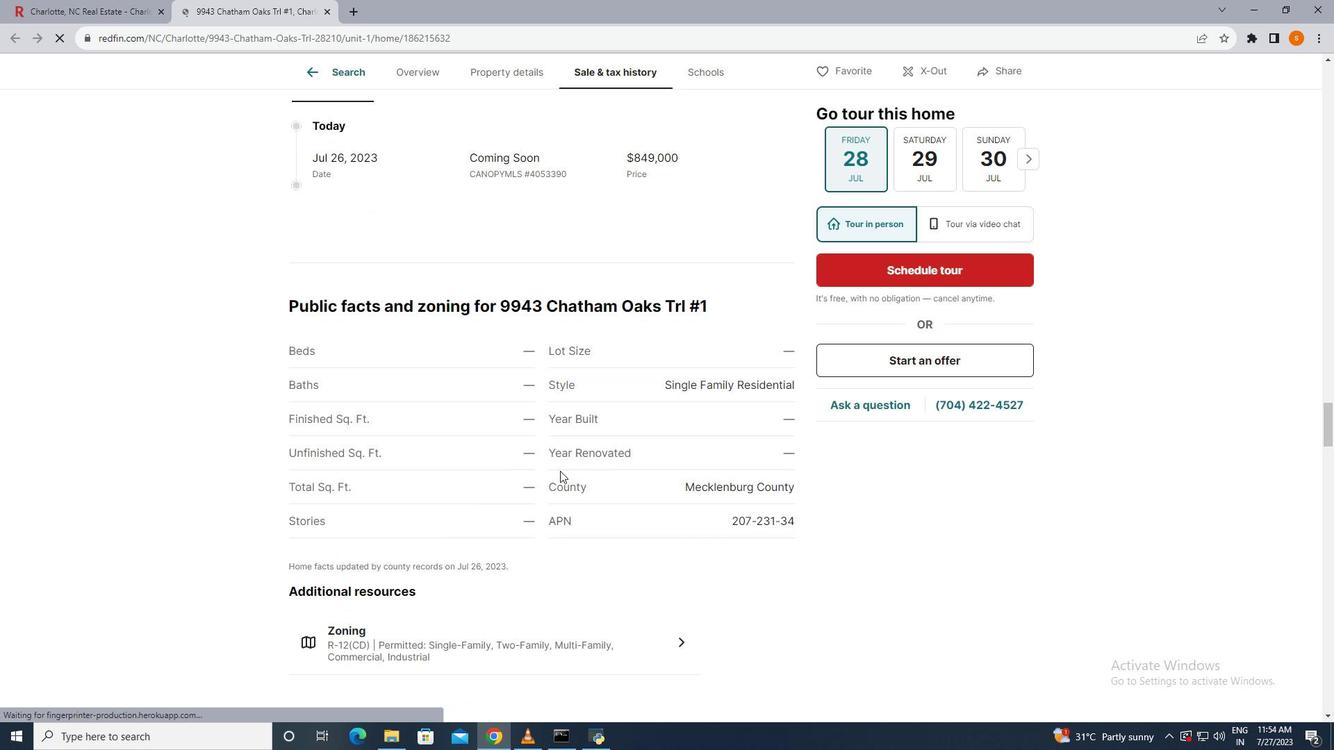 
Action: Mouse scrolled (560, 470) with delta (0, 0)
Screenshot: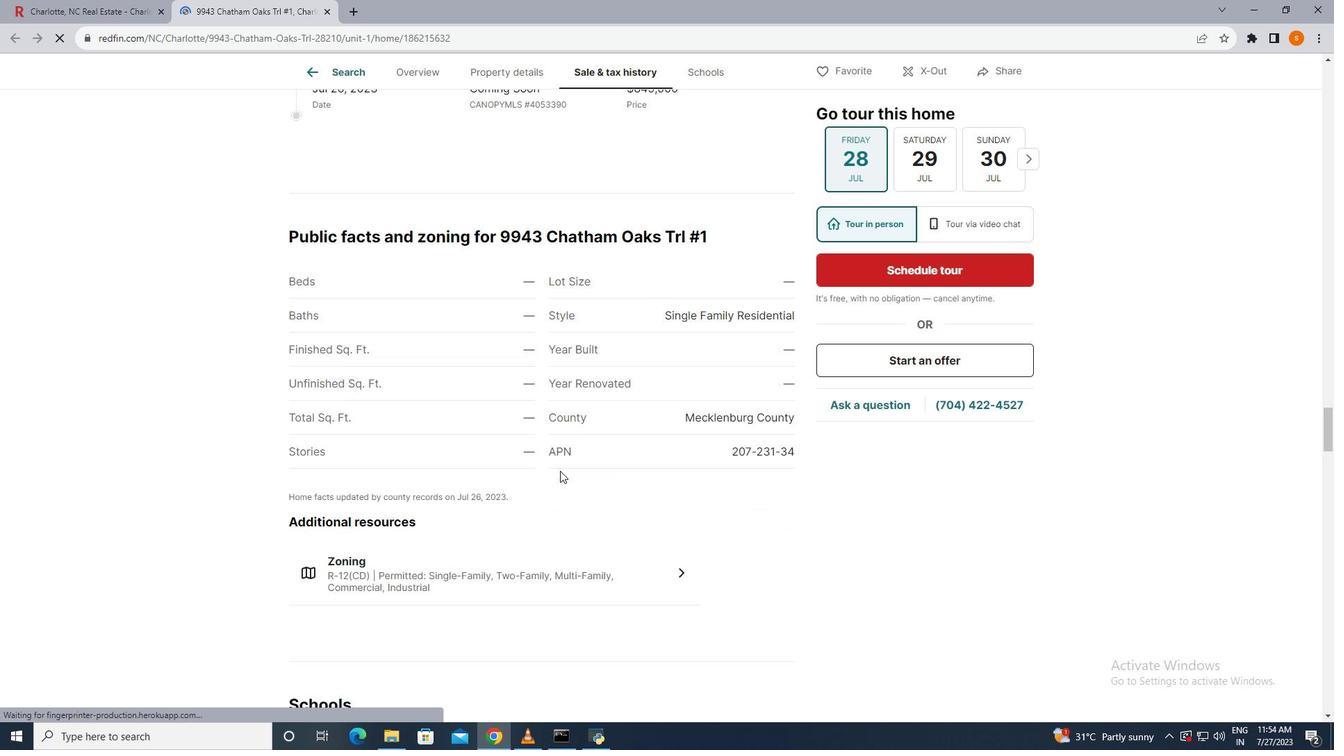 
Action: Mouse scrolled (560, 470) with delta (0, 0)
Screenshot: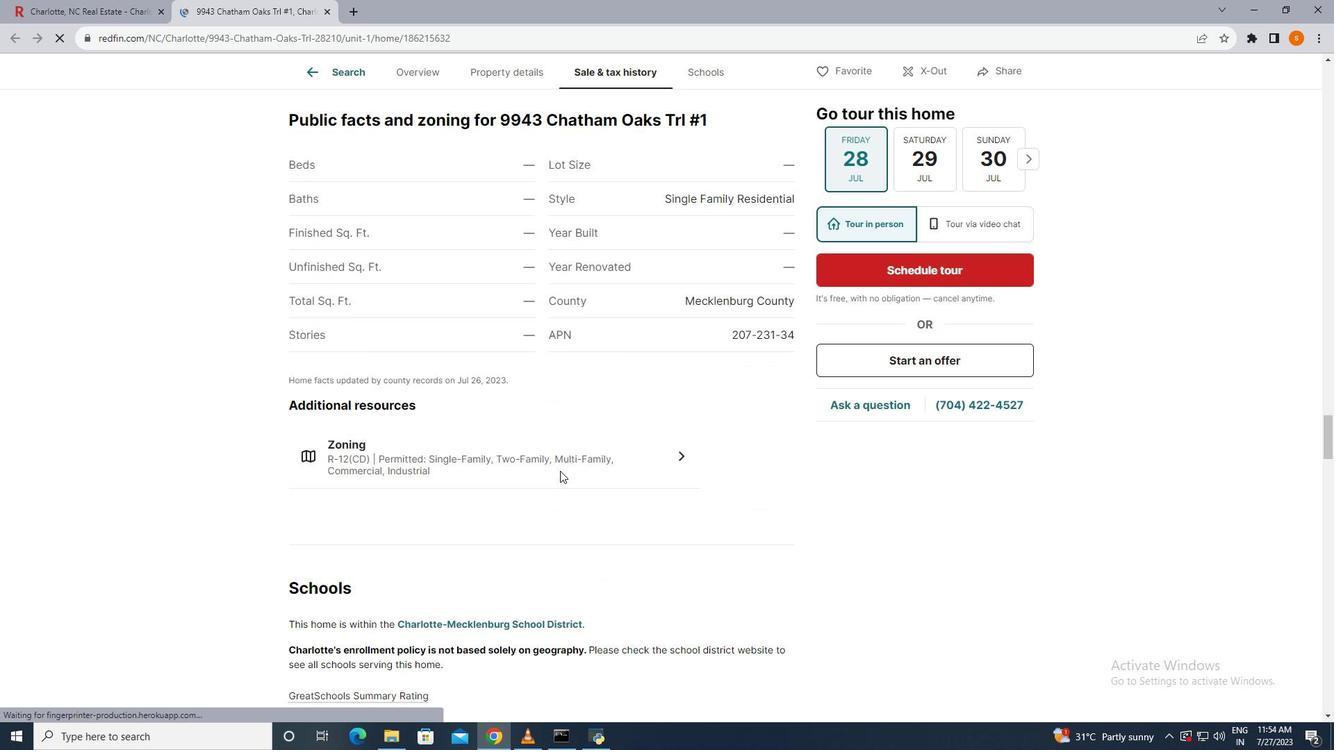 
Action: Mouse scrolled (560, 470) with delta (0, 0)
Screenshot: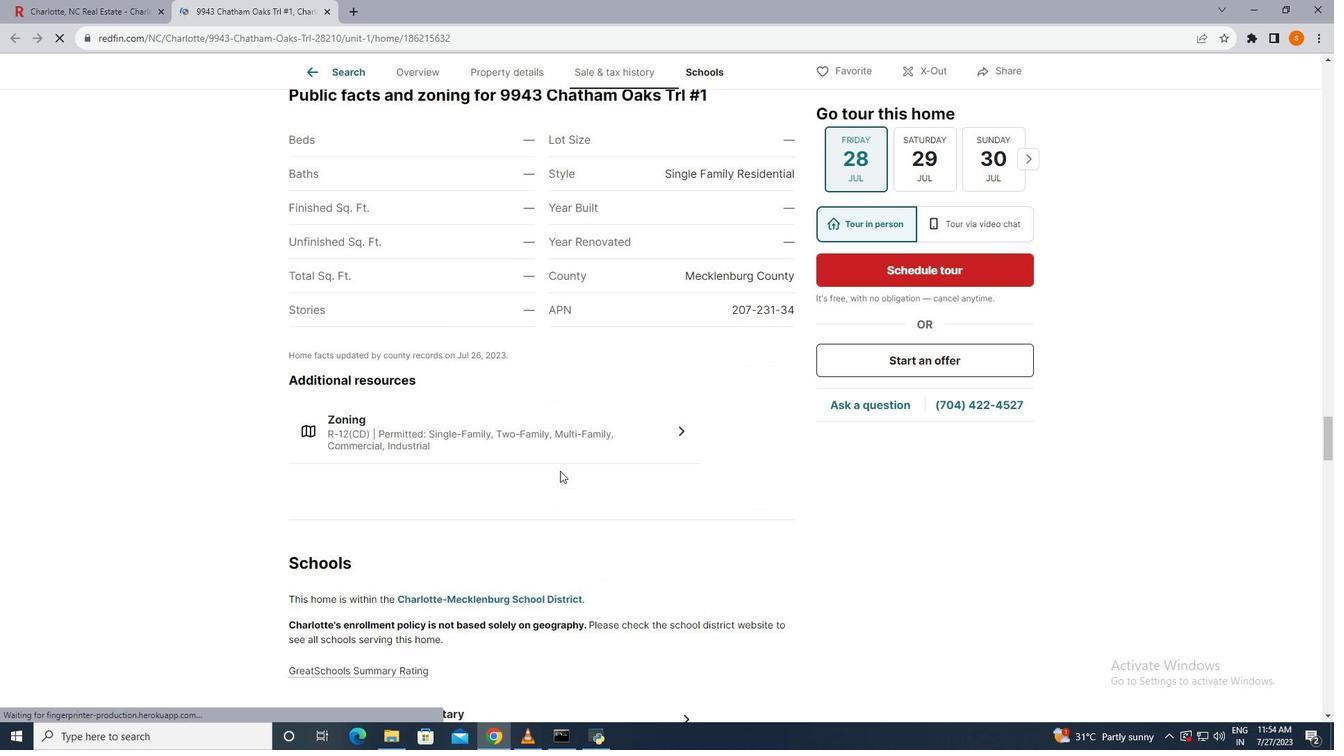 
Action: Mouse scrolled (560, 470) with delta (0, 0)
Screenshot: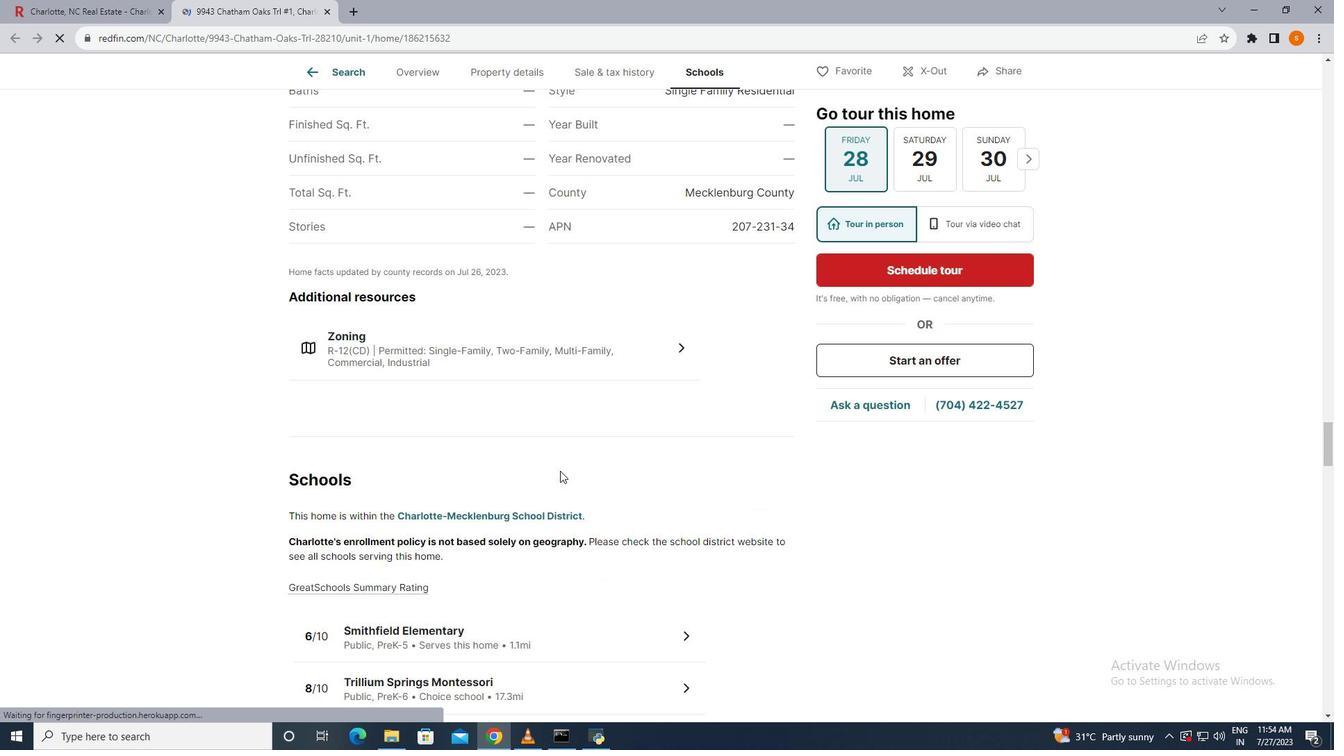 
Action: Mouse scrolled (560, 470) with delta (0, 0)
Screenshot: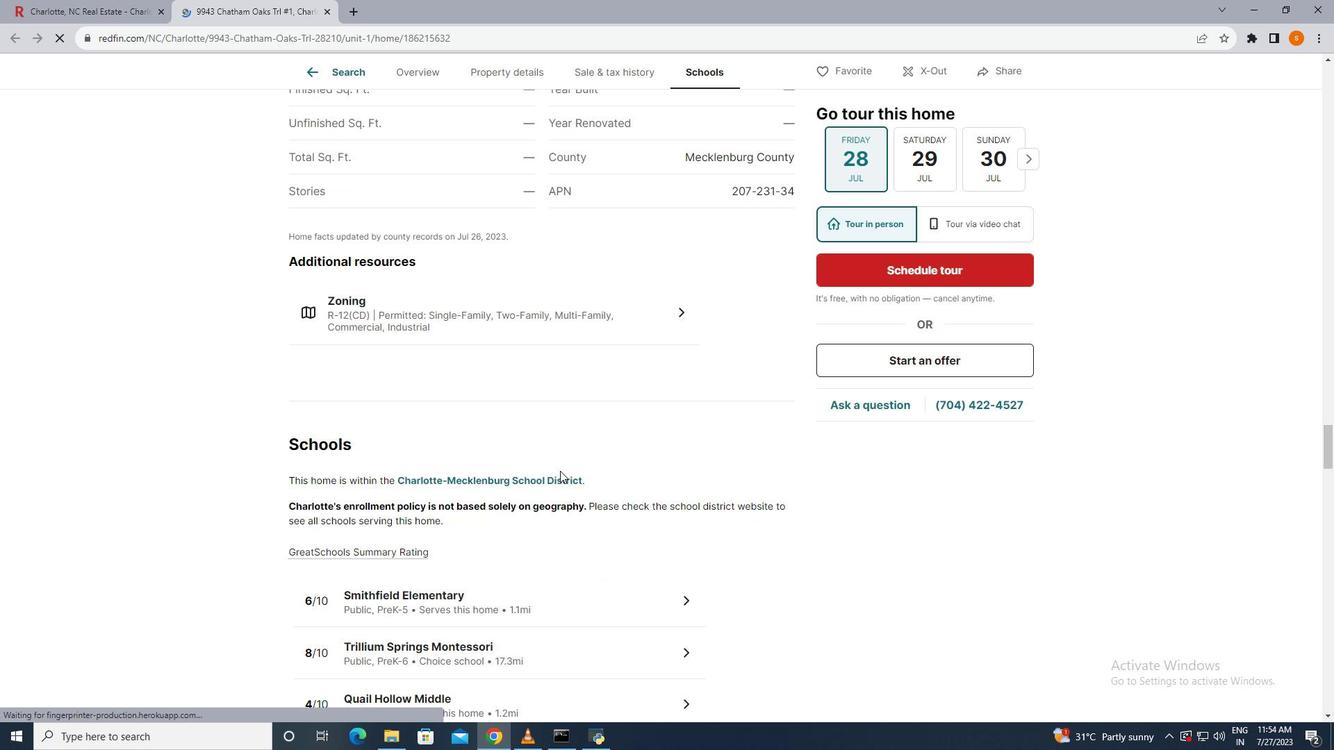
Action: Mouse moved to (551, 476)
Screenshot: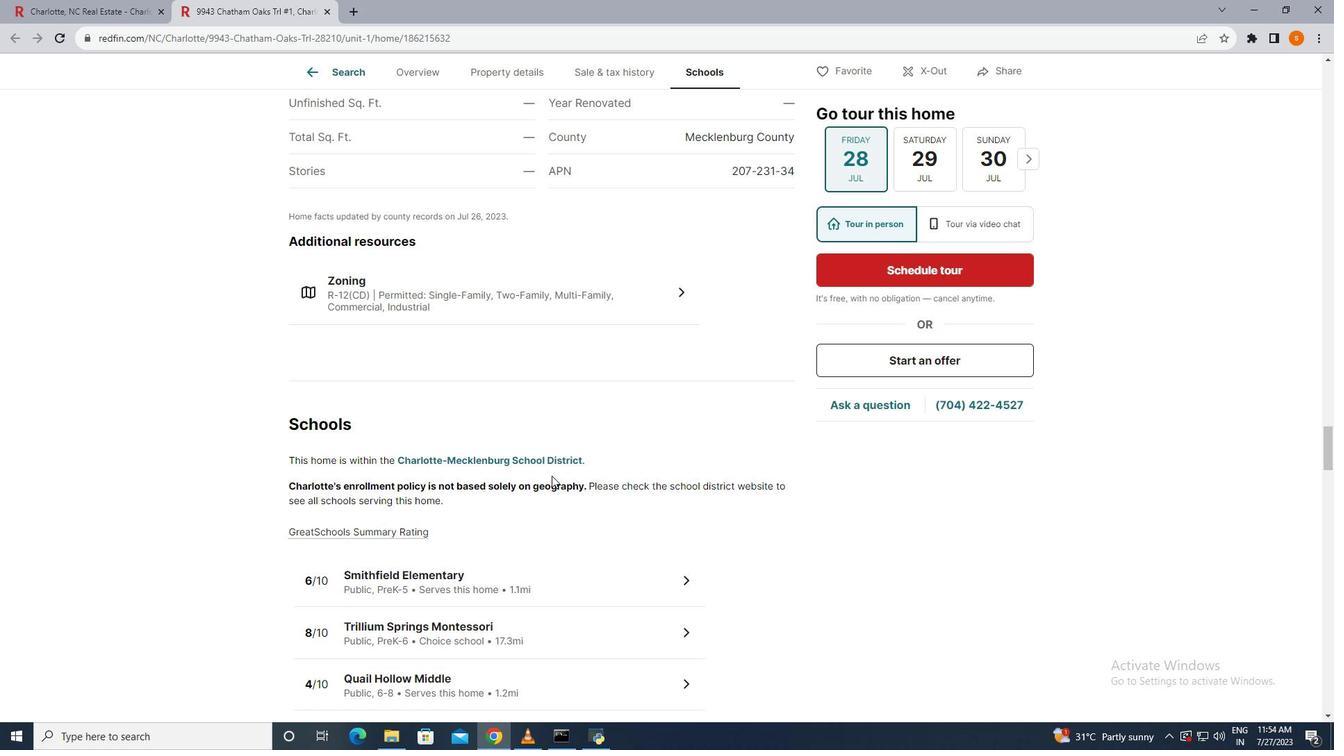 
Action: Mouse scrolled (551, 475) with delta (0, 0)
Screenshot: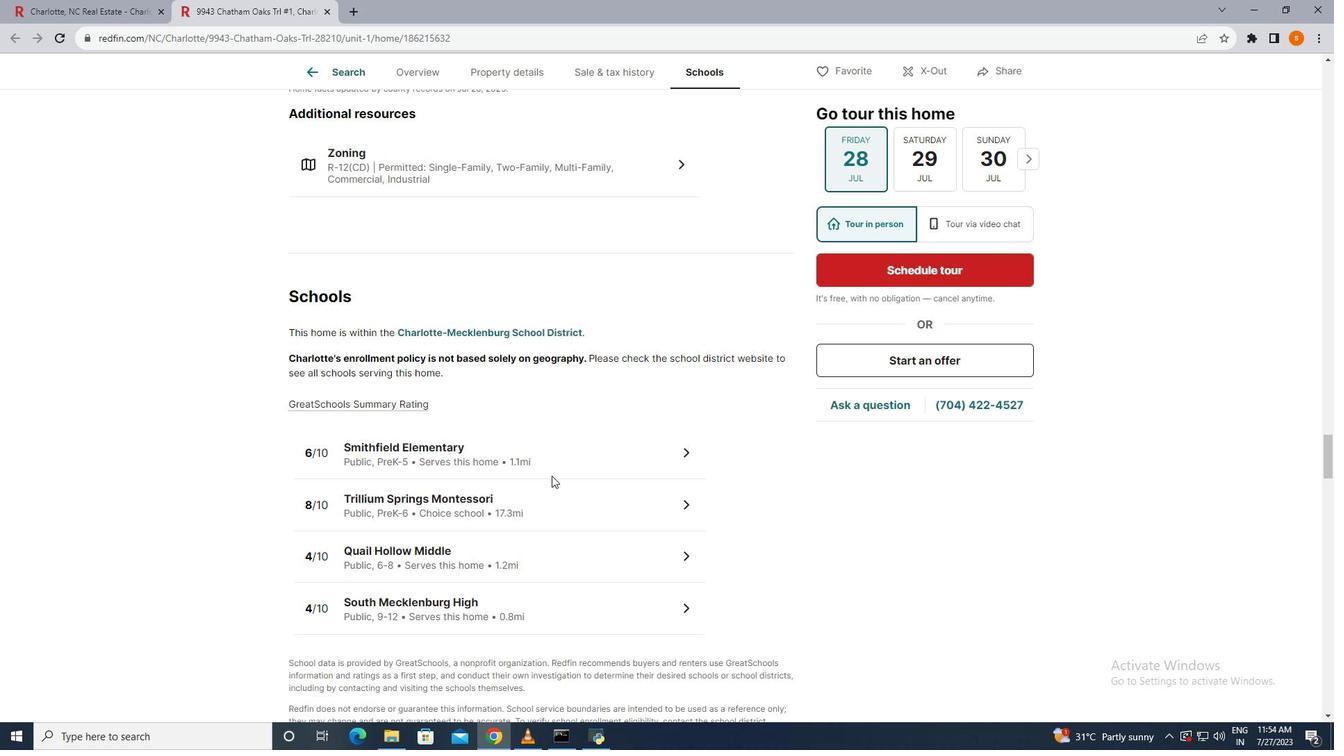 
Action: Mouse scrolled (551, 475) with delta (0, 0)
Screenshot: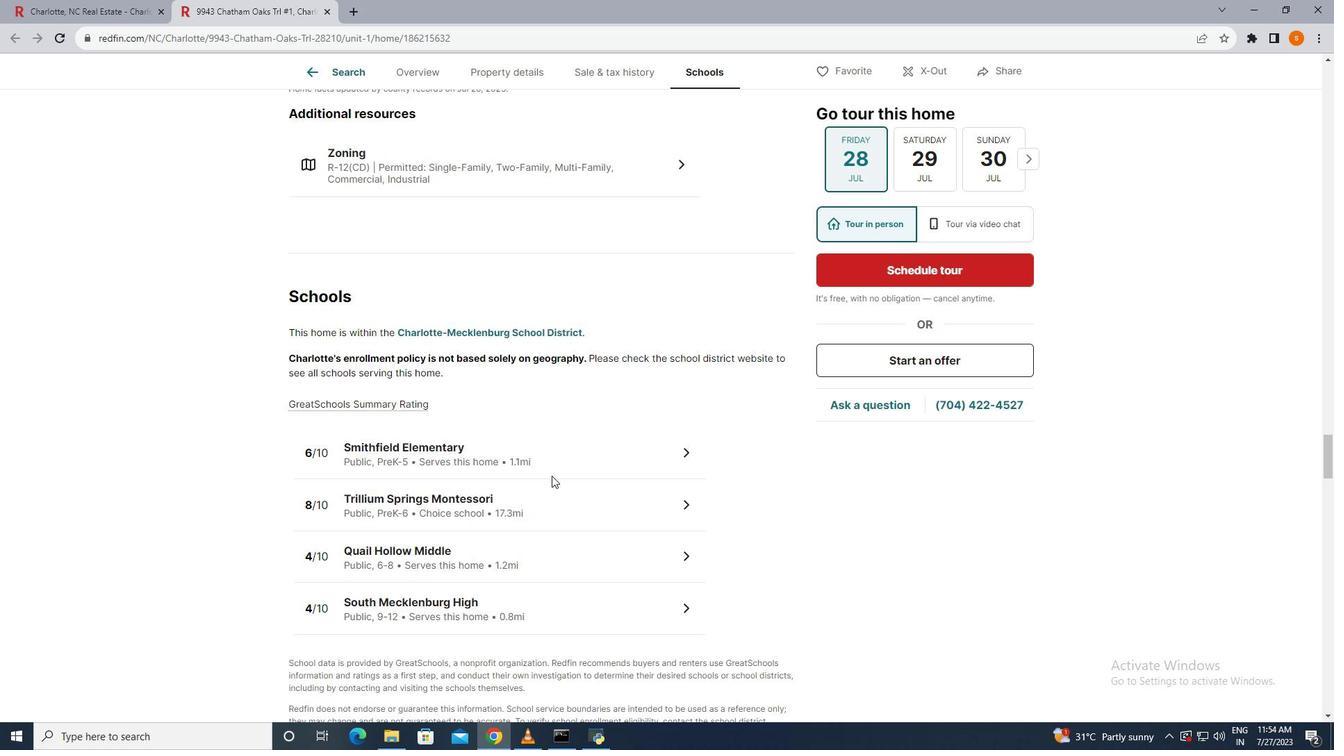 
Action: Mouse scrolled (551, 475) with delta (0, 0)
Screenshot: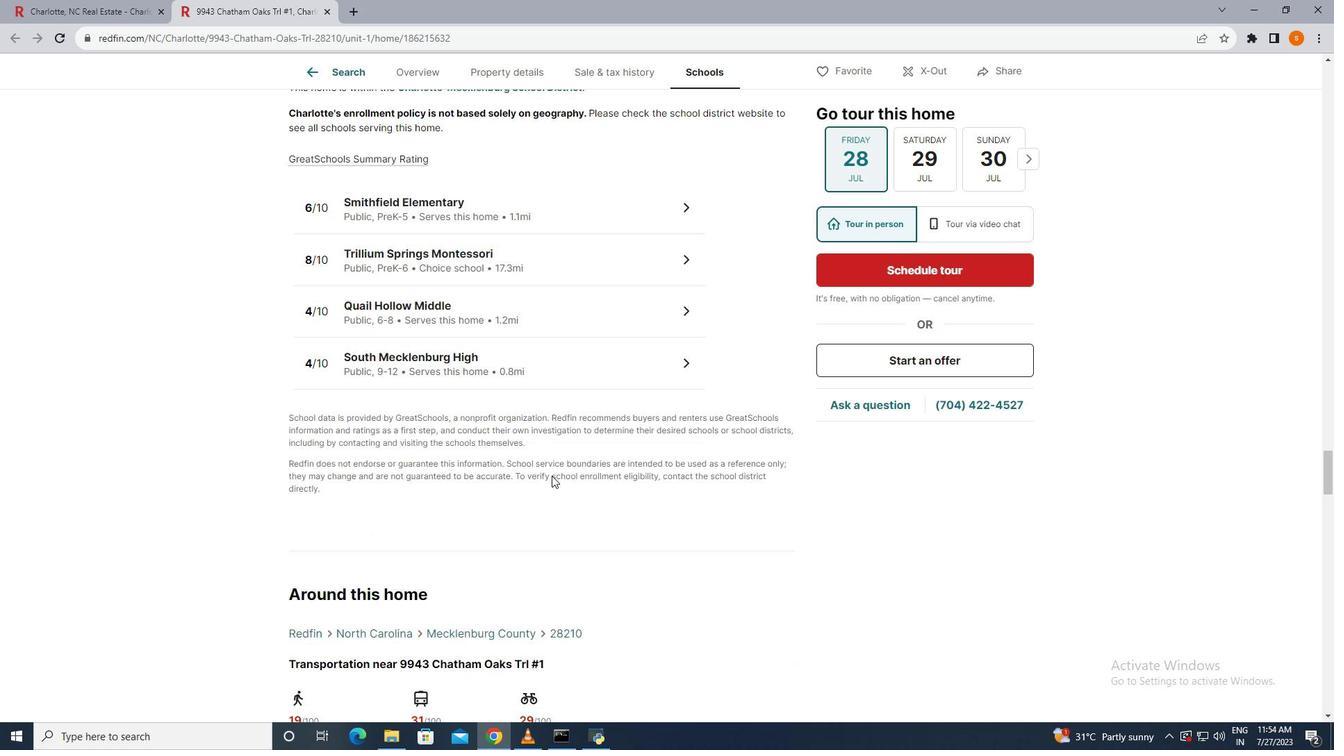 
Action: Mouse scrolled (551, 475) with delta (0, 0)
Screenshot: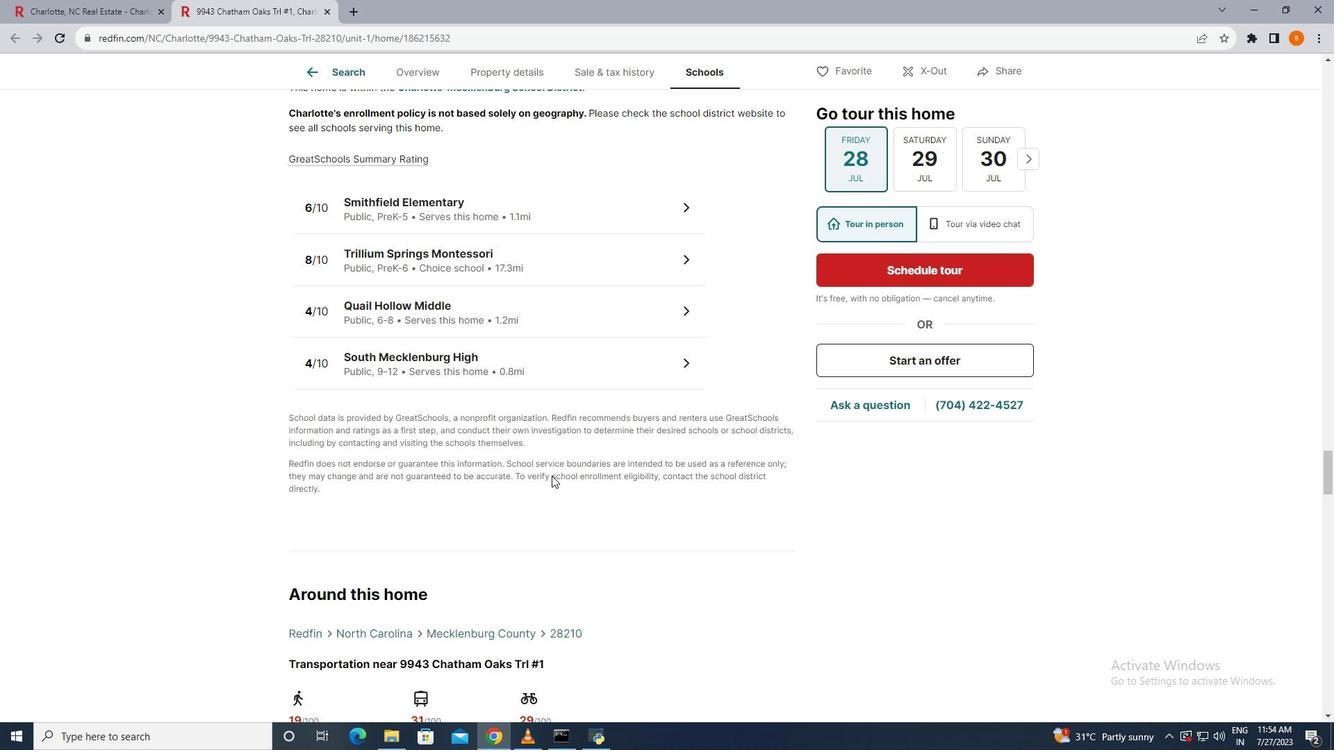 
Action: Mouse scrolled (551, 475) with delta (0, 0)
Screenshot: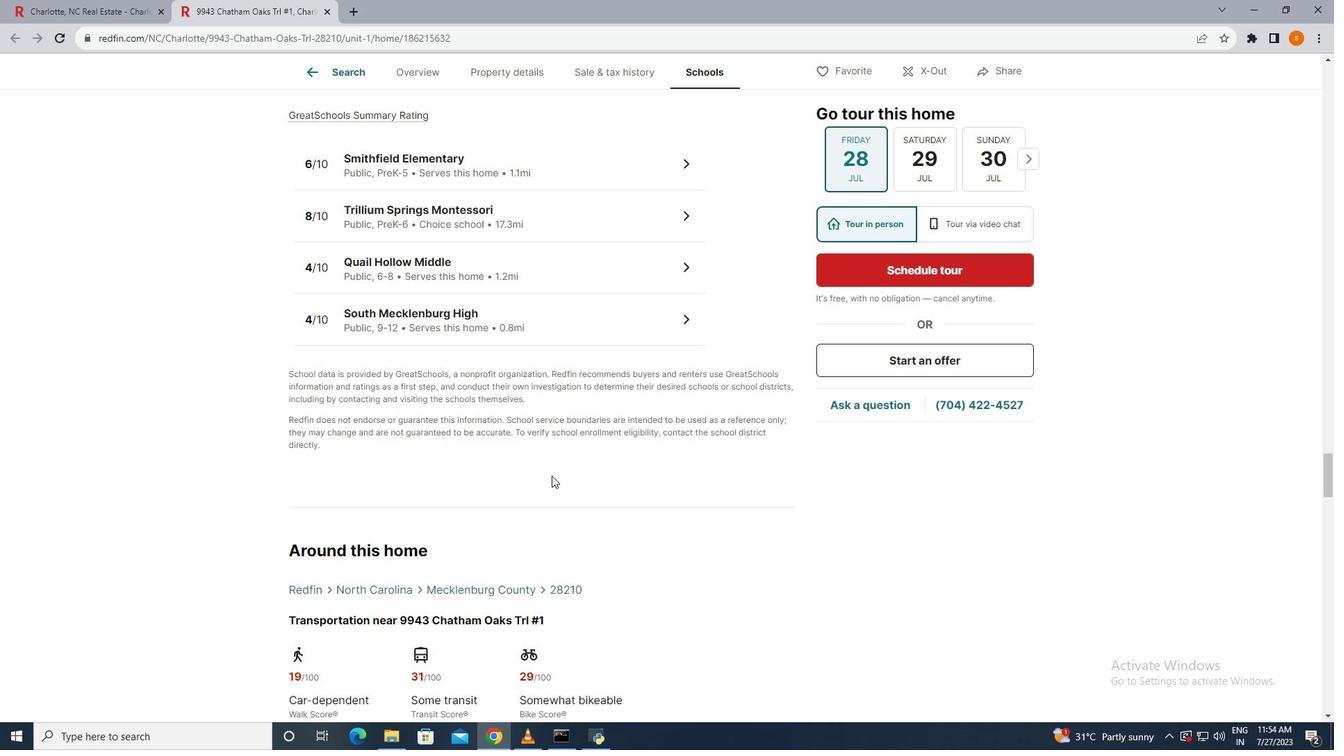 
Action: Mouse scrolled (551, 475) with delta (0, 0)
Screenshot: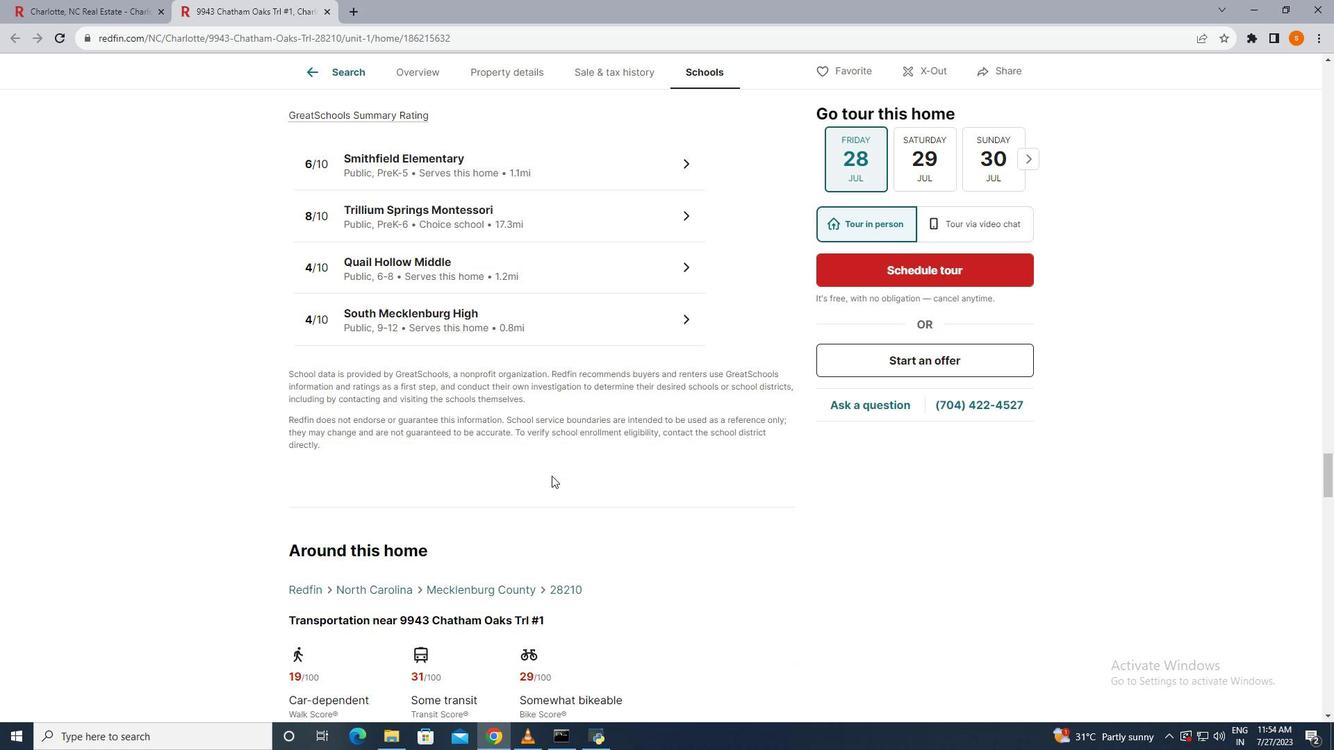 
Action: Mouse scrolled (551, 475) with delta (0, 0)
Screenshot: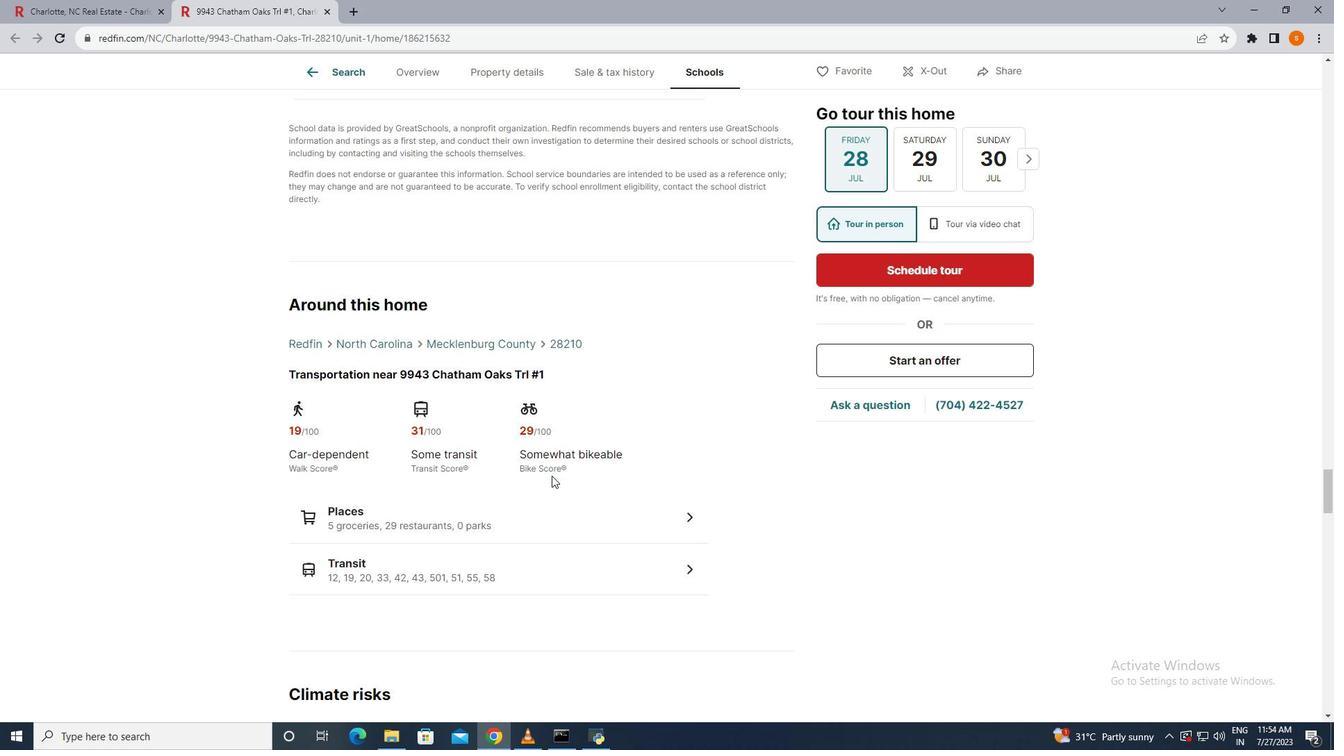 
Action: Mouse scrolled (551, 475) with delta (0, 0)
Screenshot: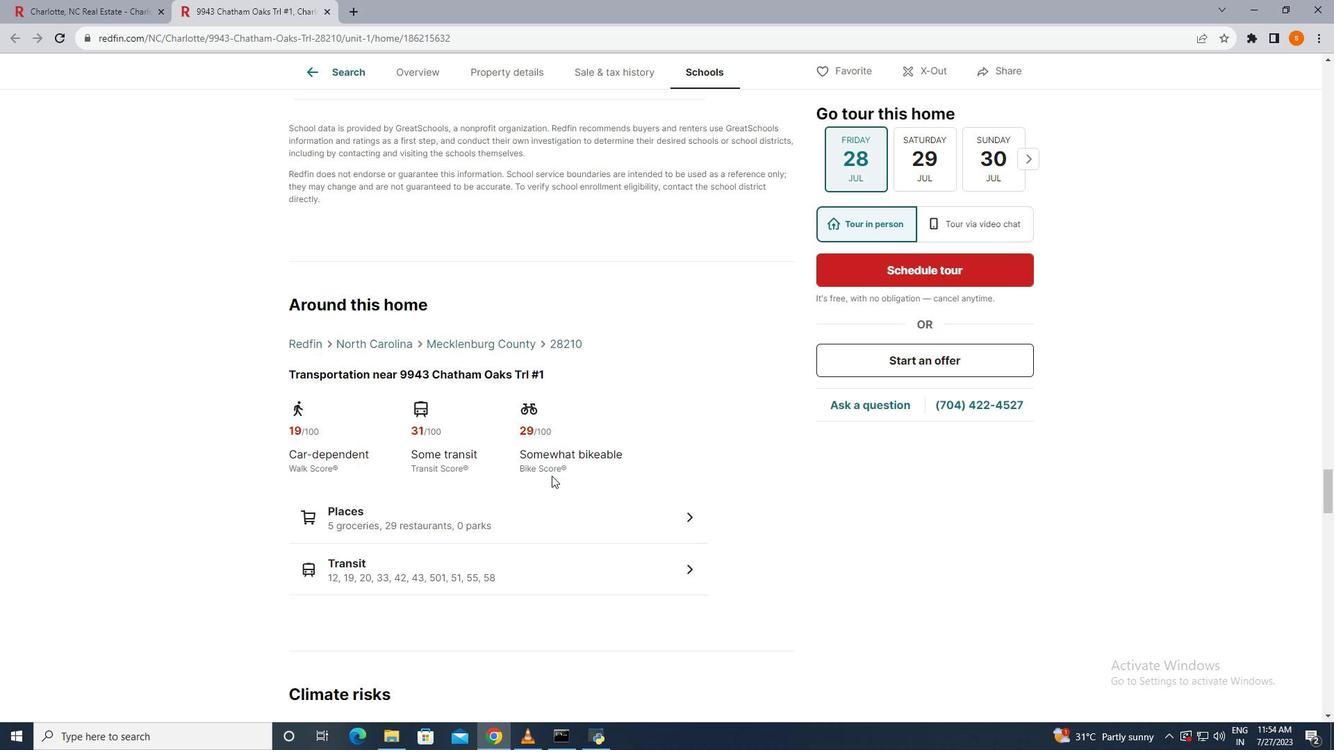 
Action: Mouse scrolled (551, 475) with delta (0, 0)
Screenshot: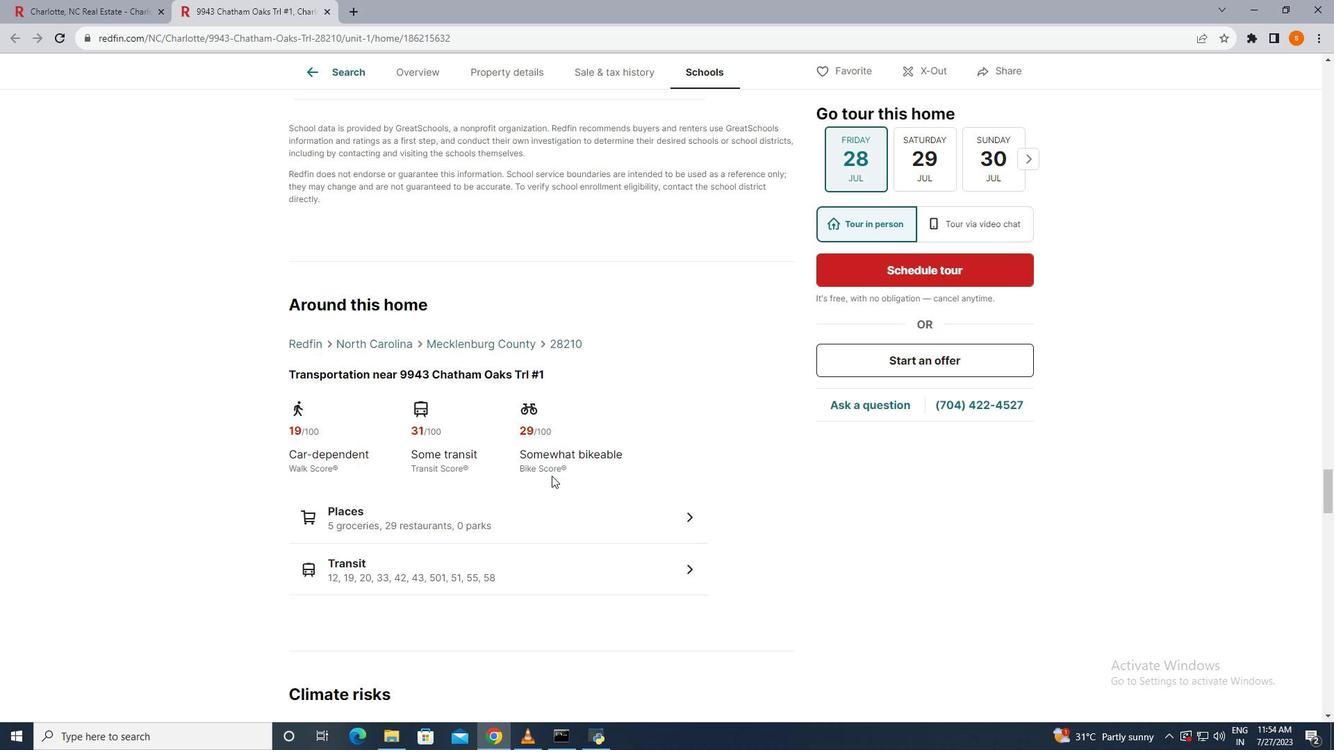 
Action: Mouse scrolled (551, 475) with delta (0, 0)
Screenshot: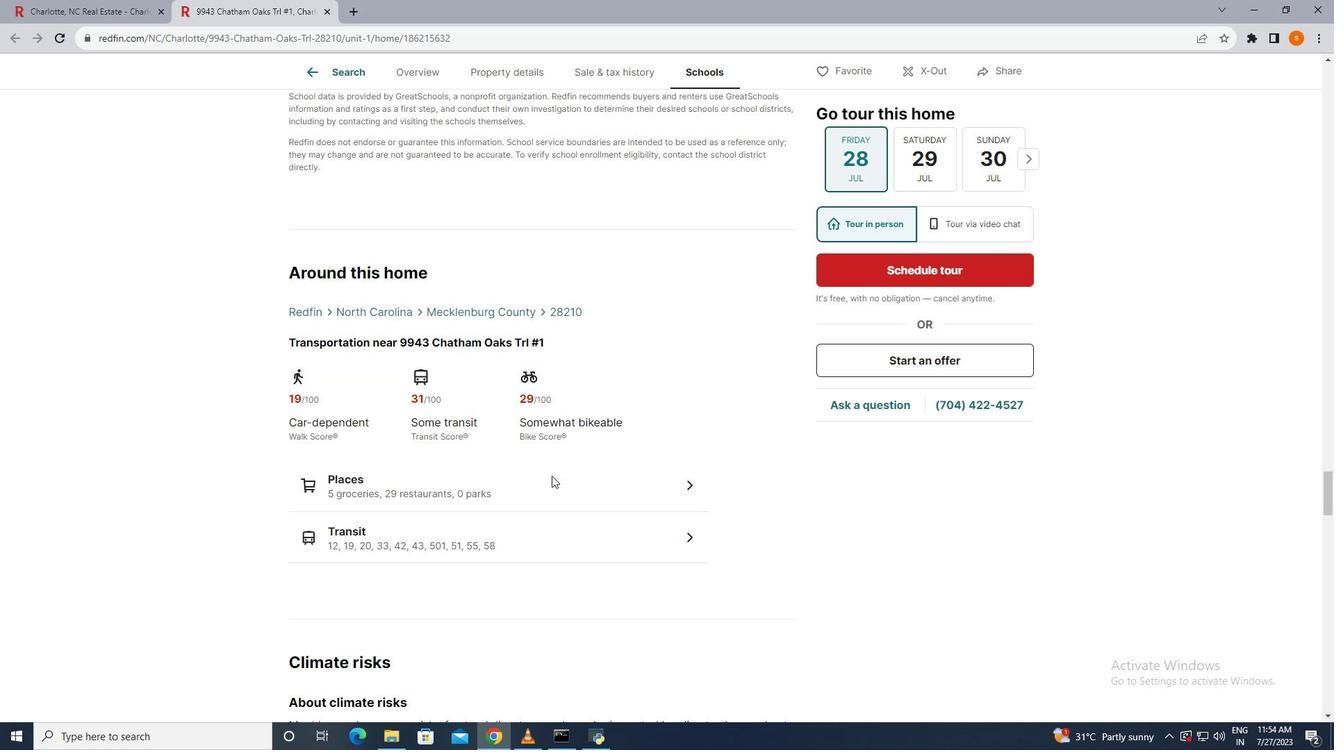 
Action: Mouse scrolled (551, 475) with delta (0, 0)
Screenshot: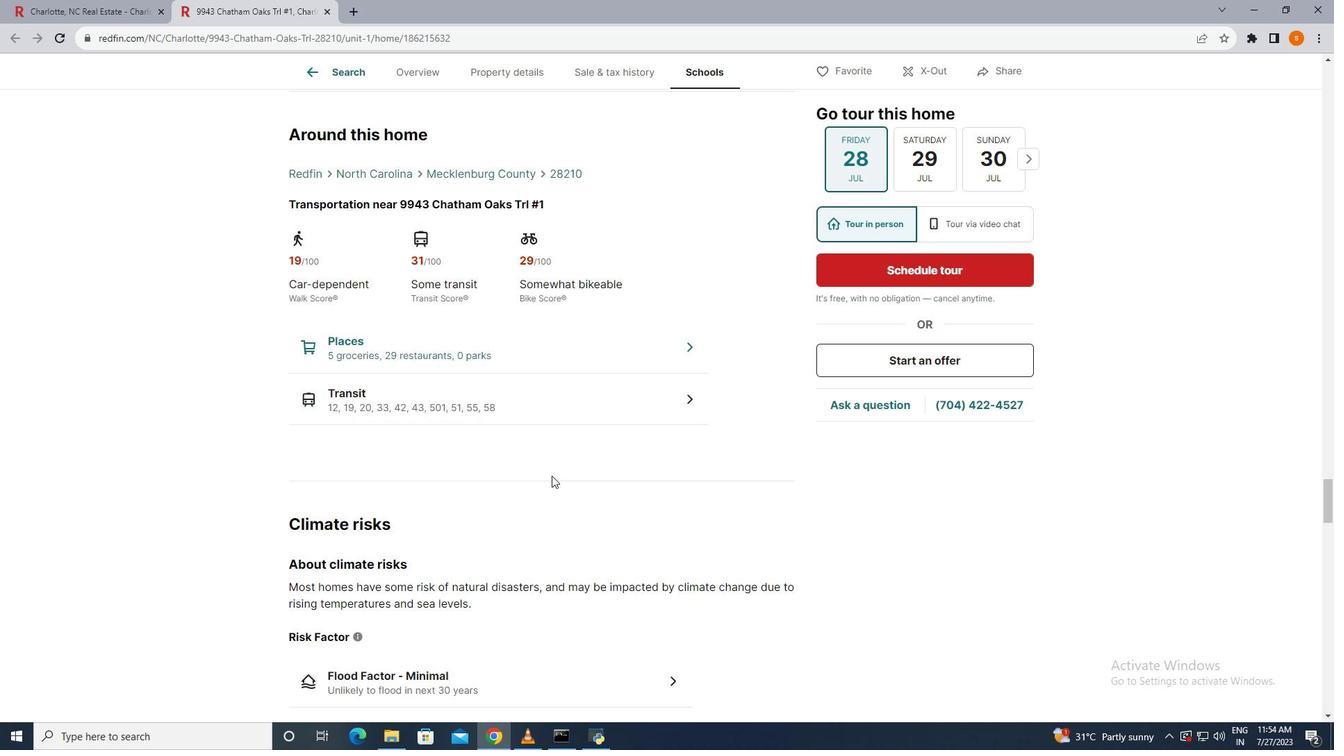 
Action: Mouse scrolled (551, 475) with delta (0, 0)
Screenshot: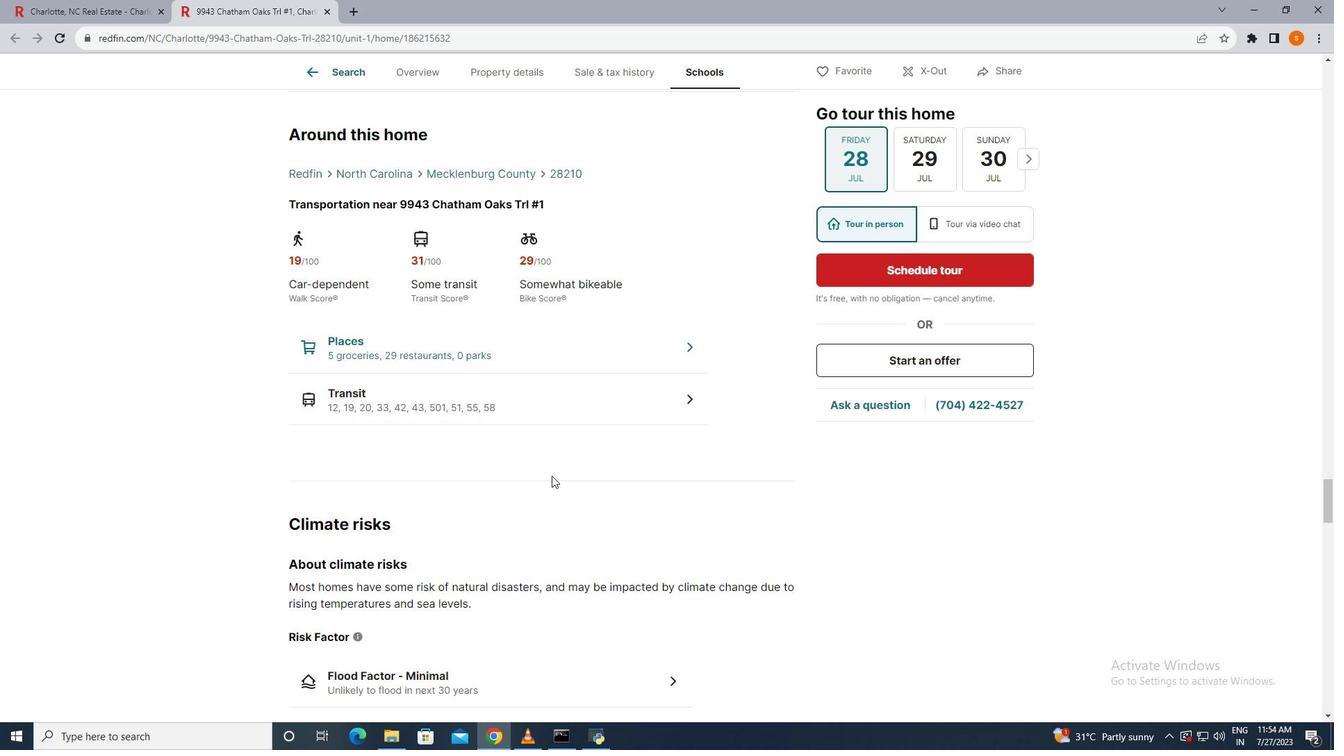 
Action: Mouse scrolled (551, 475) with delta (0, 0)
Screenshot: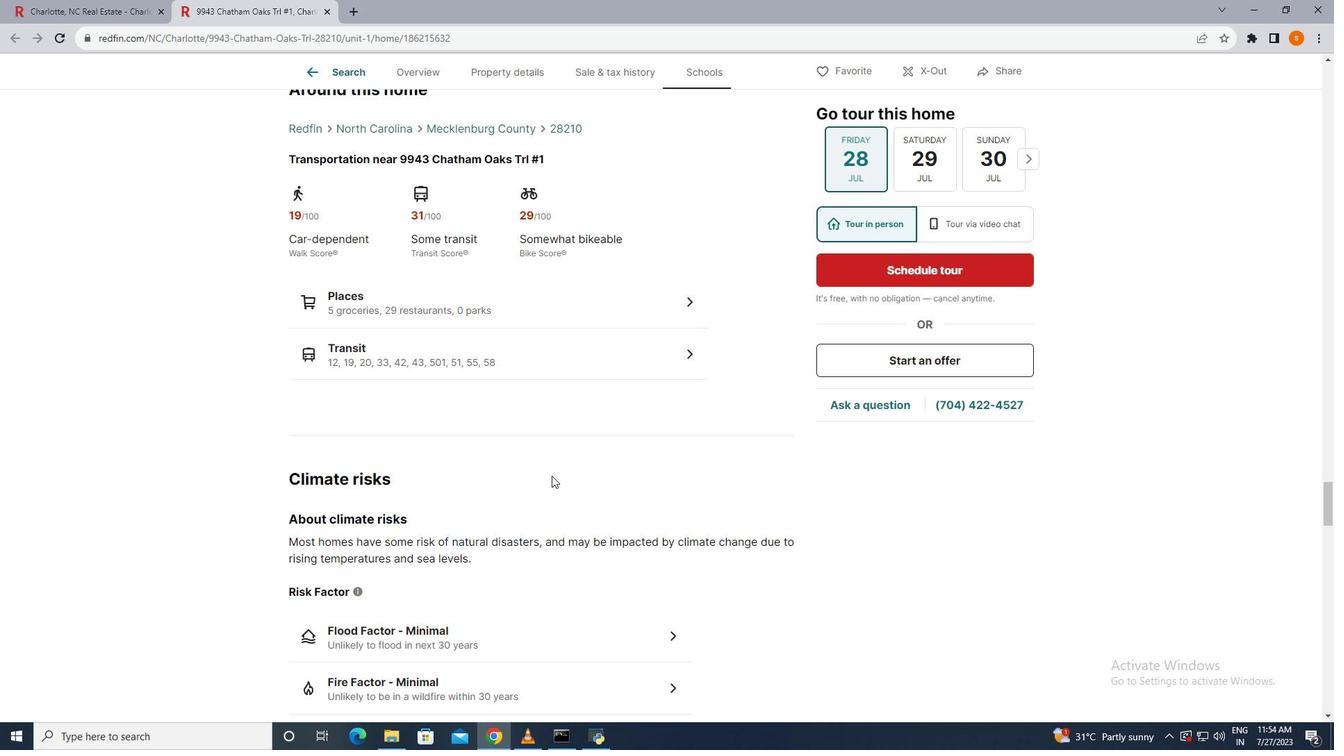 
Action: Mouse scrolled (551, 475) with delta (0, 0)
Screenshot: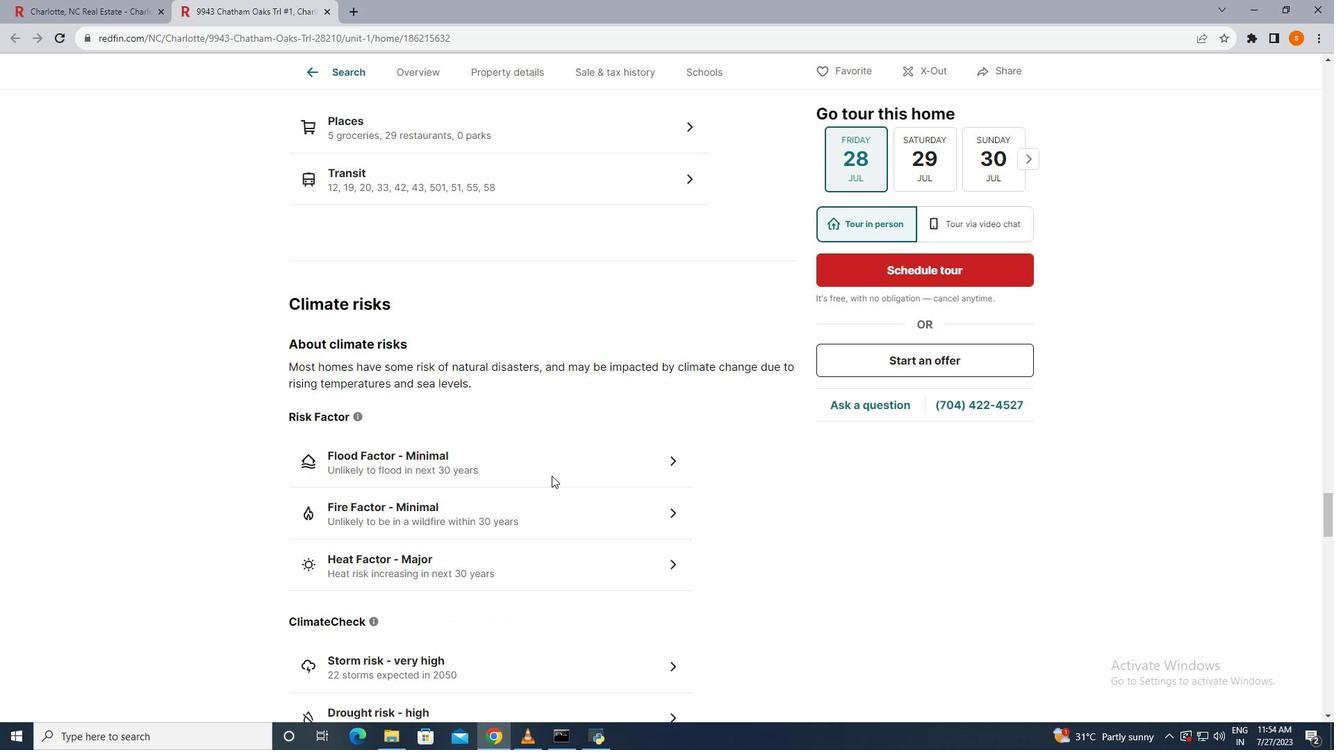 
Action: Mouse scrolled (551, 475) with delta (0, 0)
Screenshot: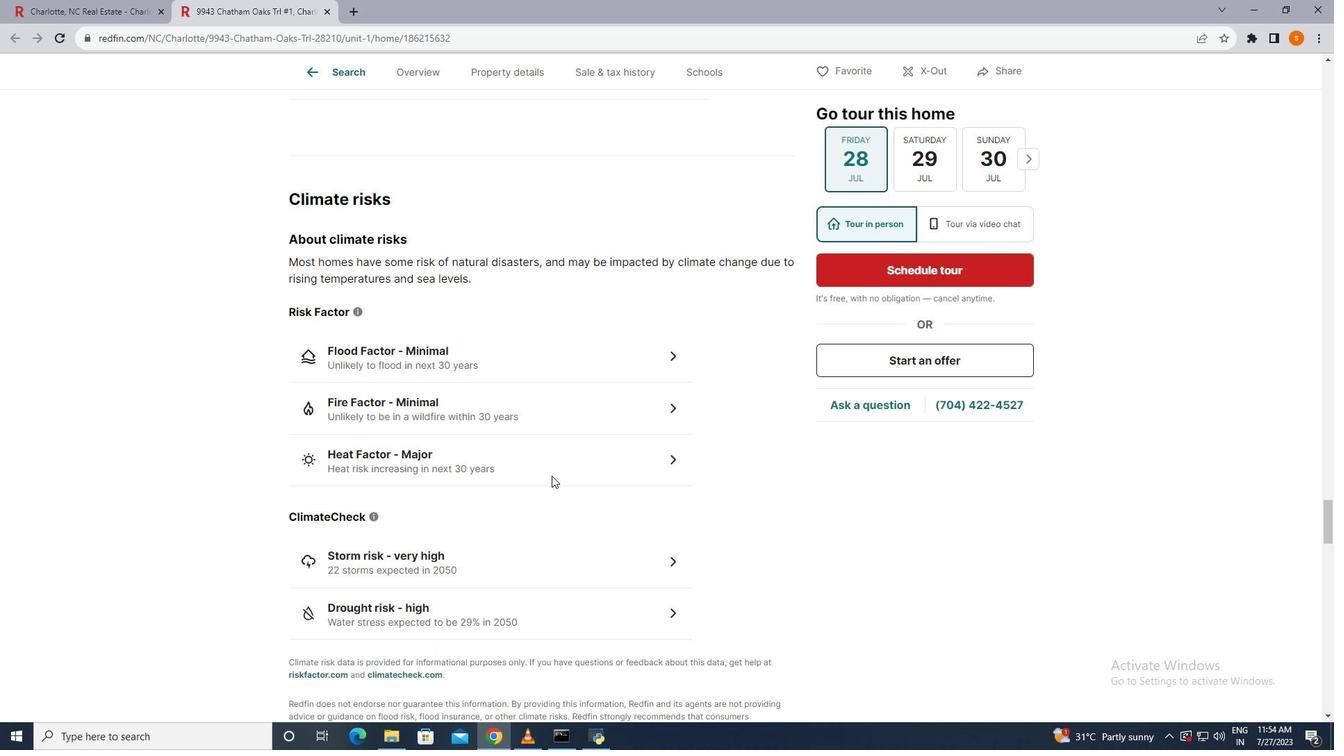 
Action: Mouse scrolled (551, 475) with delta (0, 0)
Screenshot: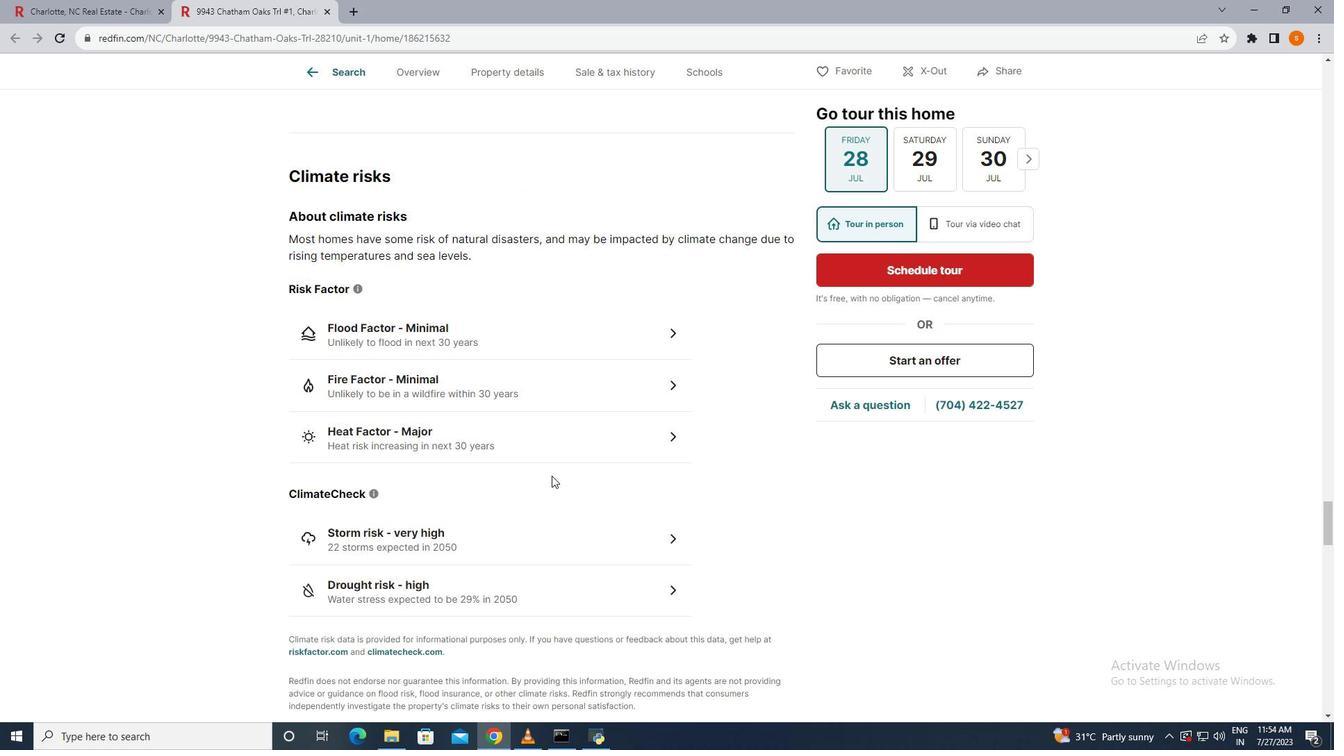 
Action: Mouse scrolled (551, 475) with delta (0, 0)
Screenshot: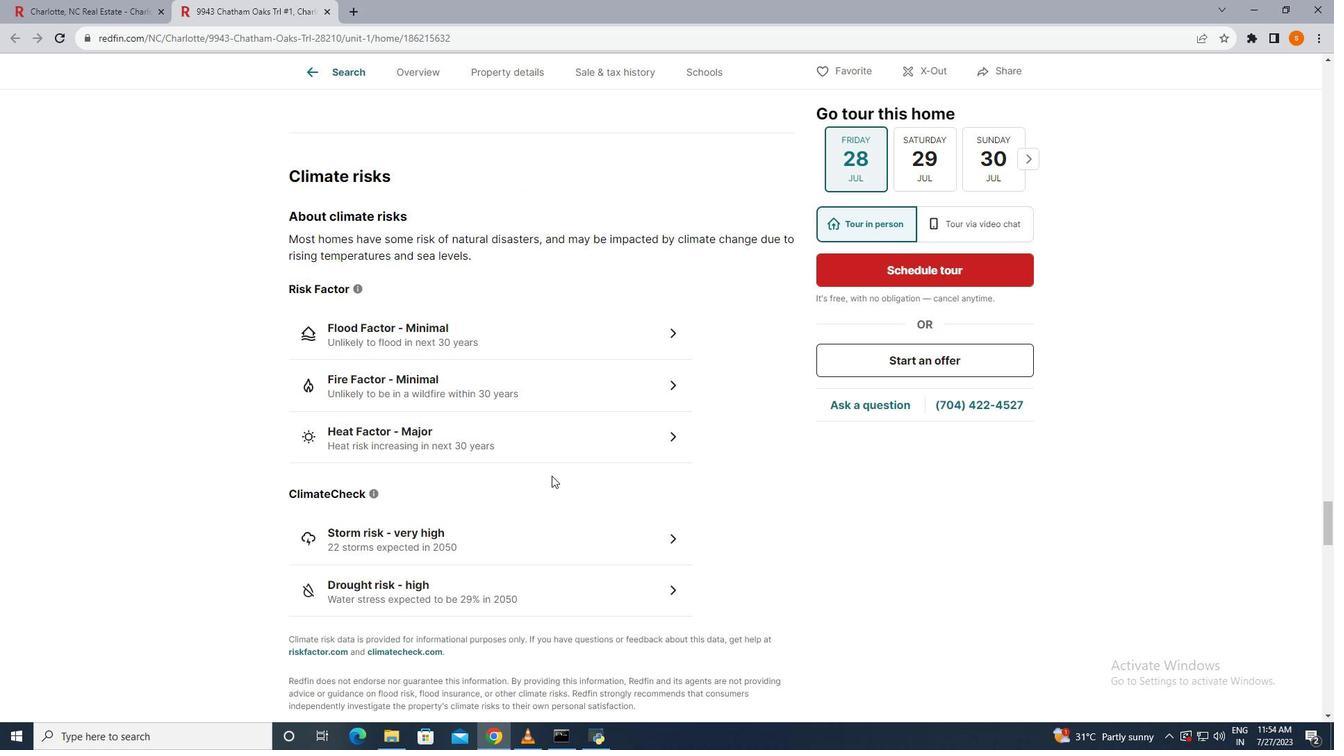 
Action: Mouse scrolled (551, 475) with delta (0, 0)
Screenshot: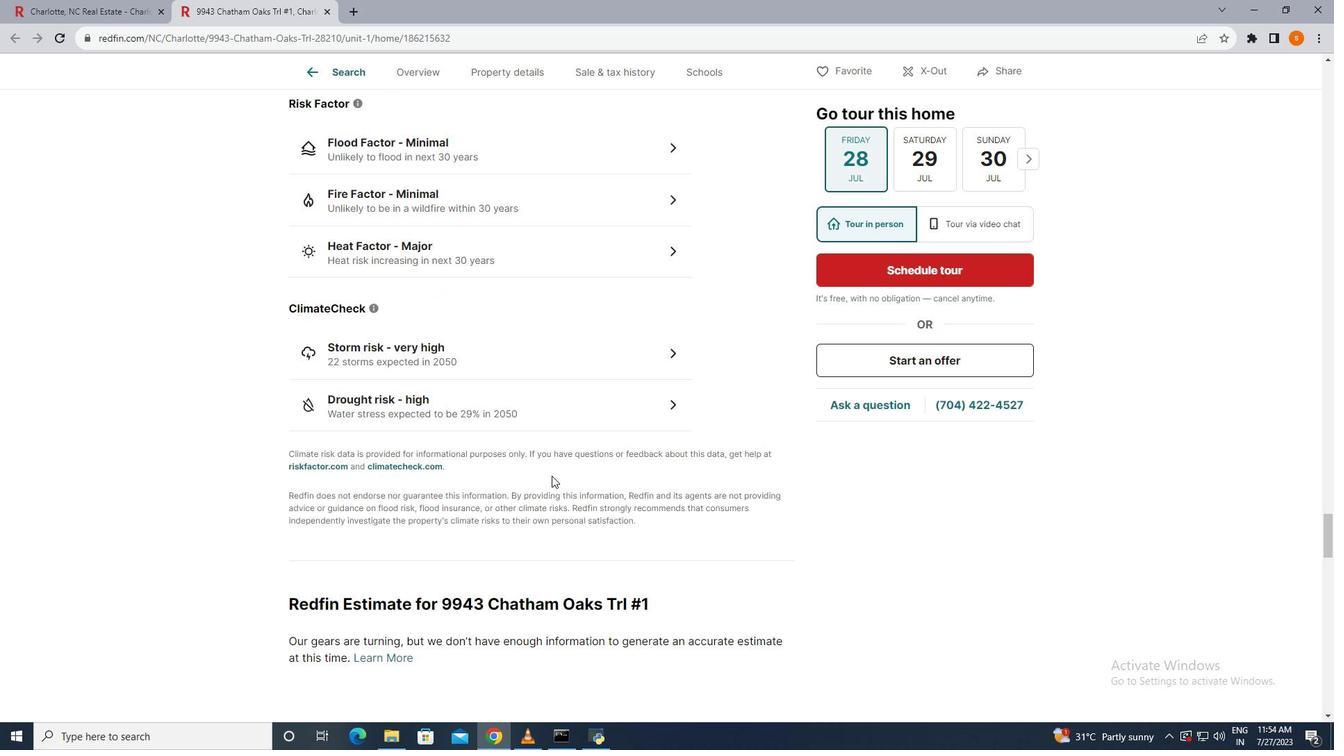 
Action: Mouse scrolled (551, 475) with delta (0, 0)
Screenshot: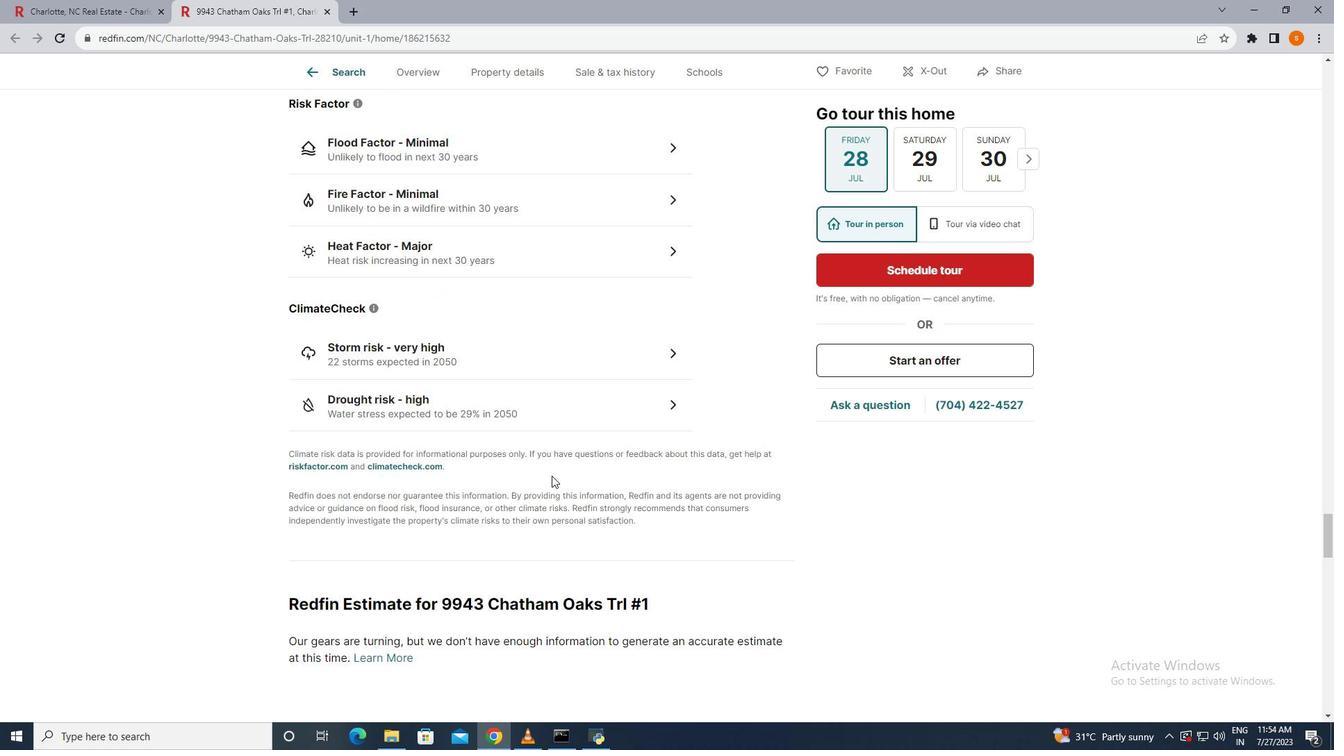 
Action: Mouse scrolled (551, 475) with delta (0, 0)
Screenshot: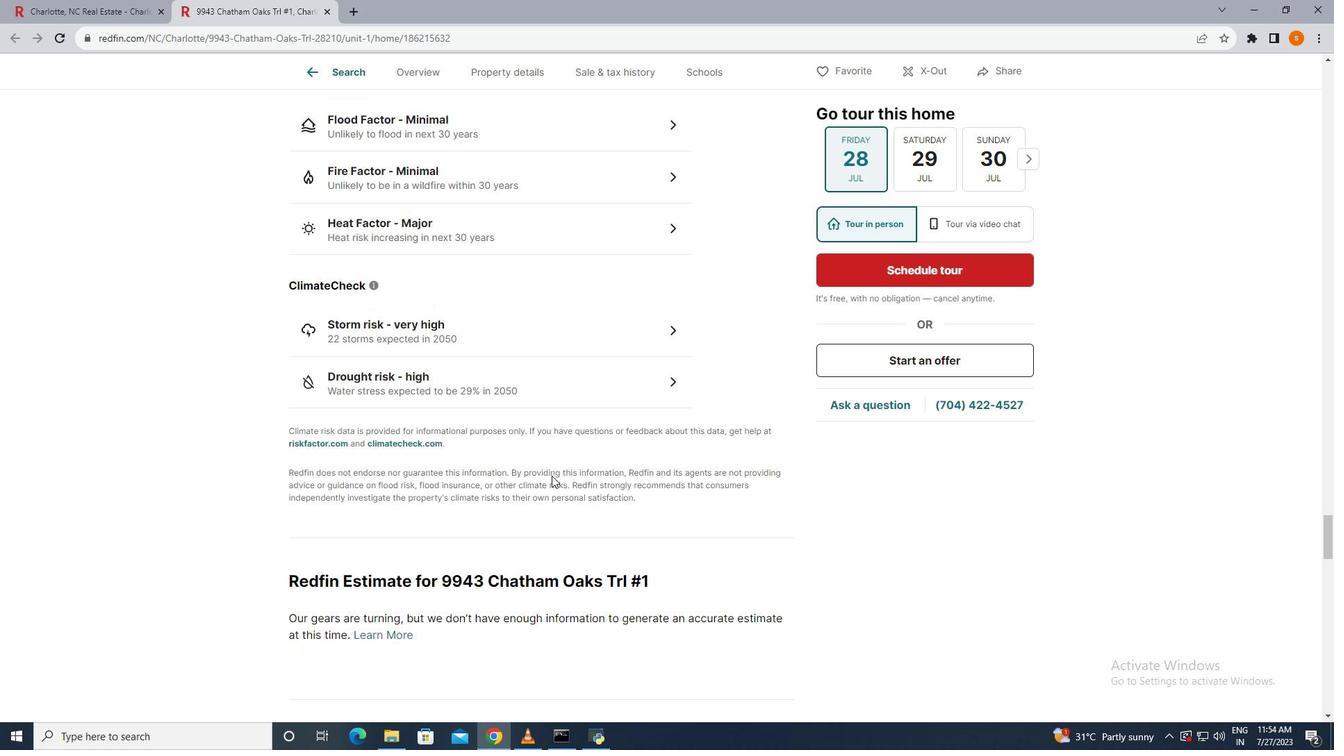 
Action: Mouse scrolled (551, 475) with delta (0, 0)
Screenshot: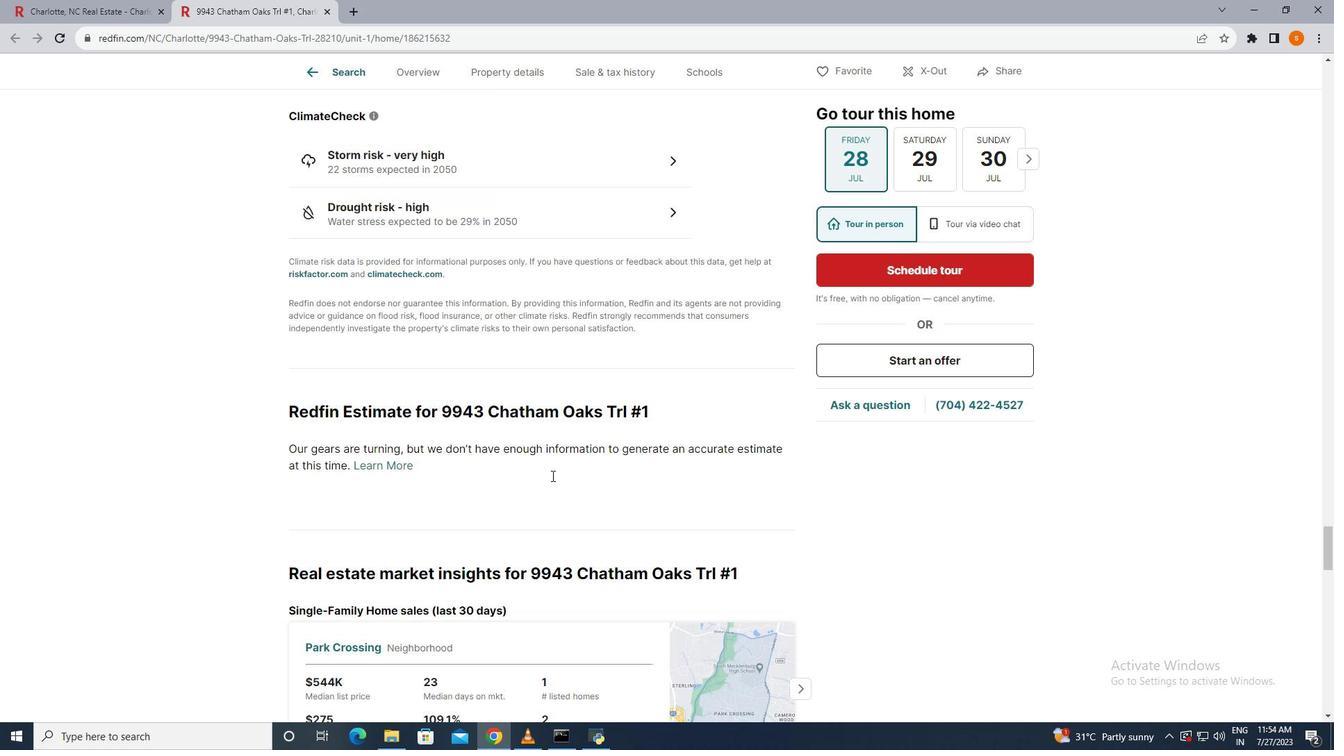 
Action: Mouse scrolled (551, 475) with delta (0, 0)
Screenshot: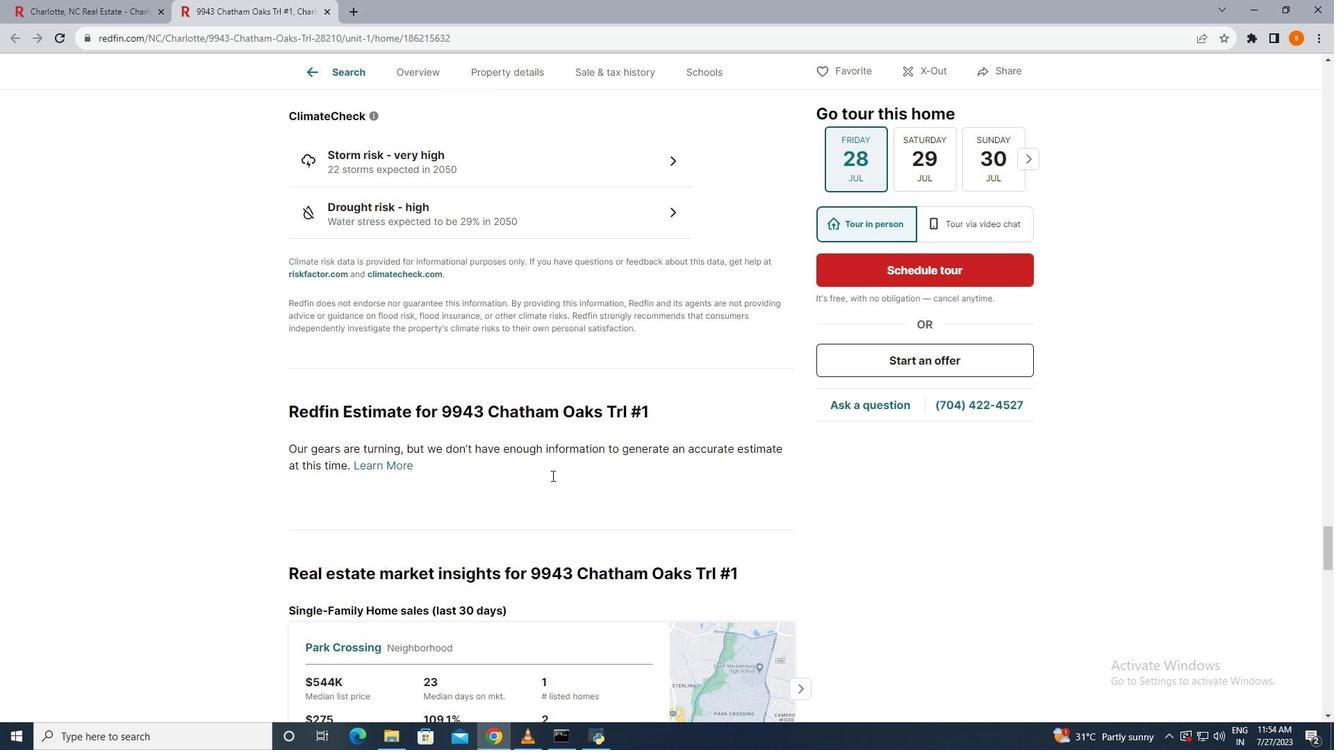 
Action: Mouse scrolled (551, 475) with delta (0, 0)
Screenshot: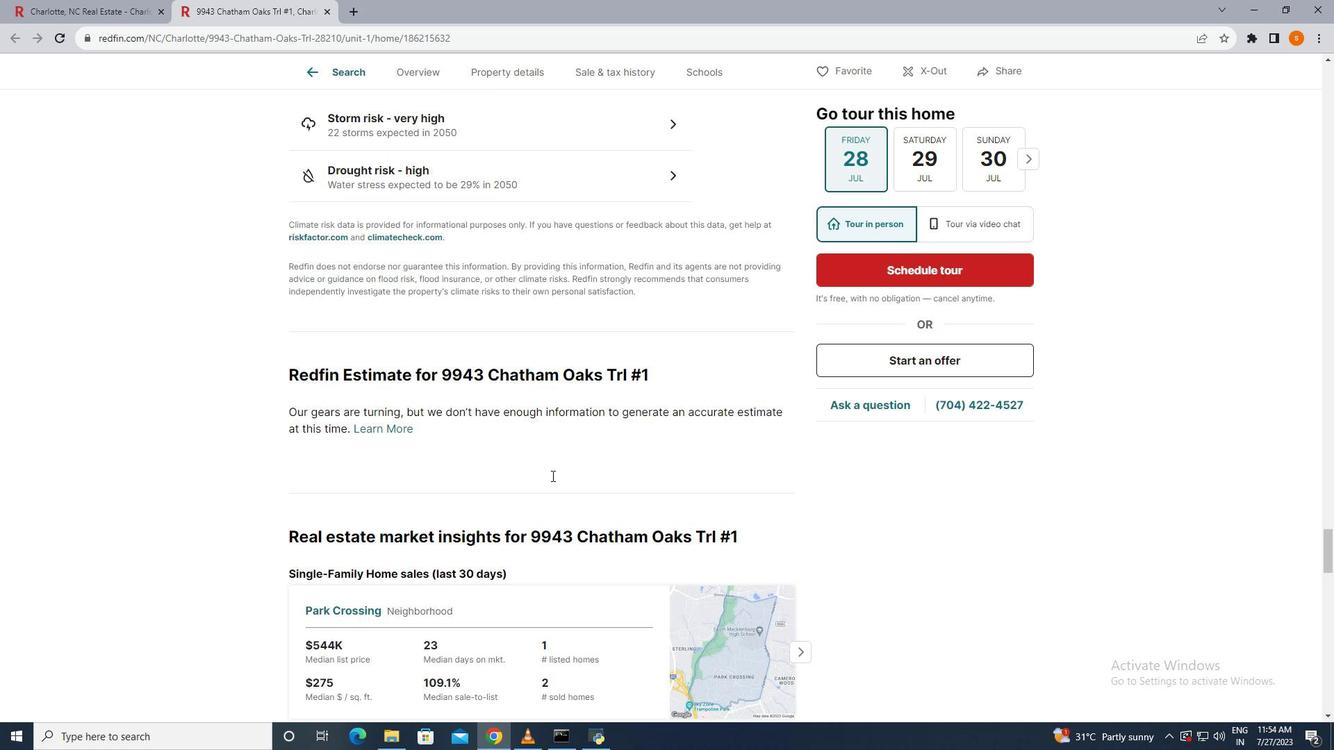 
Action: Mouse scrolled (551, 475) with delta (0, 0)
Screenshot: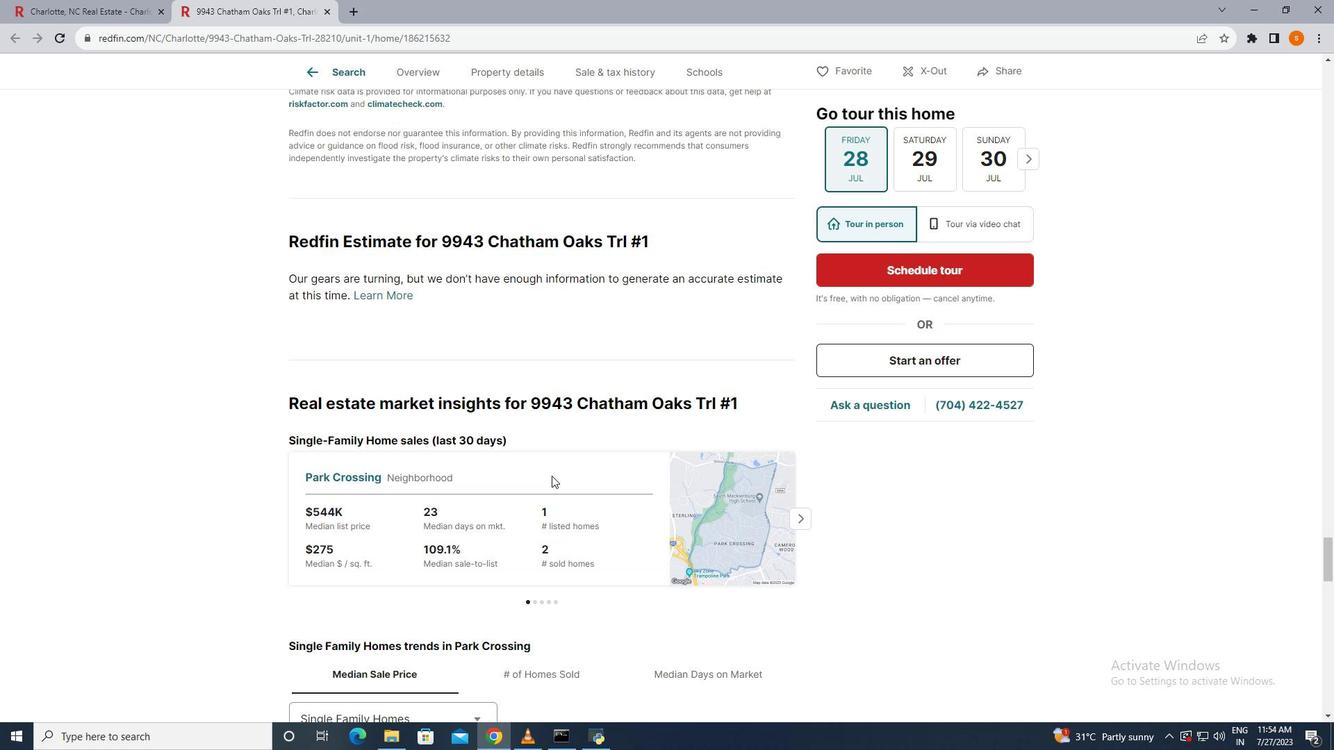 
Action: Mouse scrolled (551, 475) with delta (0, 0)
Screenshot: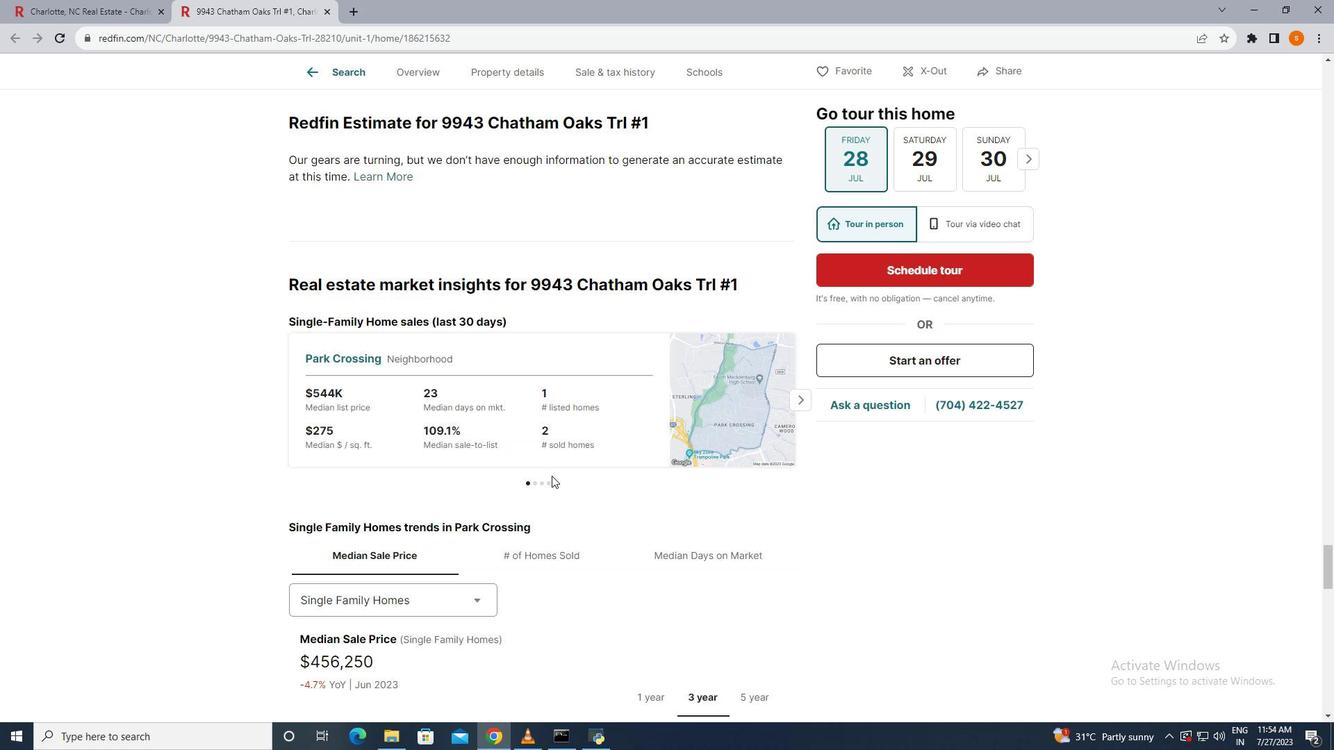 
Action: Mouse scrolled (551, 475) with delta (0, 0)
Screenshot: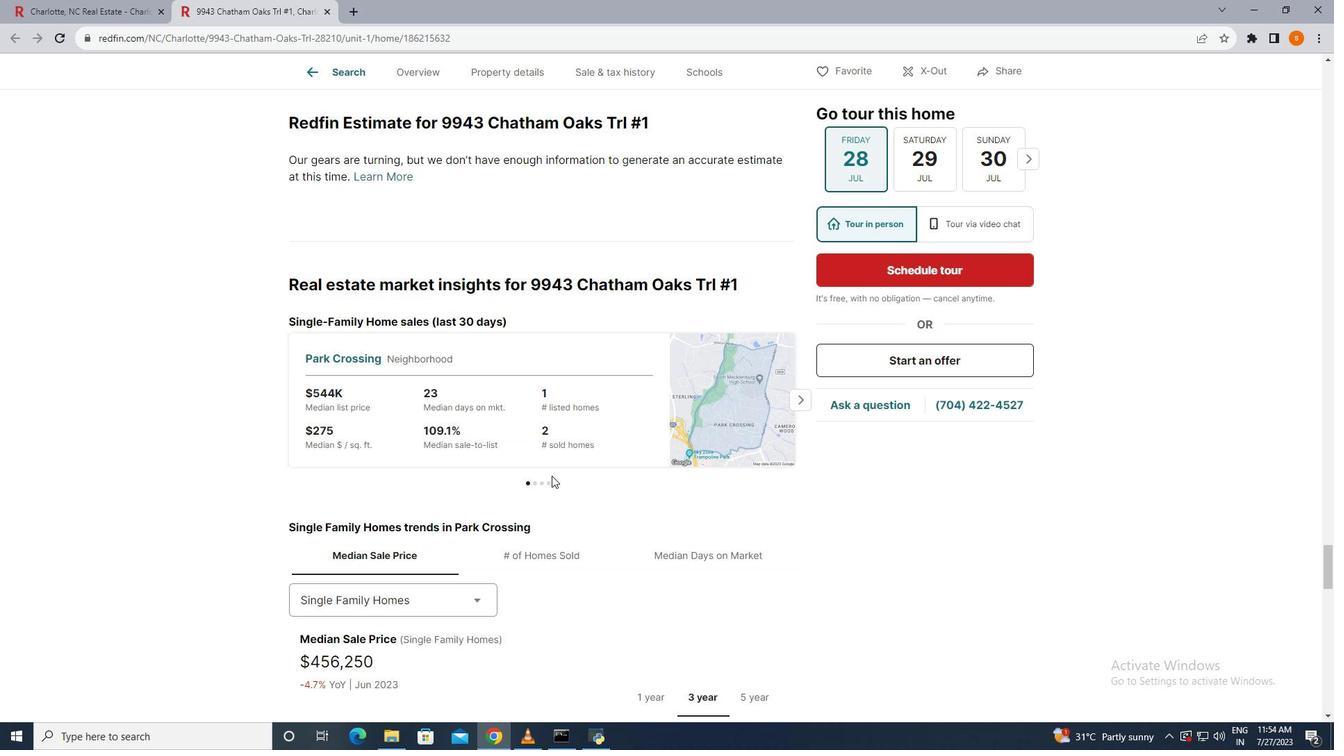 
Action: Mouse scrolled (551, 475) with delta (0, 0)
Screenshot: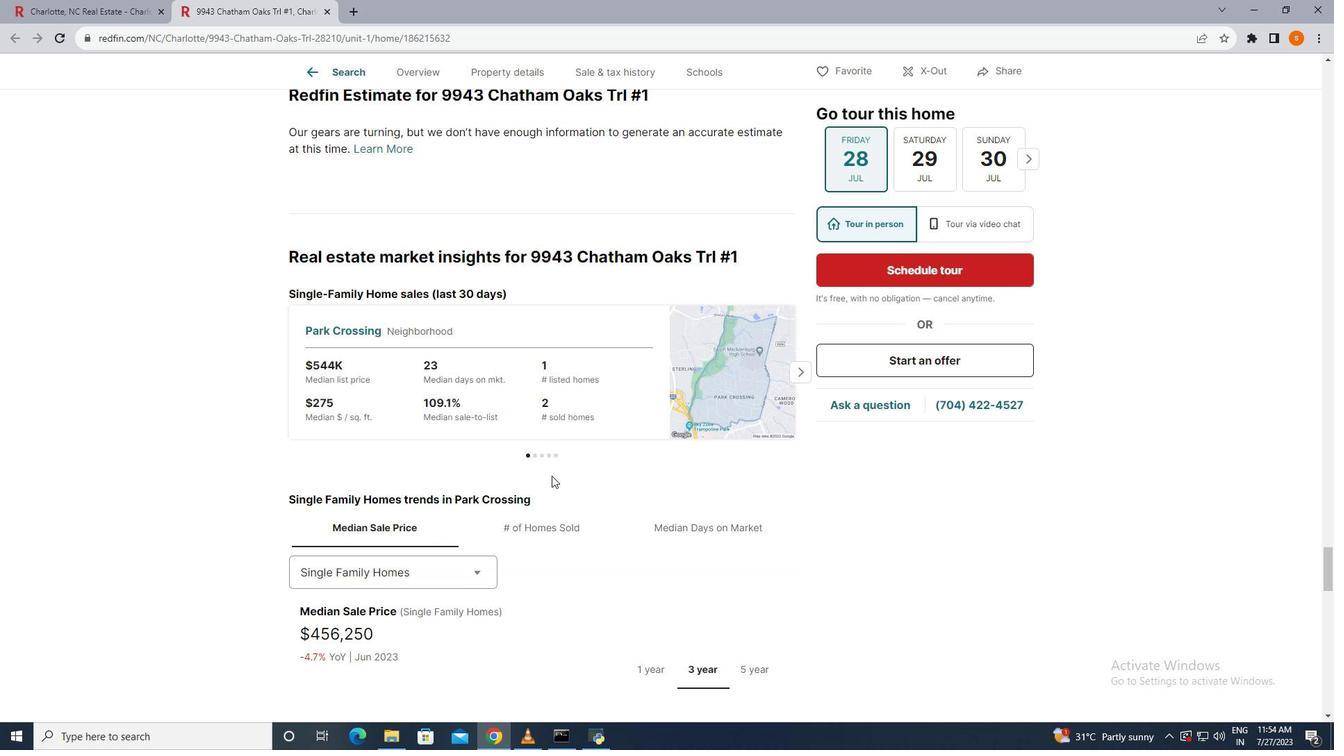 
Action: Mouse scrolled (551, 475) with delta (0, 0)
Screenshot: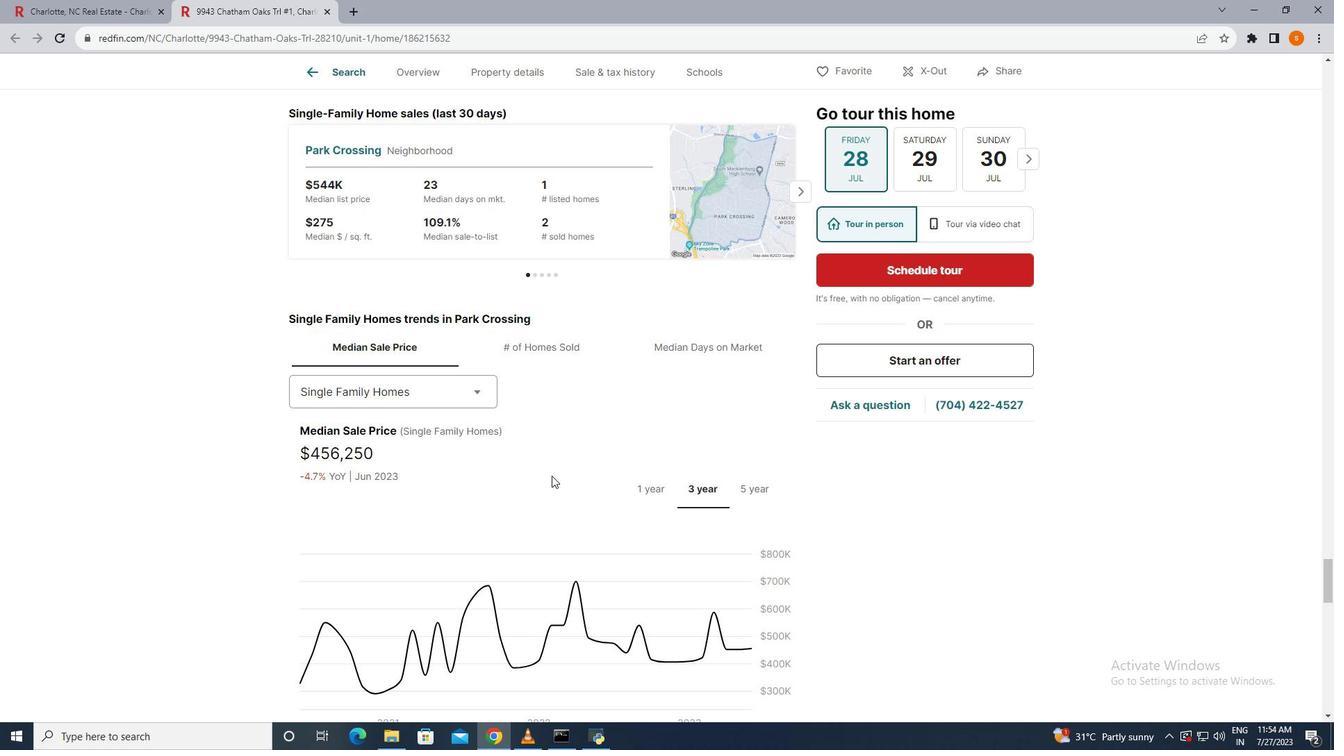 
Action: Mouse scrolled (551, 475) with delta (0, 0)
Screenshot: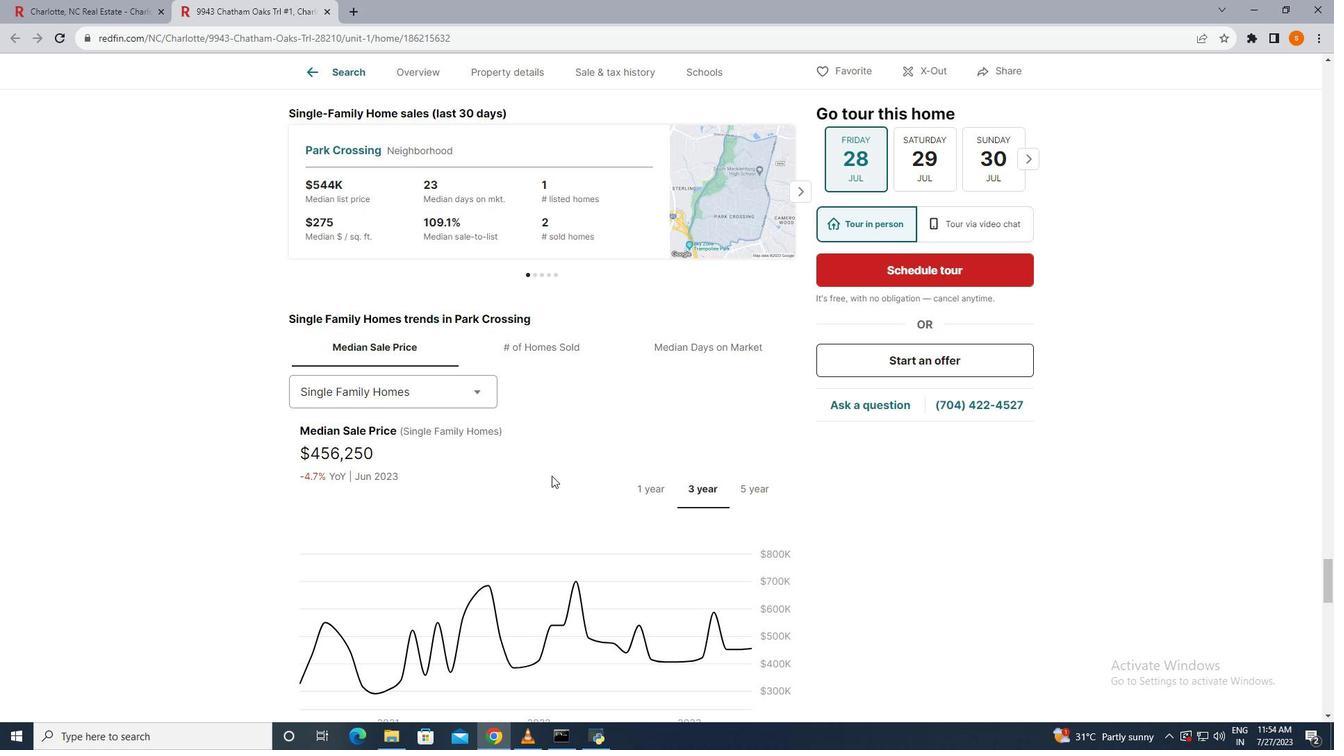 
Action: Mouse scrolled (551, 475) with delta (0, 0)
Screenshot: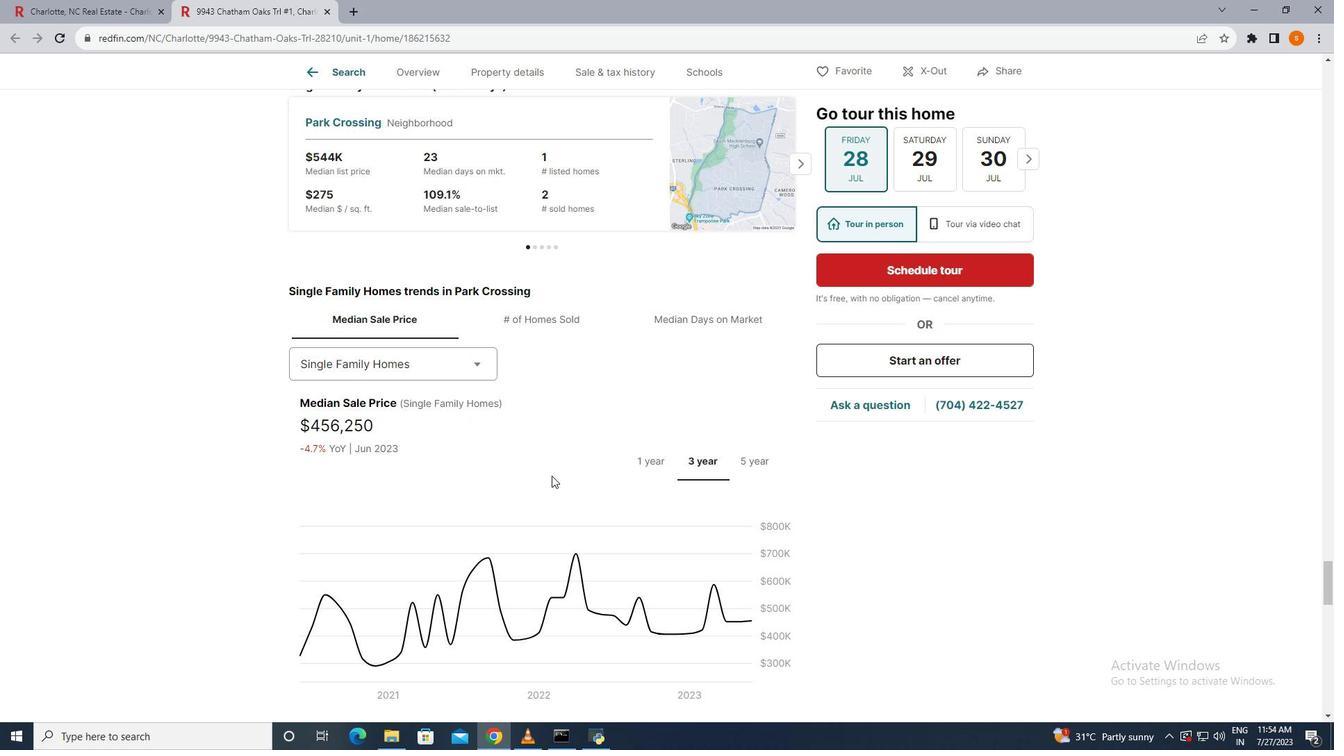 
Action: Mouse moved to (458, 398)
Screenshot: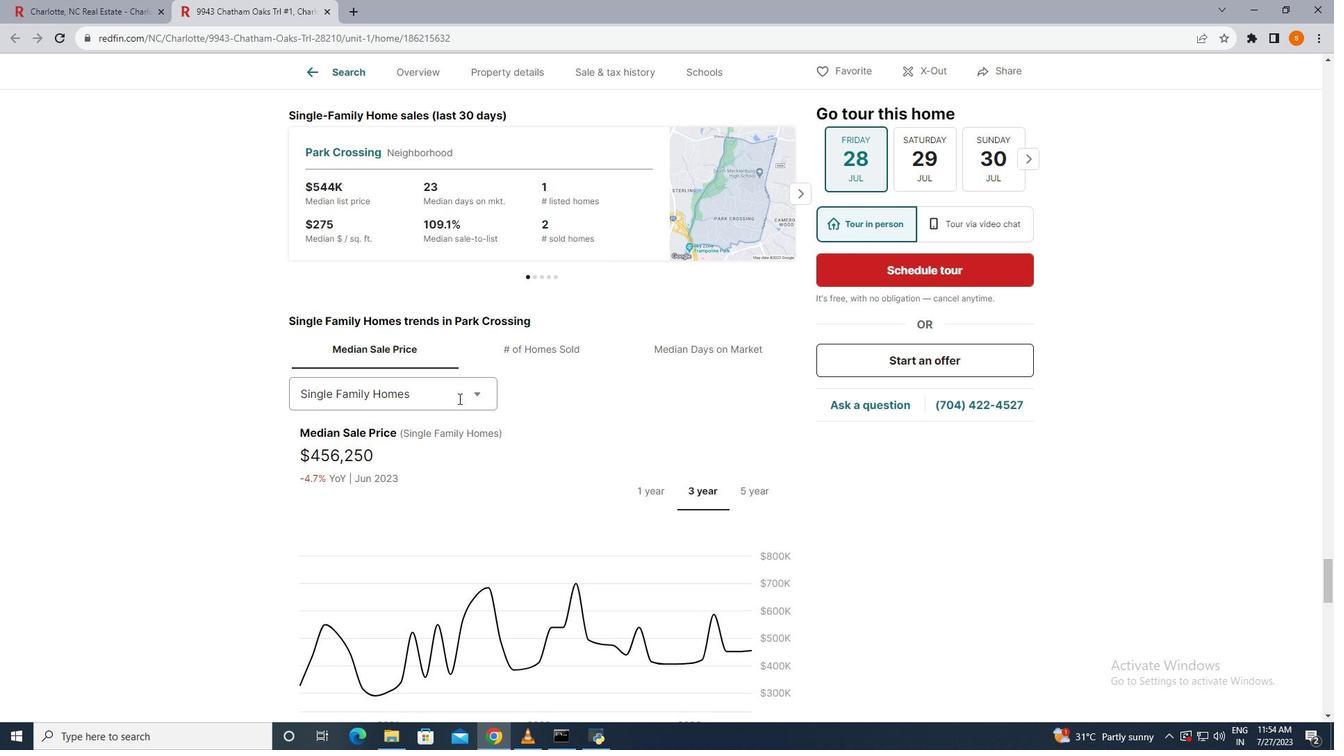 
Action: Mouse scrolled (458, 399) with delta (0, 0)
Screenshot: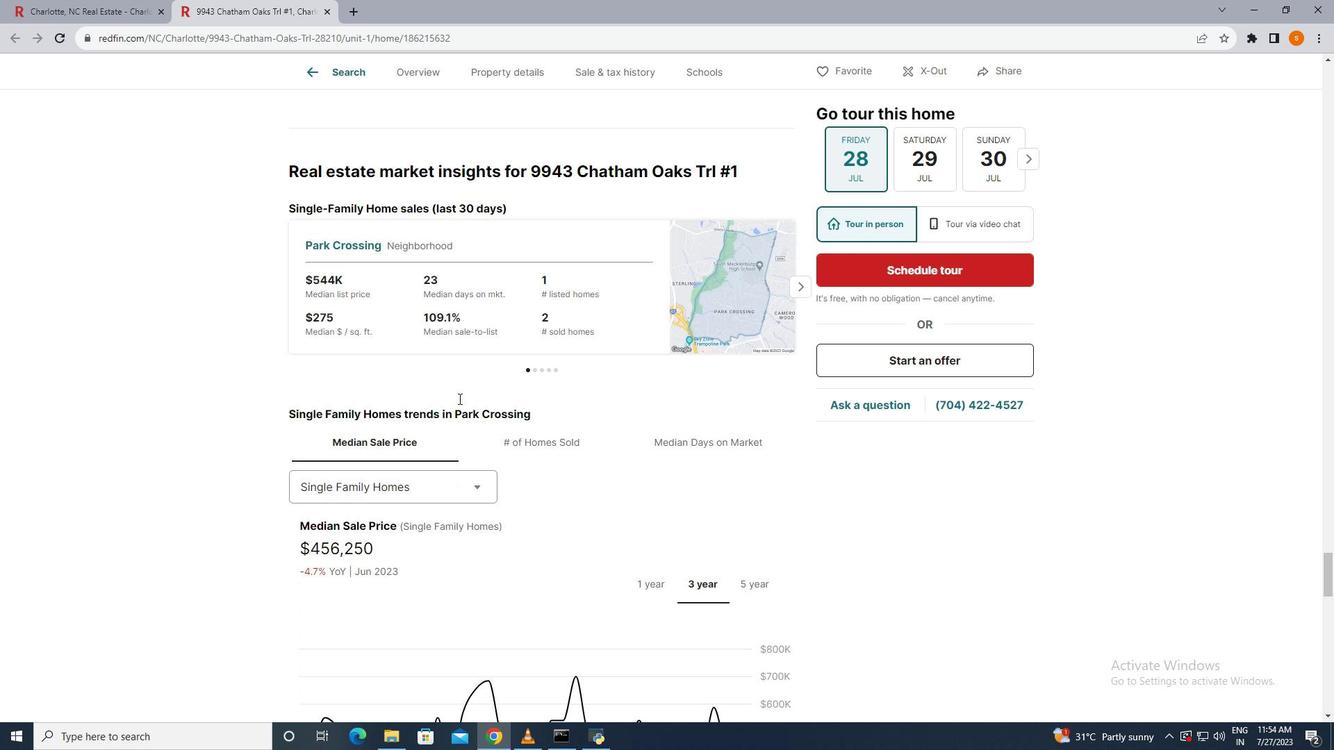 
Action: Mouse scrolled (458, 399) with delta (0, 0)
Screenshot: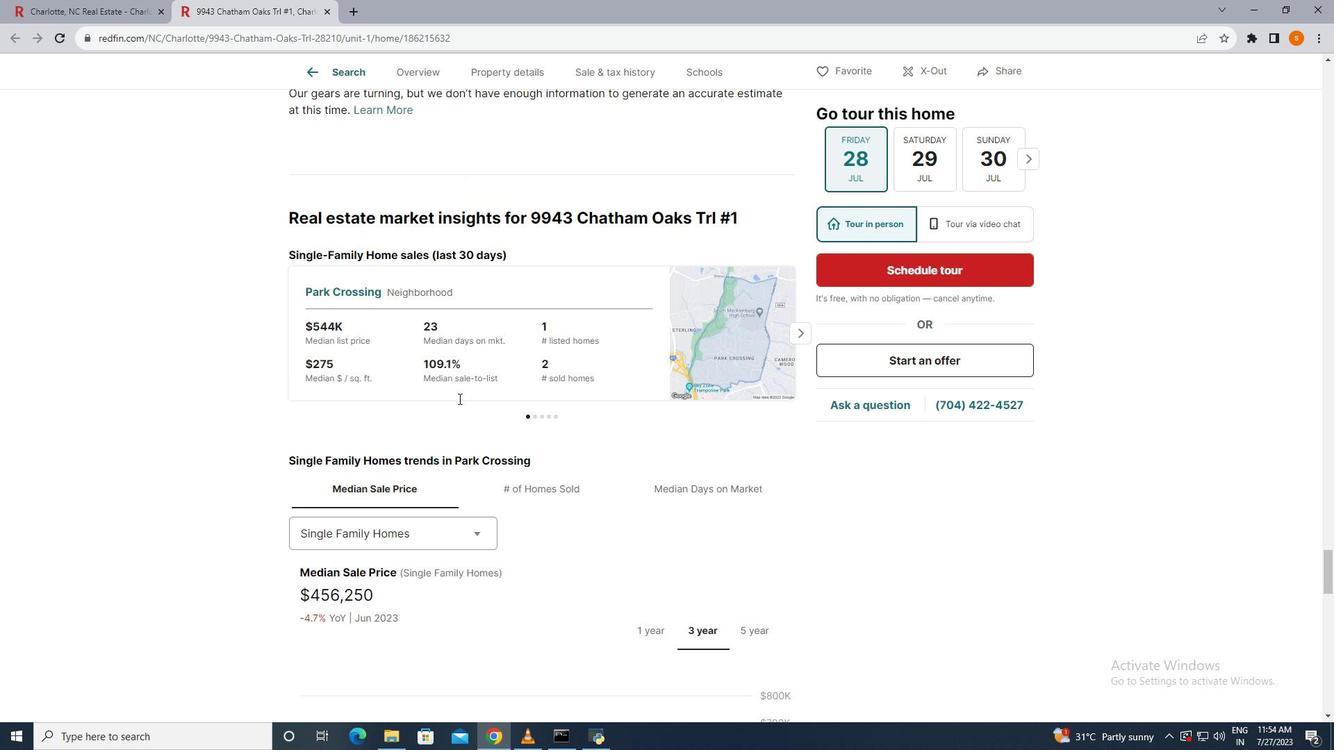 
Action: Mouse scrolled (458, 399) with delta (0, 0)
Screenshot: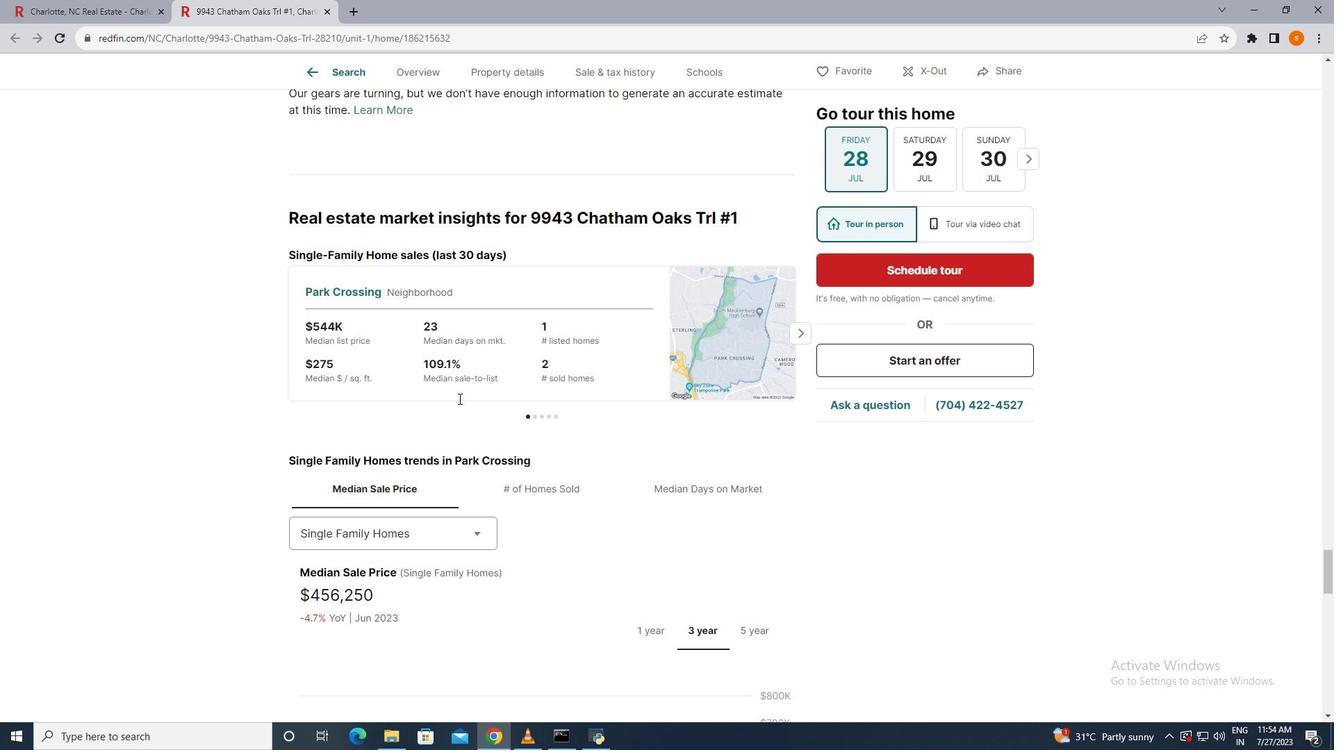 
Action: Mouse moved to (425, 334)
Screenshot: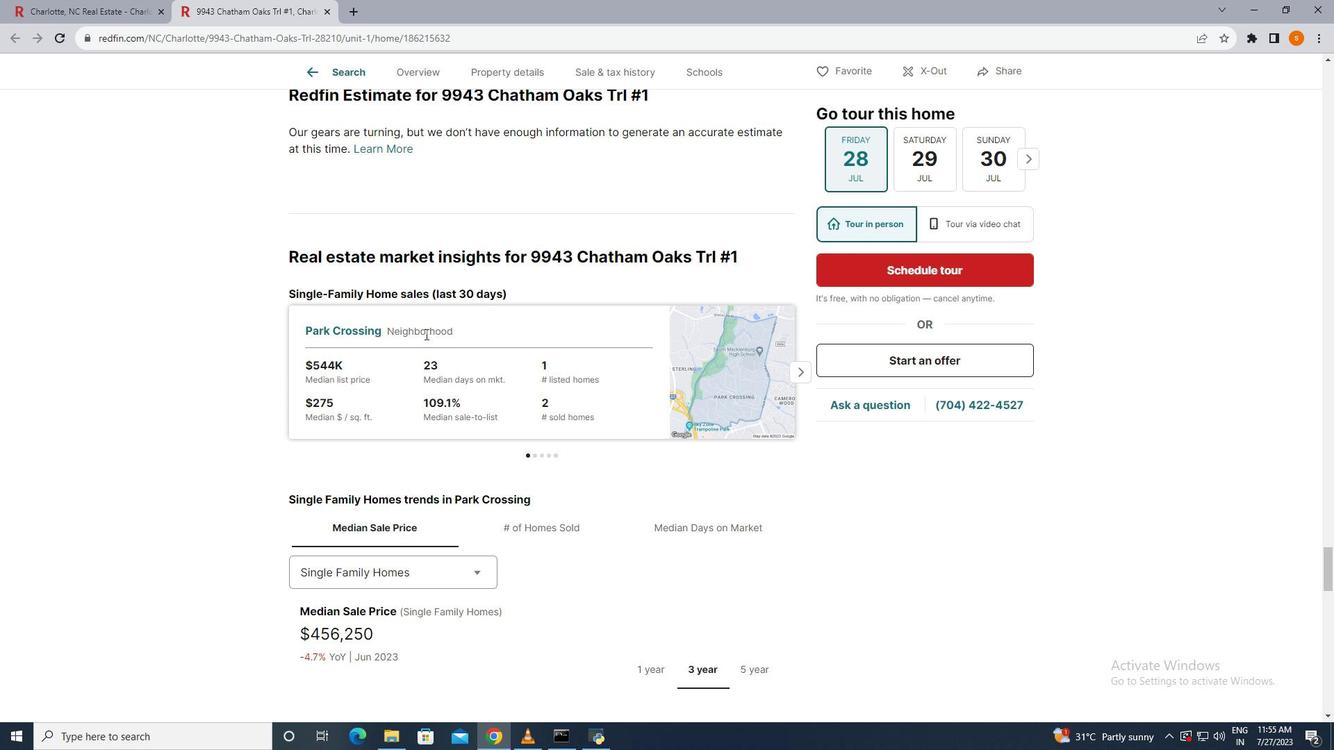 
Action: Mouse pressed left at (425, 334)
Screenshot: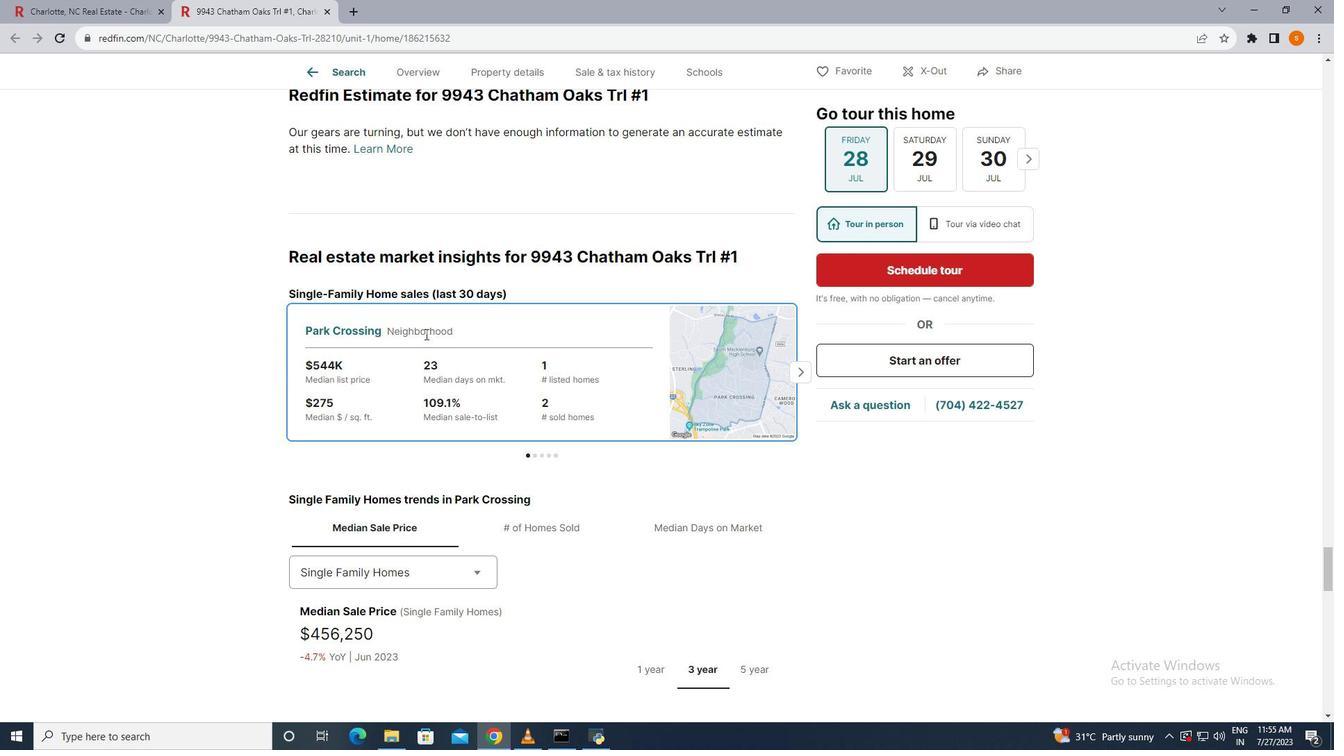 
Action: Mouse moved to (532, 451)
Screenshot: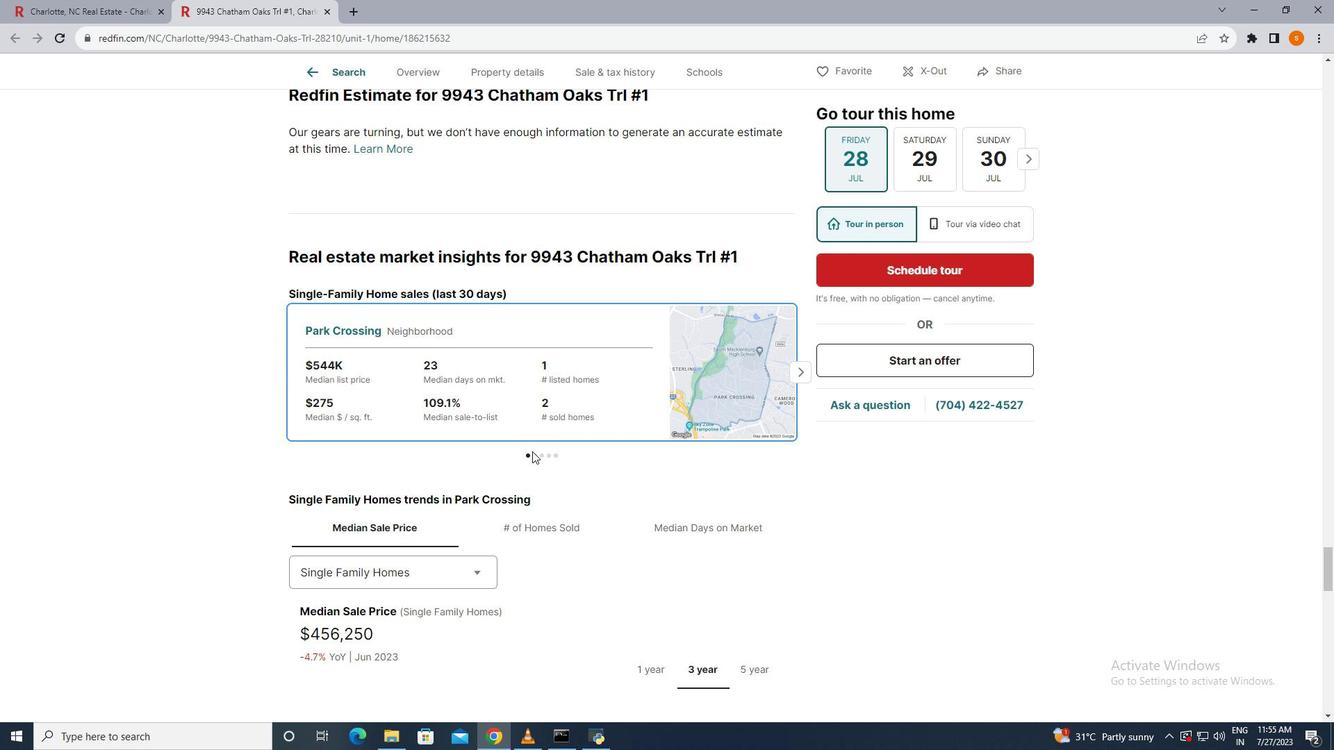 
Action: Mouse pressed left at (532, 451)
Screenshot: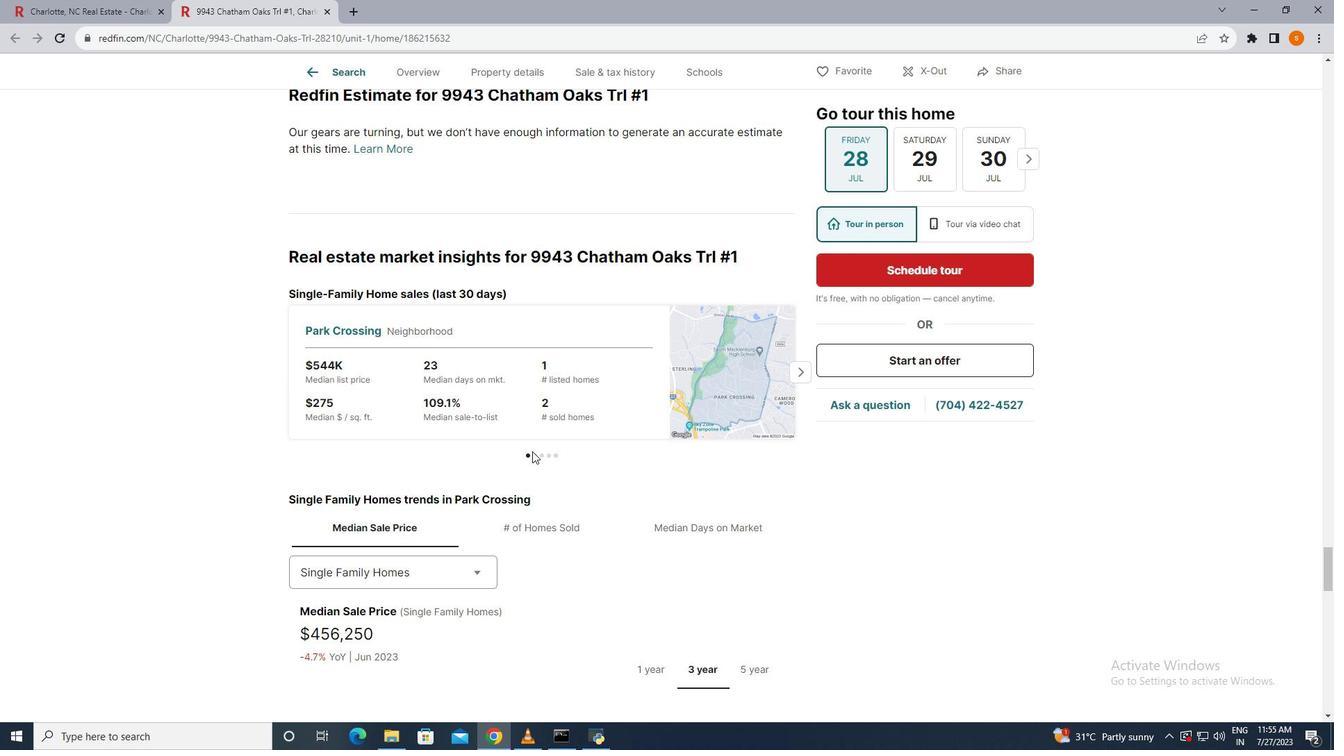 
Action: Mouse moved to (802, 377)
Screenshot: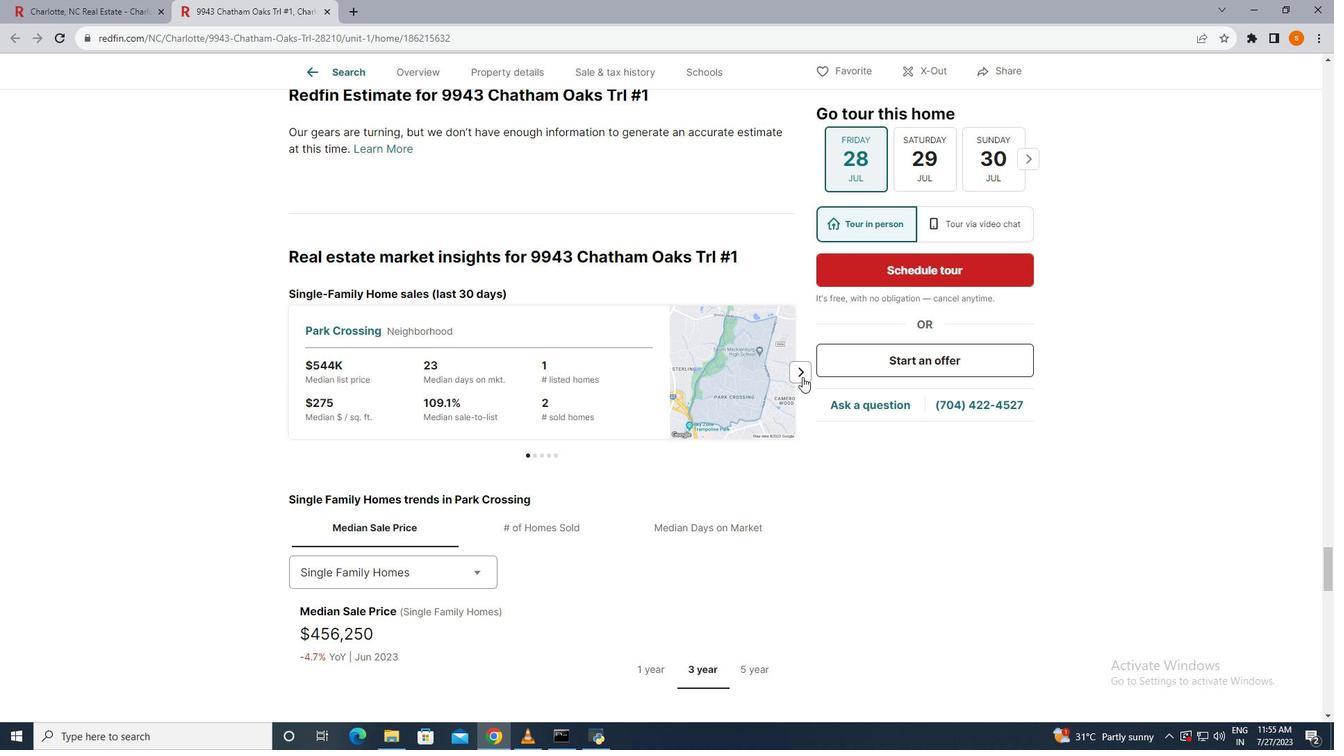 
Action: Mouse pressed left at (802, 377)
Screenshot: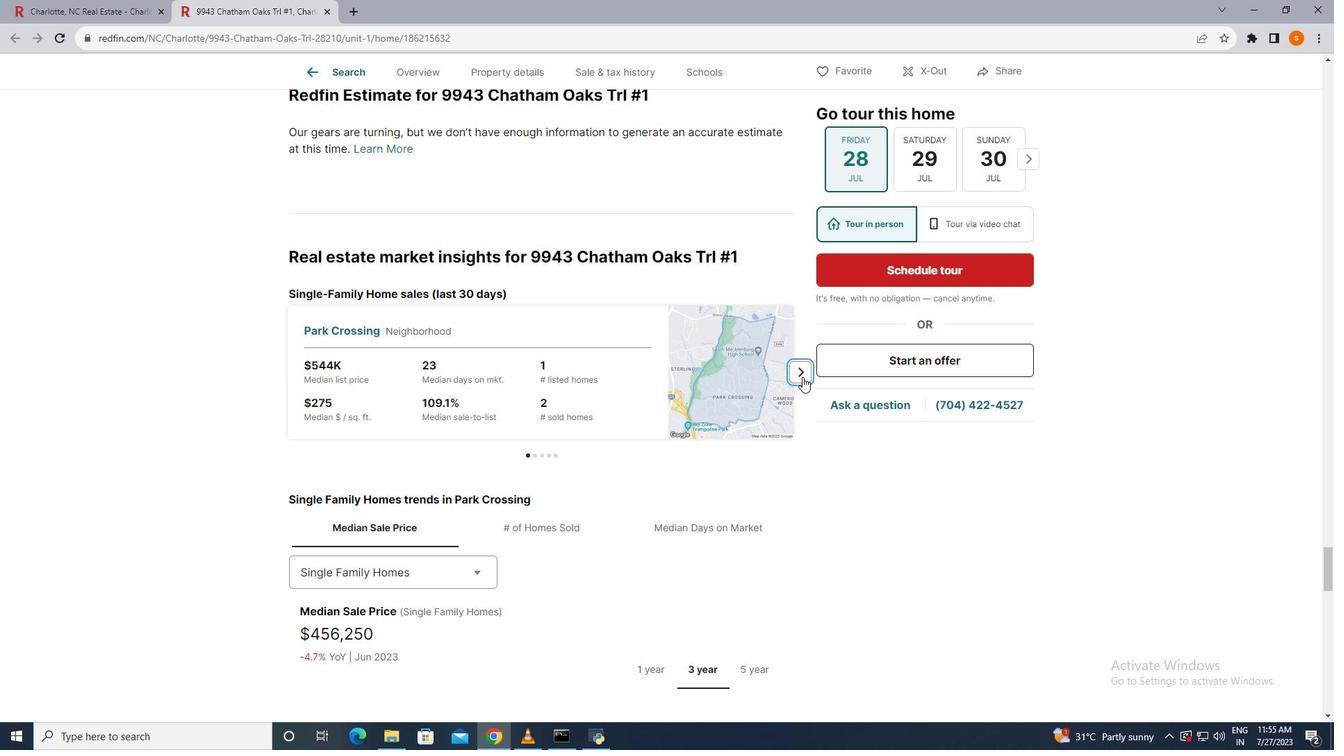 
Action: Mouse moved to (407, 335)
Screenshot: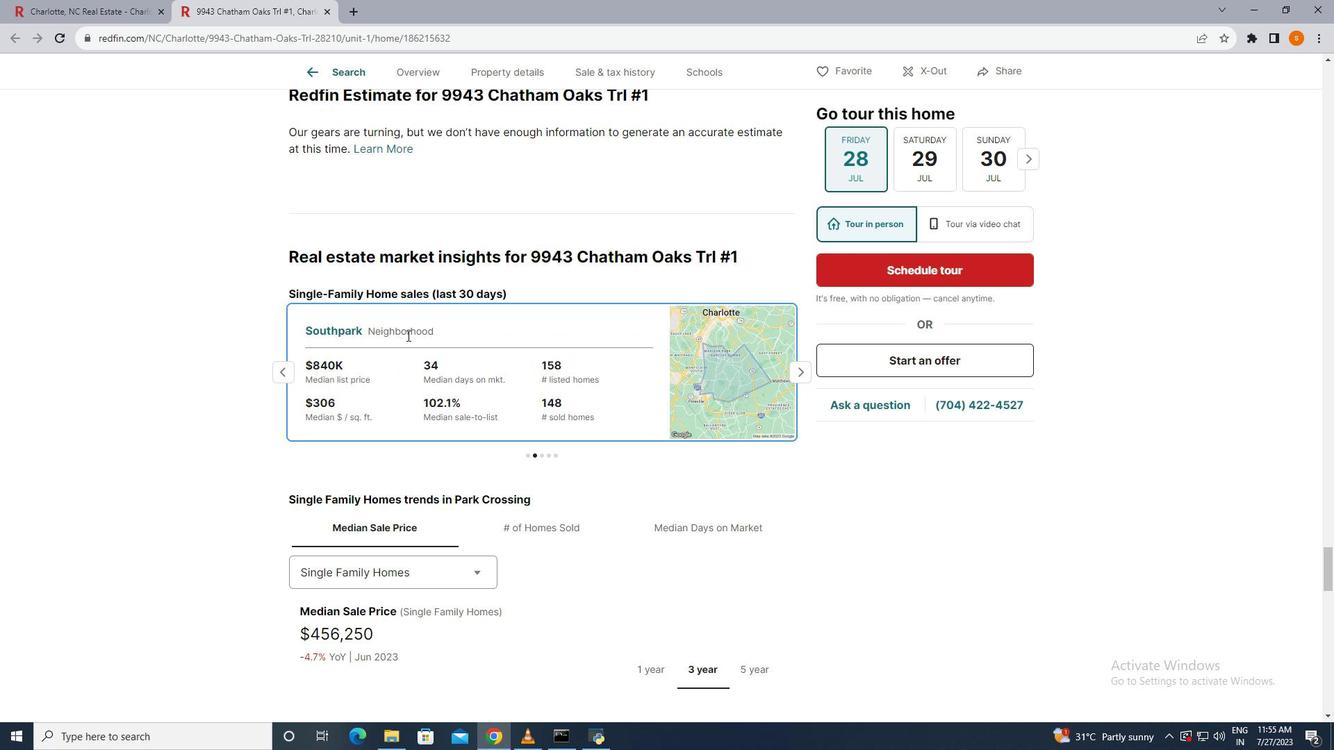 
Action: Mouse pressed left at (407, 335)
Screenshot: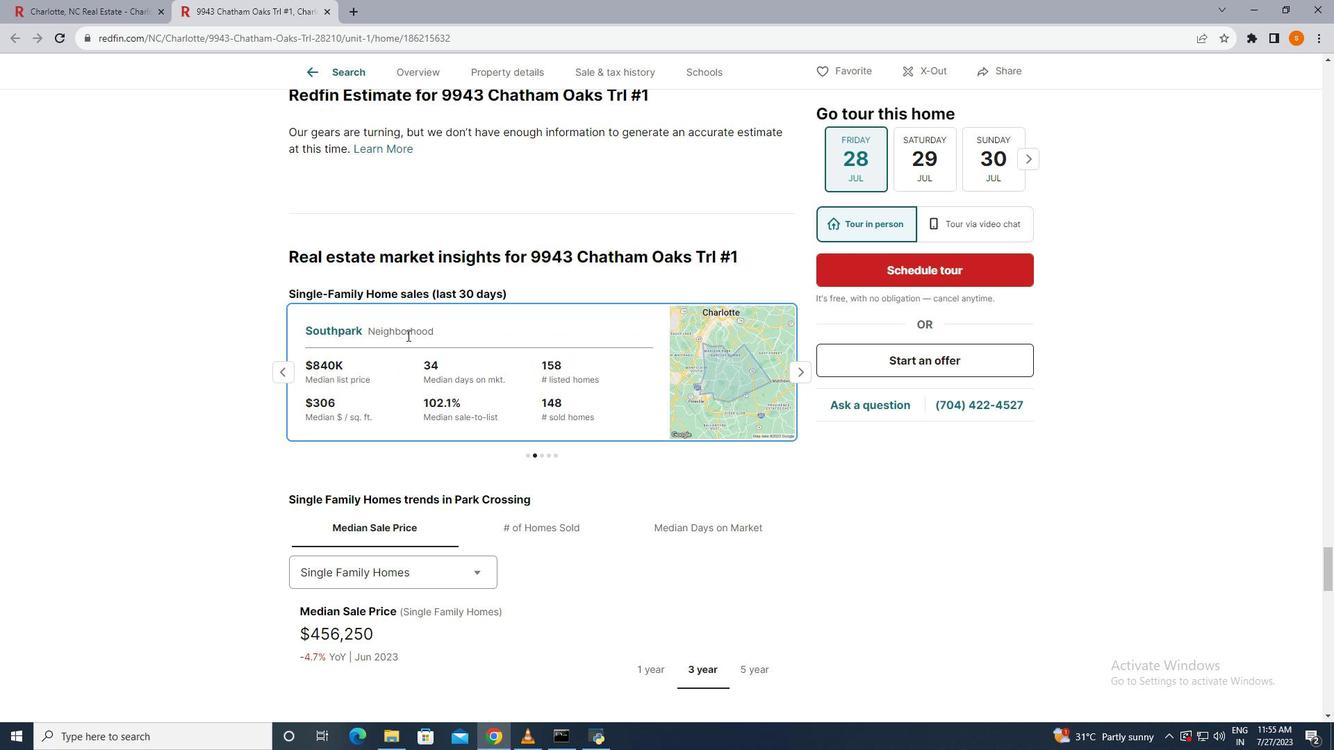 
Action: Mouse moved to (476, 496)
Screenshot: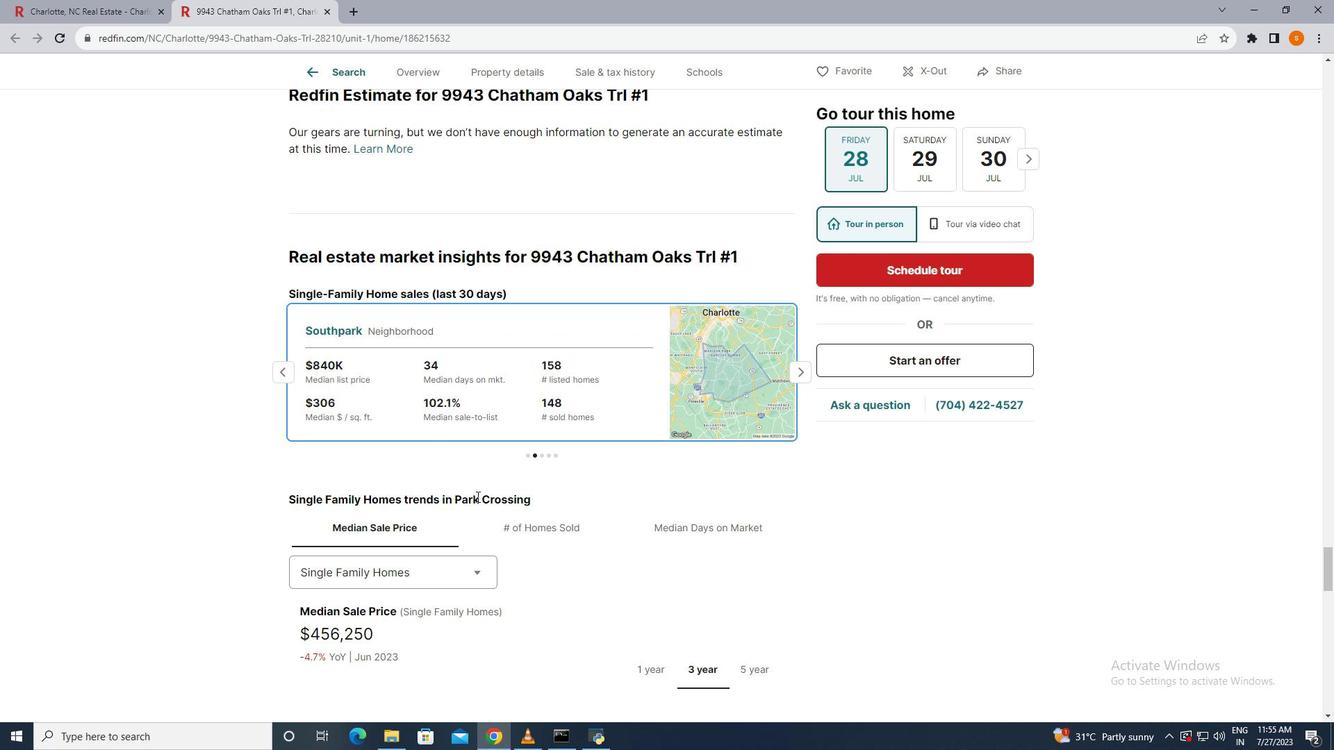 
Action: Mouse scrolled (476, 496) with delta (0, 0)
Screenshot: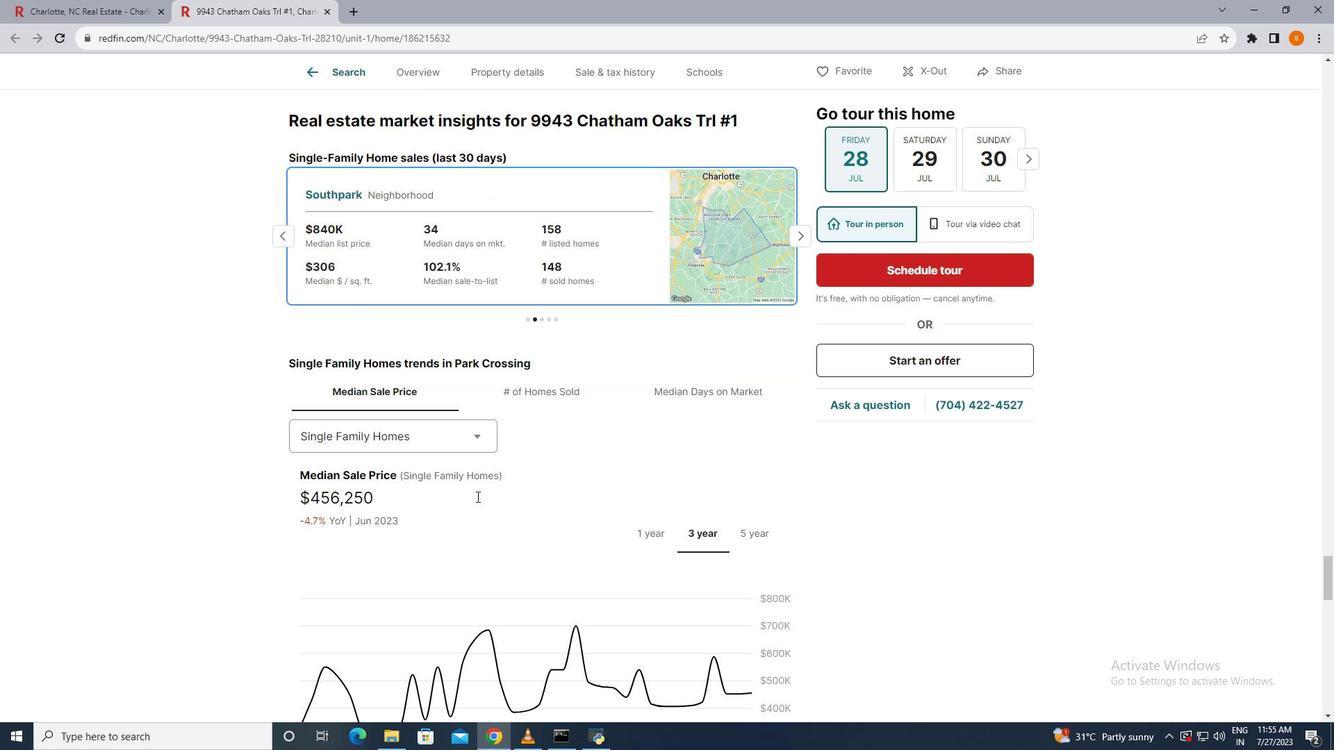 
Action: Mouse scrolled (476, 496) with delta (0, 0)
Screenshot: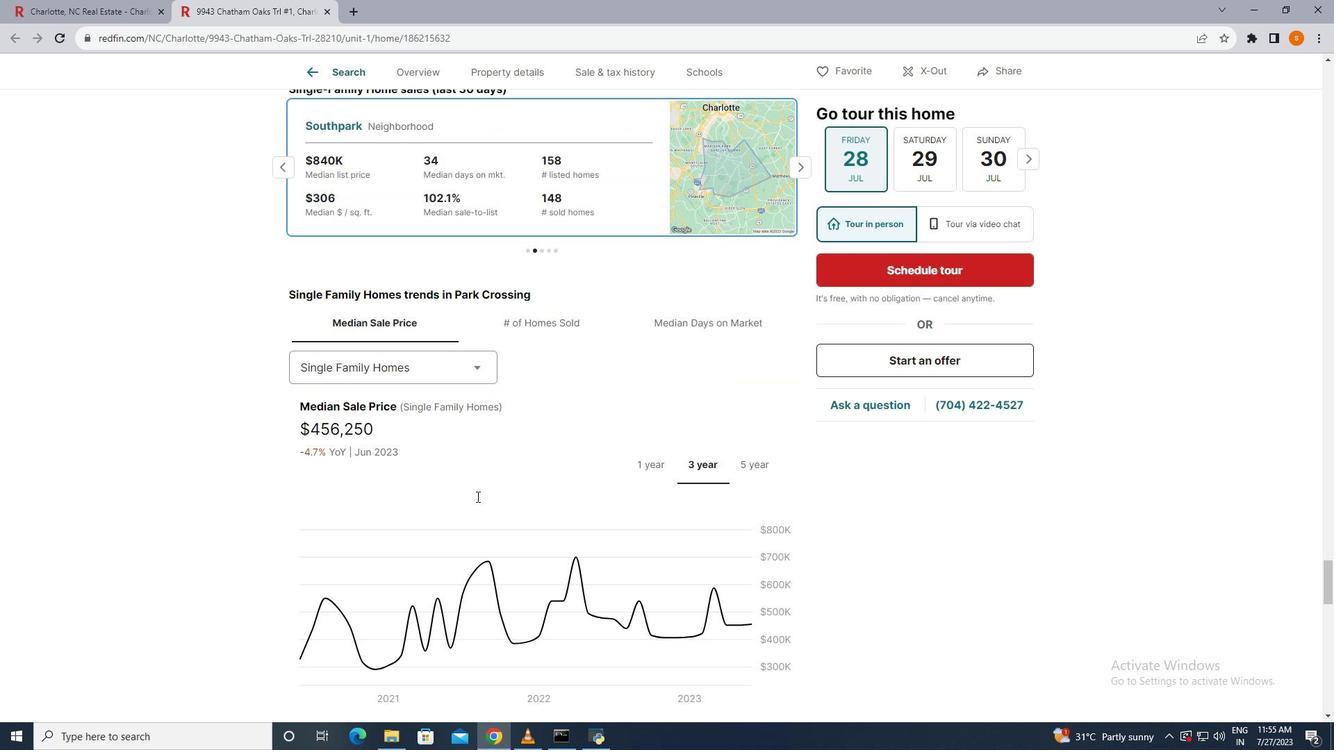 
Action: Mouse scrolled (476, 496) with delta (0, 0)
Screenshot: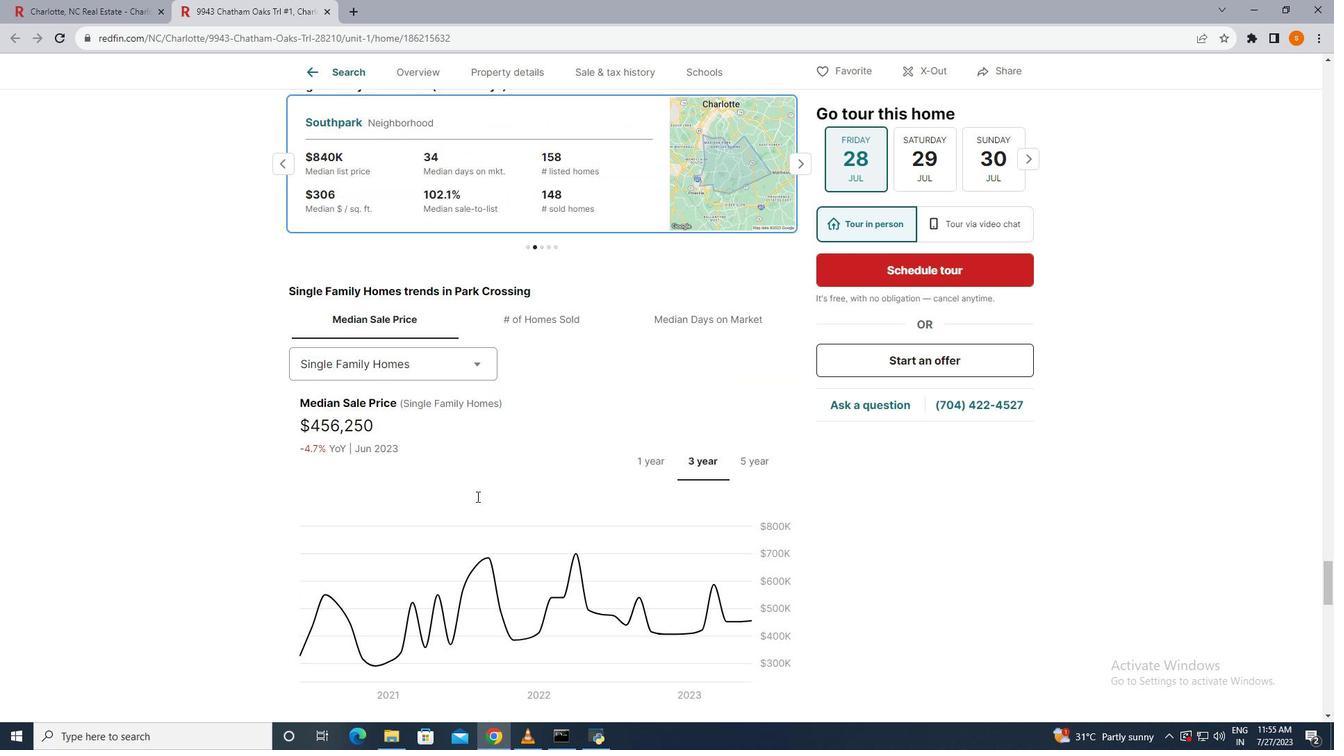 
Action: Mouse scrolled (476, 496) with delta (0, 0)
Screenshot: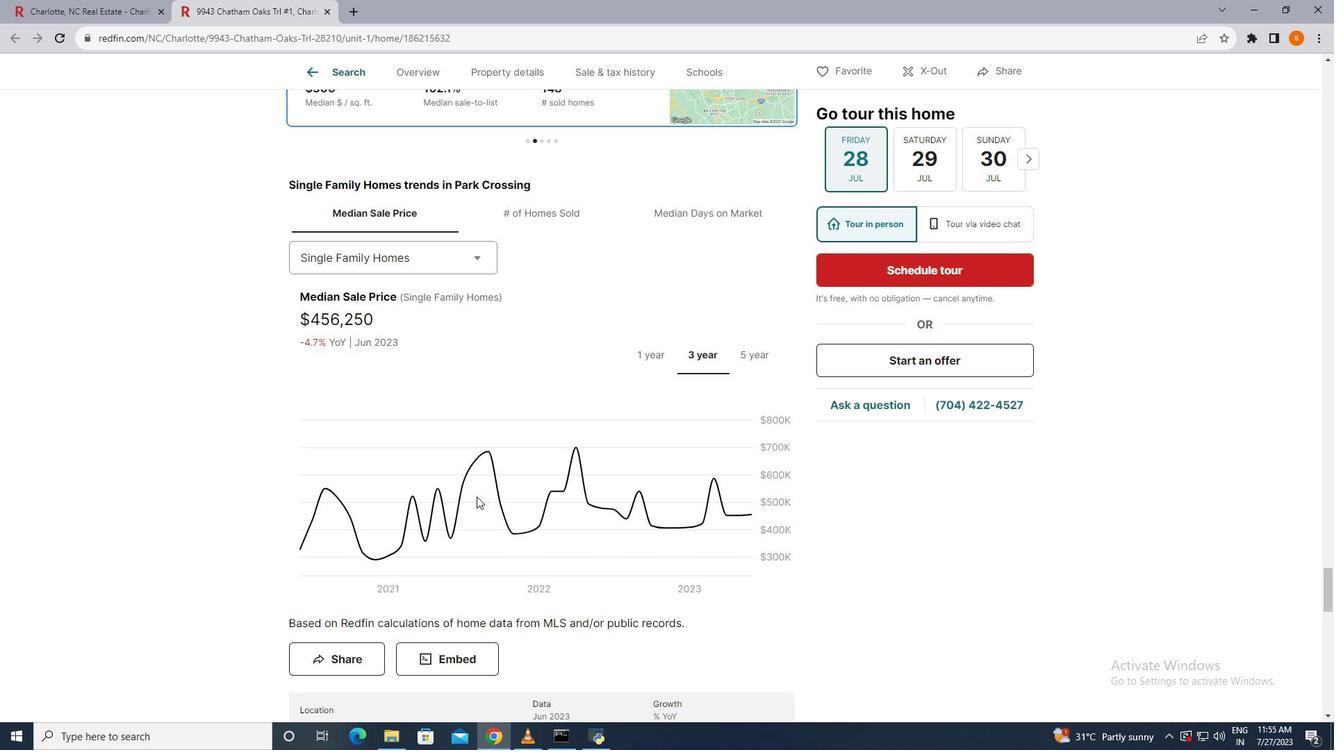 
Action: Mouse scrolled (476, 496) with delta (0, 0)
Screenshot: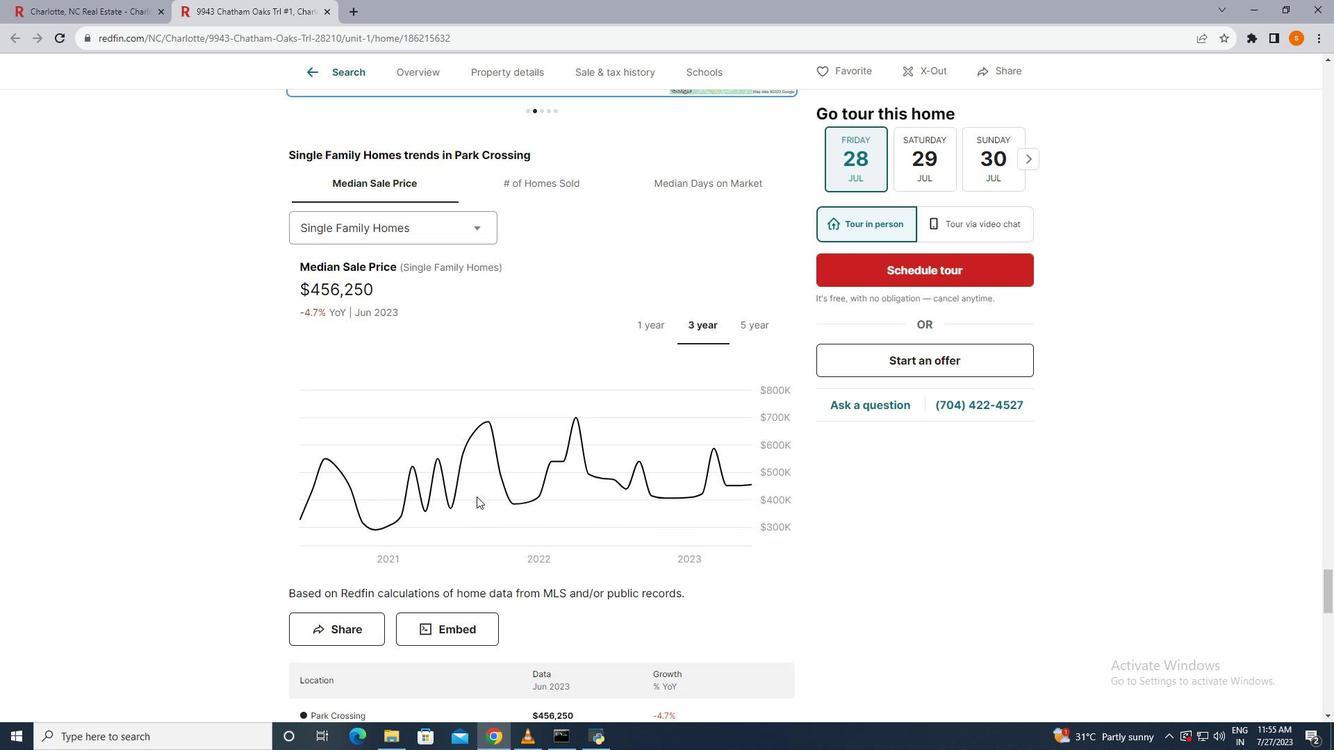 
Action: Mouse scrolled (476, 496) with delta (0, 0)
Screenshot: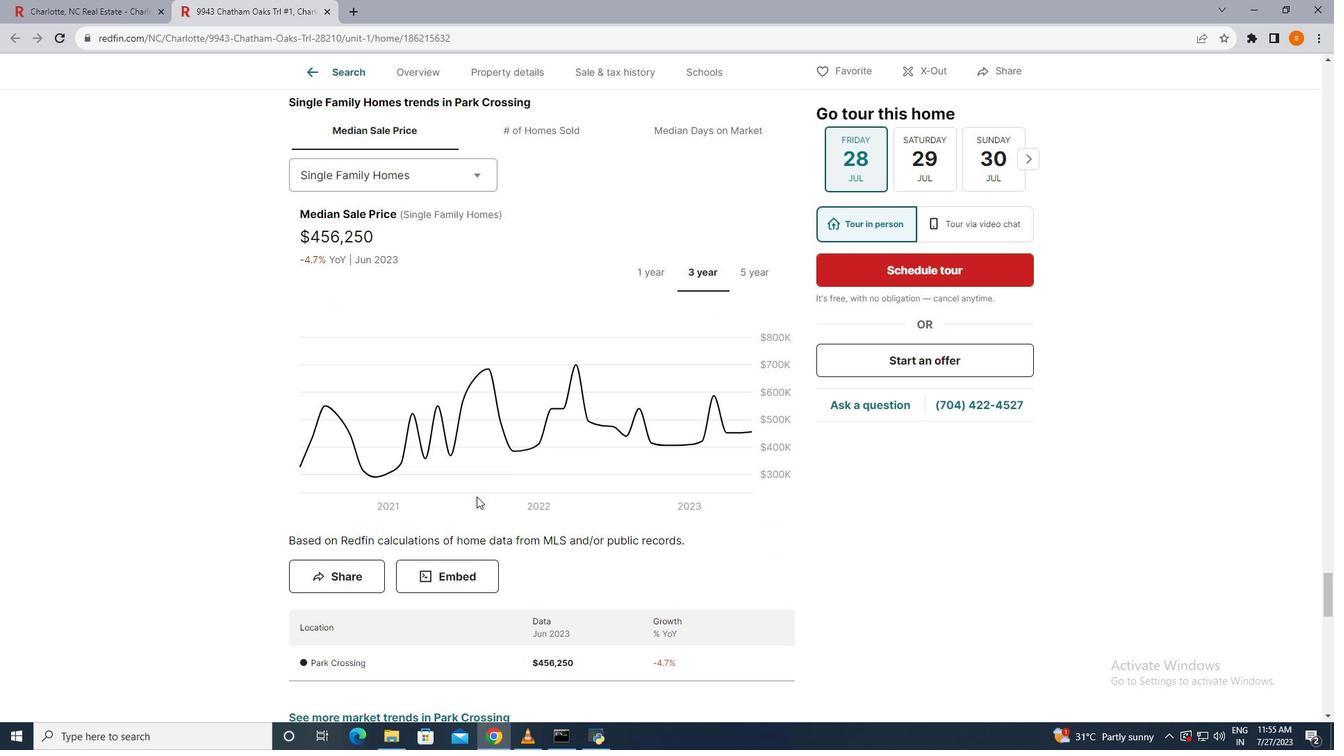 
Action: Mouse scrolled (476, 496) with delta (0, 0)
Screenshot: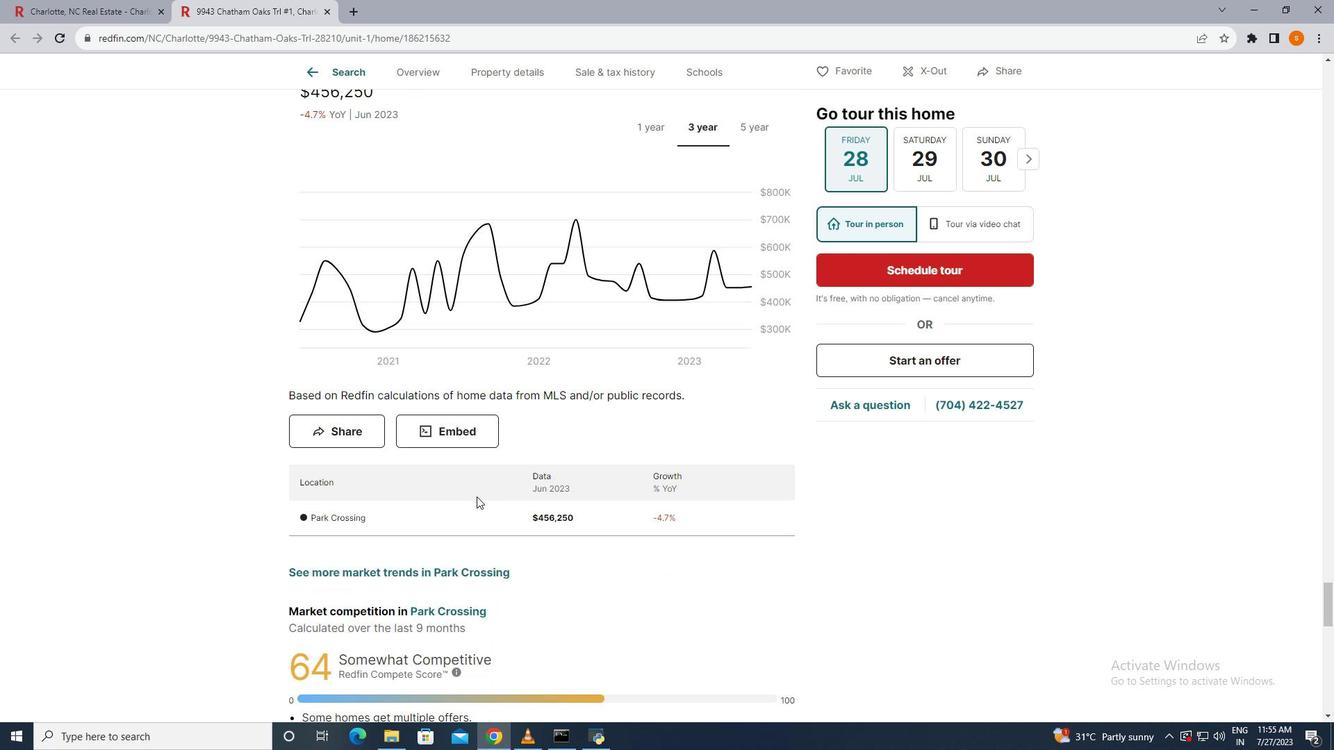 
Action: Mouse scrolled (476, 496) with delta (0, 0)
Screenshot: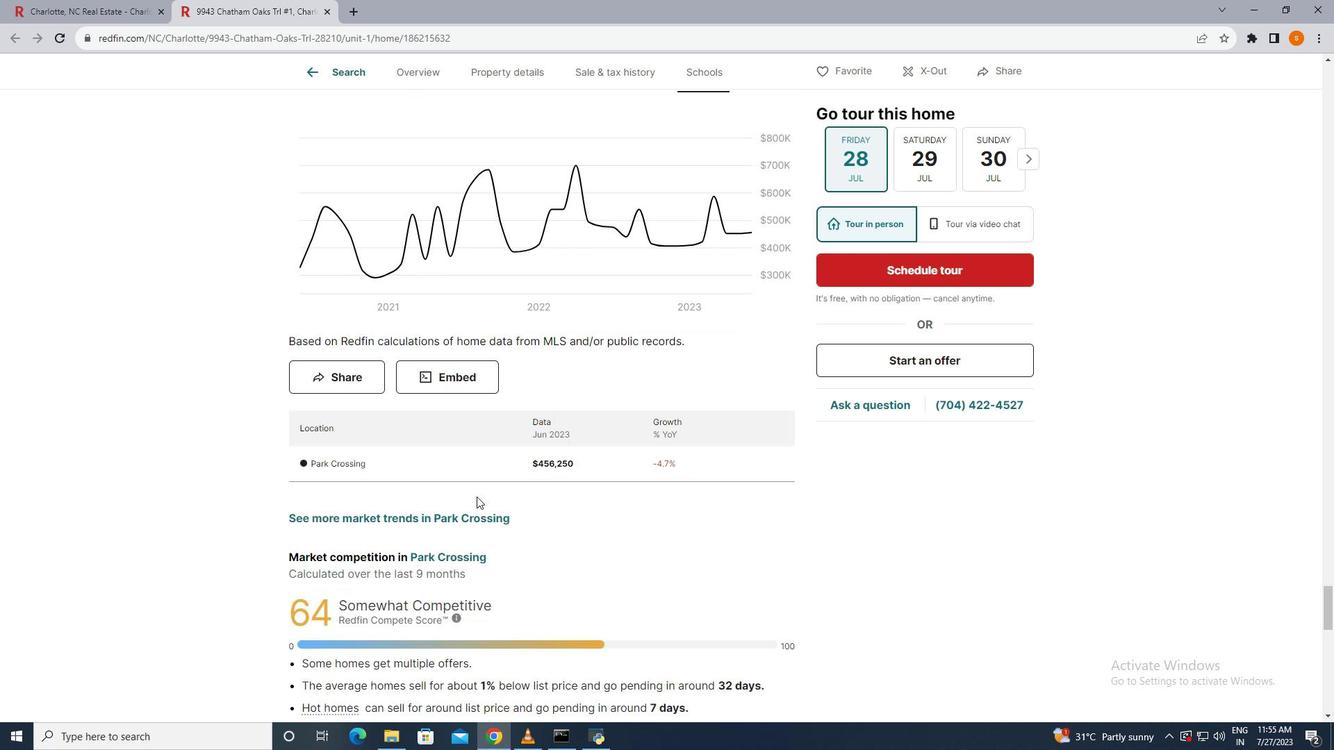 
Action: Mouse scrolled (476, 496) with delta (0, 0)
Screenshot: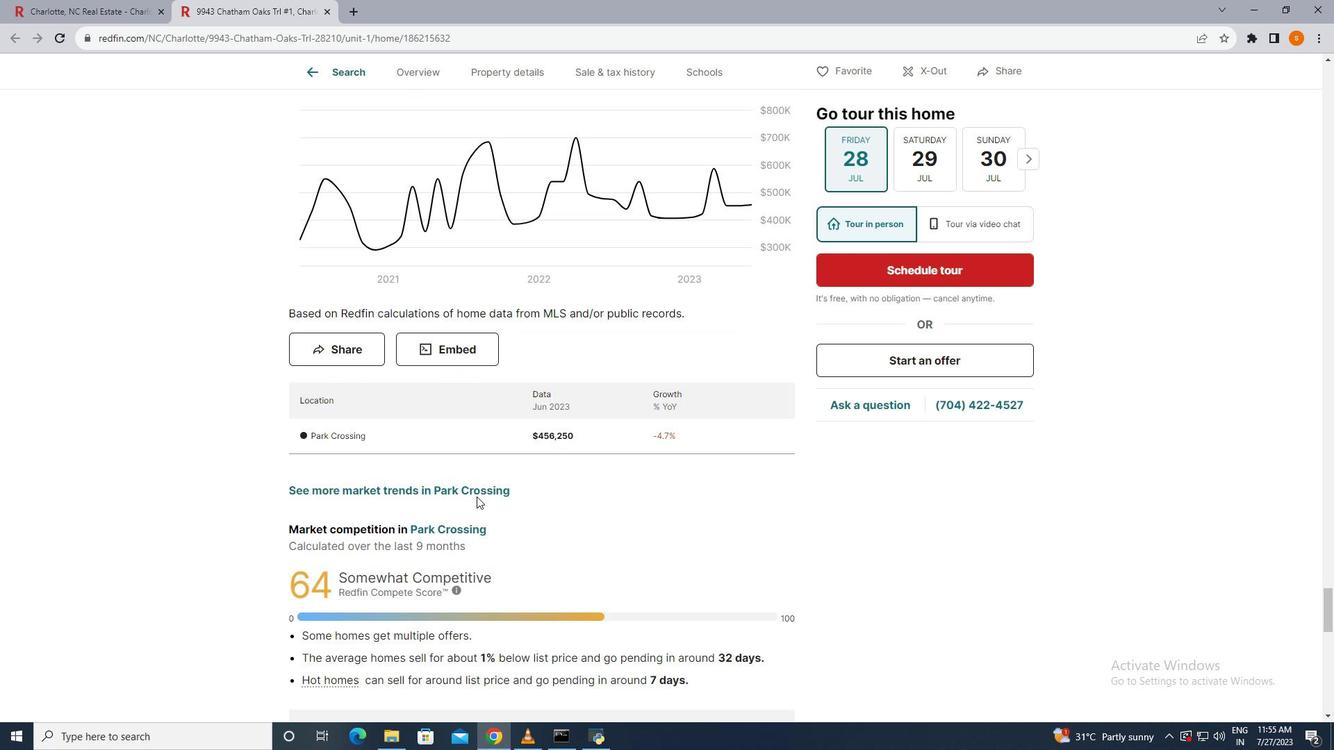 
Action: Mouse scrolled (476, 496) with delta (0, 0)
Screenshot: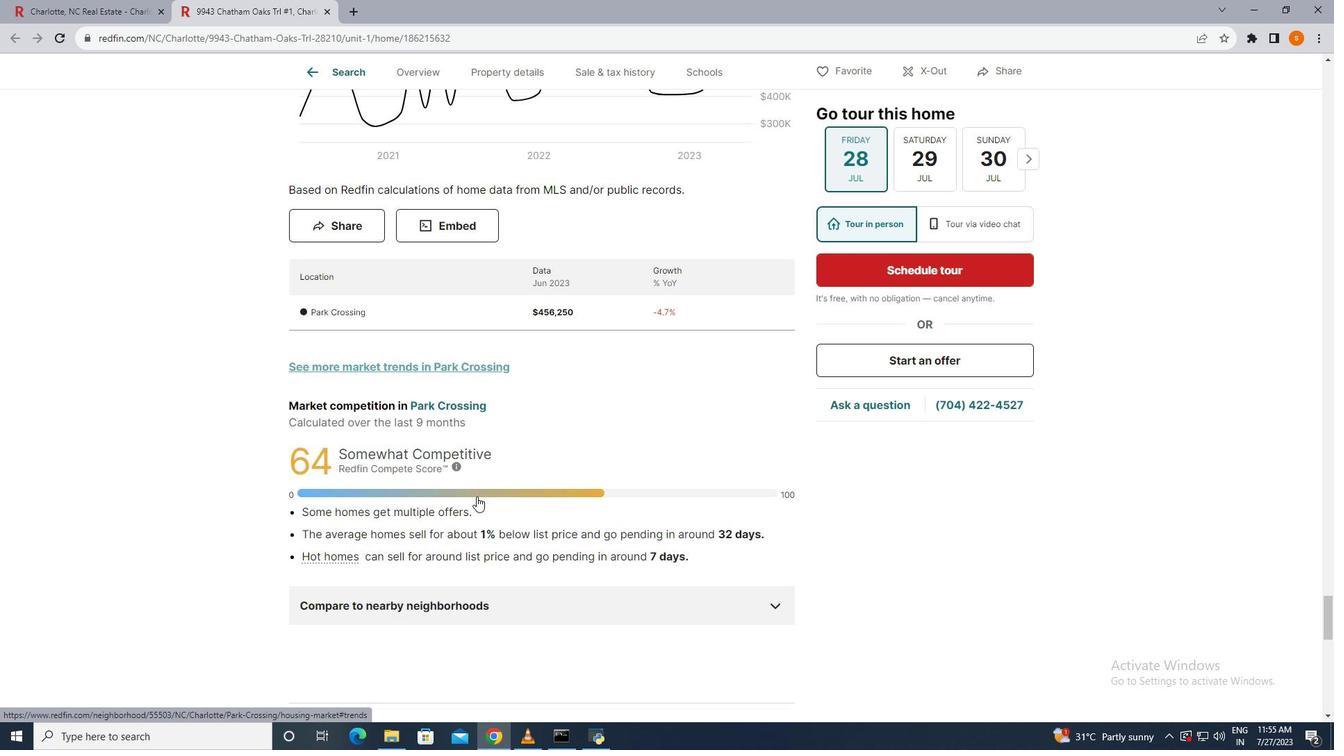 
Action: Mouse scrolled (476, 496) with delta (0, 0)
Screenshot: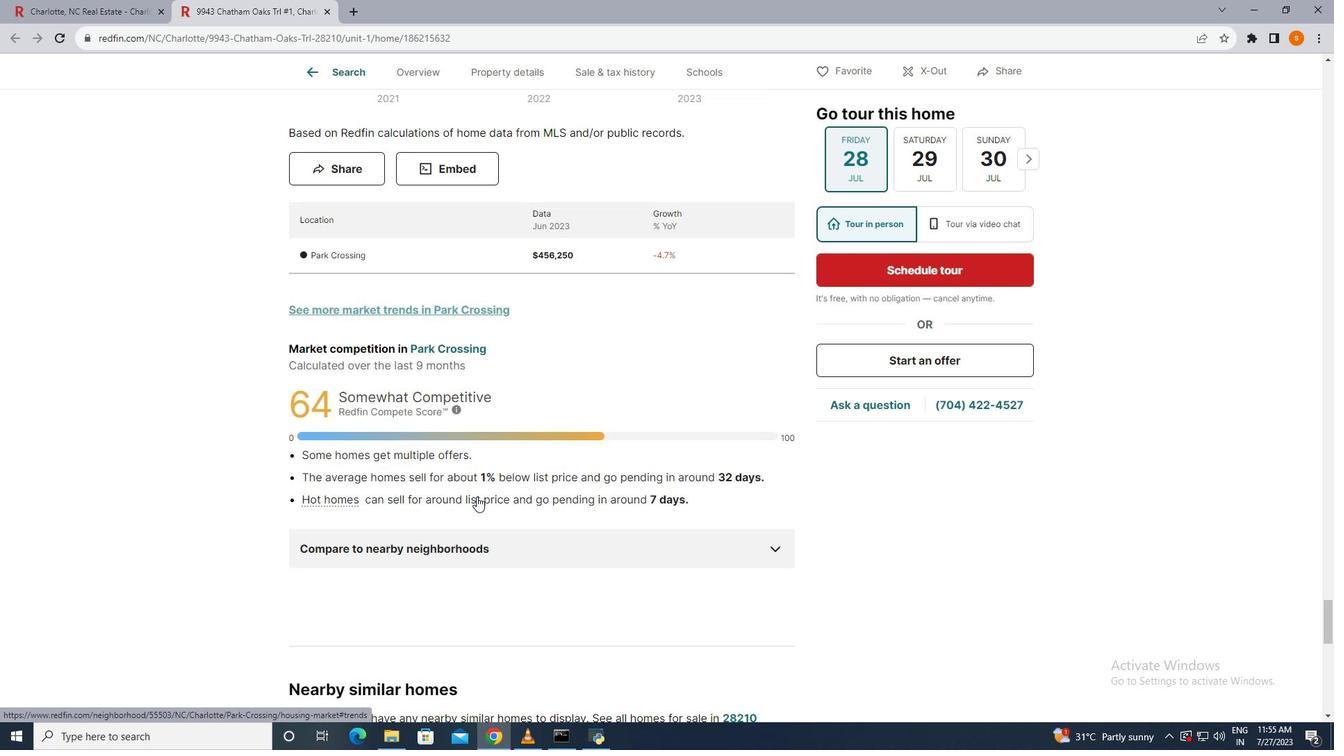 
Action: Mouse scrolled (476, 496) with delta (0, 0)
Screenshot: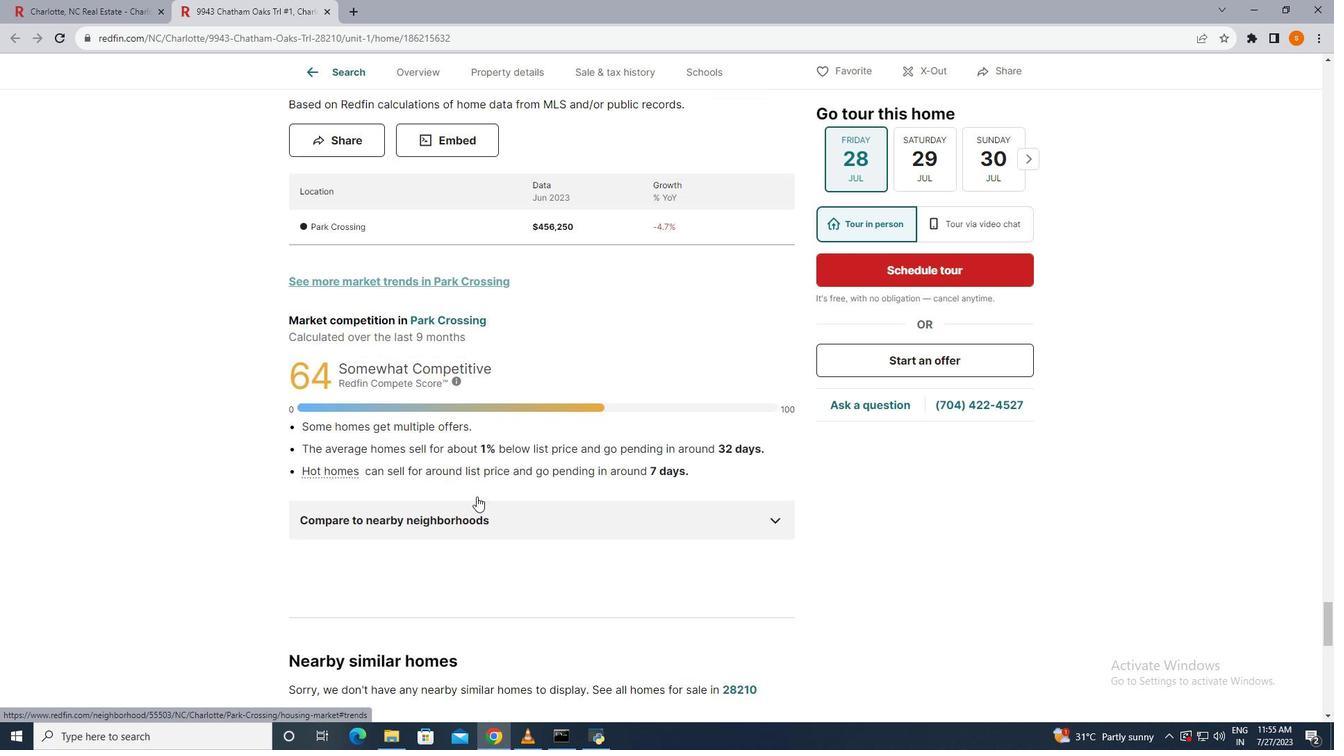 
Action: Mouse moved to (442, 519)
Screenshot: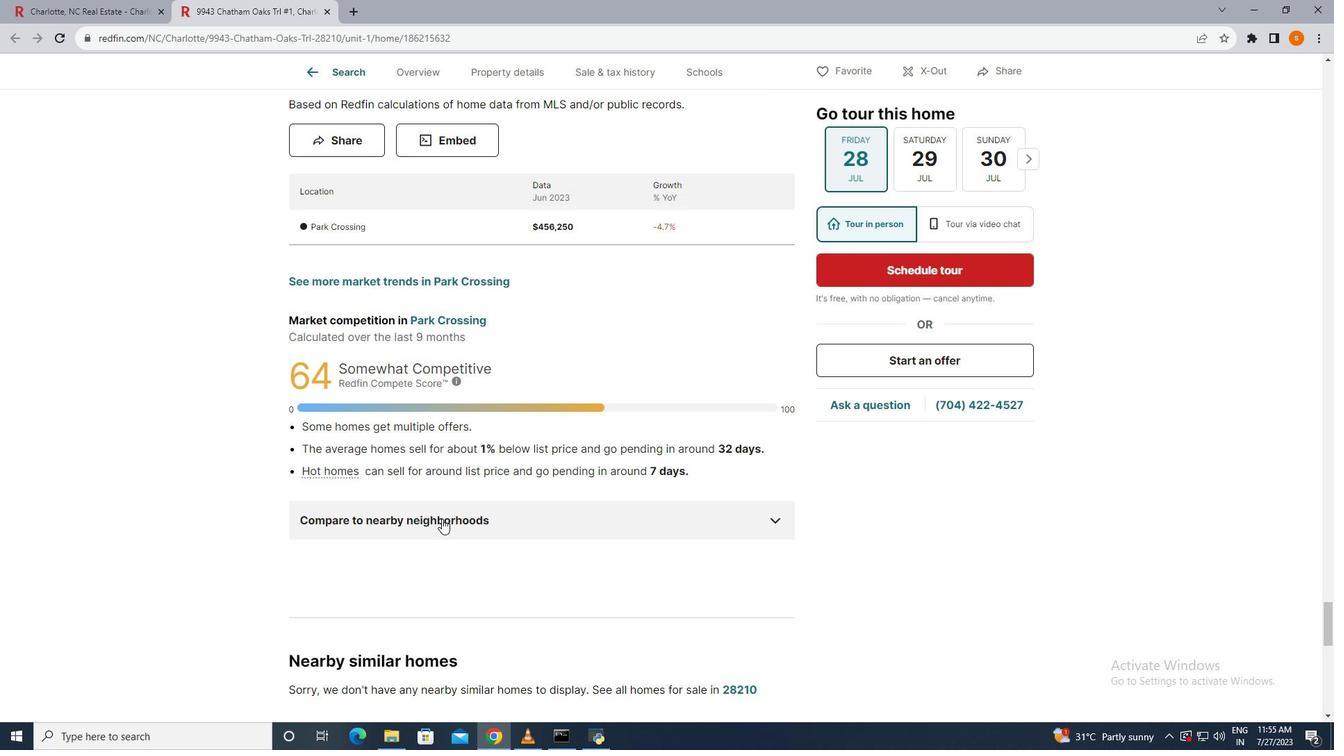 
Action: Mouse pressed left at (442, 519)
Screenshot: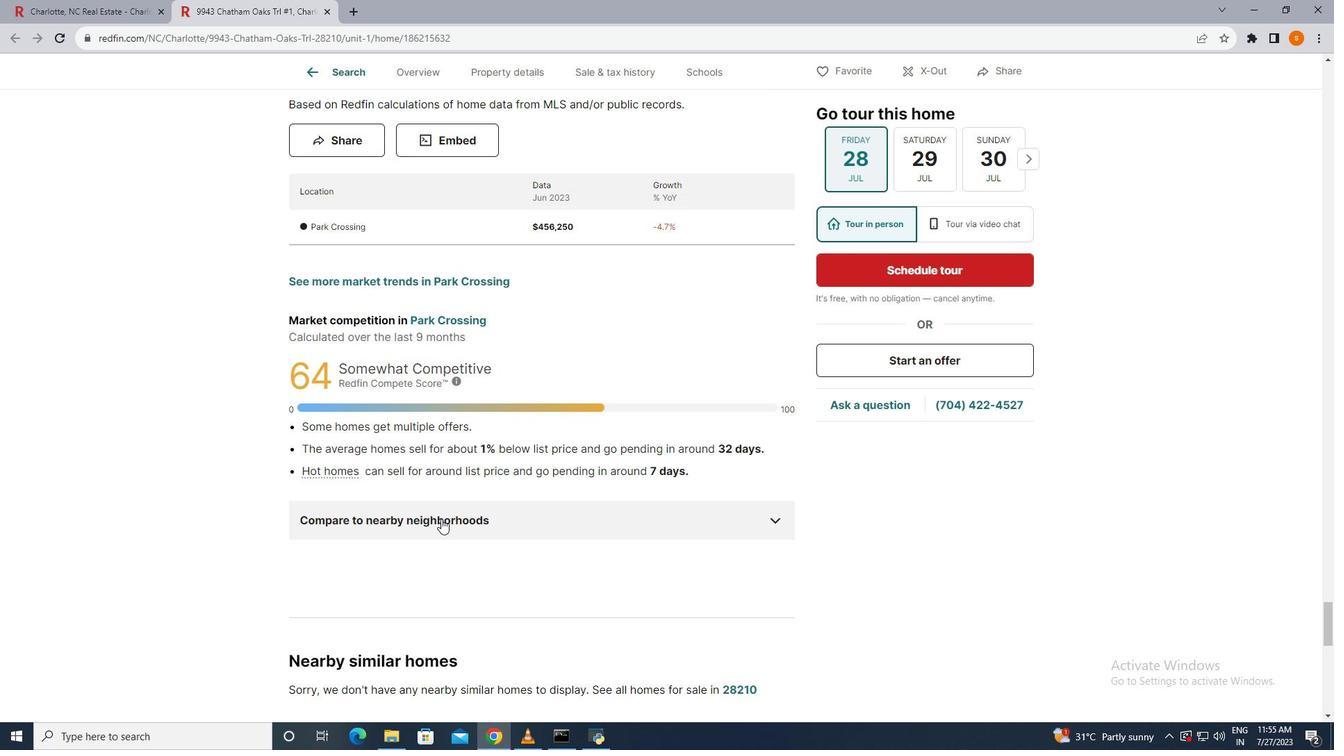 
Action: Mouse moved to (608, 517)
Screenshot: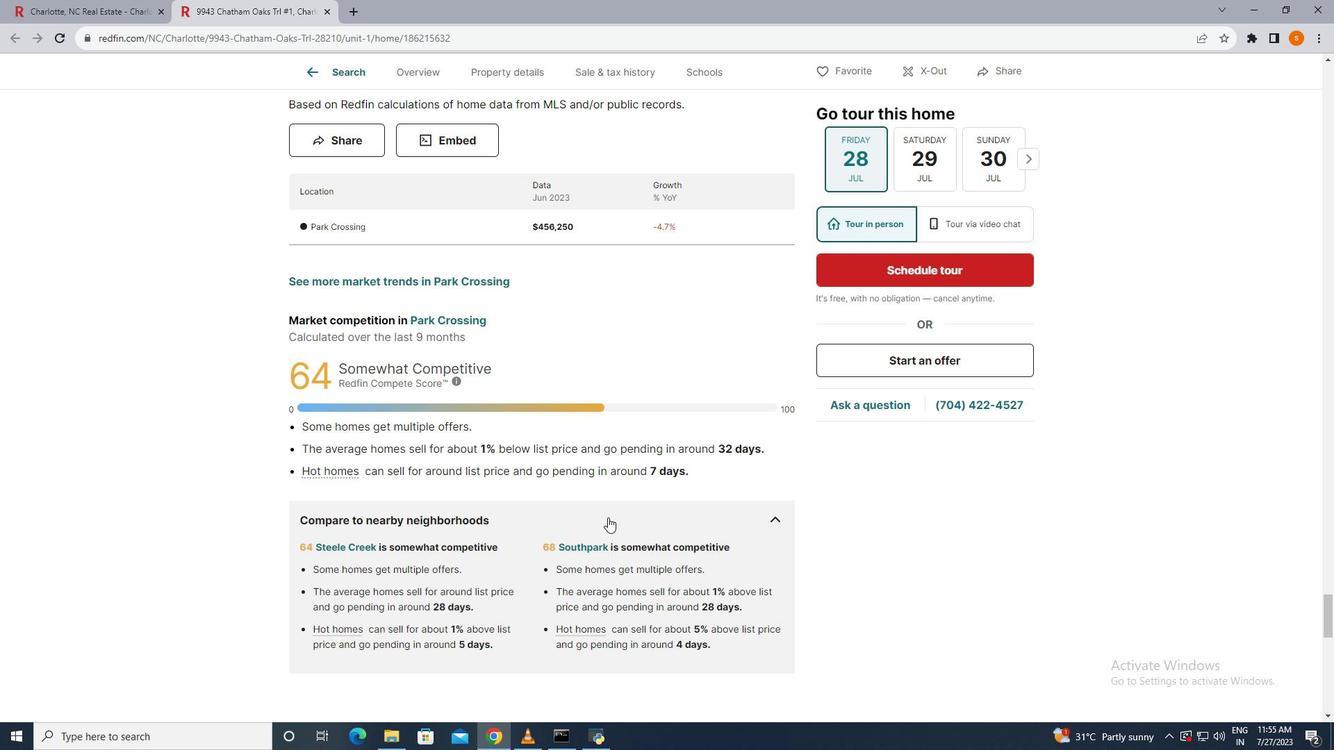 
Action: Mouse scrolled (608, 517) with delta (0, 0)
Screenshot: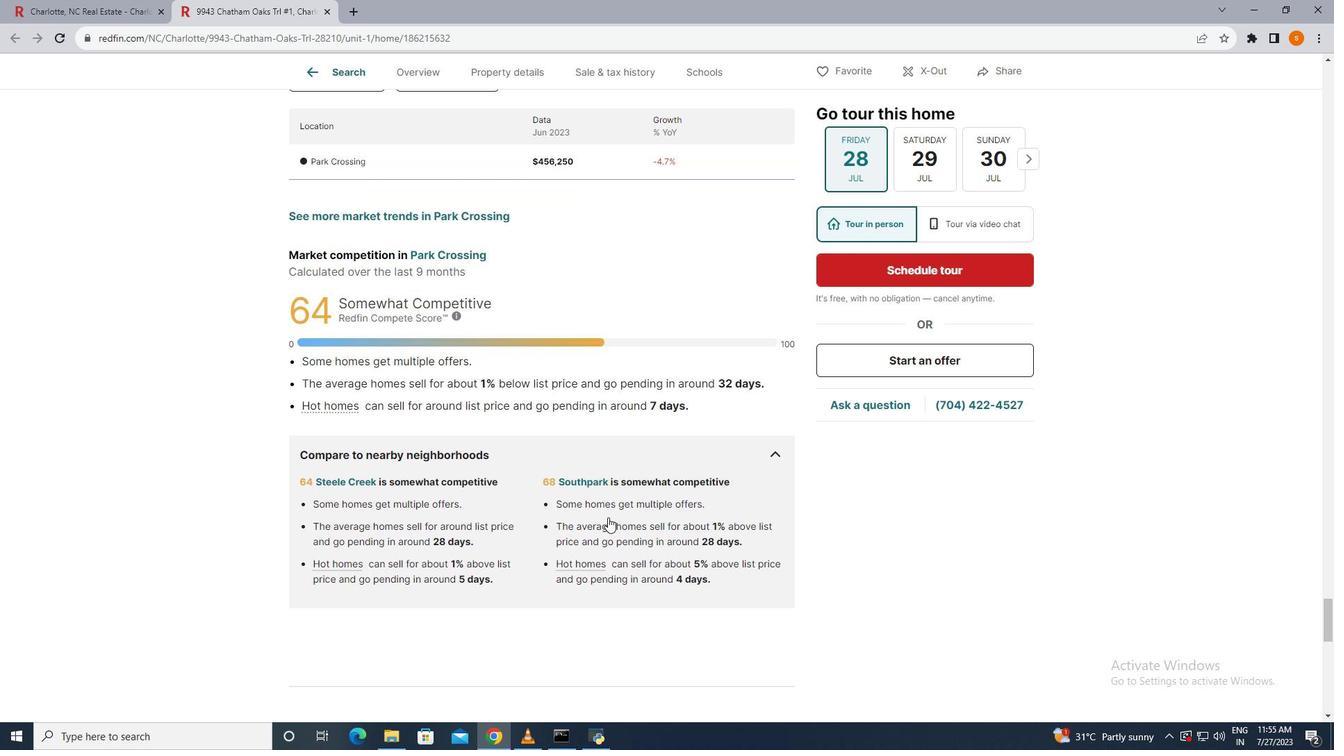
Action: Mouse scrolled (608, 517) with delta (0, 0)
Screenshot: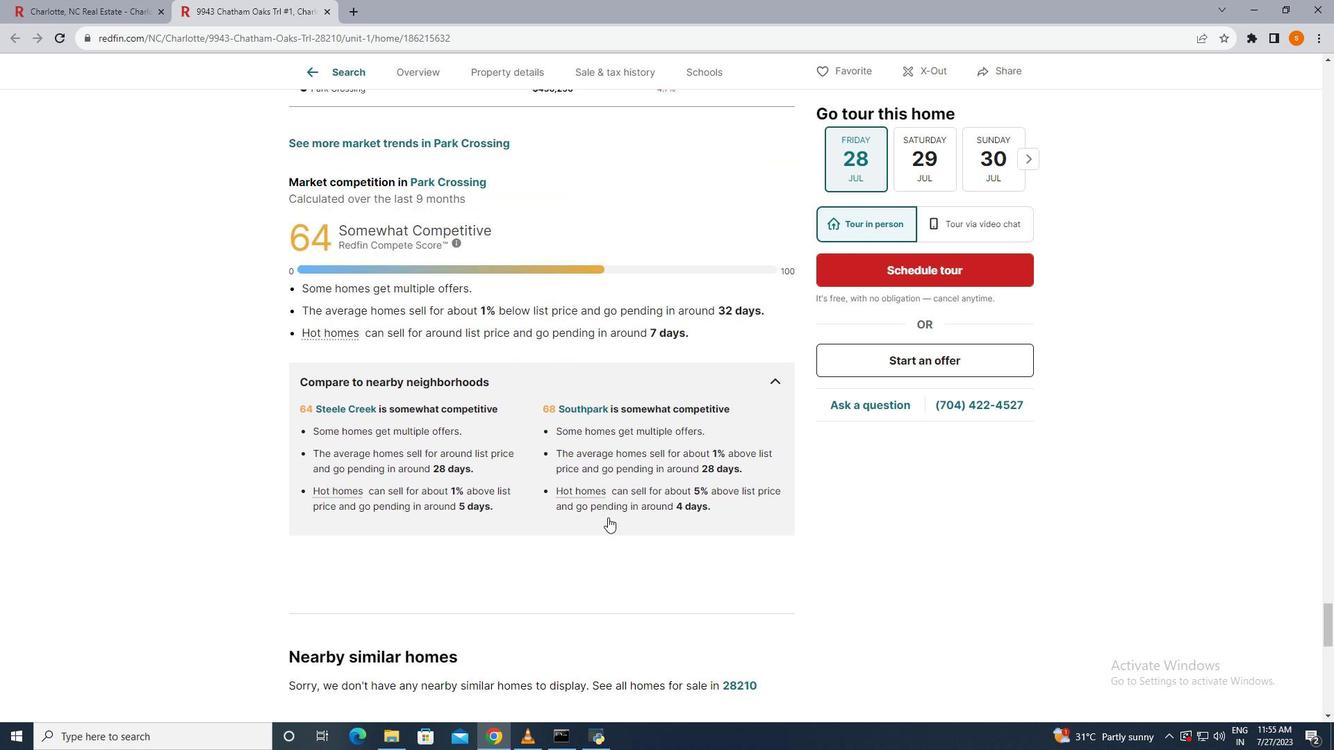 
Action: Mouse moved to (608, 517)
Screenshot: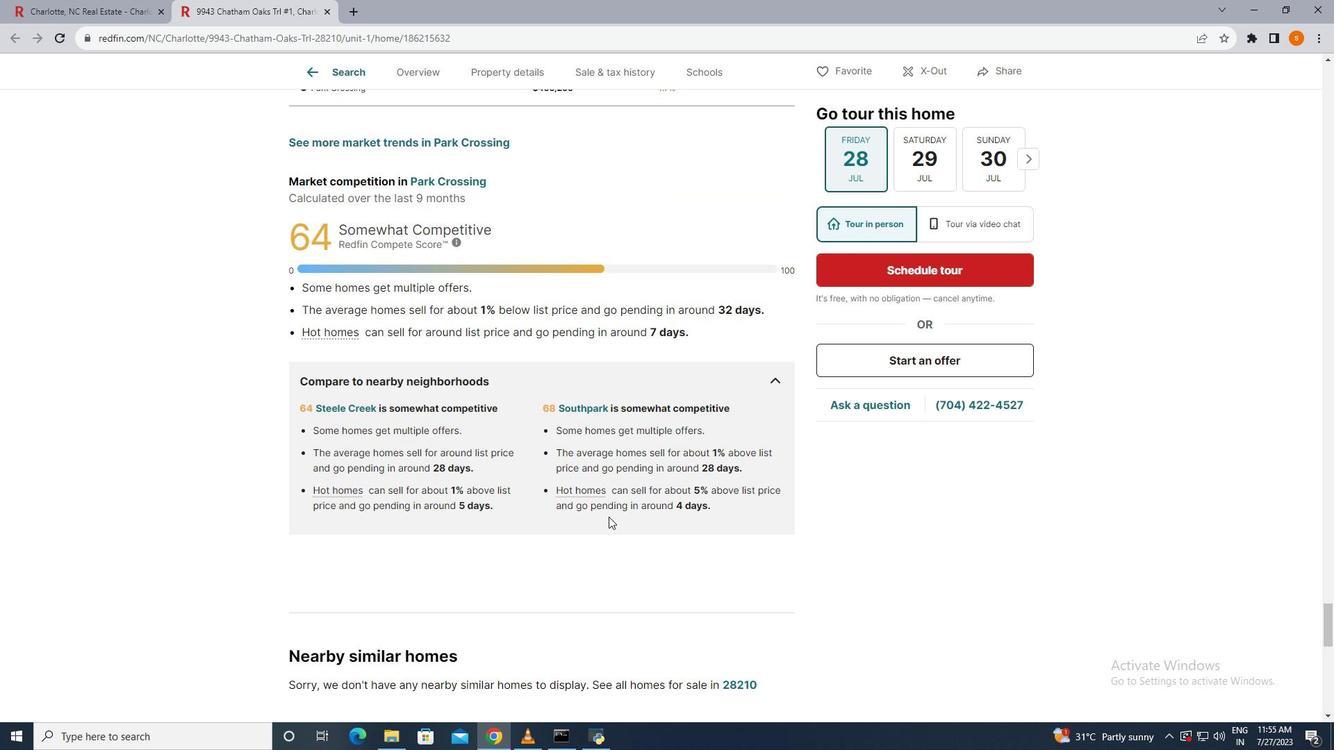 
Action: Mouse scrolled (608, 516) with delta (0, 0)
Screenshot: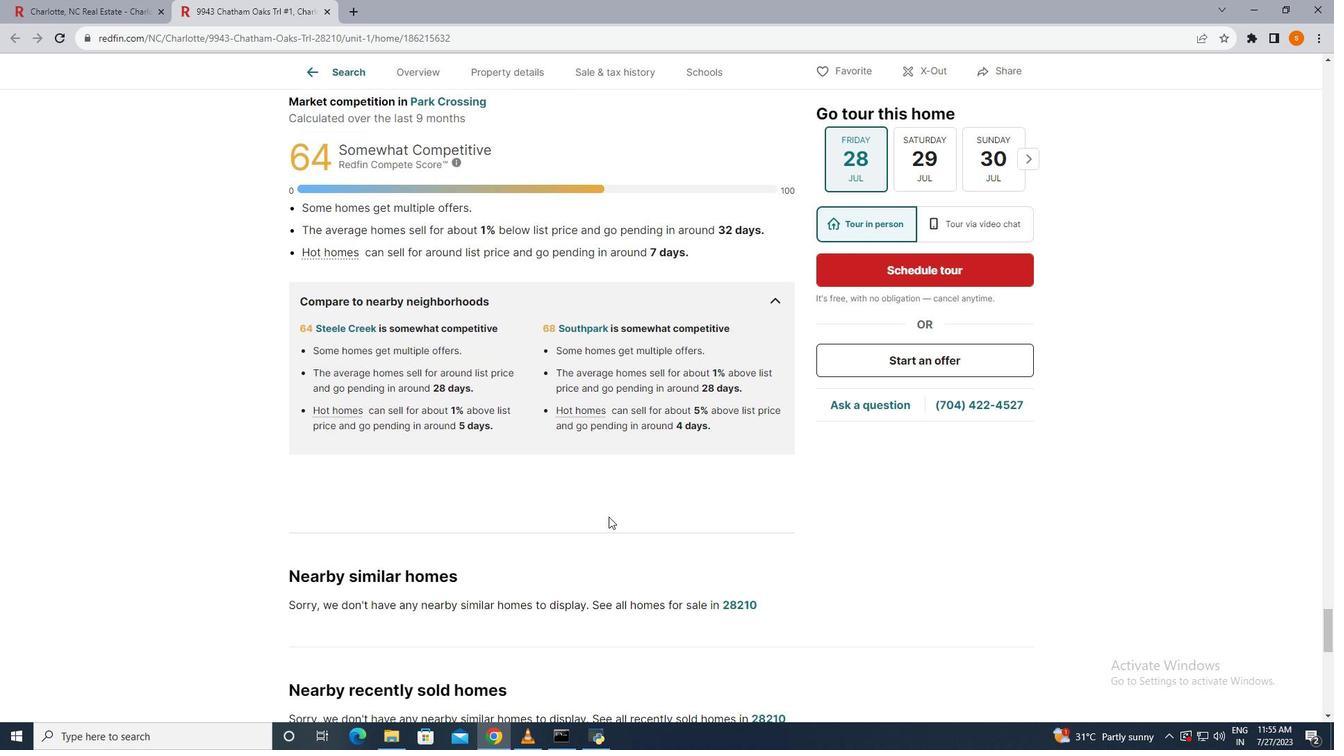 
Action: Mouse scrolled (608, 516) with delta (0, 0)
Screenshot: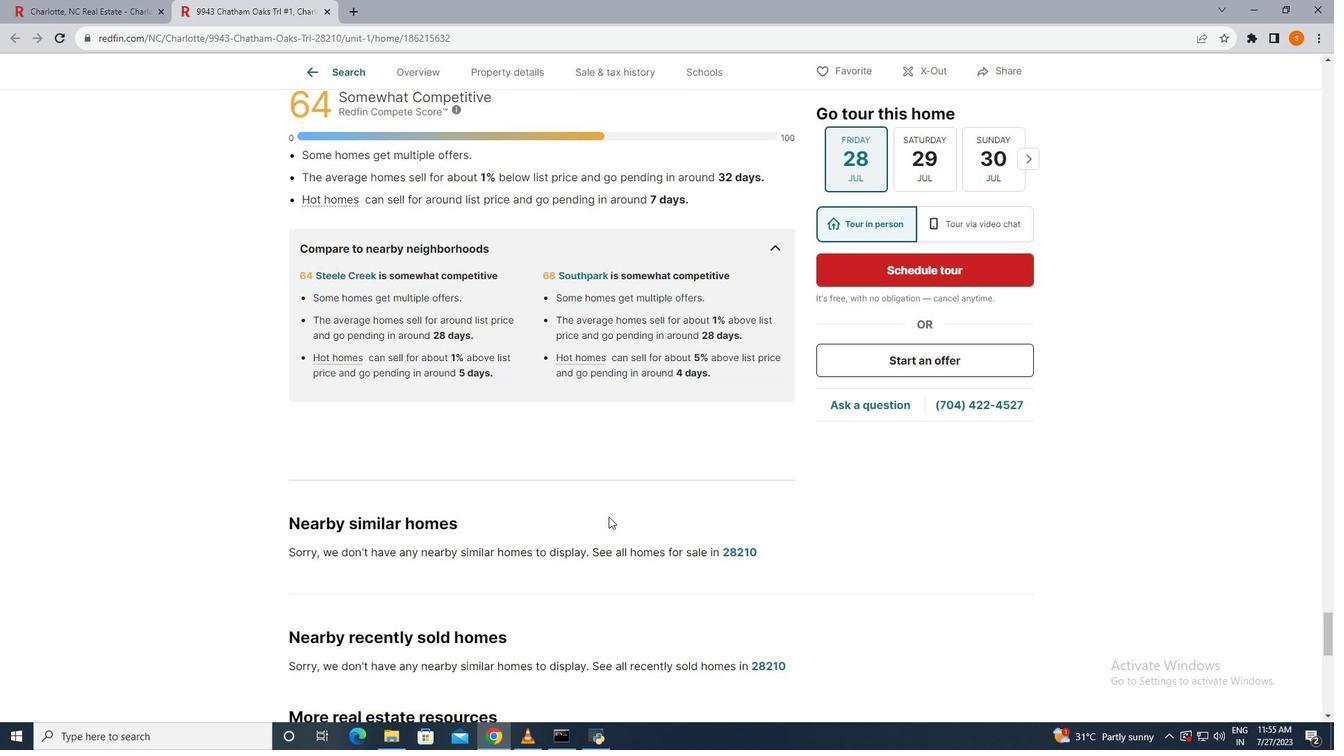 
Action: Mouse scrolled (608, 516) with delta (0, 0)
Screenshot: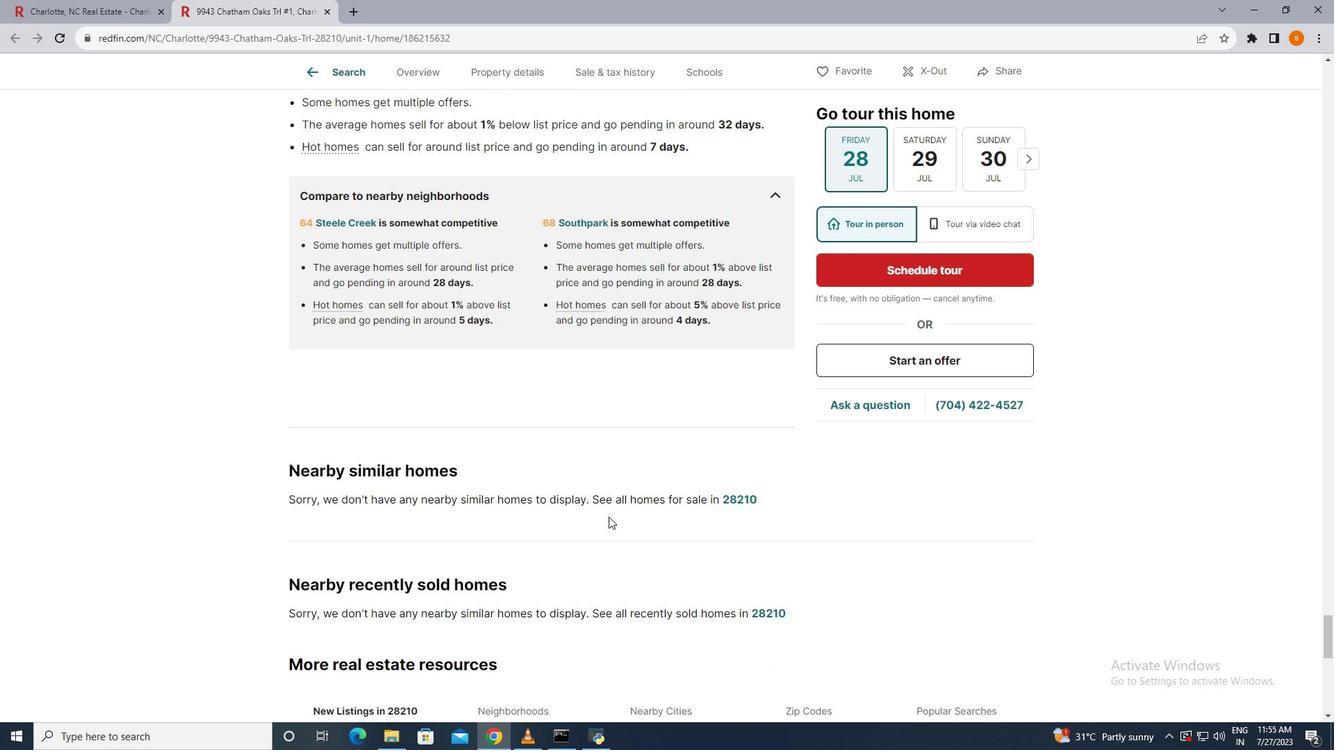 
Action: Mouse scrolled (608, 516) with delta (0, 0)
Screenshot: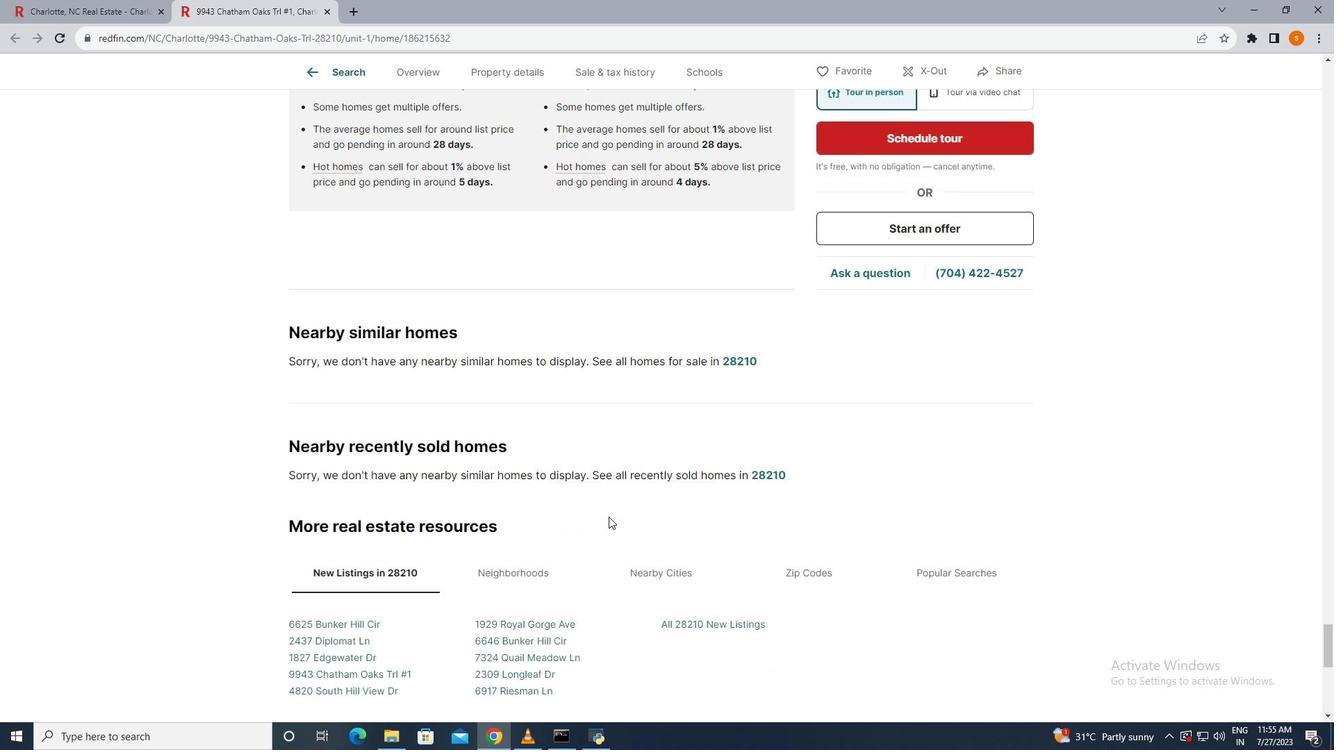 
Action: Mouse scrolled (608, 516) with delta (0, 0)
Screenshot: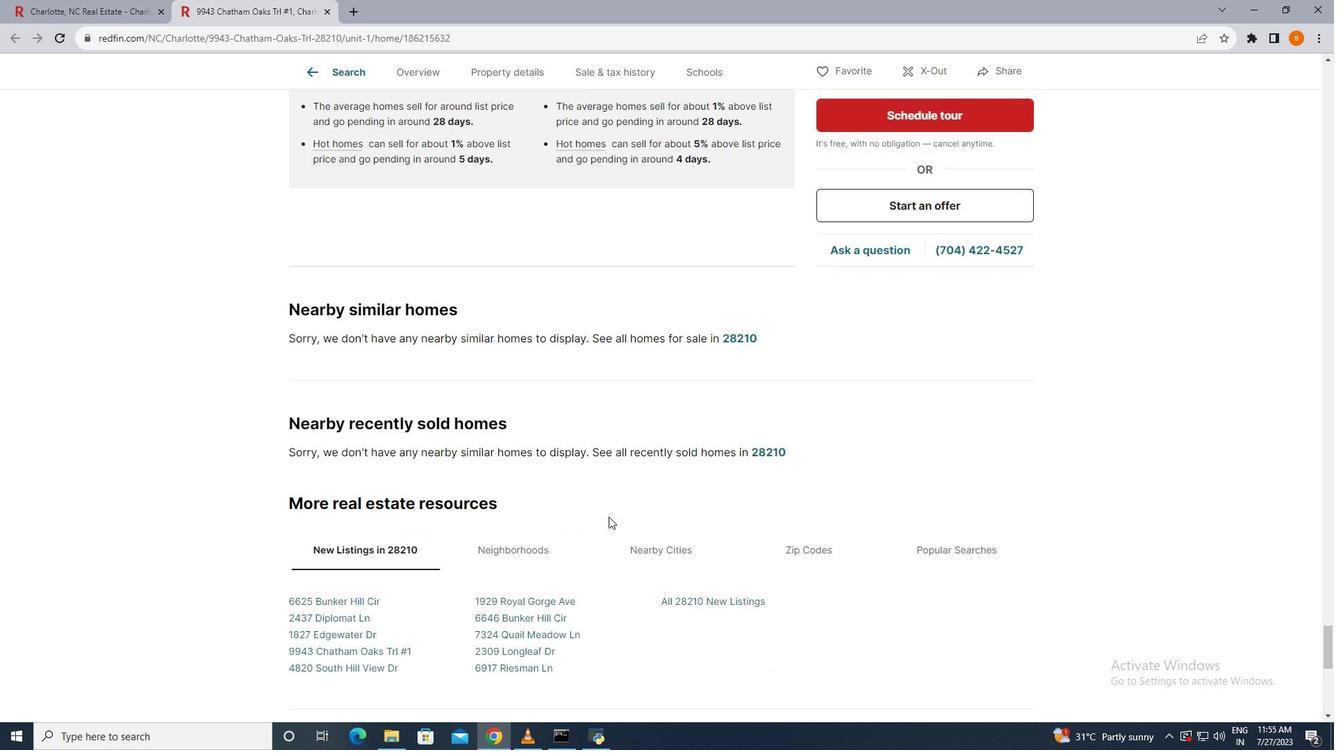 
Action: Mouse scrolled (608, 516) with delta (0, 0)
Screenshot: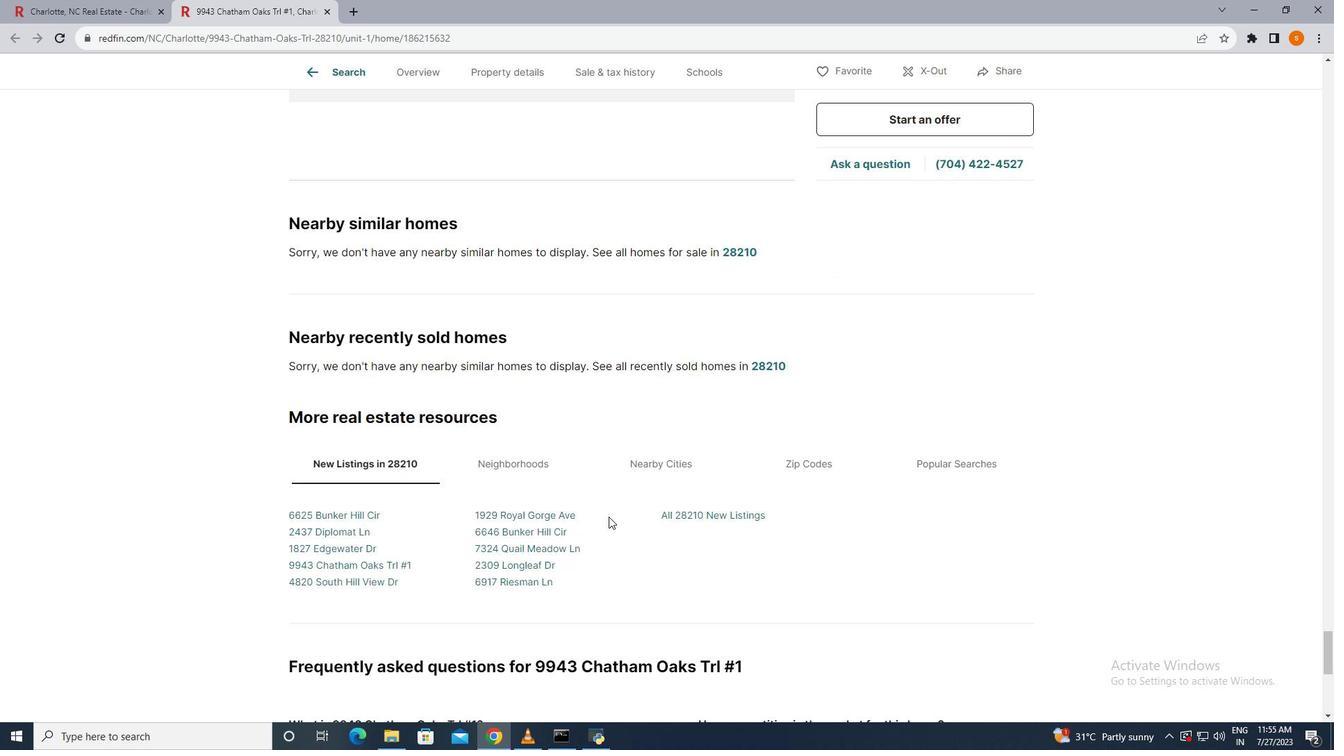 
Action: Mouse scrolled (608, 516) with delta (0, 0)
Screenshot: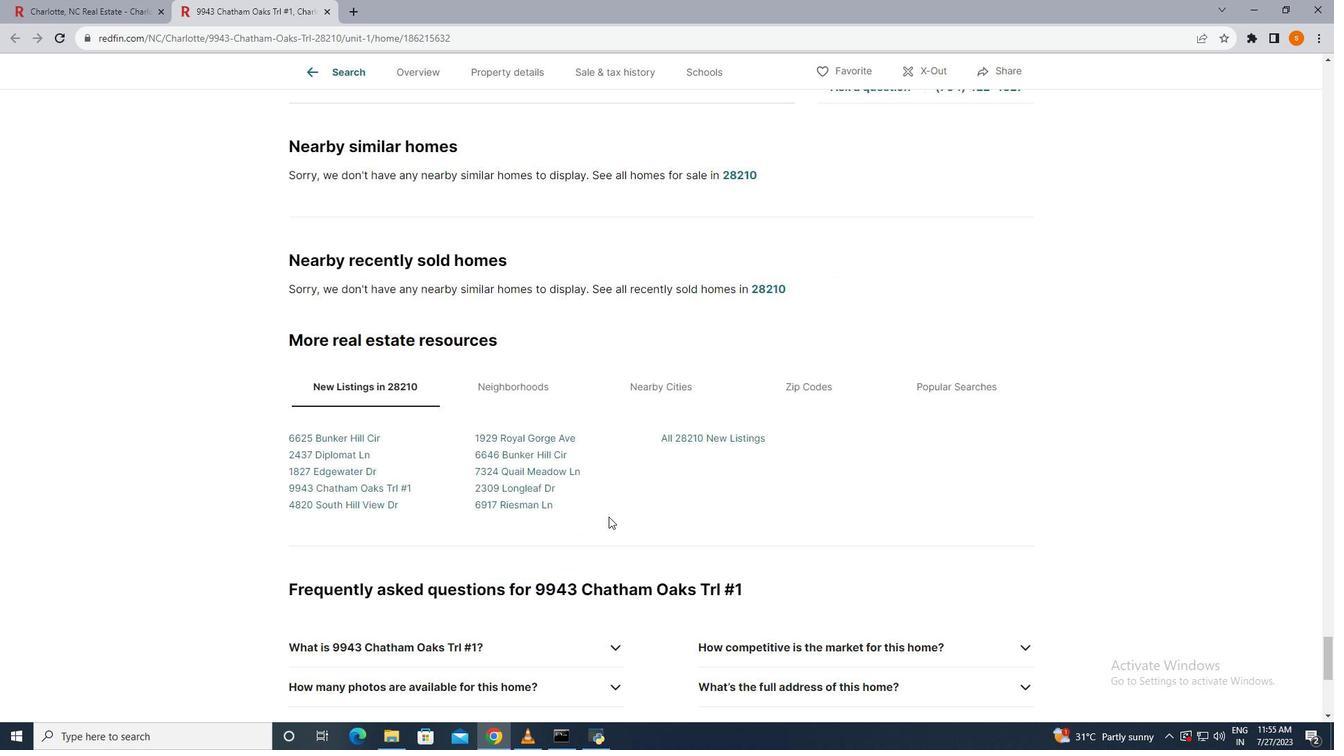 
Action: Mouse scrolled (608, 516) with delta (0, 0)
Screenshot: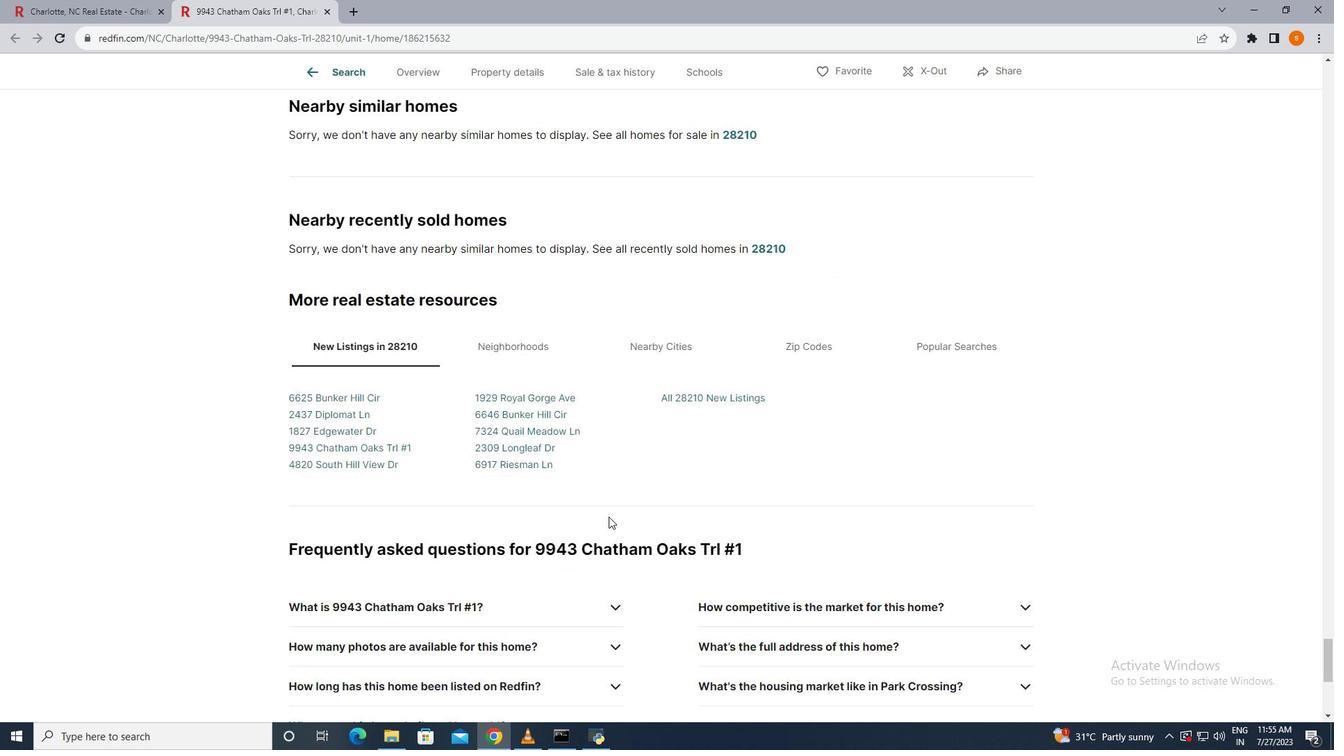 
Action: Mouse scrolled (608, 516) with delta (0, 0)
Screenshot: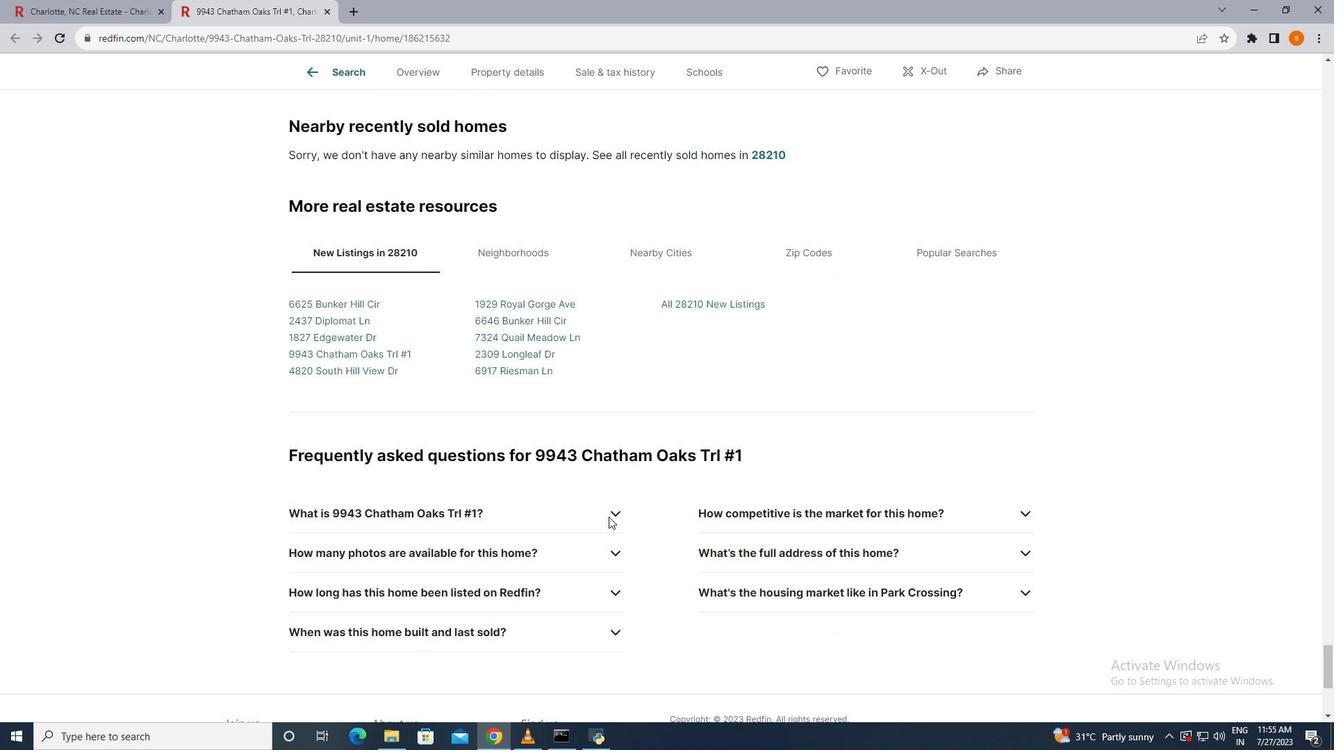 
Action: Mouse scrolled (608, 516) with delta (0, 0)
Screenshot: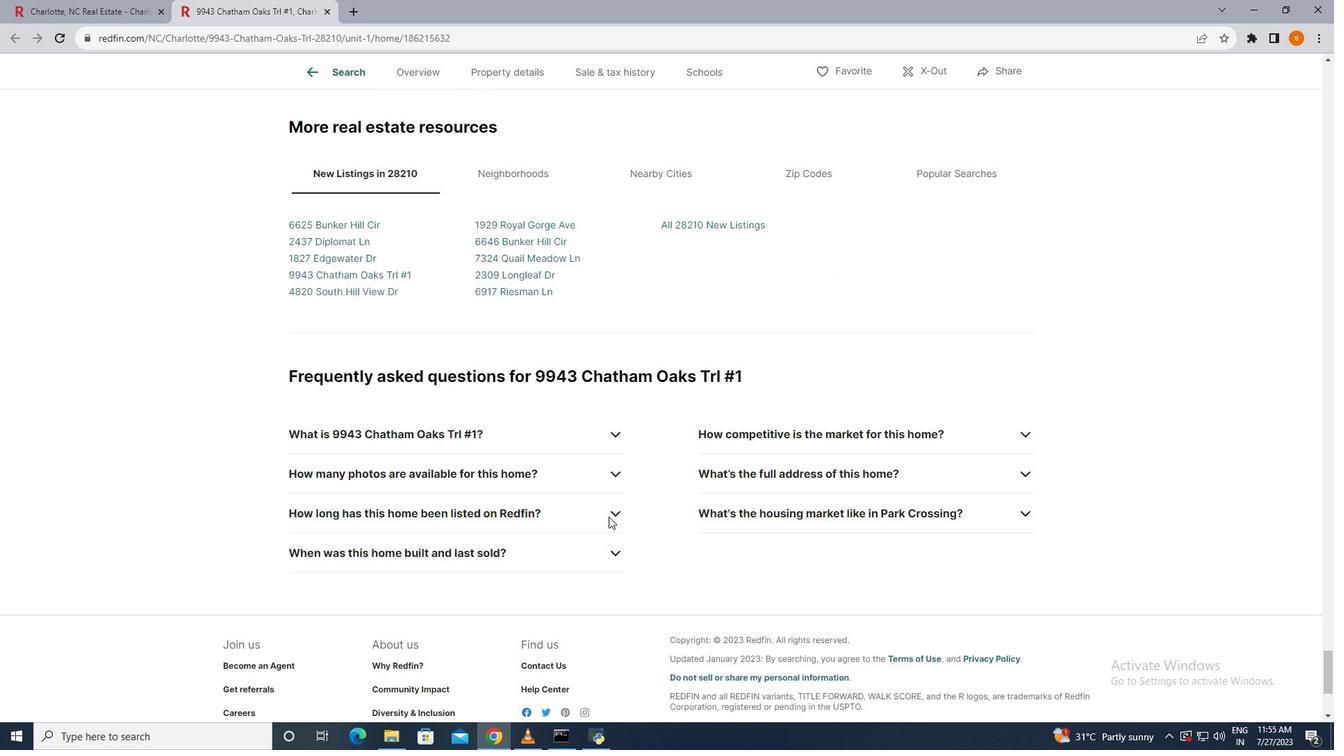 
Action: Mouse scrolled (608, 516) with delta (0, 0)
Screenshot: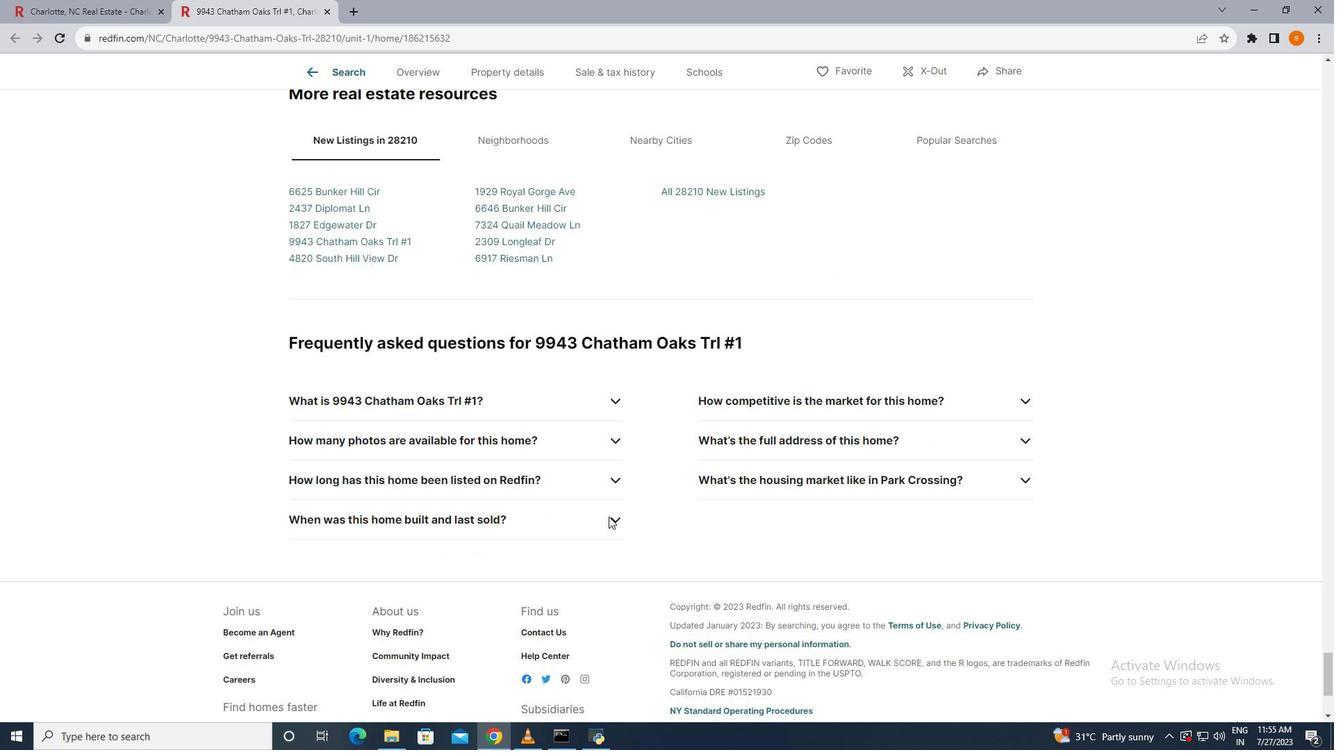 
Action: Mouse scrolled (608, 516) with delta (0, 0)
Screenshot: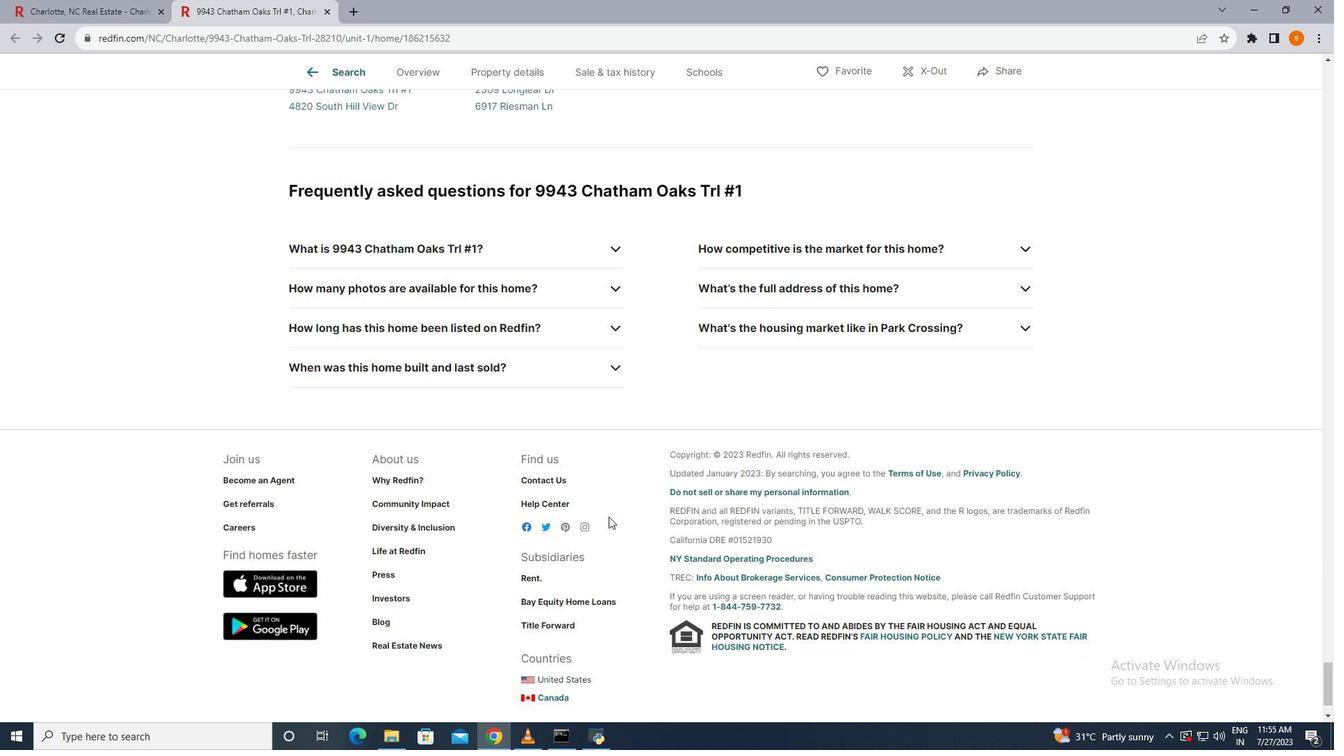 
Action: Mouse scrolled (608, 516) with delta (0, 0)
Screenshot: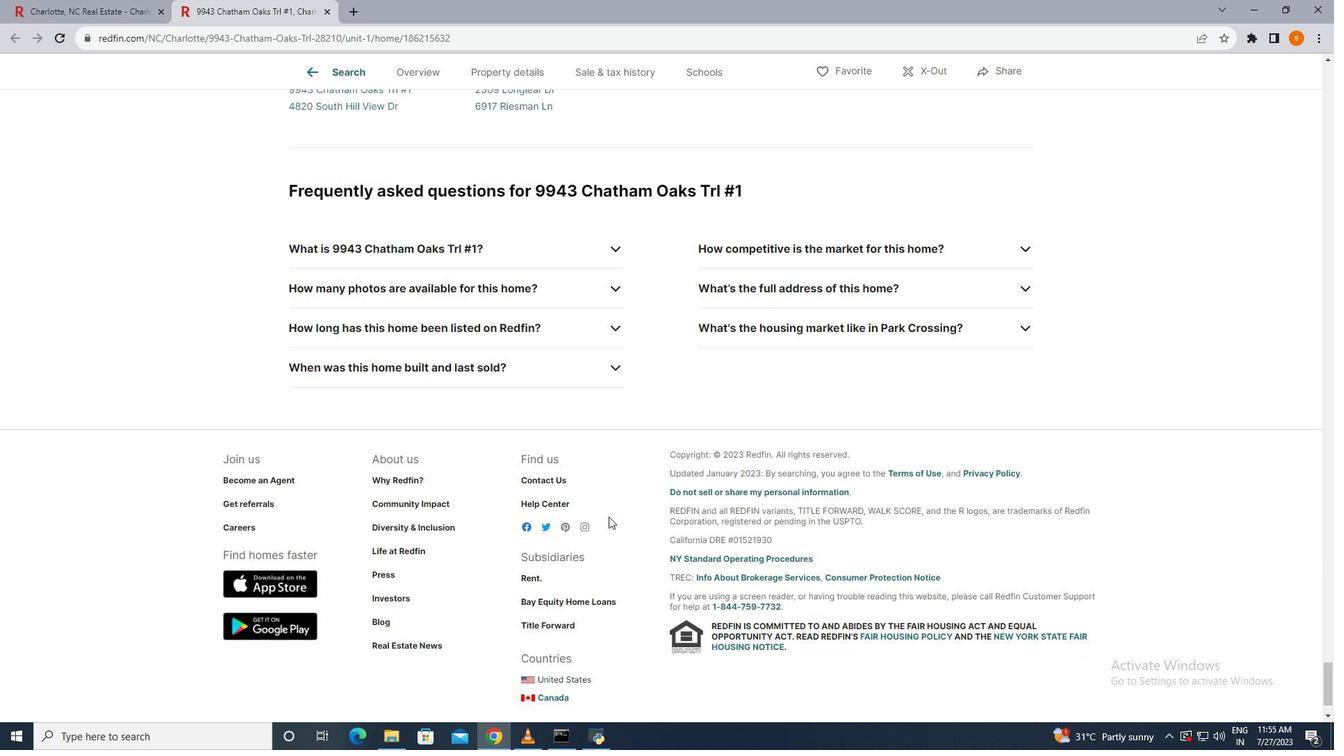 
Action: Mouse scrolled (608, 516) with delta (0, 0)
Screenshot: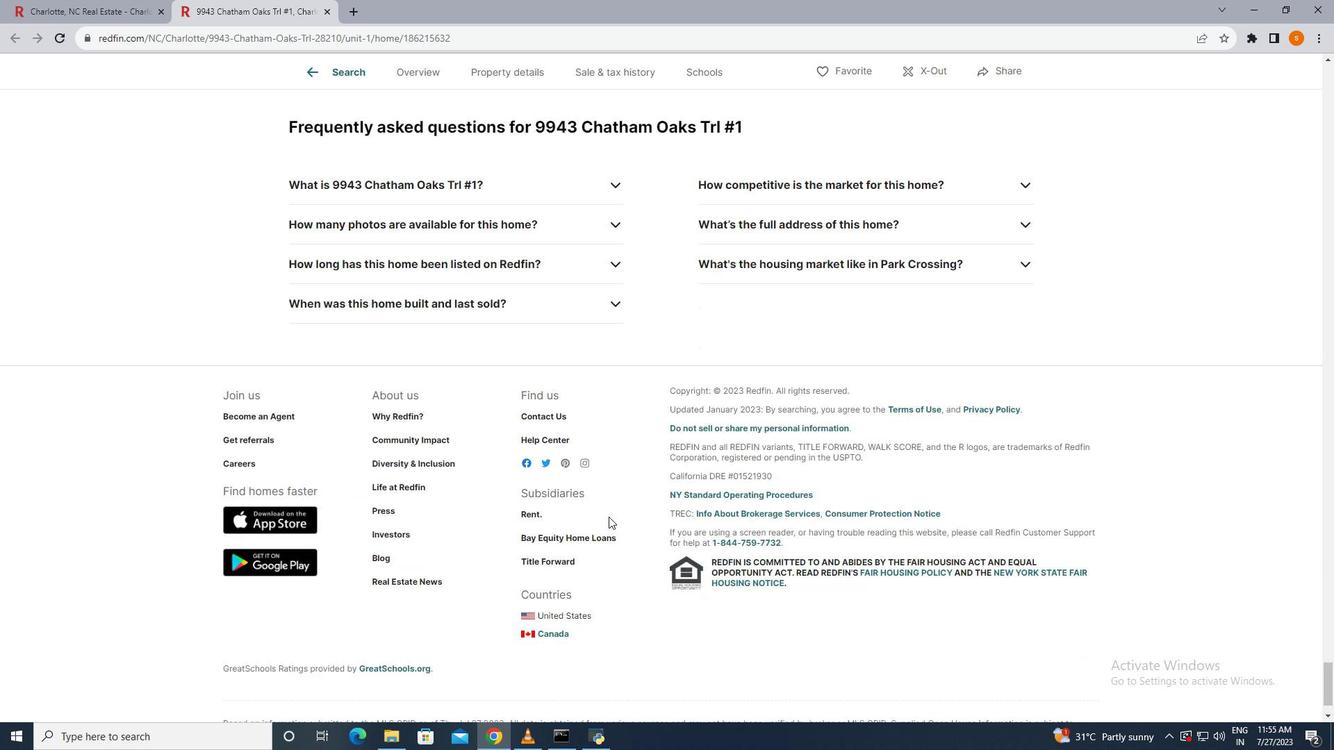 
Action: Mouse scrolled (608, 517) with delta (0, 0)
Screenshot: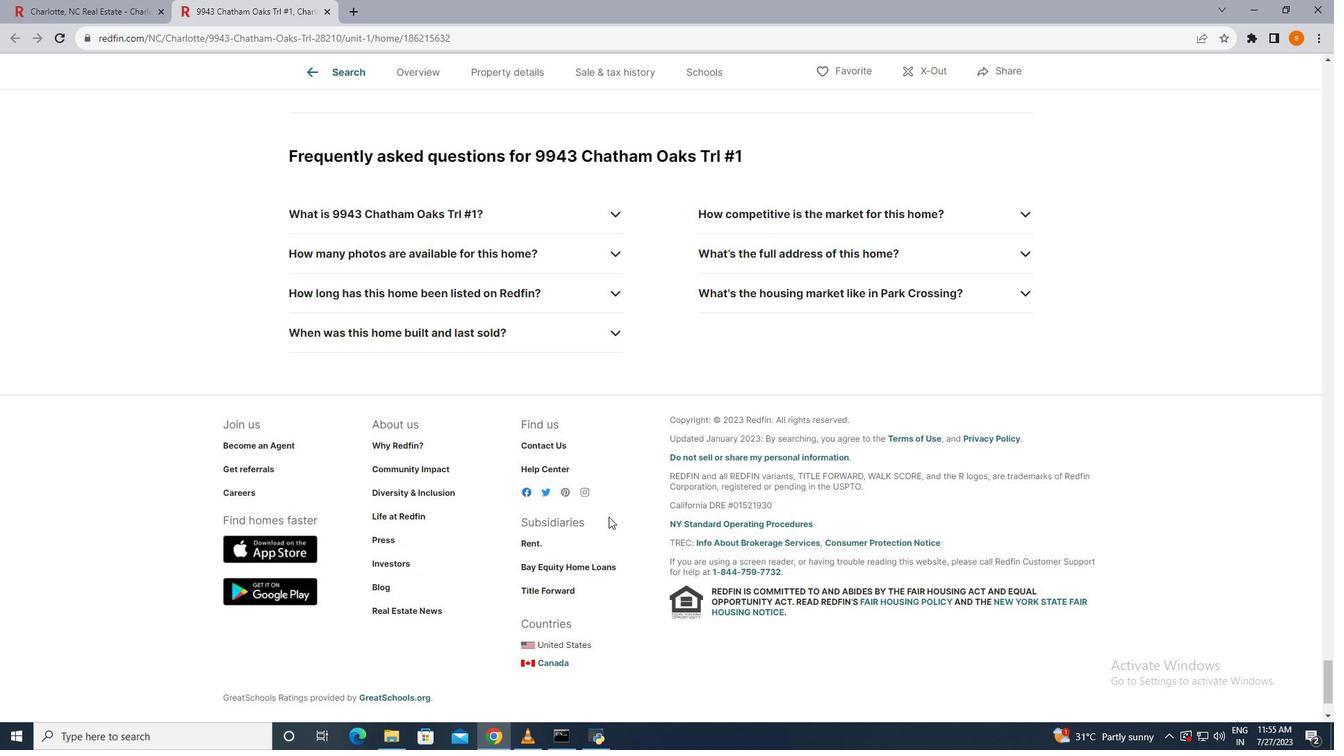 
Action: Mouse scrolled (608, 517) with delta (0, 0)
Screenshot: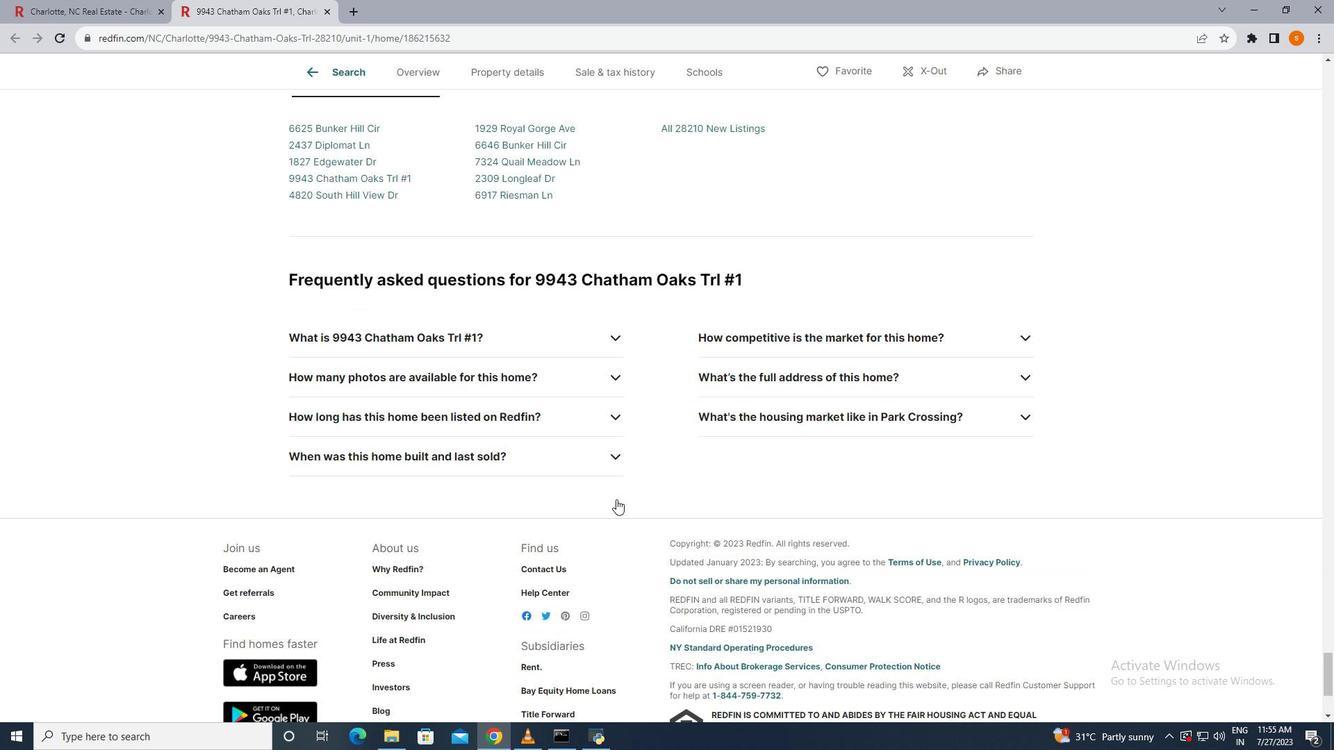 
Action: Mouse scrolled (608, 517) with delta (0, 0)
Screenshot: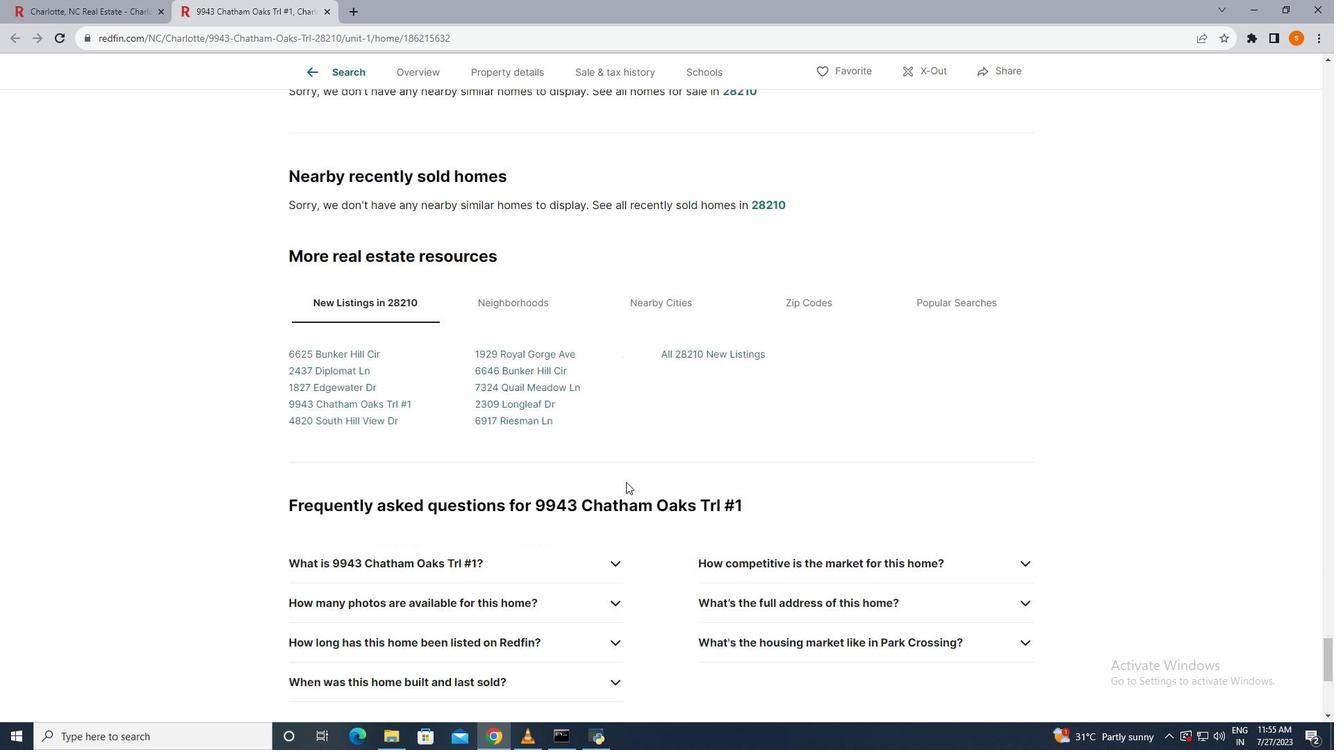 
Action: Mouse scrolled (608, 517) with delta (0, 0)
Screenshot: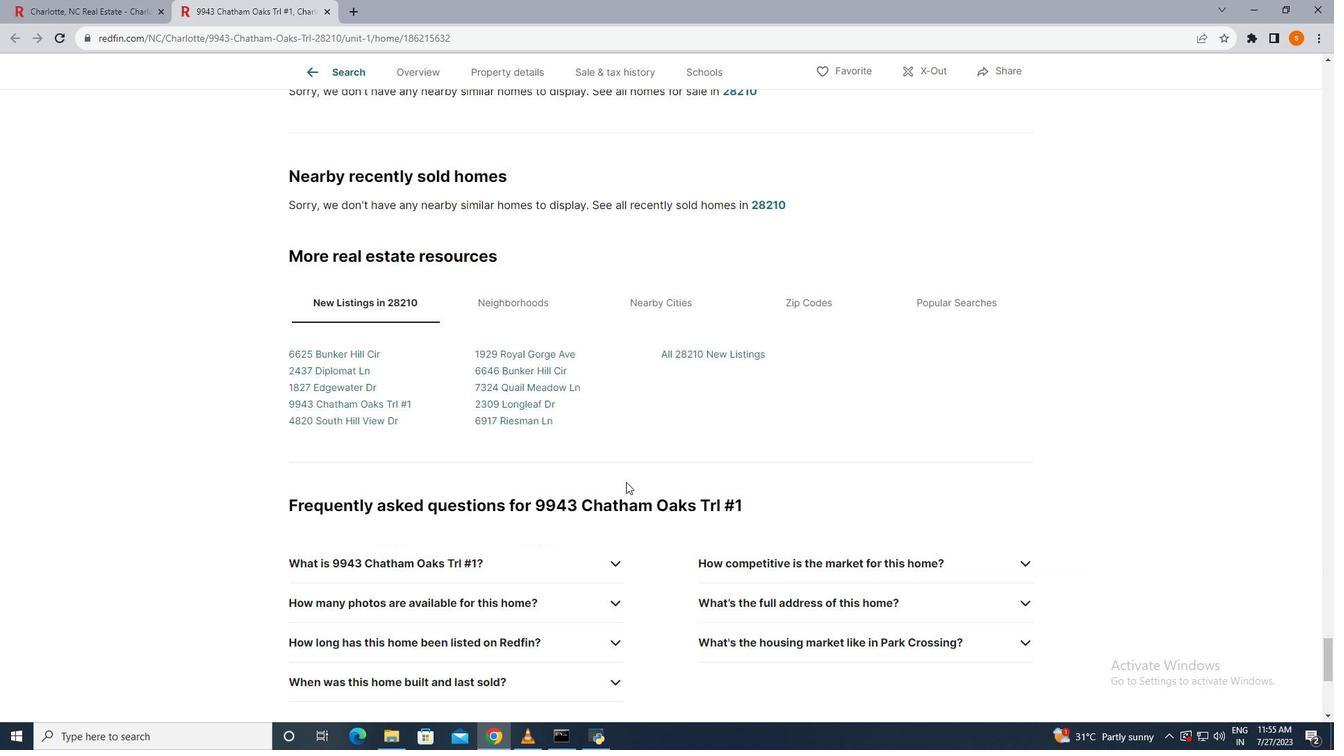 
Action: Mouse scrolled (608, 517) with delta (0, 0)
Screenshot: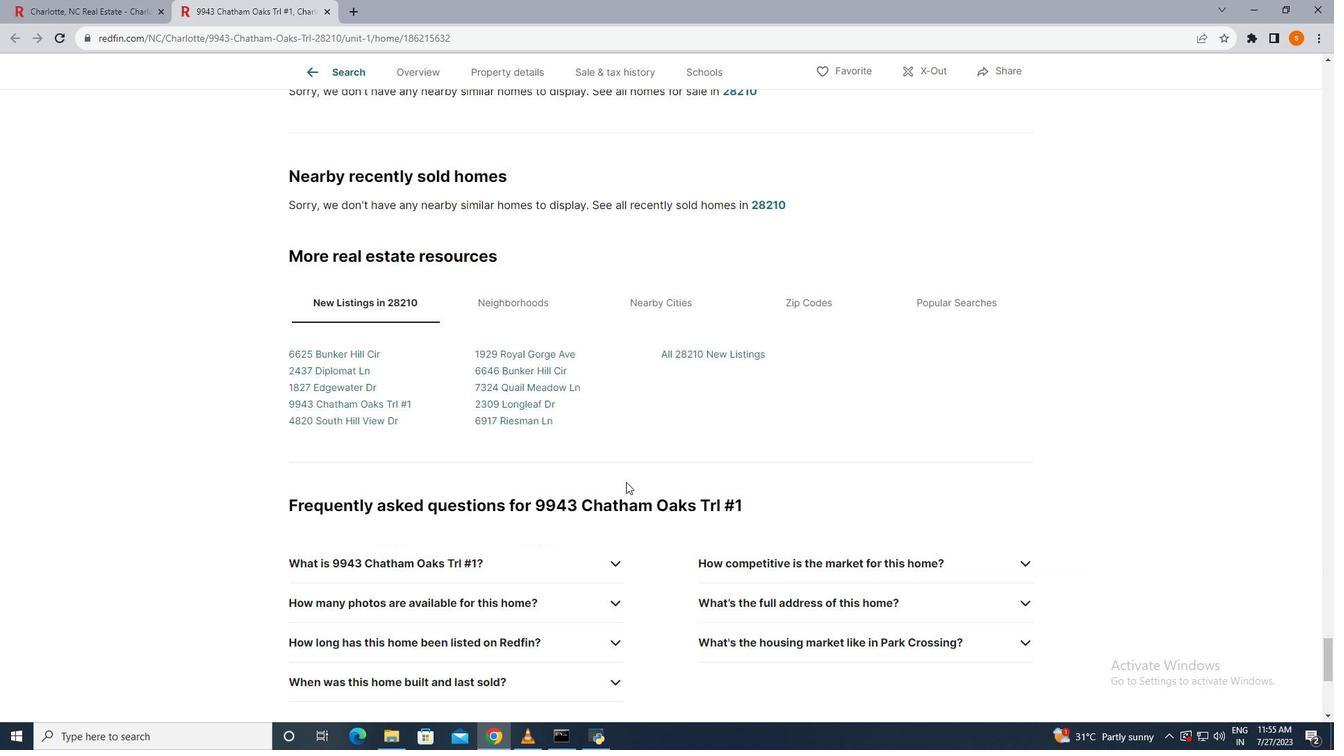 
Action: Mouse scrolled (608, 517) with delta (0, 0)
Screenshot: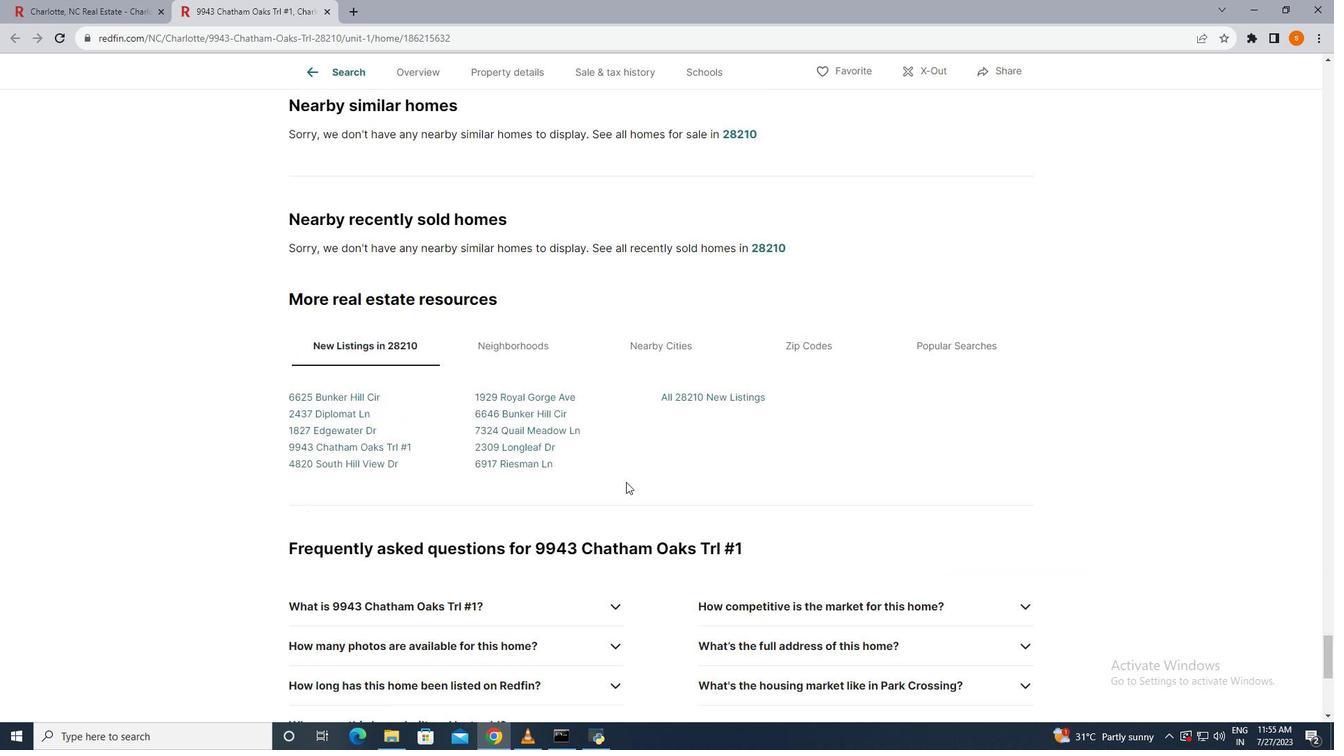 
Action: Mouse moved to (626, 482)
Screenshot: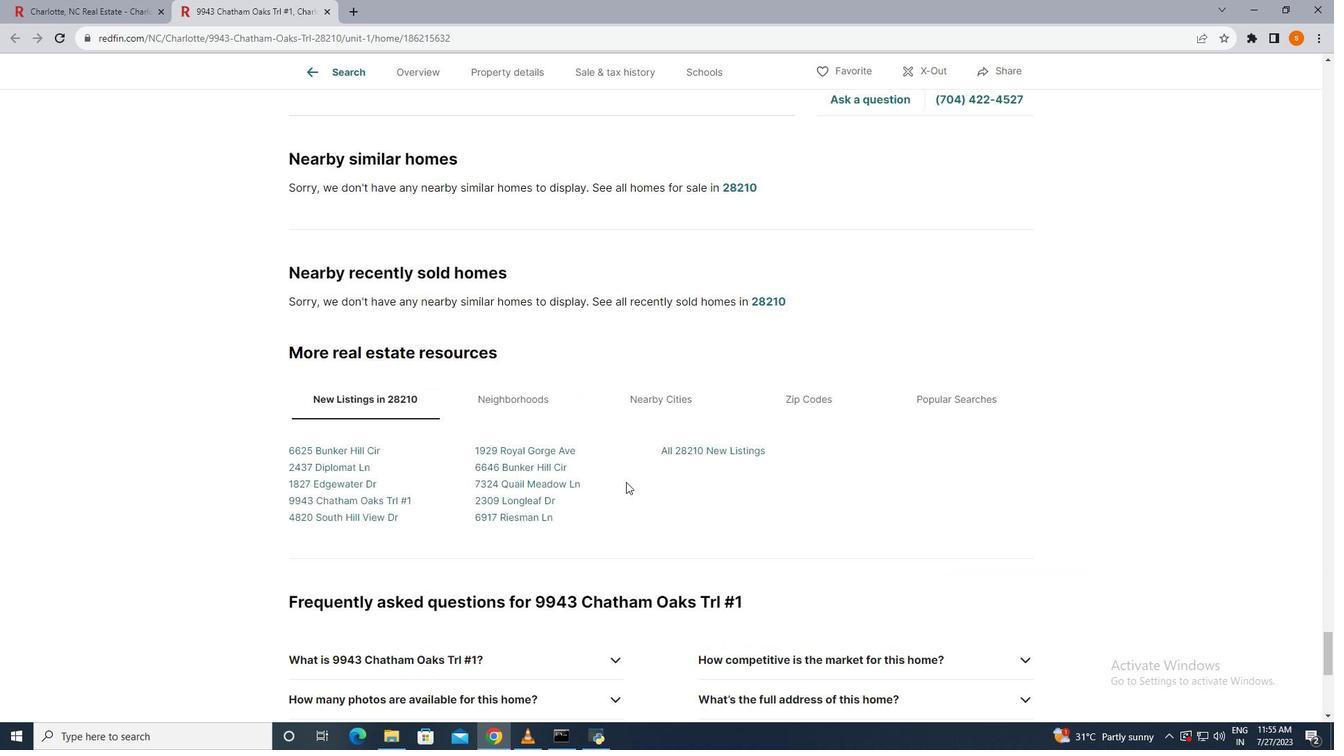 
Action: Mouse scrolled (623, 487) with delta (0, 0)
Screenshot: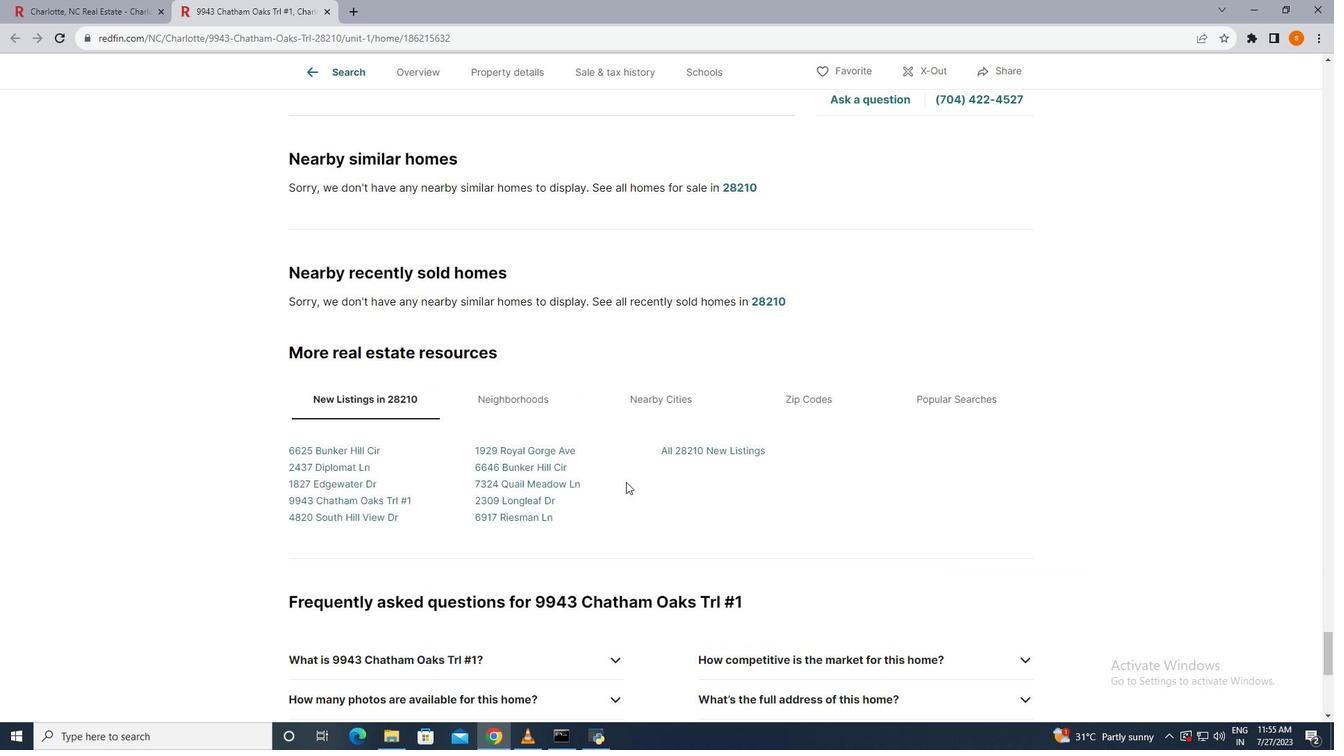 
Action: Mouse scrolled (626, 483) with delta (0, 0)
Screenshot: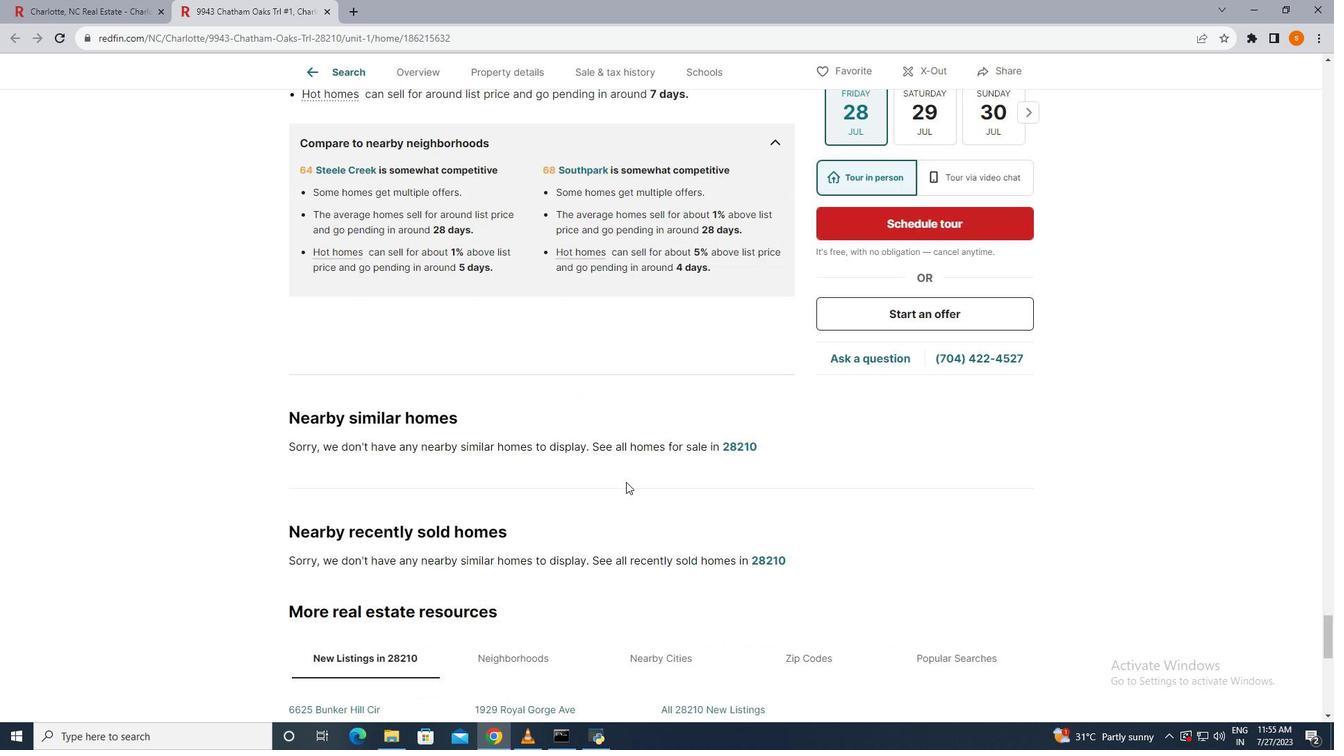 
Action: Mouse scrolled (626, 483) with delta (0, 0)
Screenshot: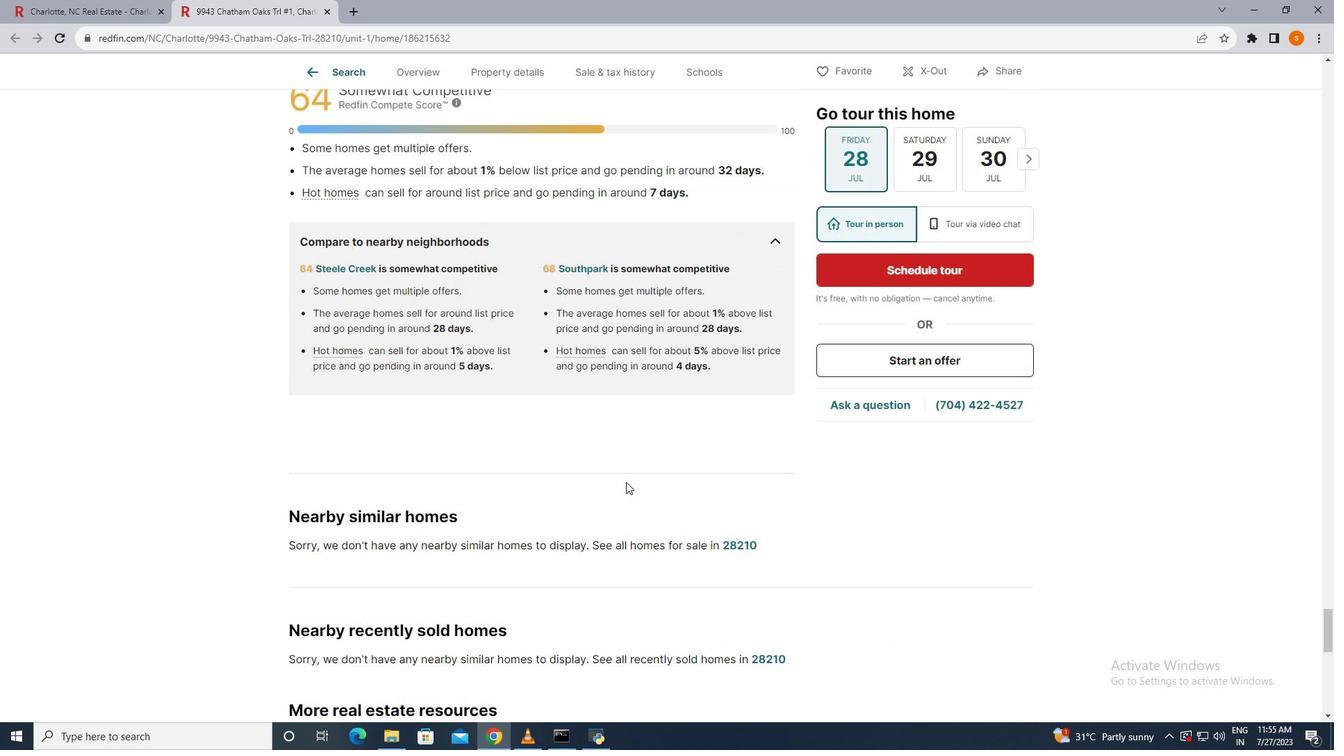 
Action: Mouse scrolled (626, 483) with delta (0, 0)
Screenshot: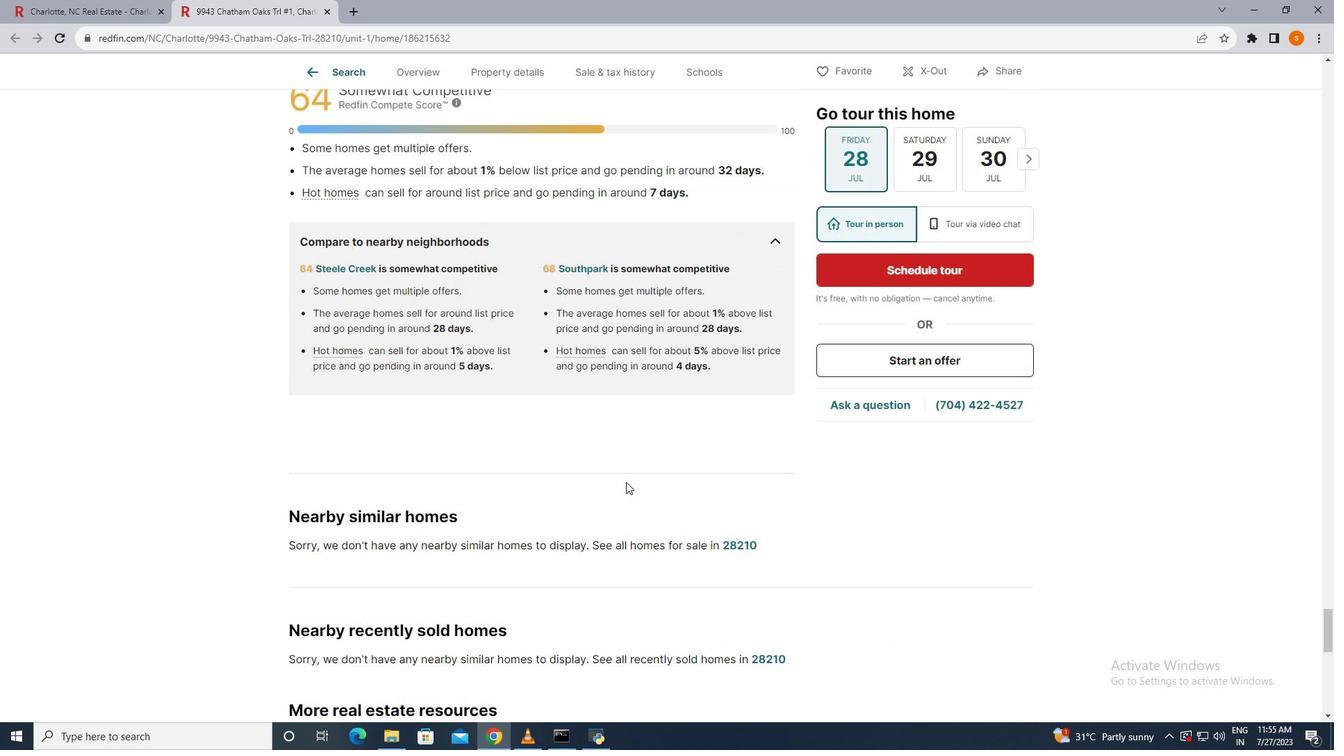 
Action: Mouse scrolled (626, 483) with delta (0, 0)
Screenshot: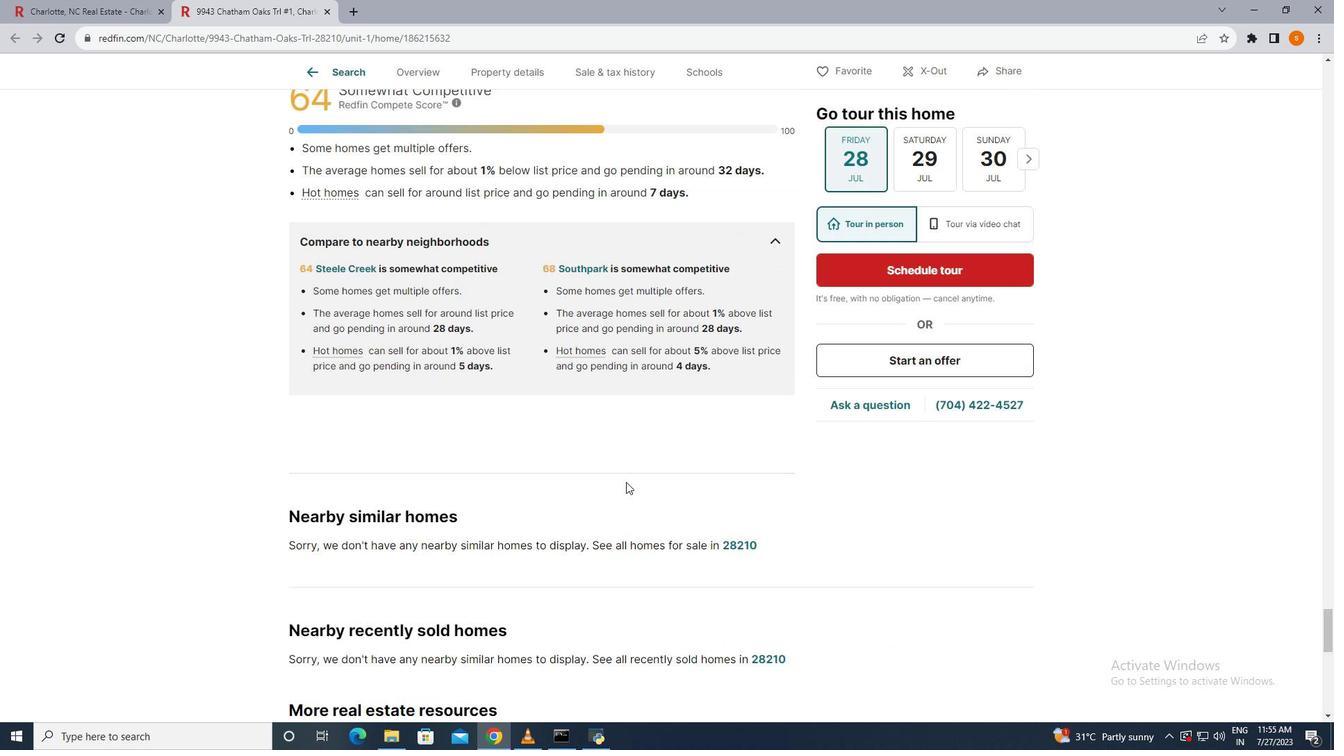 
Action: Mouse scrolled (626, 483) with delta (0, 0)
Screenshot: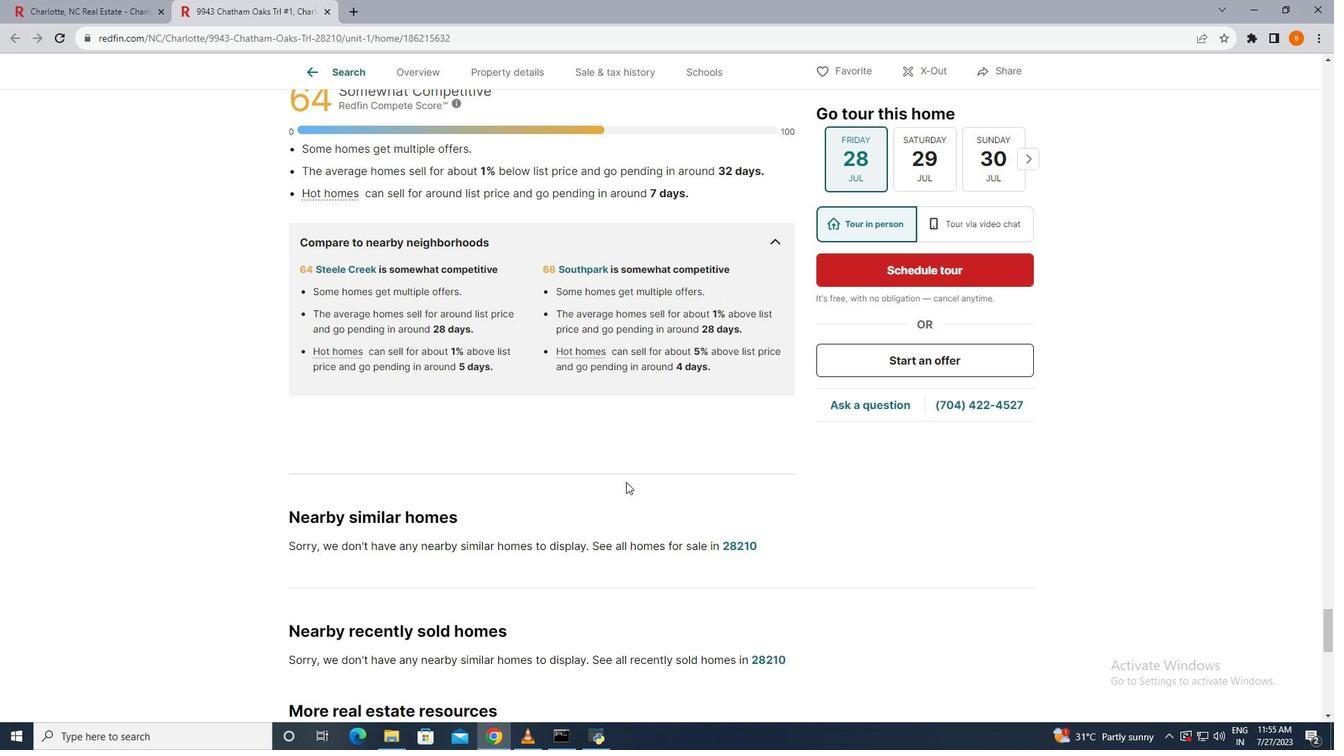 
Action: Mouse scrolled (626, 483) with delta (0, 0)
Screenshot: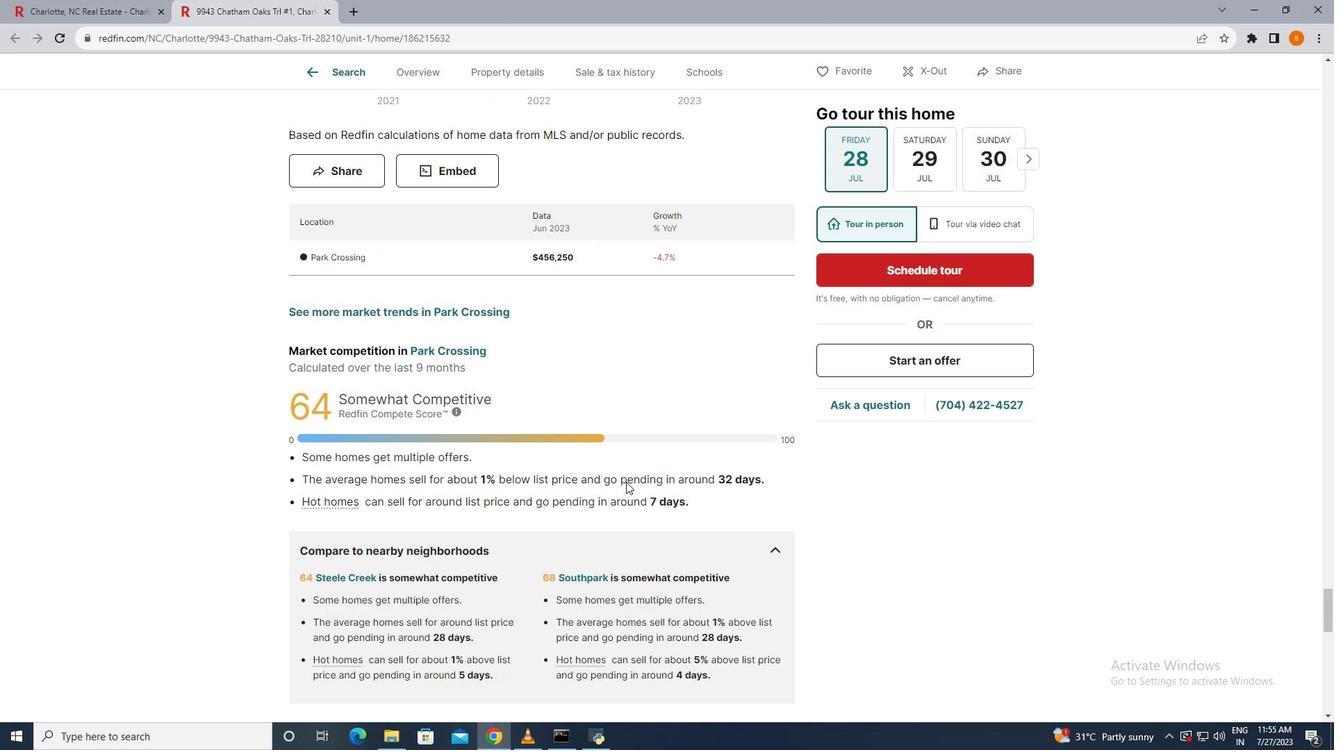 
Action: Mouse scrolled (626, 483) with delta (0, 0)
Screenshot: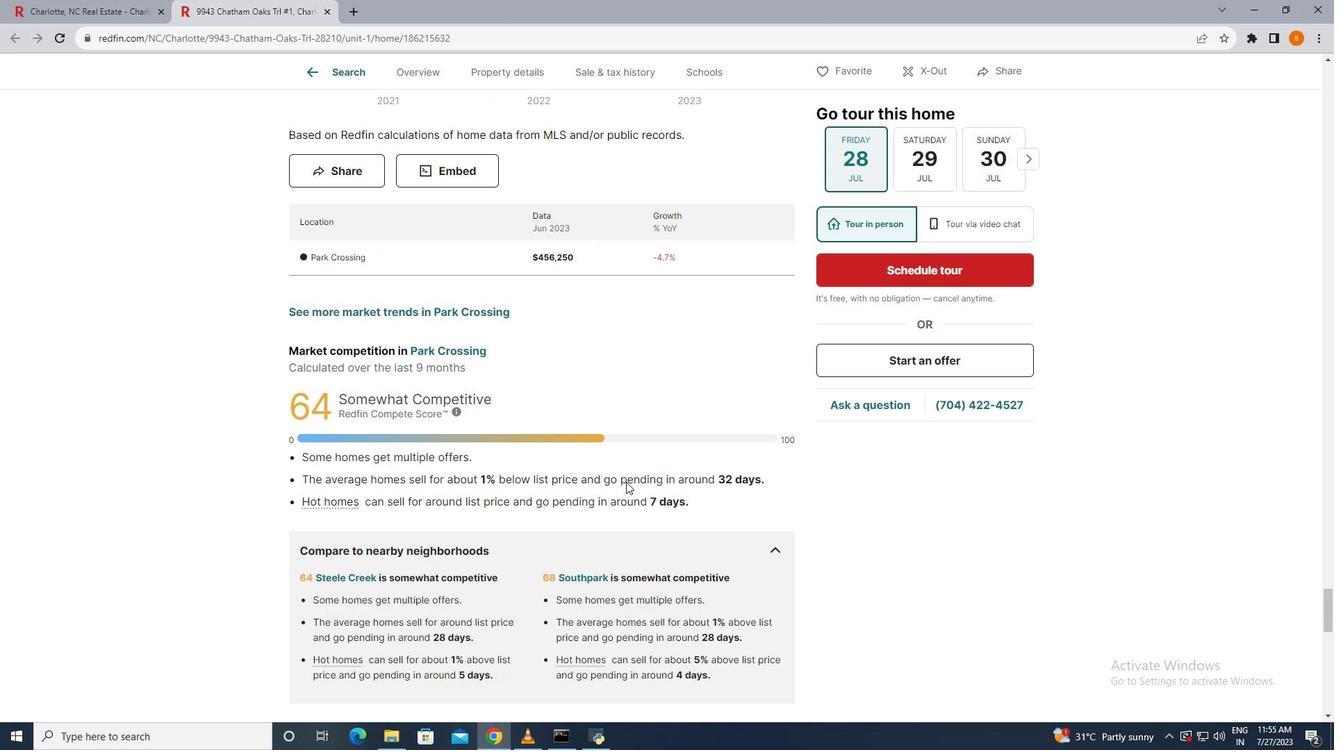 
Action: Mouse scrolled (626, 483) with delta (0, 0)
Screenshot: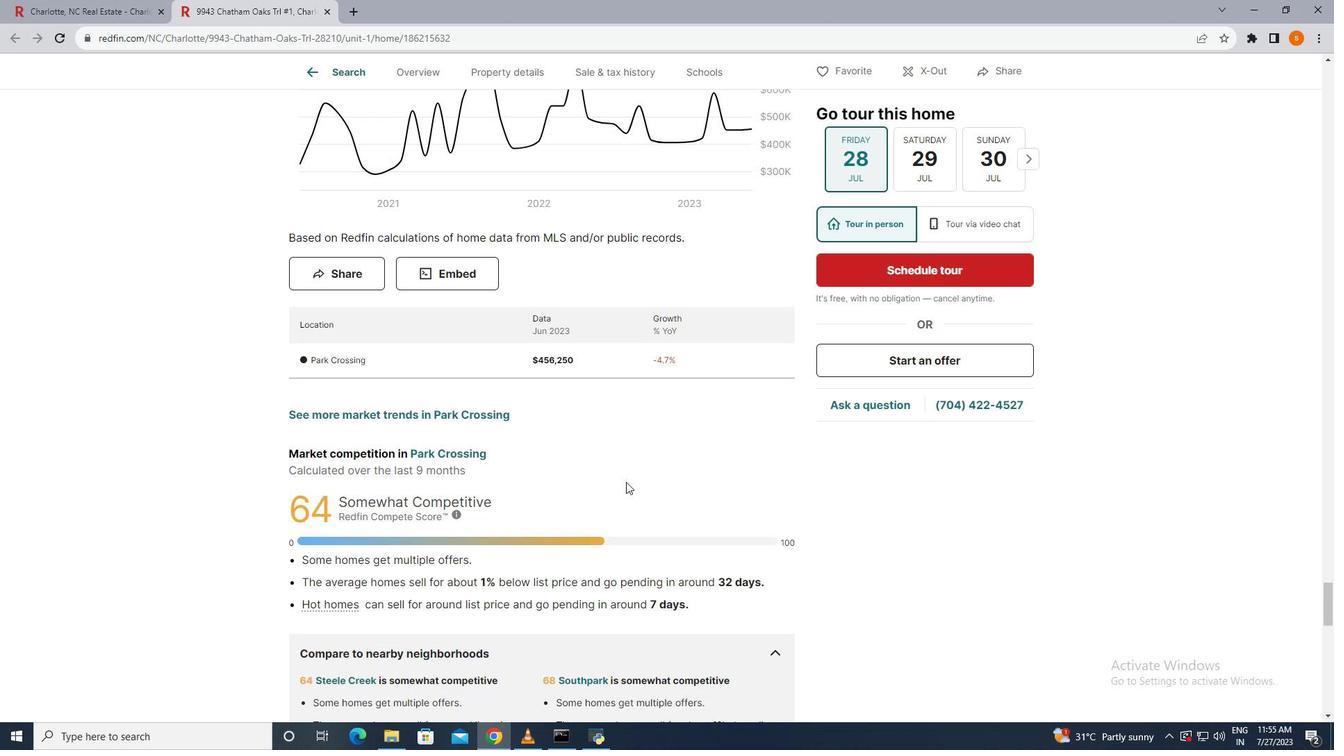 
Action: Mouse scrolled (626, 483) with delta (0, 0)
Screenshot: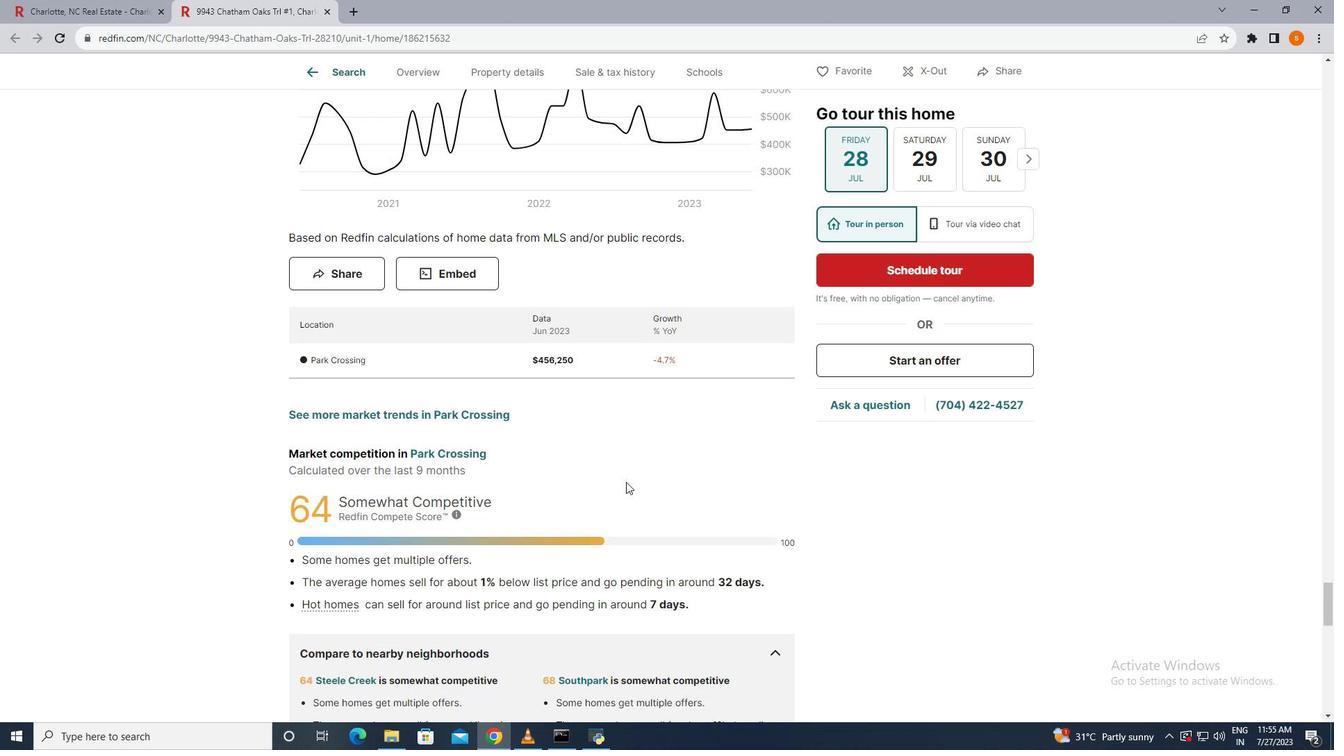 
Action: Mouse scrolled (626, 483) with delta (0, 0)
Screenshot: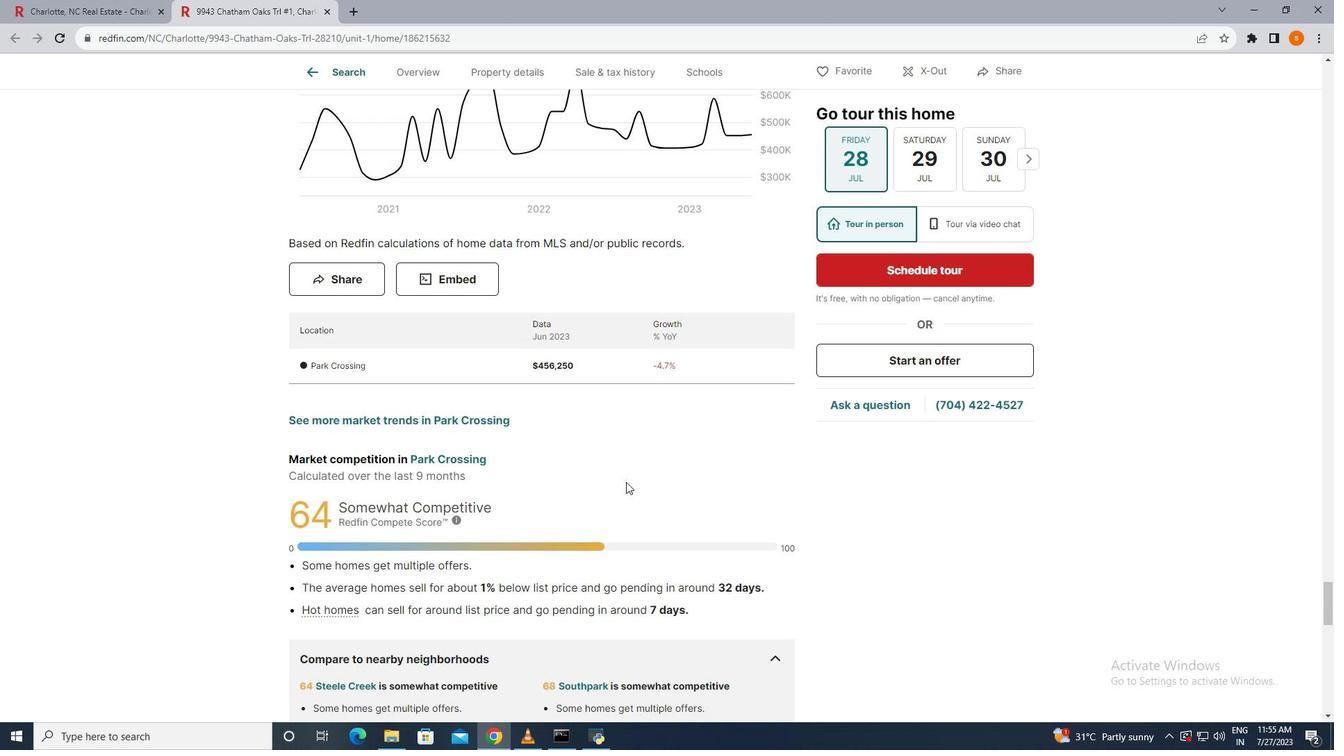 
Action: Mouse scrolled (626, 483) with delta (0, 0)
Screenshot: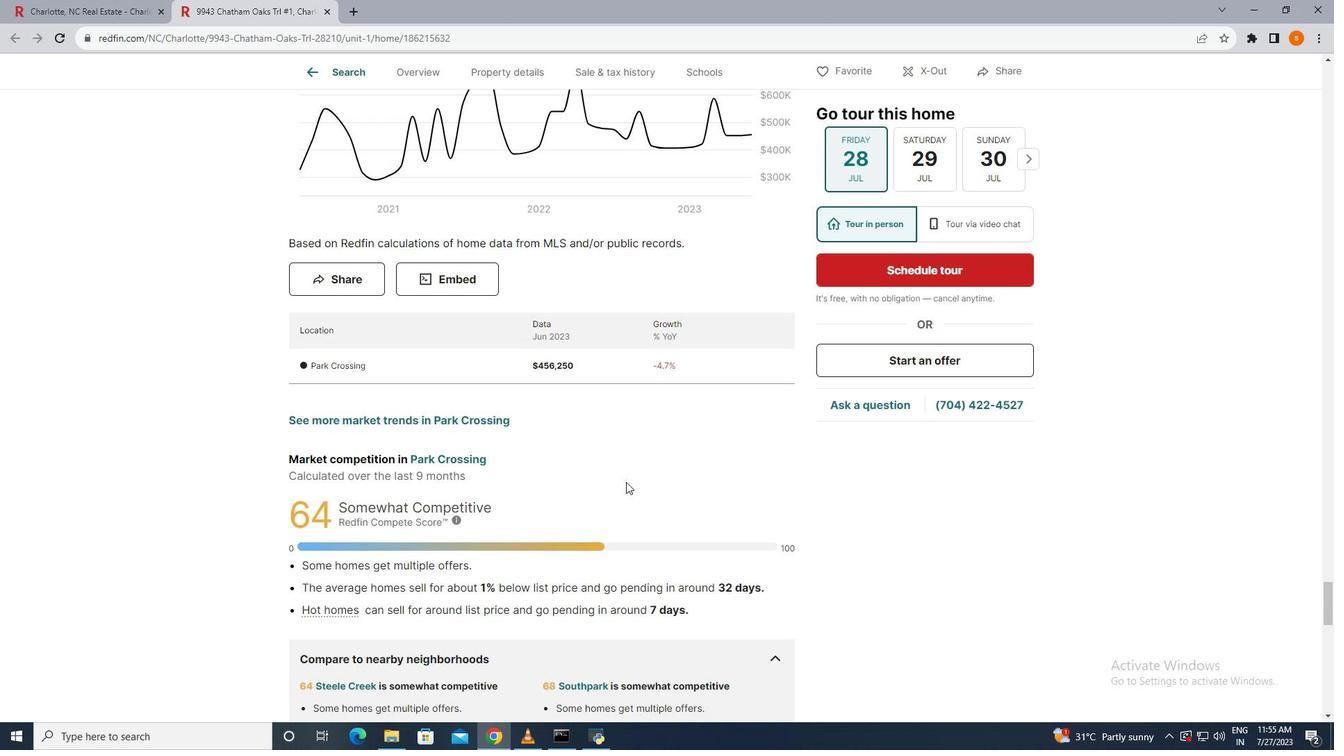 
Action: Mouse scrolled (626, 483) with delta (0, 0)
Screenshot: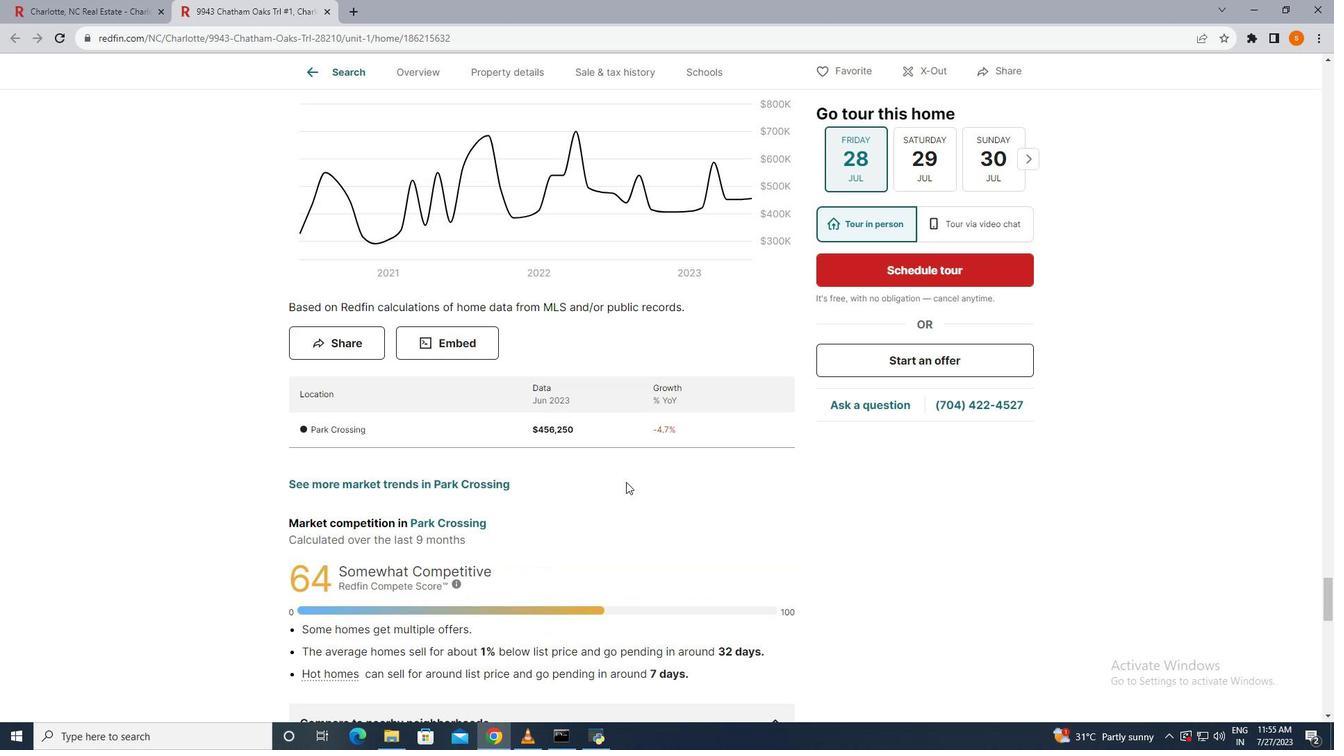 
Action: Mouse scrolled (626, 483) with delta (0, 0)
Screenshot: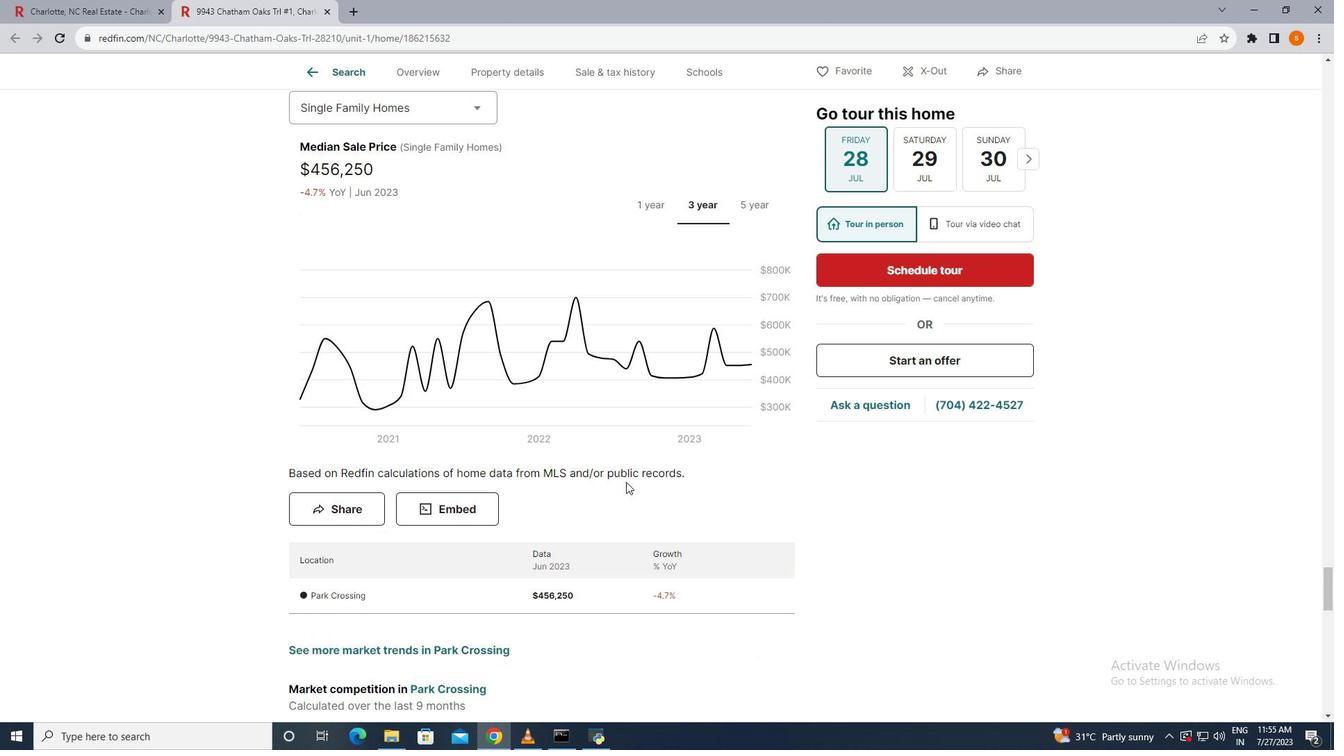 
Action: Mouse scrolled (626, 483) with delta (0, 0)
Screenshot: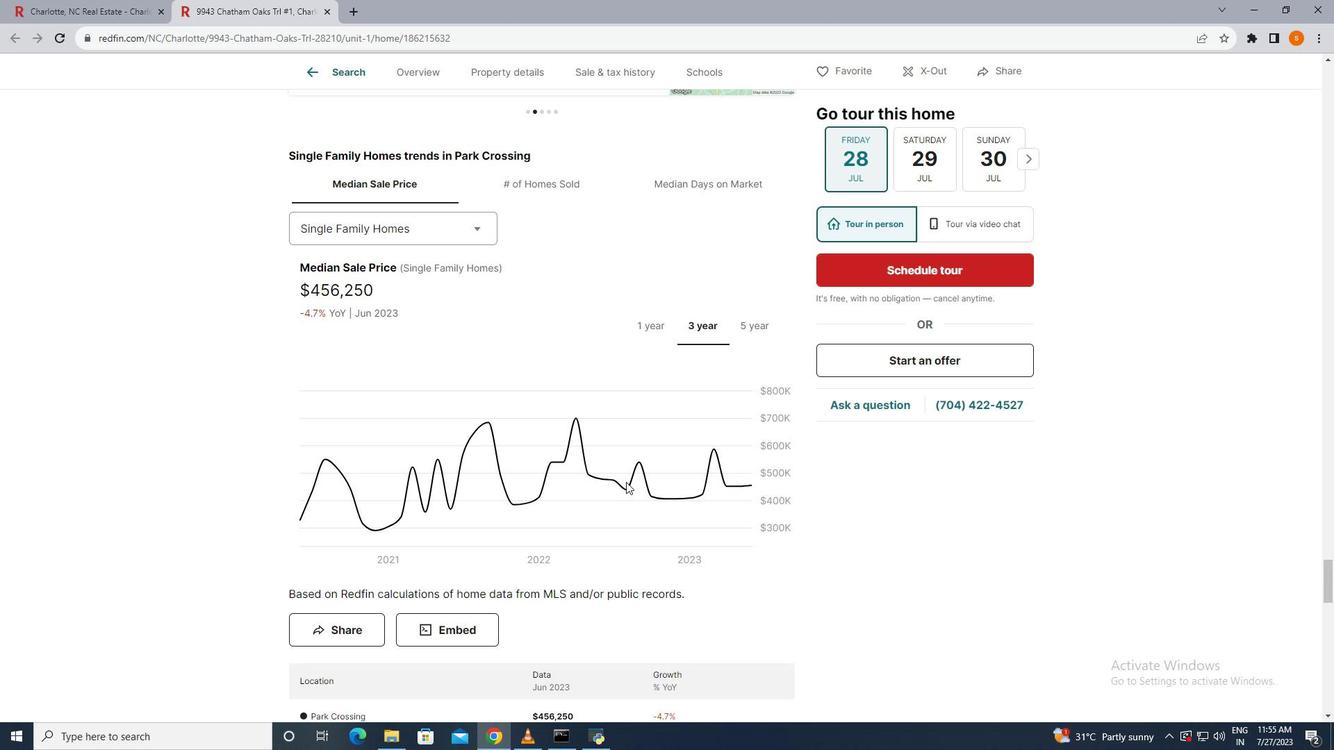 
Action: Mouse scrolled (626, 483) with delta (0, 0)
Screenshot: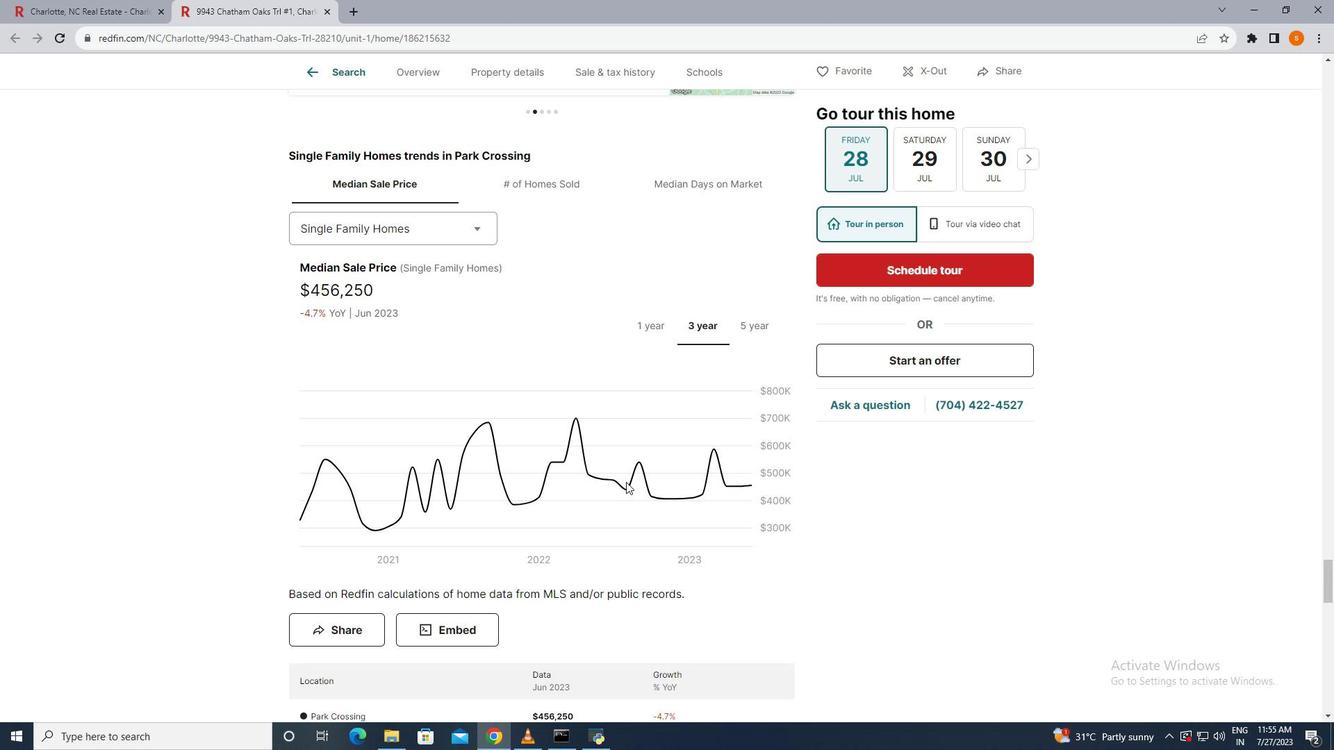 
Action: Mouse scrolled (626, 483) with delta (0, 0)
Screenshot: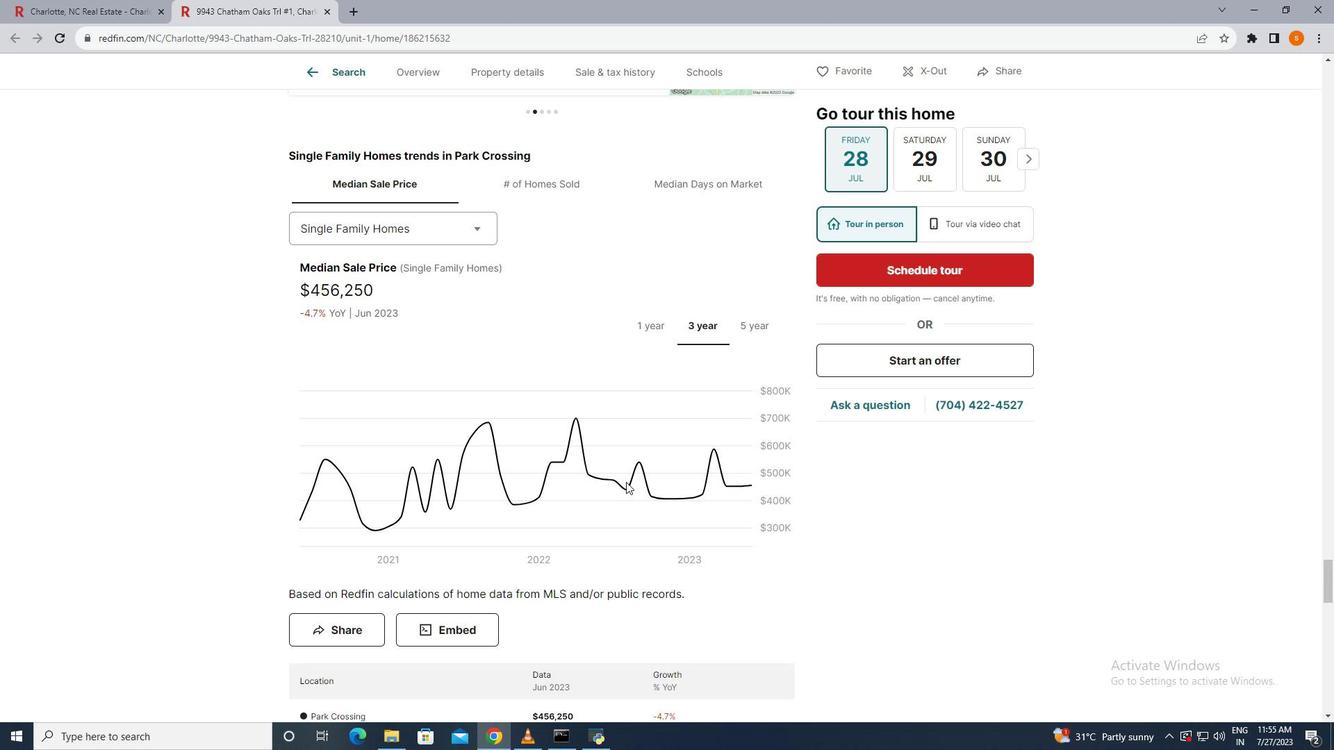 
Action: Mouse scrolled (626, 483) with delta (0, 0)
Screenshot: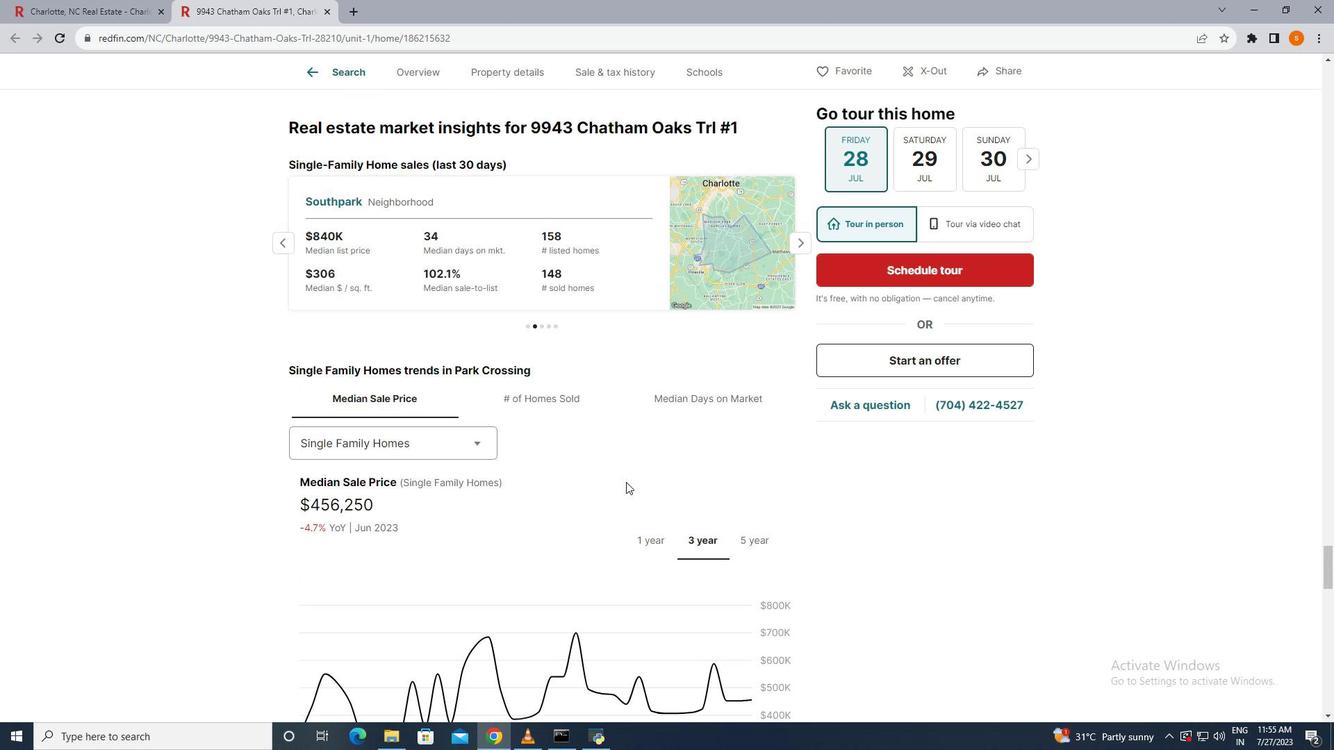 
Action: Mouse scrolled (626, 483) with delta (0, 0)
Screenshot: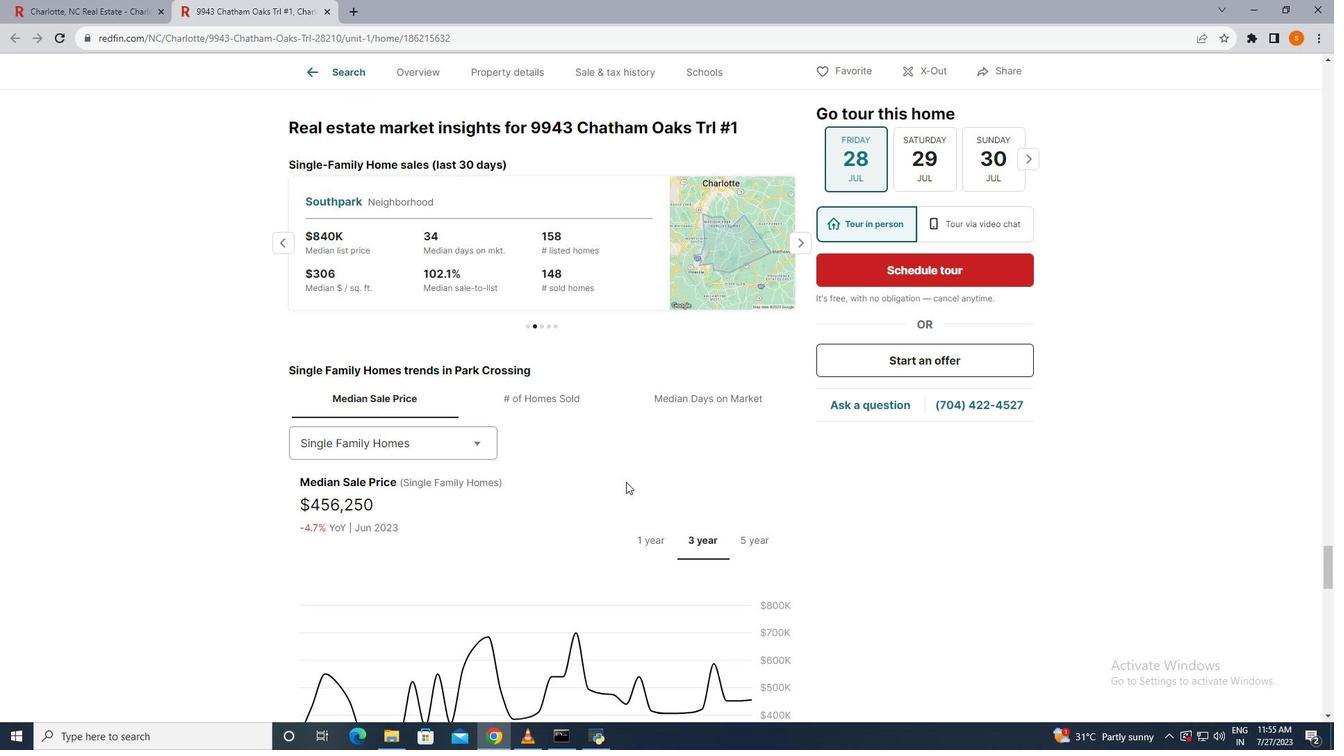 
Action: Mouse scrolled (626, 483) with delta (0, 0)
